 Task: Find and compare board games on Amazon based on customer reviews and product details.
Action: Mouse moved to (151, 26)
Screenshot: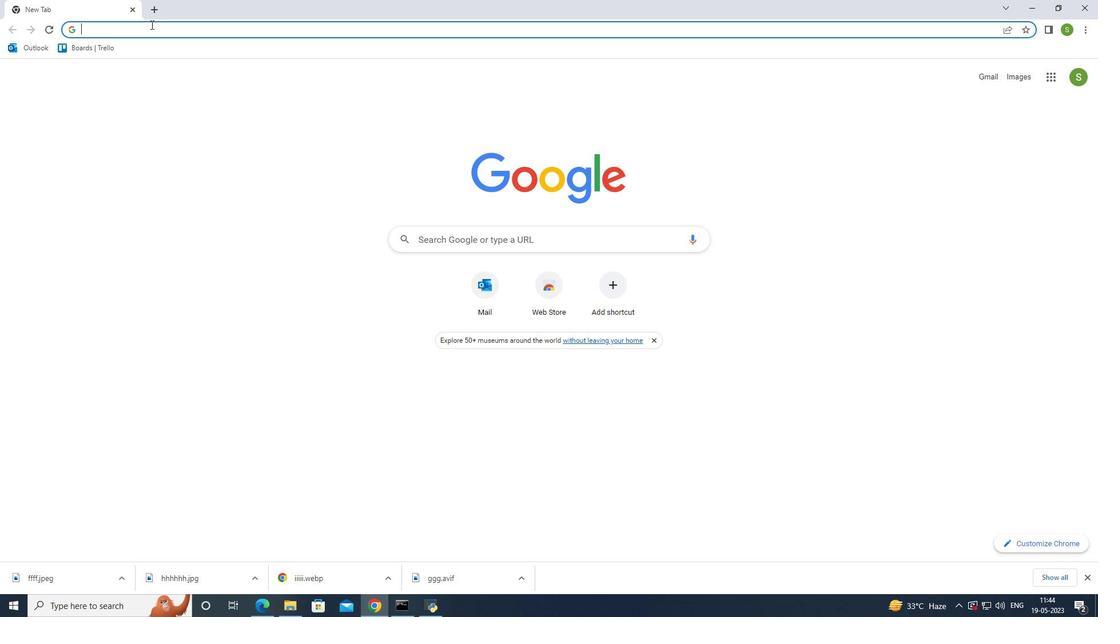 
Action: Key pressed am
Screenshot: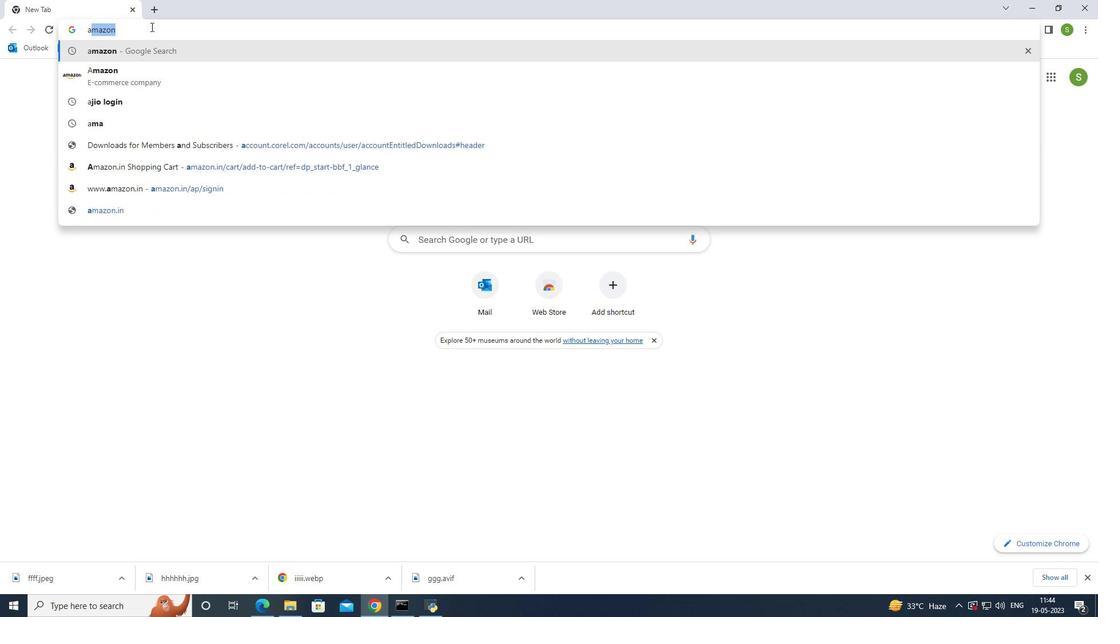 
Action: Mouse moved to (151, 26)
Screenshot: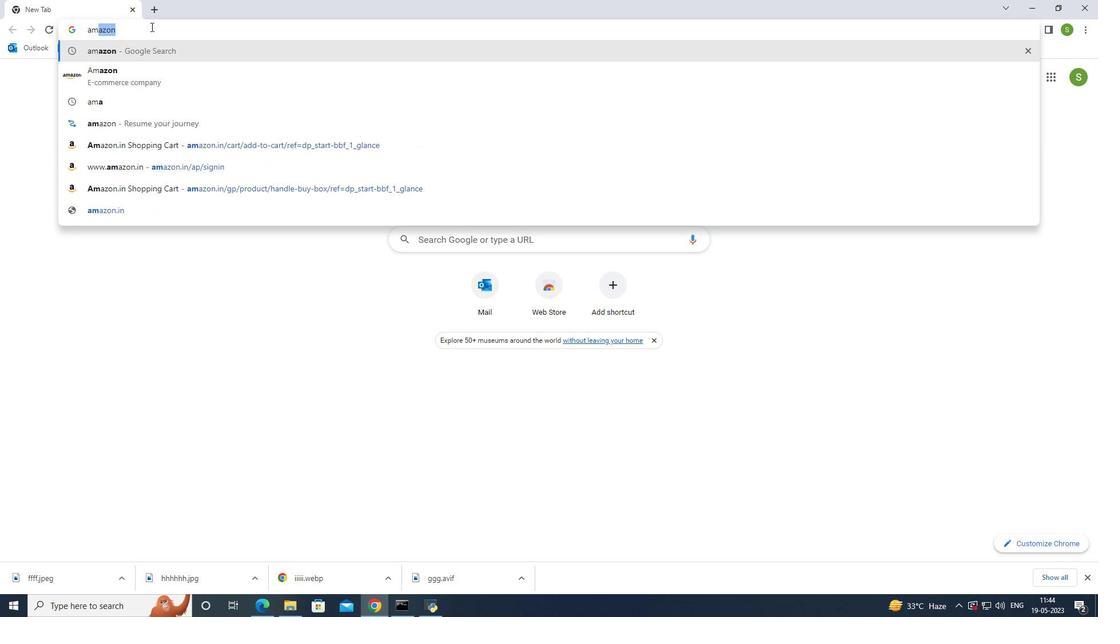 
Action: Key pressed azon
Screenshot: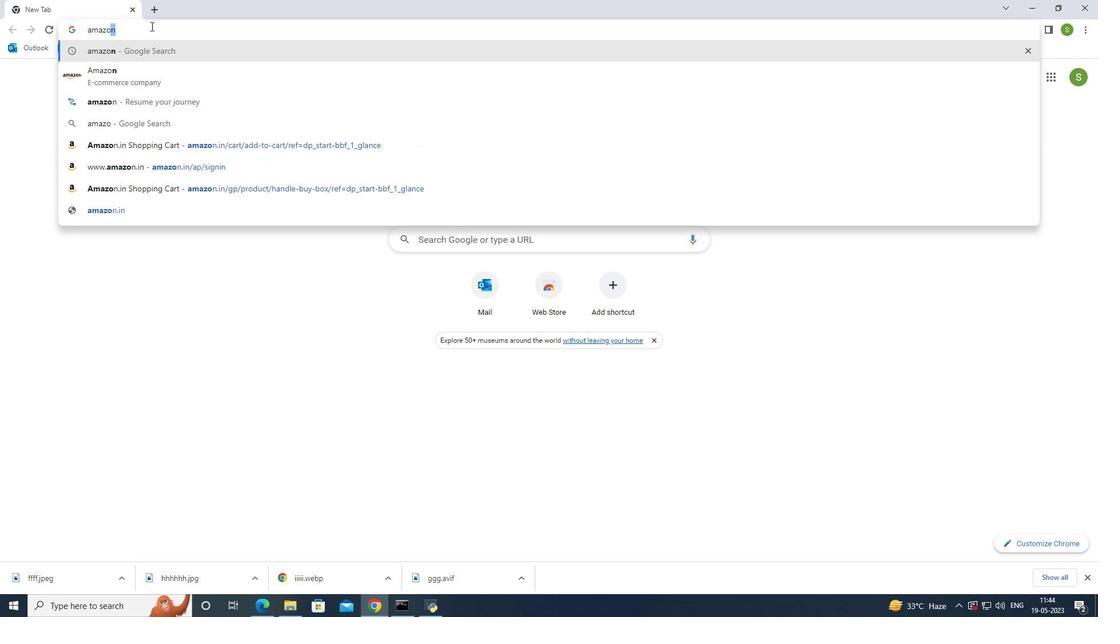 
Action: Mouse moved to (155, 69)
Screenshot: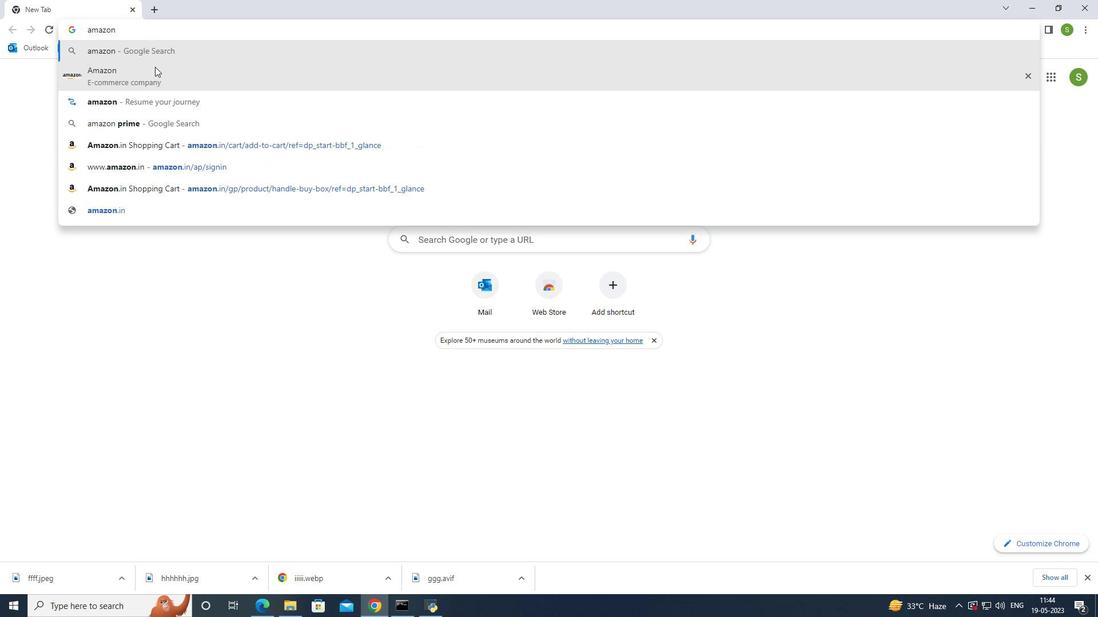 
Action: Mouse pressed left at (155, 69)
Screenshot: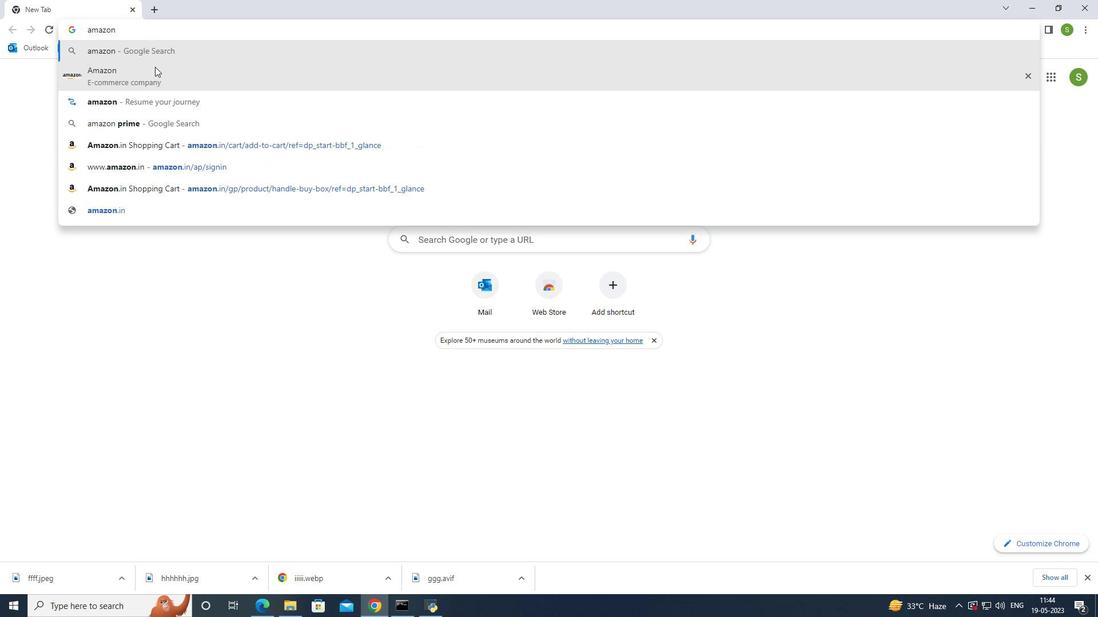 
Action: Mouse moved to (209, 195)
Screenshot: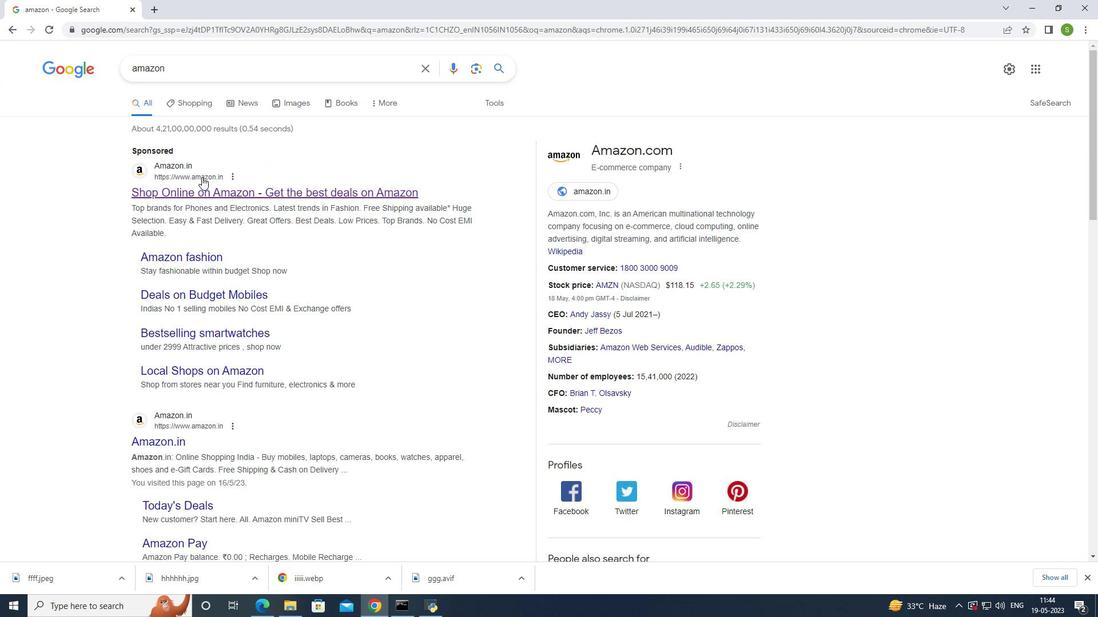 
Action: Mouse pressed left at (209, 195)
Screenshot: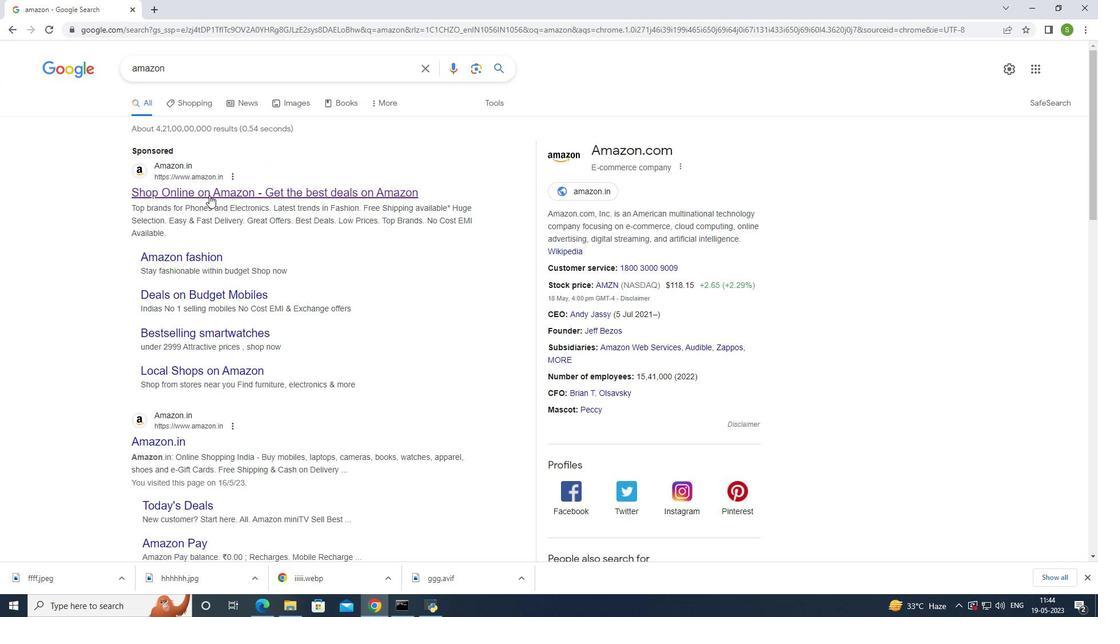 
Action: Mouse moved to (282, 55)
Screenshot: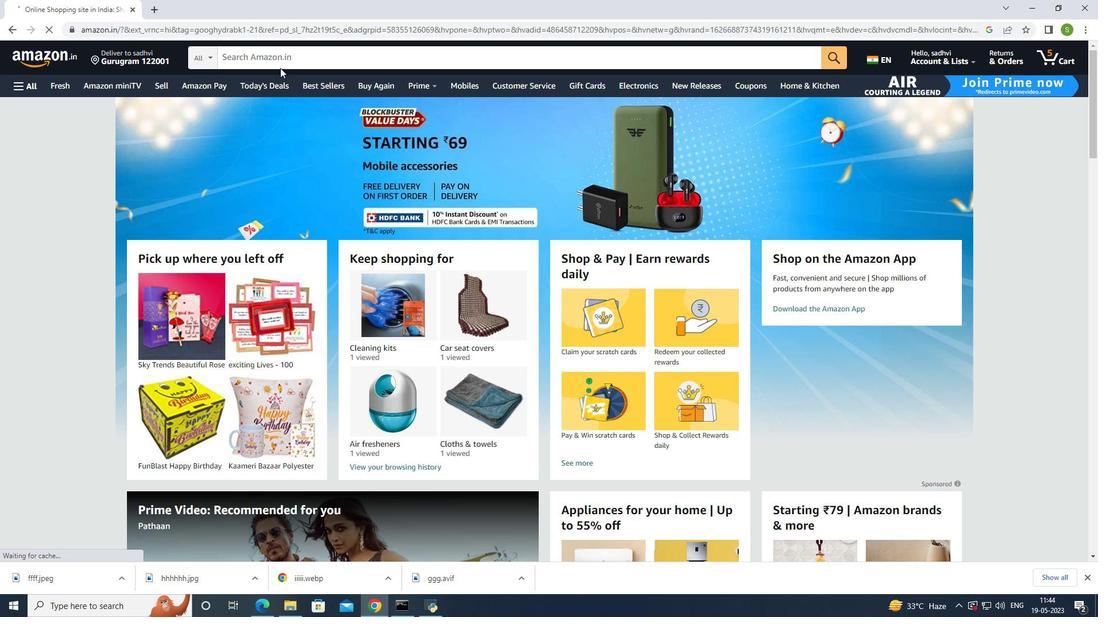 
Action: Mouse pressed left at (282, 55)
Screenshot: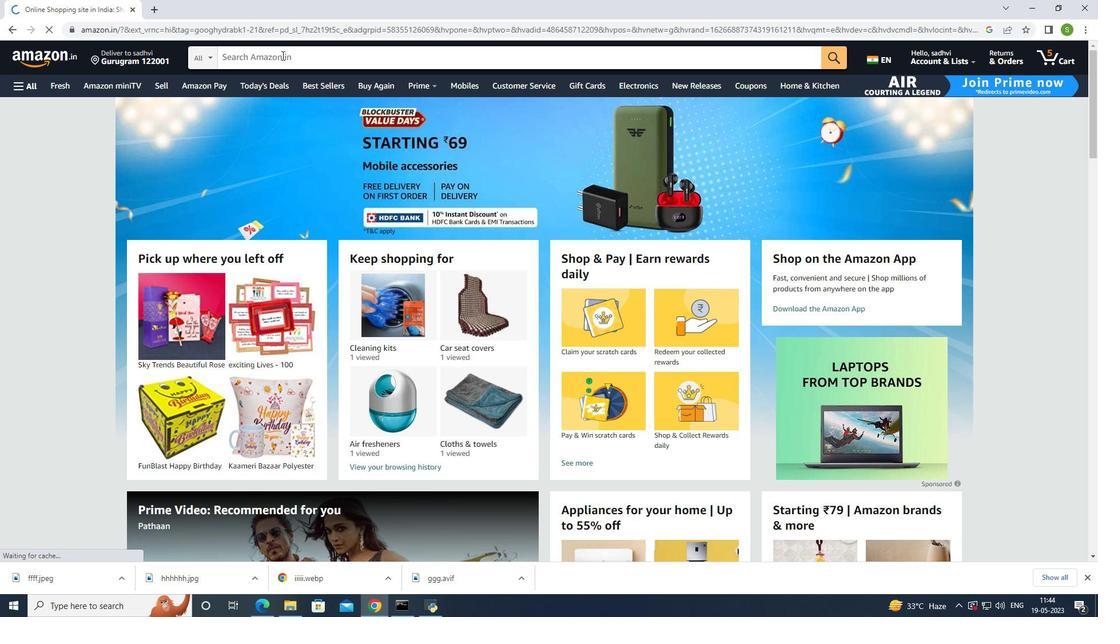 
Action: Key pressed board<Key.space>game<Key.enter>
Screenshot: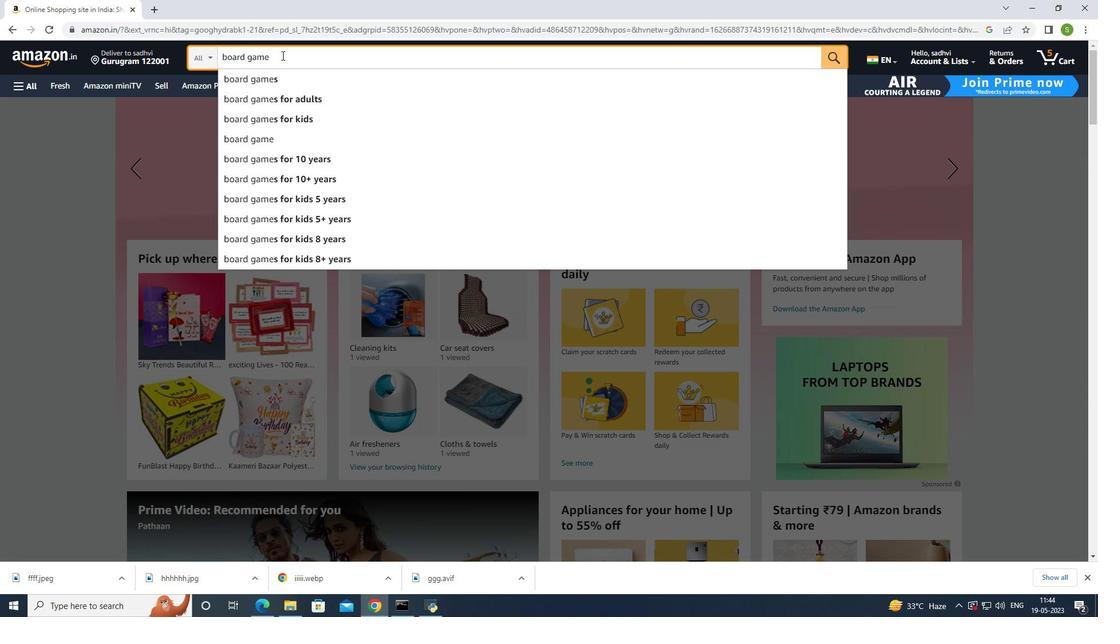 
Action: Mouse moved to (427, 263)
Screenshot: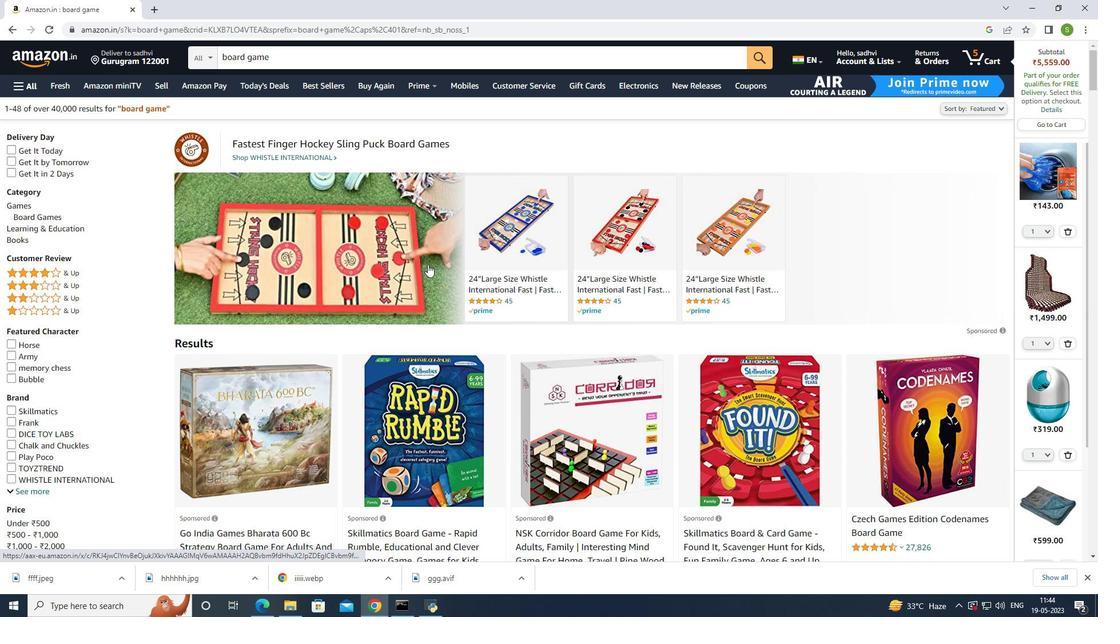 
Action: Mouse scrolled (427, 262) with delta (0, 0)
Screenshot: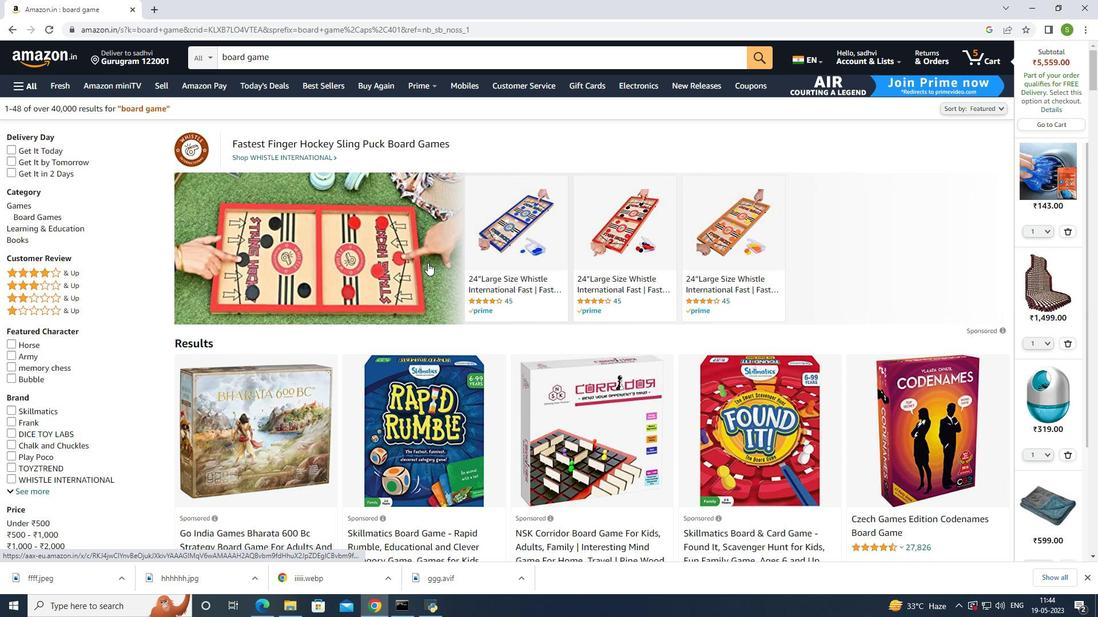 
Action: Mouse scrolled (427, 262) with delta (0, 0)
Screenshot: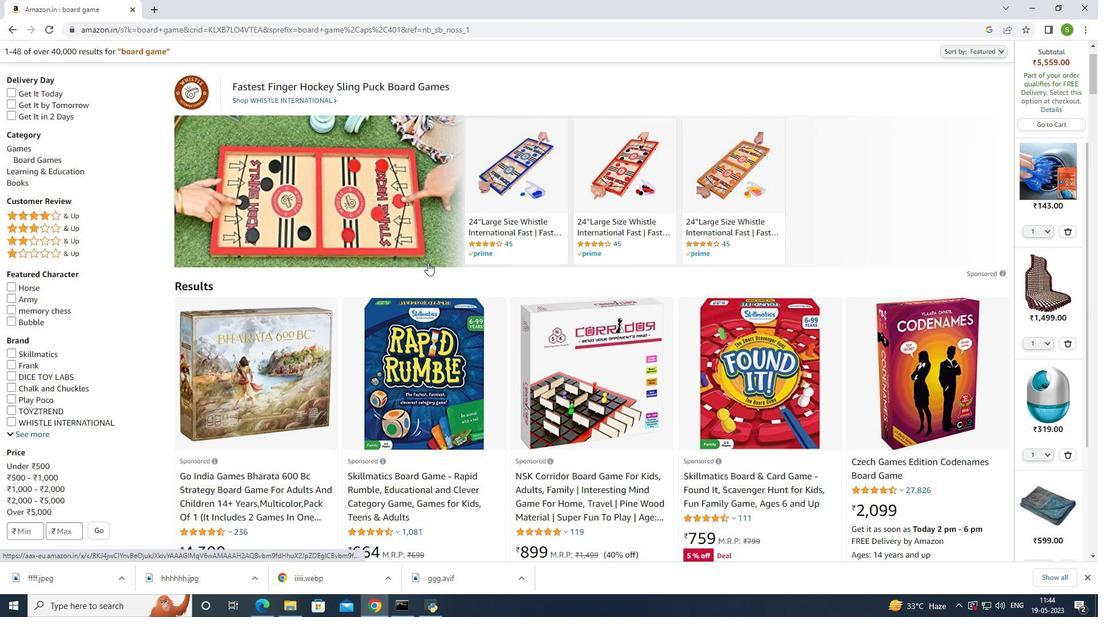 
Action: Mouse scrolled (427, 262) with delta (0, 0)
Screenshot: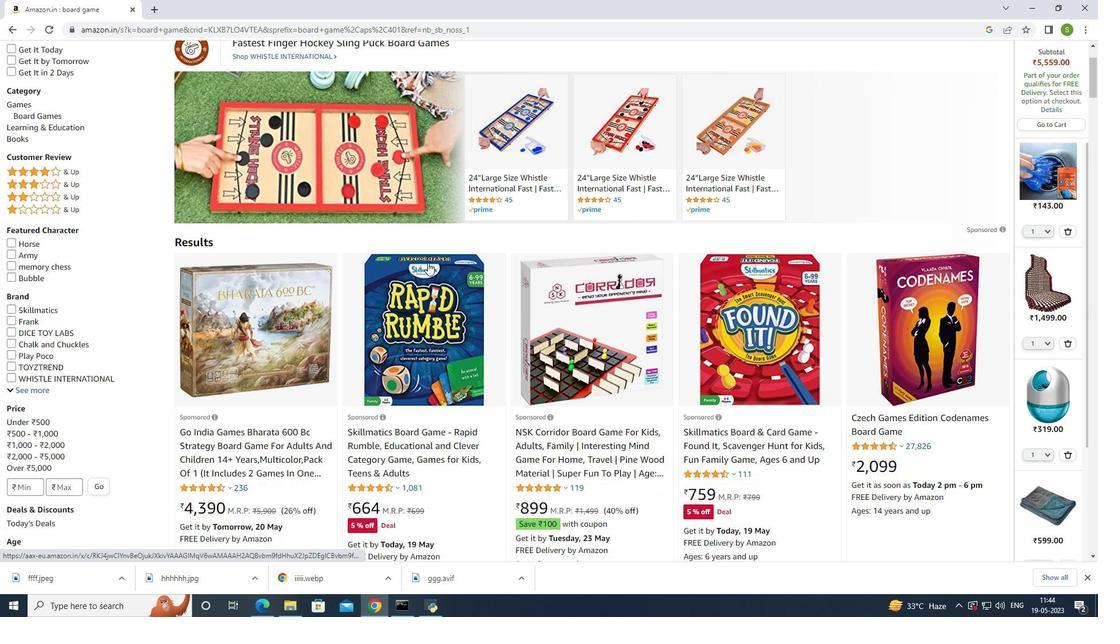 
Action: Mouse moved to (426, 261)
Screenshot: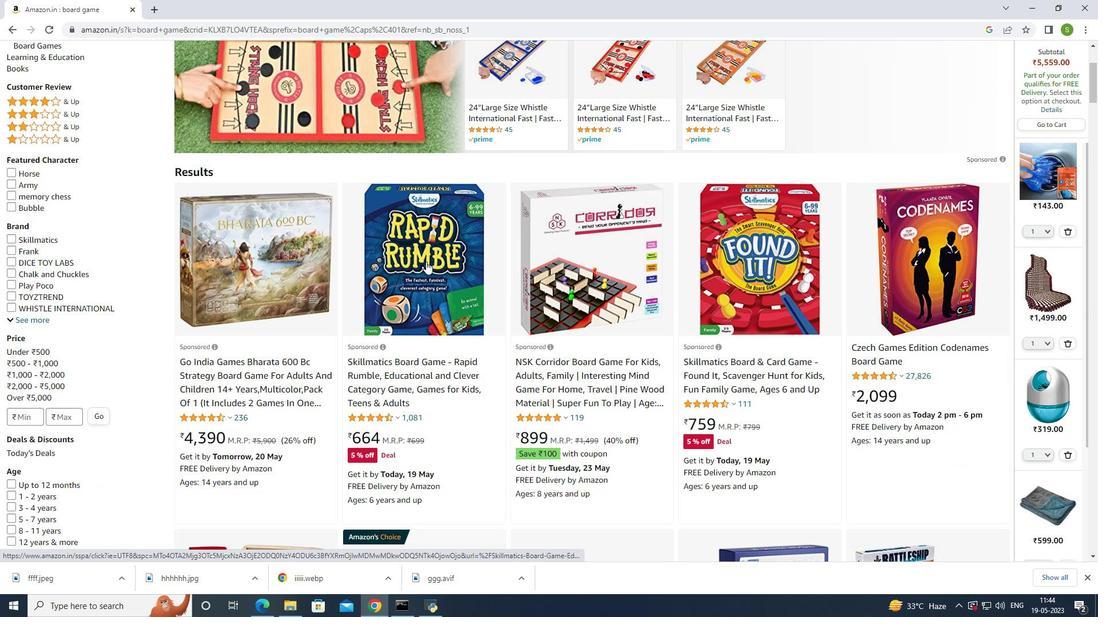 
Action: Mouse scrolled (426, 260) with delta (0, 0)
Screenshot: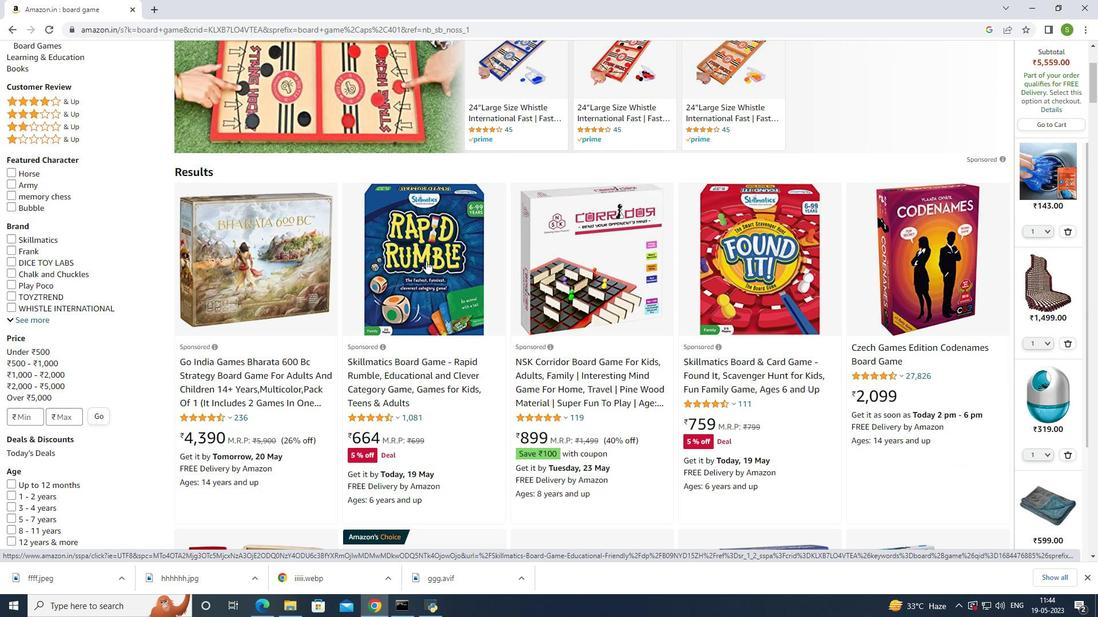 
Action: Mouse scrolled (426, 260) with delta (0, 0)
Screenshot: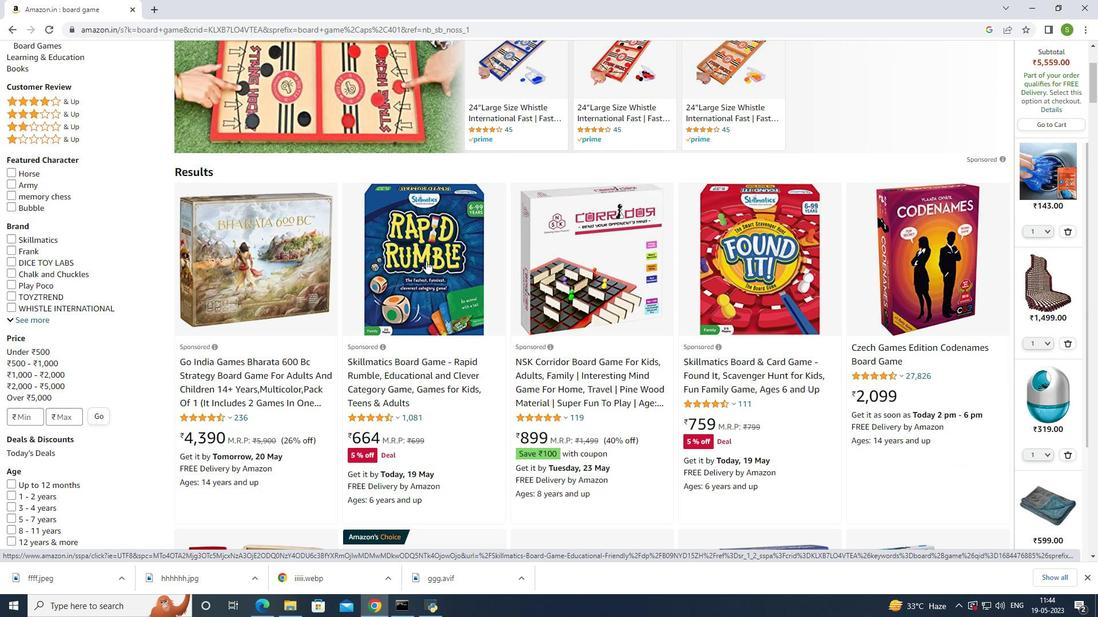 
Action: Mouse scrolled (426, 260) with delta (0, 0)
Screenshot: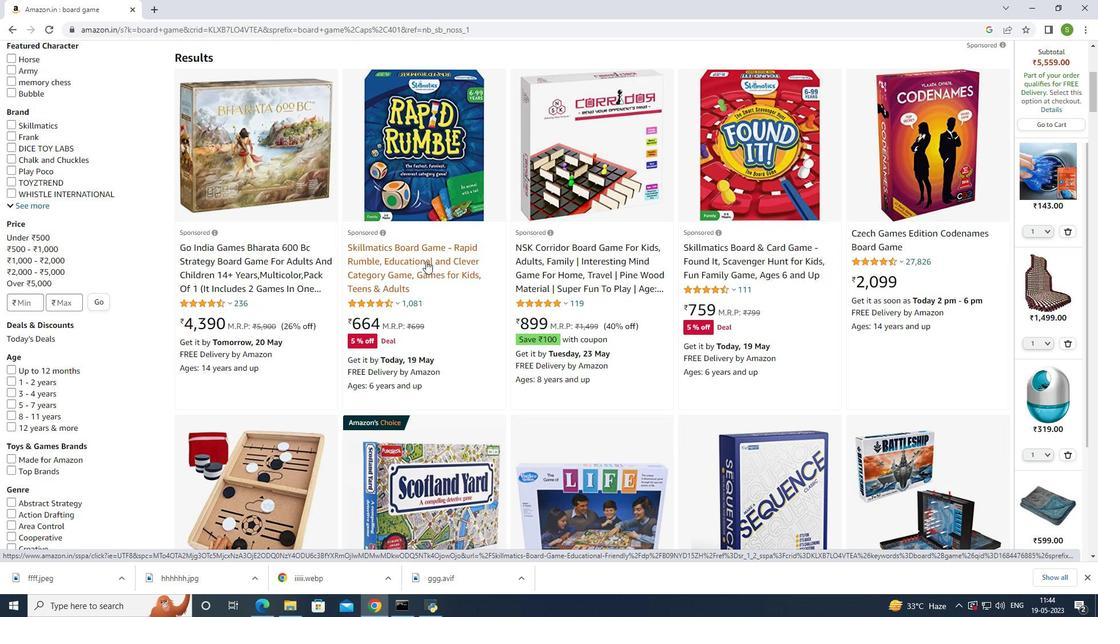
Action: Mouse scrolled (426, 262) with delta (0, 0)
Screenshot: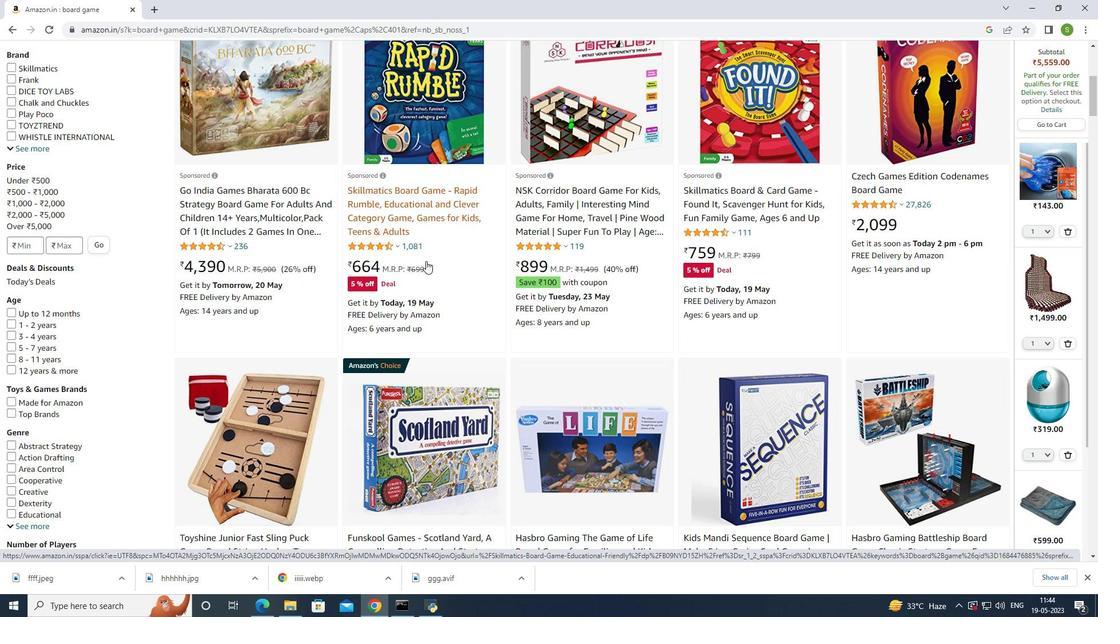 
Action: Mouse moved to (426, 259)
Screenshot: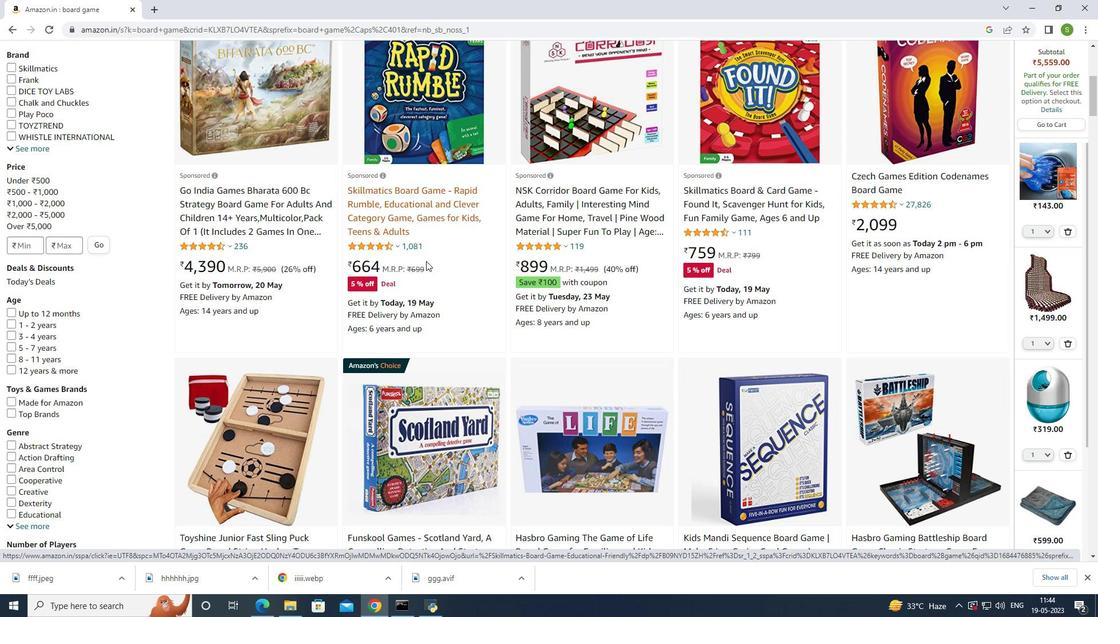 
Action: Mouse scrolled (426, 260) with delta (0, 0)
Screenshot: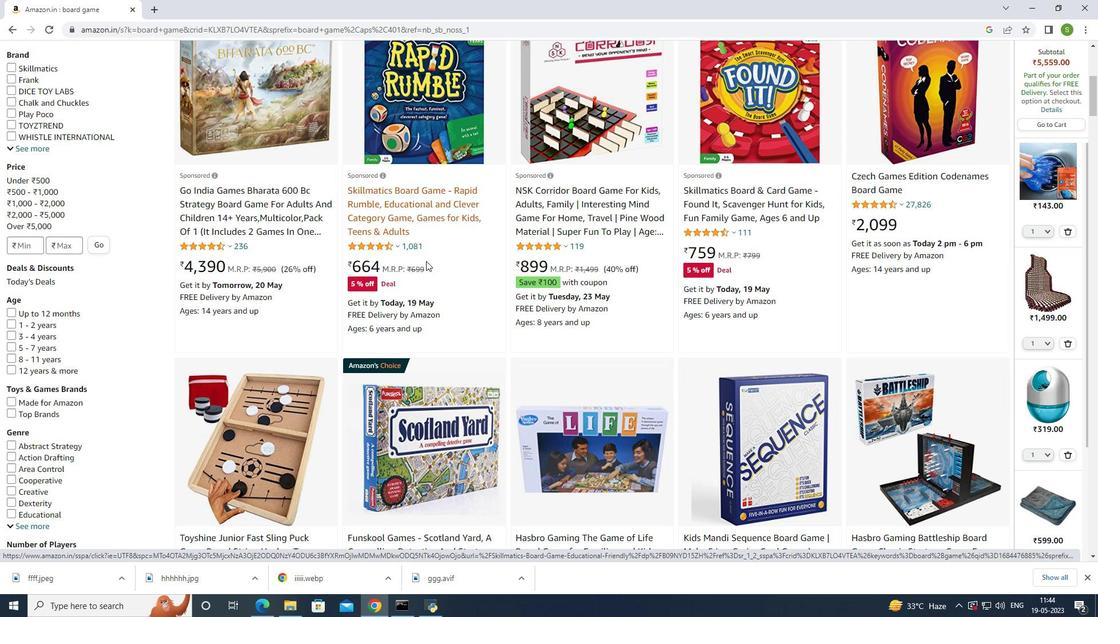 
Action: Mouse moved to (426, 259)
Screenshot: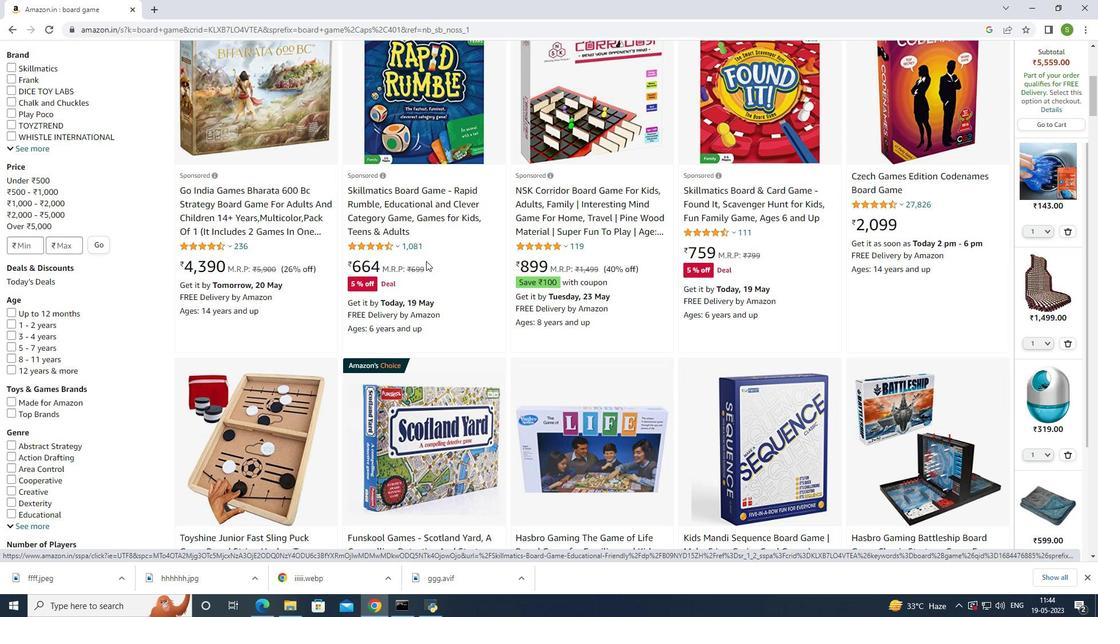 
Action: Mouse scrolled (426, 259) with delta (0, 0)
Screenshot: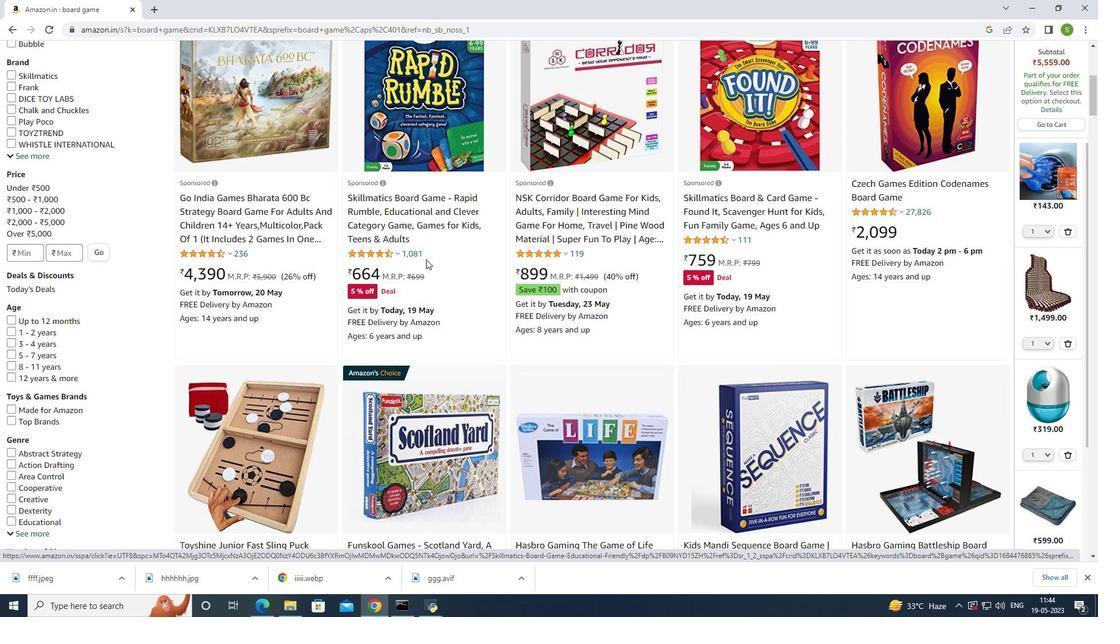 
Action: Mouse scrolled (426, 258) with delta (0, 0)
Screenshot: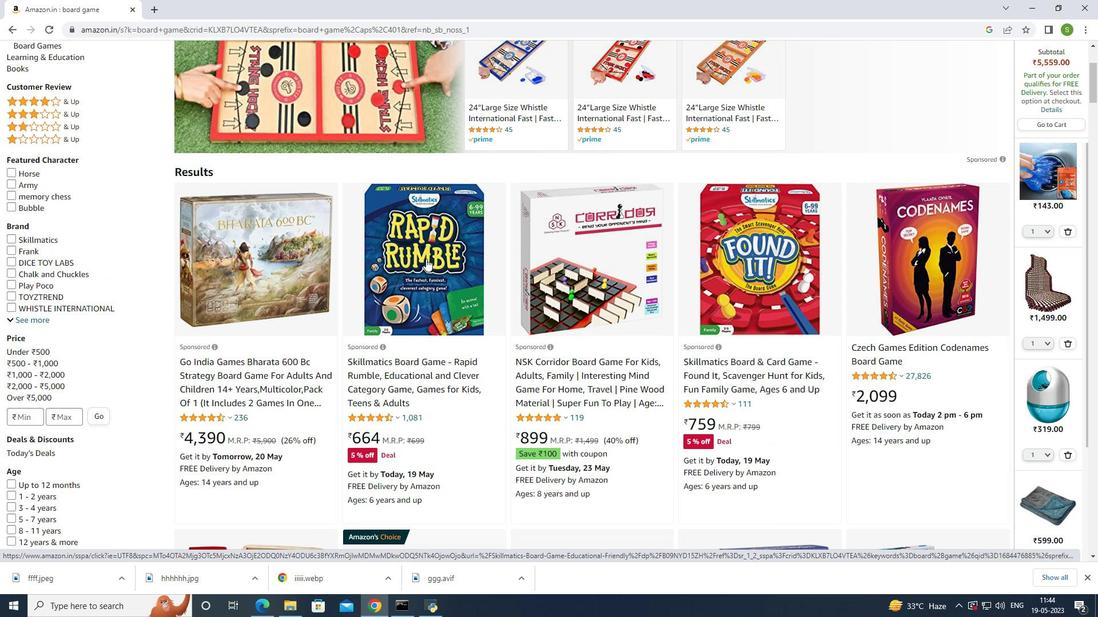 
Action: Mouse scrolled (426, 258) with delta (0, 0)
Screenshot: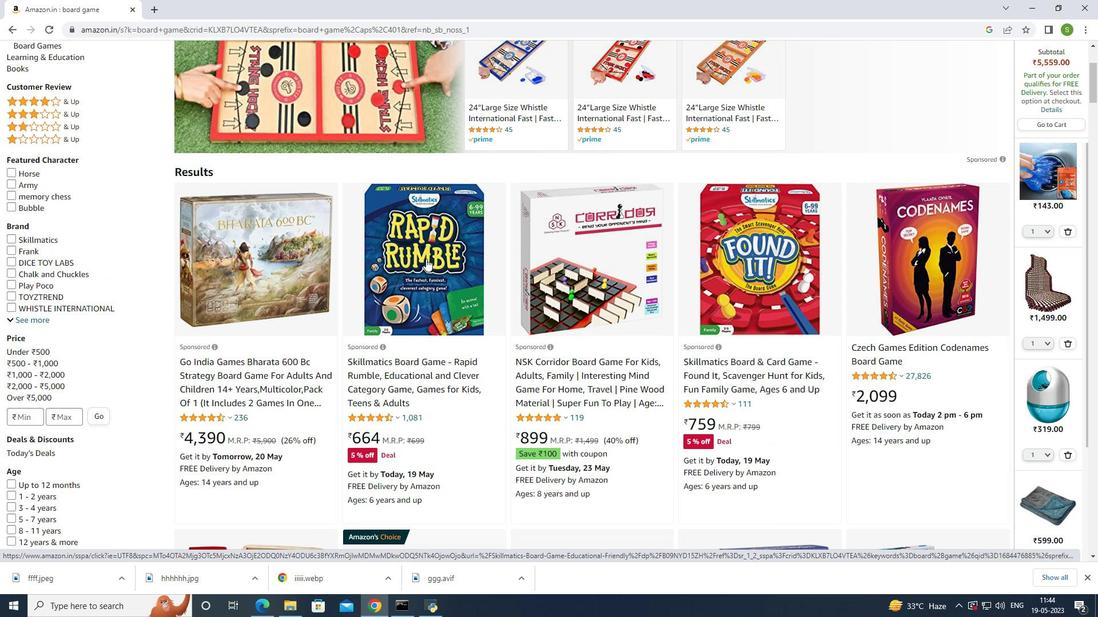 
Action: Mouse scrolled (426, 258) with delta (0, 0)
Screenshot: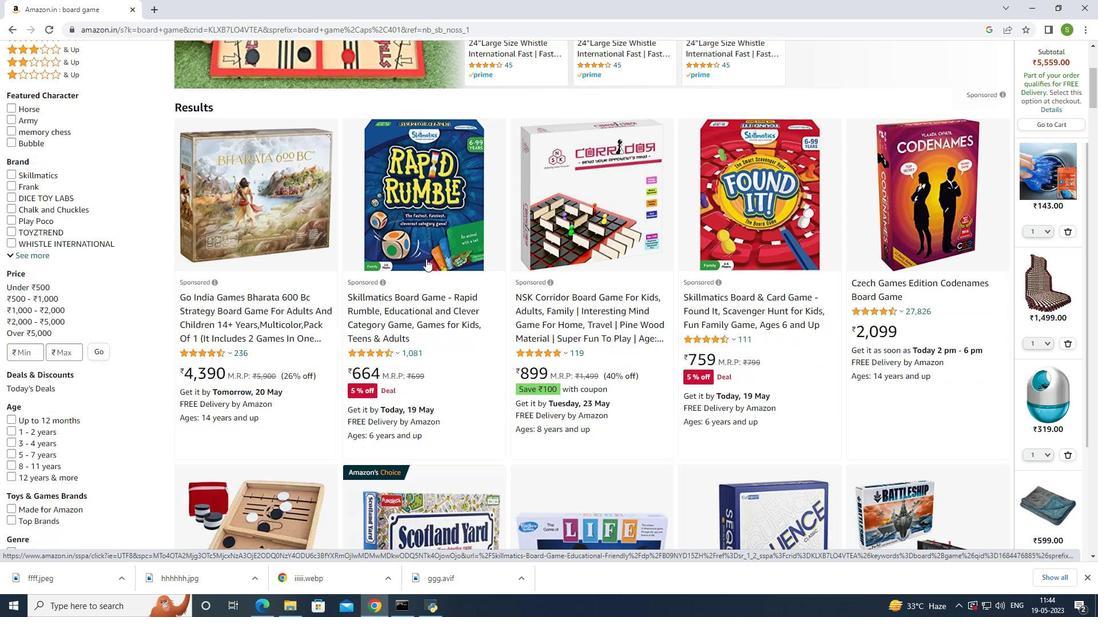 
Action: Mouse moved to (426, 256)
Screenshot: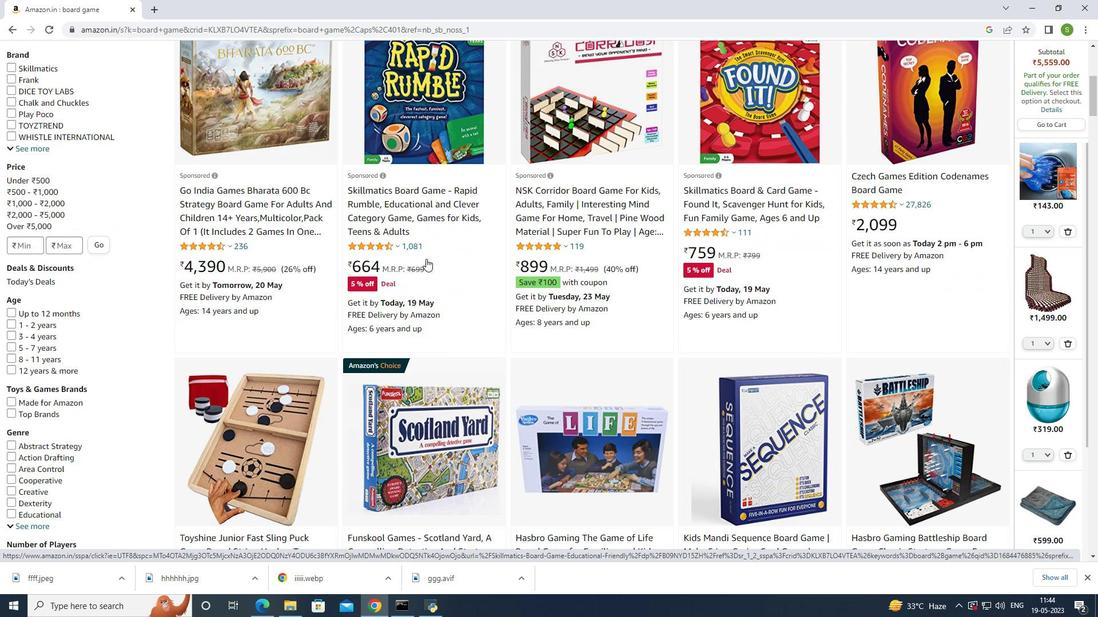 
Action: Mouse scrolled (426, 257) with delta (0, 0)
Screenshot: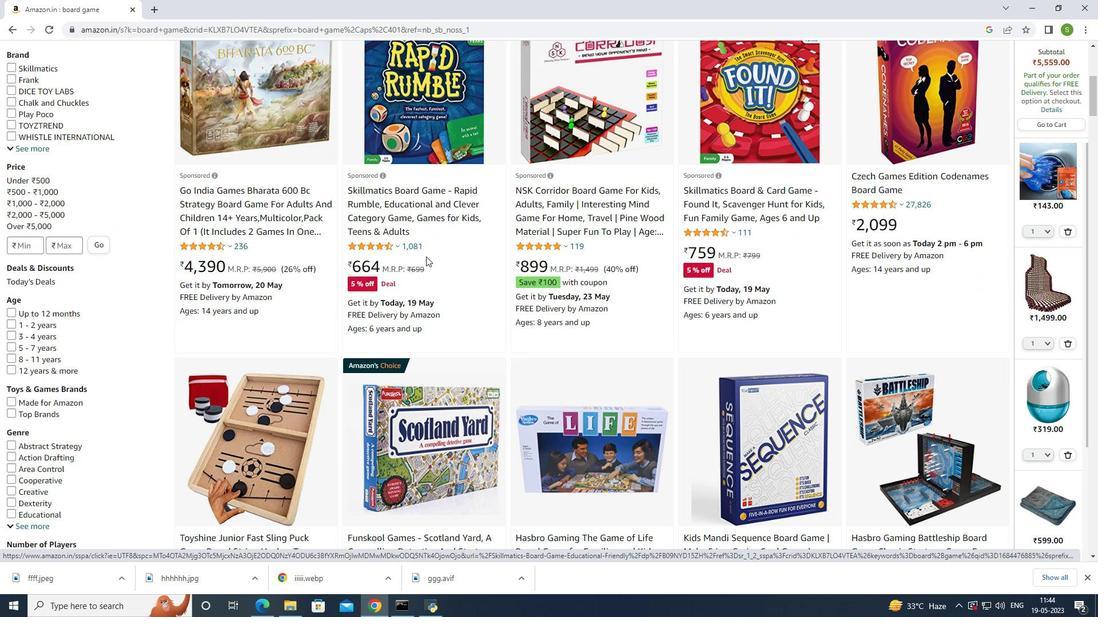 
Action: Mouse moved to (426, 256)
Screenshot: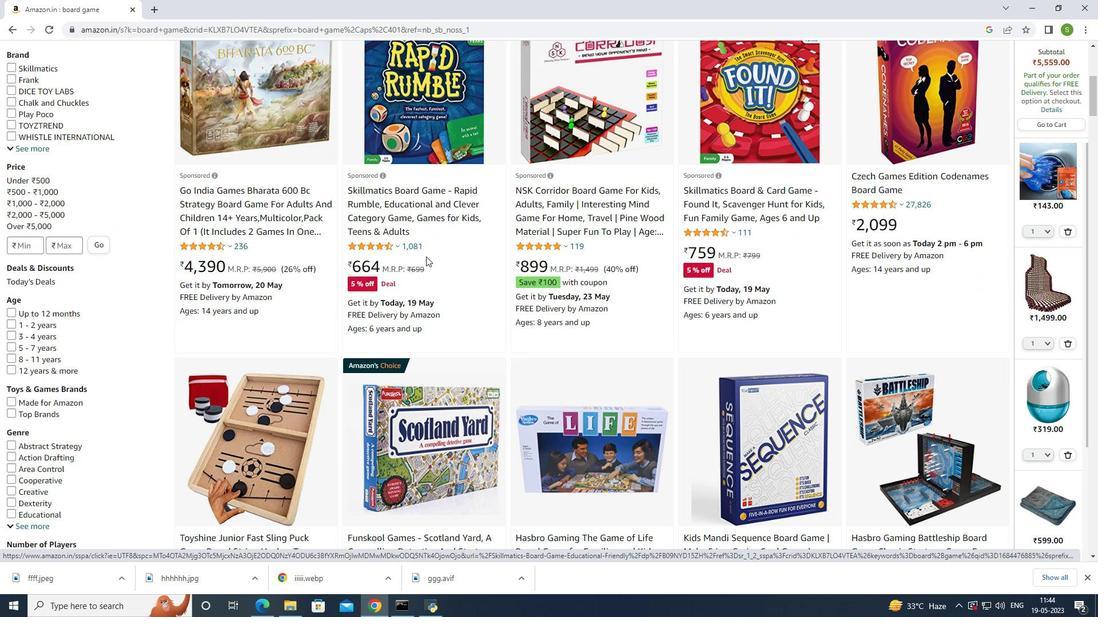 
Action: Mouse scrolled (426, 256) with delta (0, 0)
Screenshot: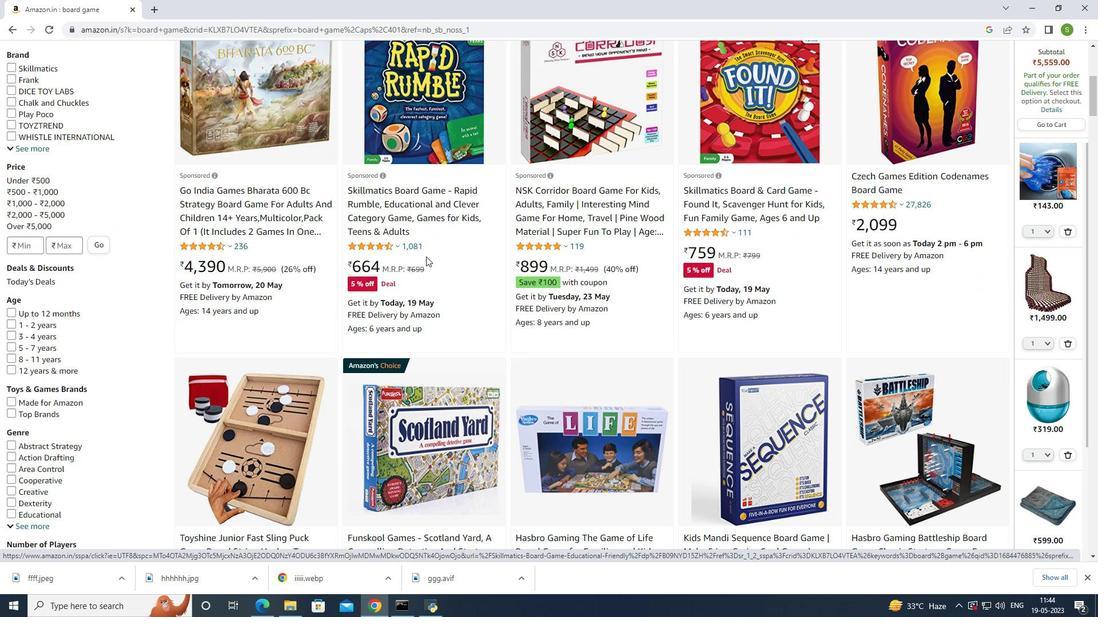 
Action: Mouse moved to (426, 255)
Screenshot: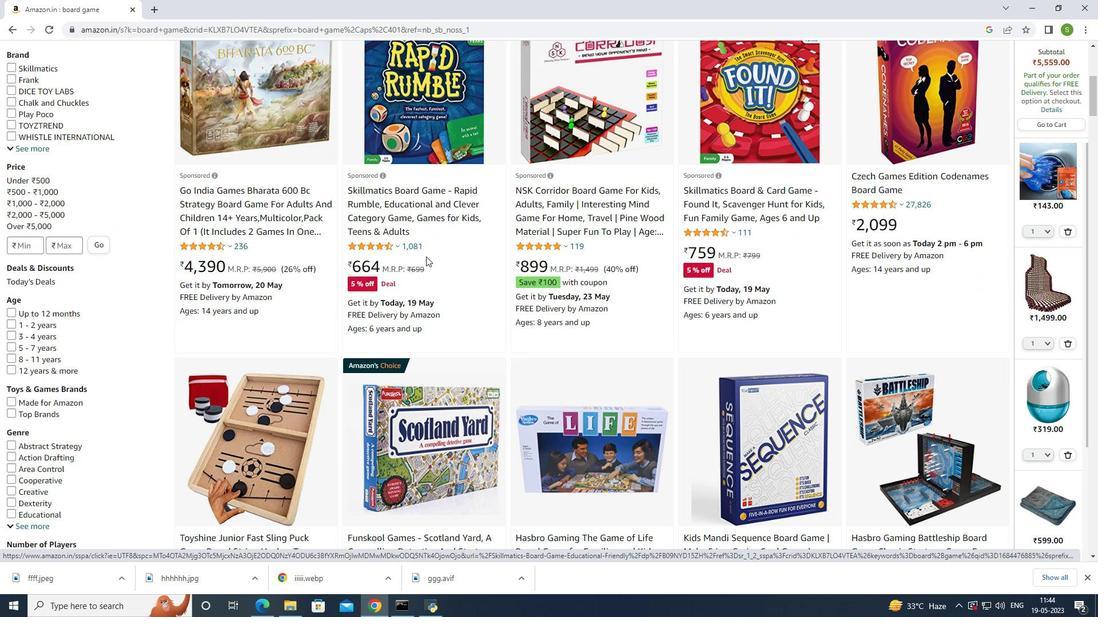 
Action: Mouse scrolled (426, 255) with delta (0, 0)
Screenshot: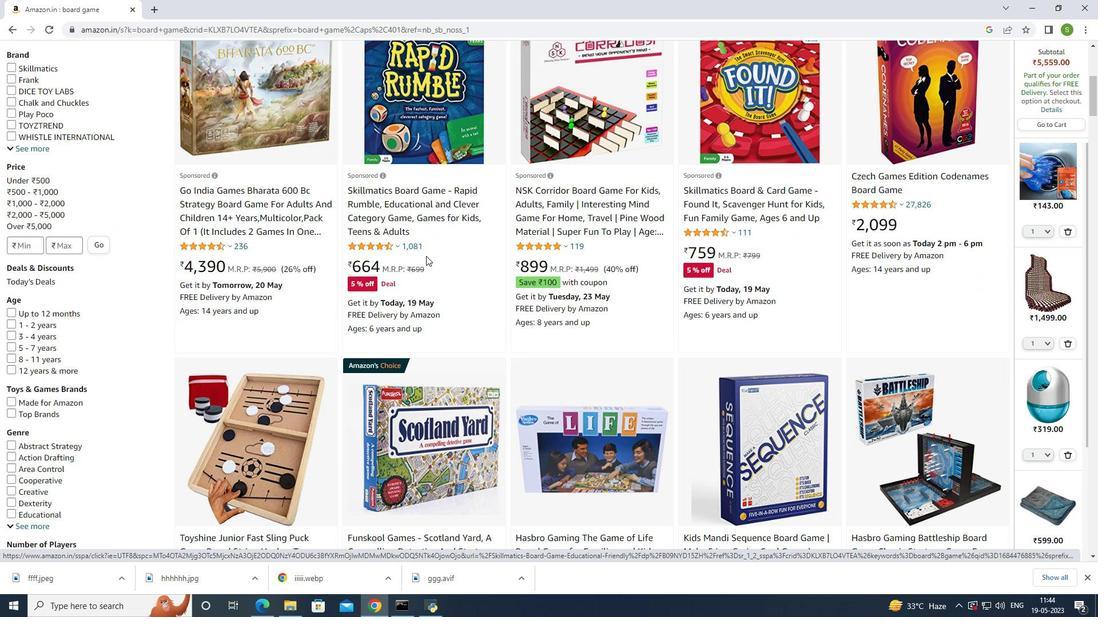 
Action: Mouse moved to (425, 250)
Screenshot: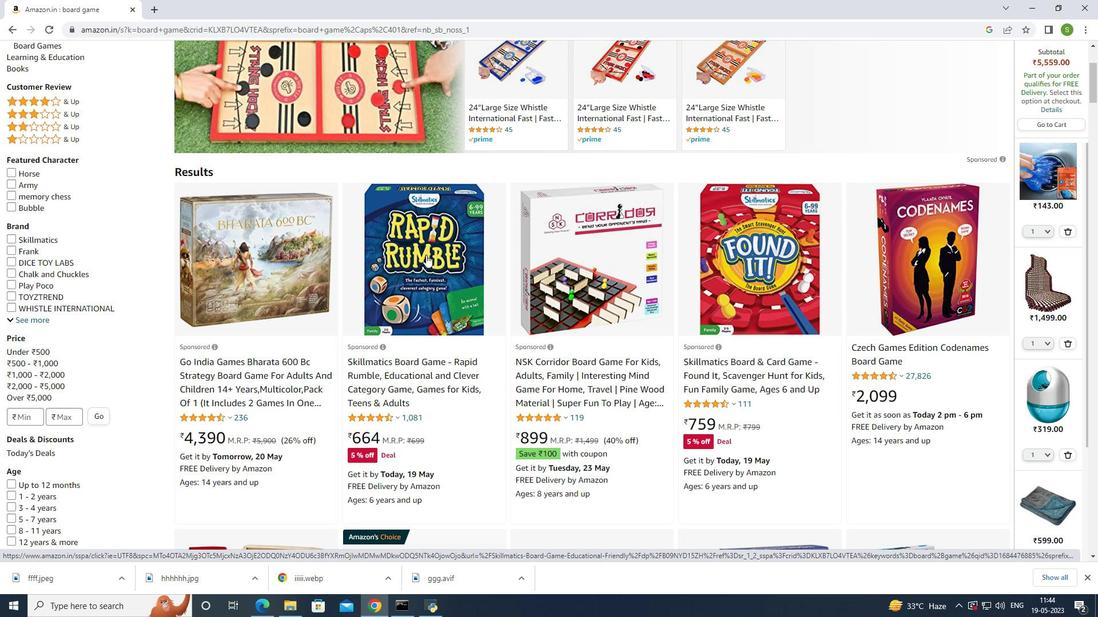 
Action: Mouse scrolled (425, 251) with delta (0, 0)
Screenshot: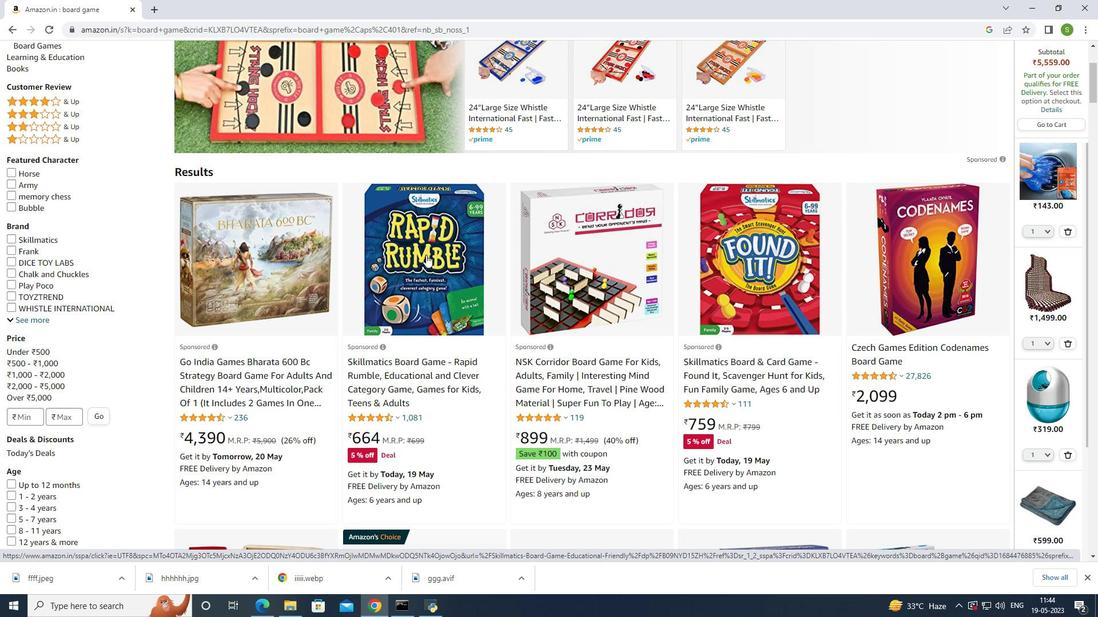 
Action: Mouse scrolled (425, 251) with delta (0, 0)
Screenshot: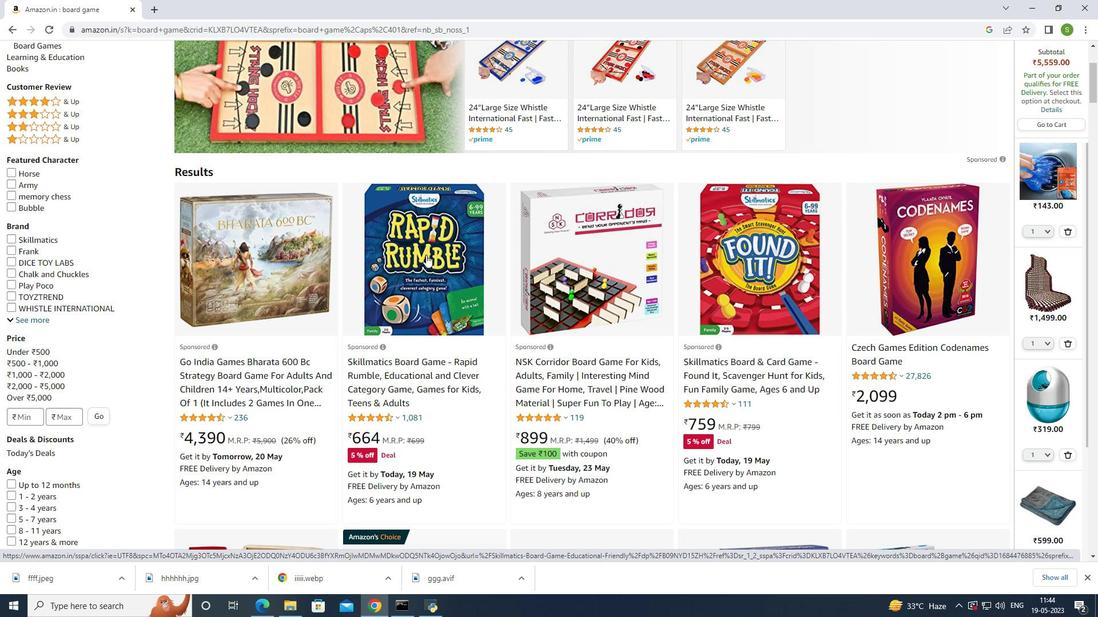 
Action: Mouse scrolled (425, 251) with delta (0, 0)
Screenshot: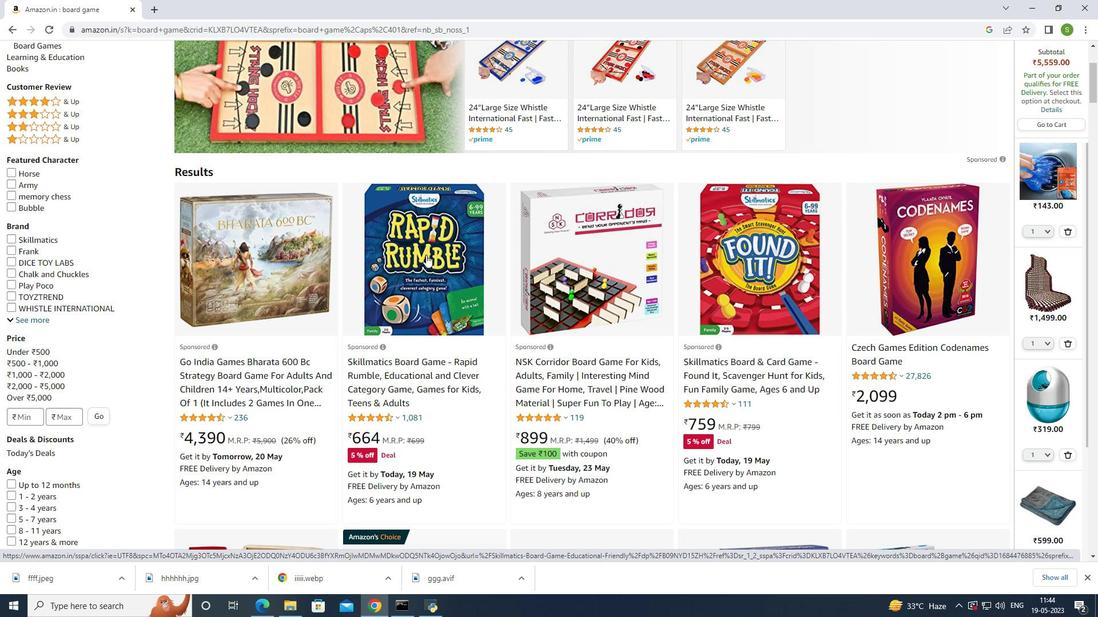 
Action: Mouse scrolled (425, 251) with delta (0, 0)
Screenshot: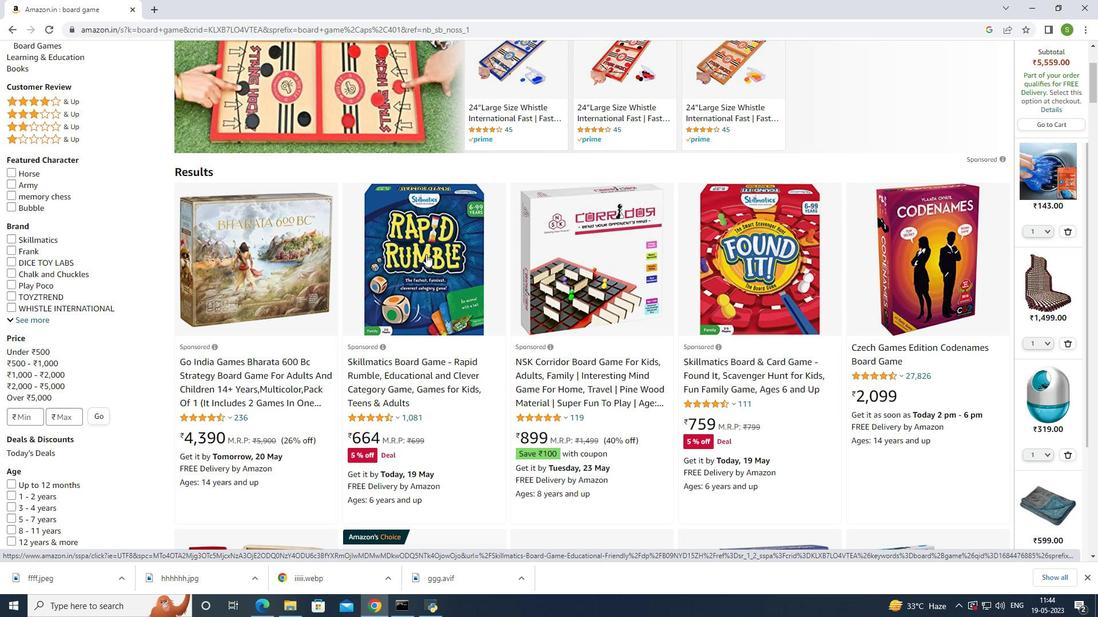 
Action: Mouse moved to (346, 244)
Screenshot: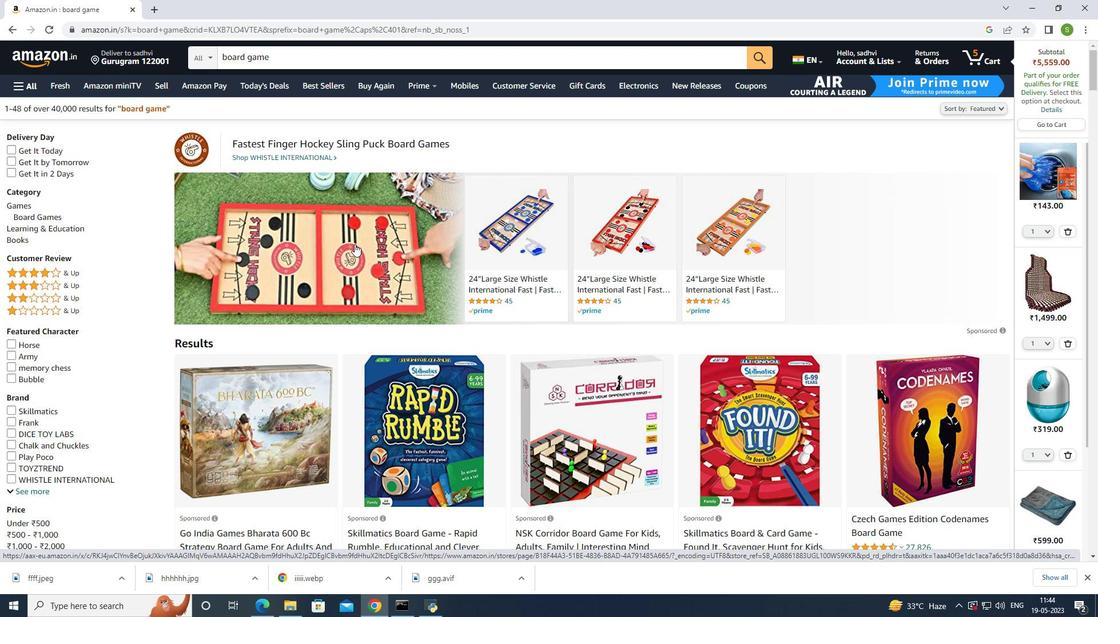 
Action: Mouse pressed left at (346, 244)
Screenshot: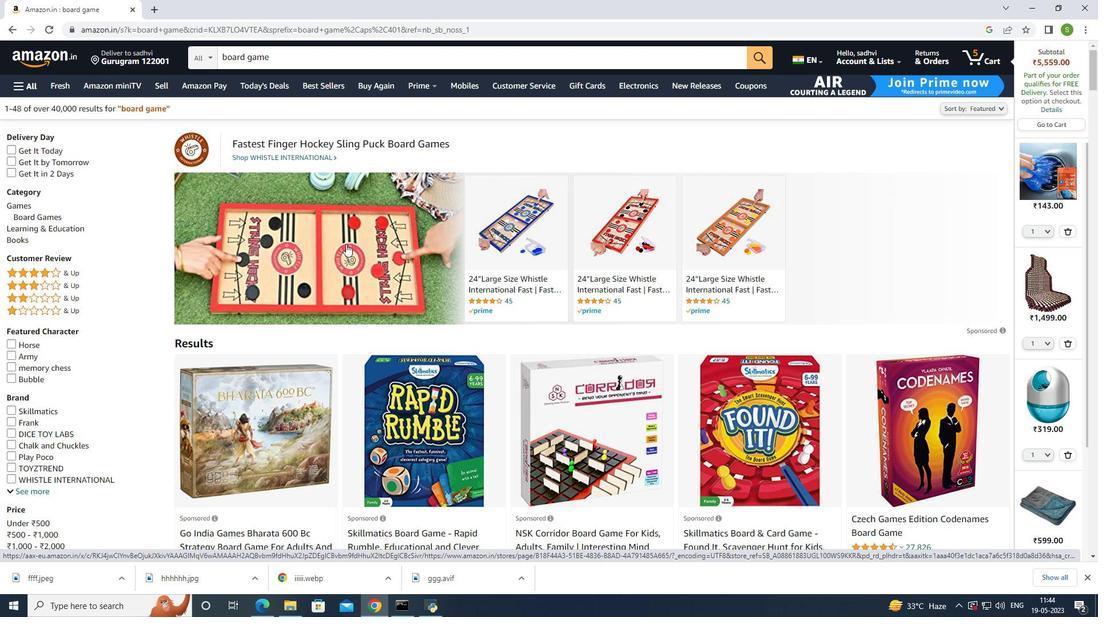 
Action: Mouse moved to (443, 318)
Screenshot: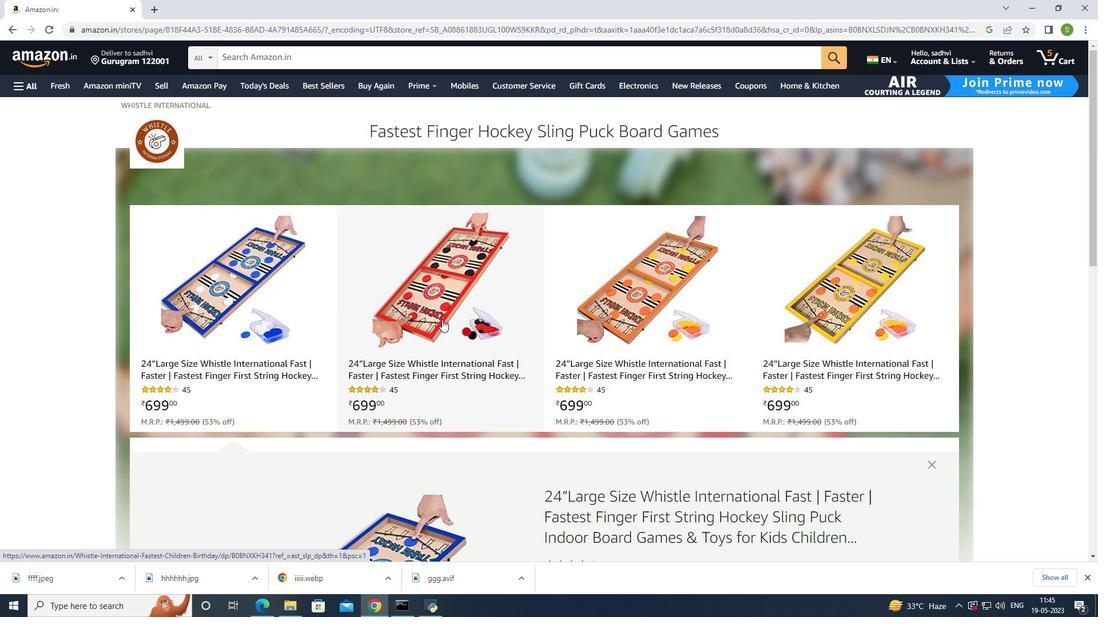 
Action: Mouse pressed left at (443, 318)
Screenshot: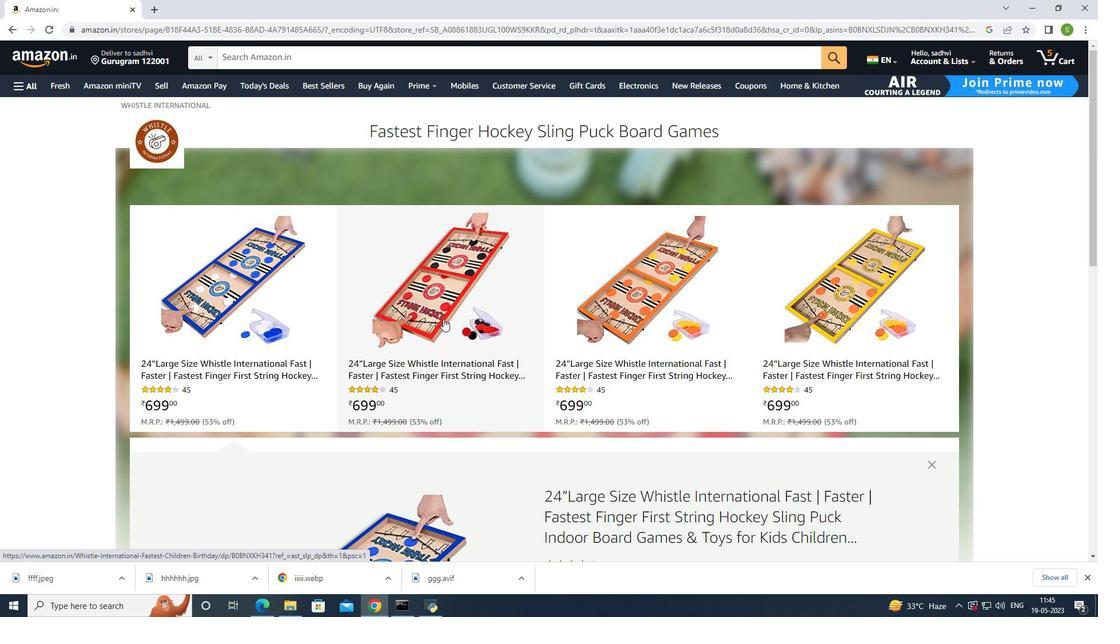 
Action: Mouse moved to (432, 327)
Screenshot: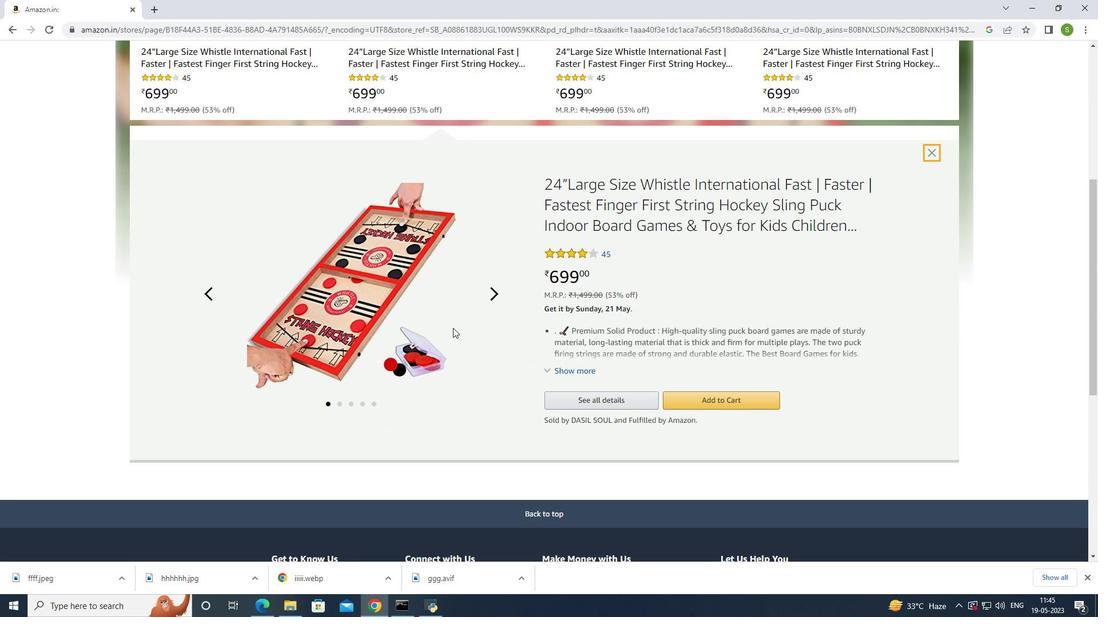 
Action: Mouse pressed left at (432, 327)
Screenshot: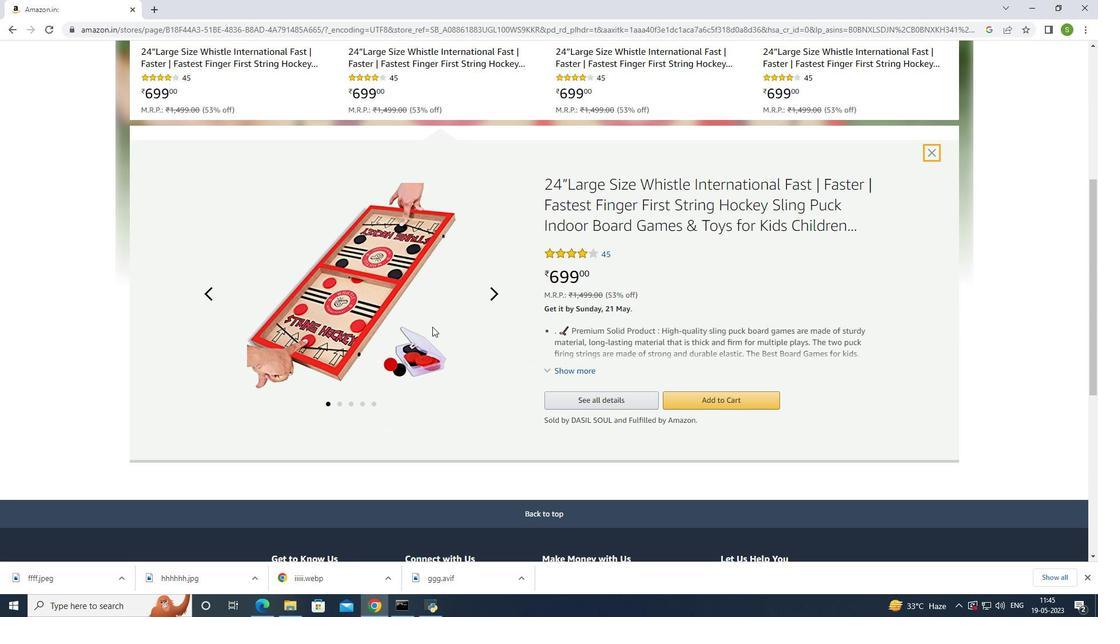 
Action: Mouse moved to (365, 302)
Screenshot: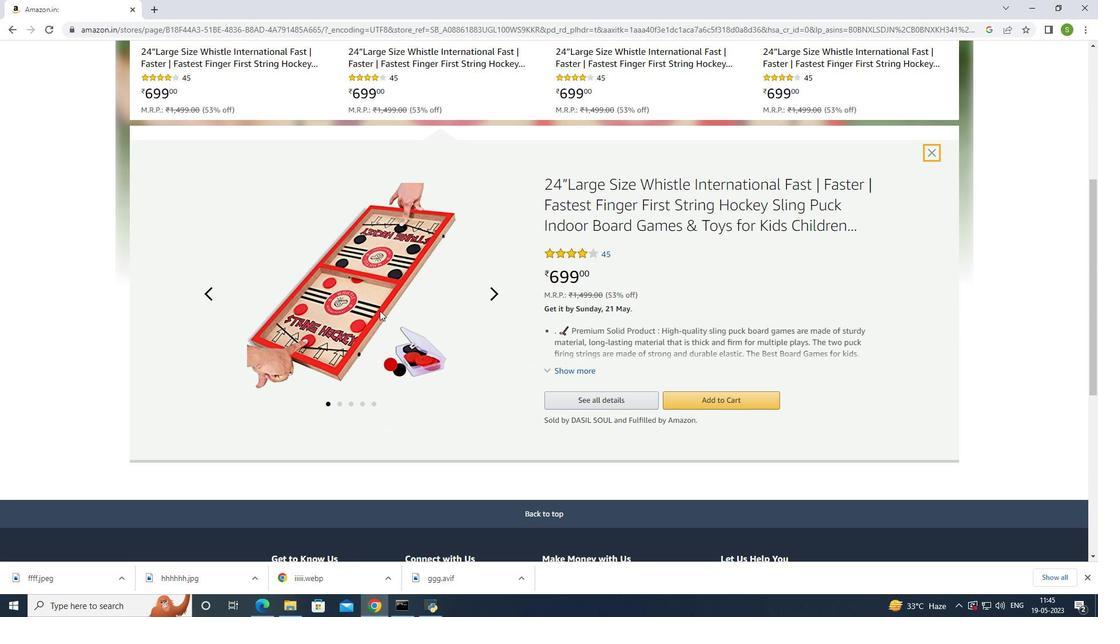 
Action: Mouse pressed left at (365, 302)
Screenshot: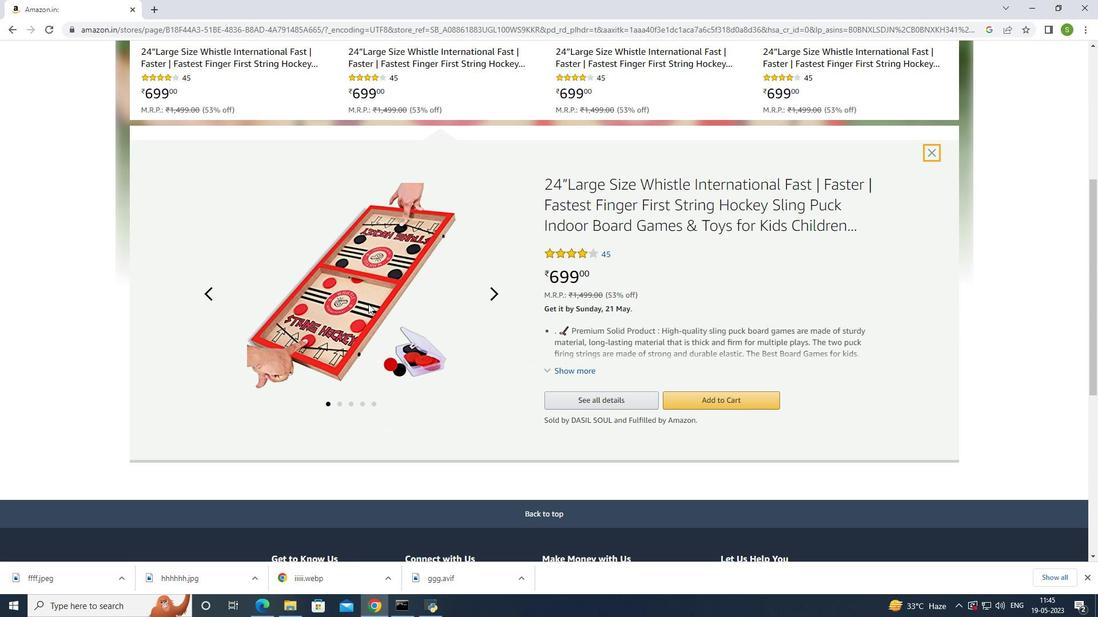 
Action: Mouse pressed left at (365, 302)
Screenshot: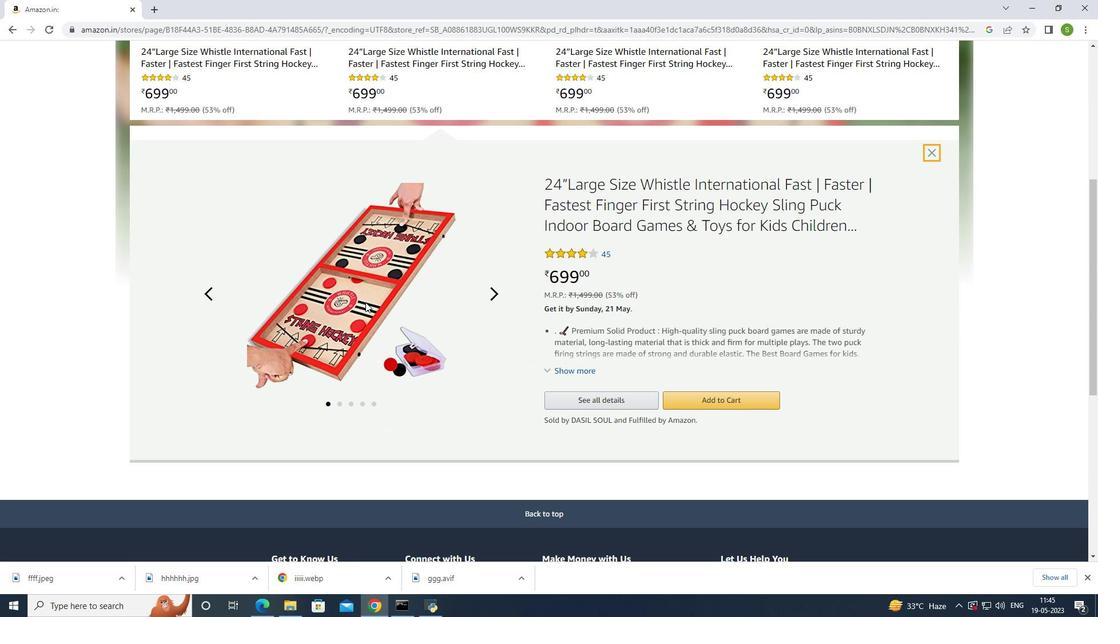 
Action: Mouse pressed left at (365, 302)
Screenshot: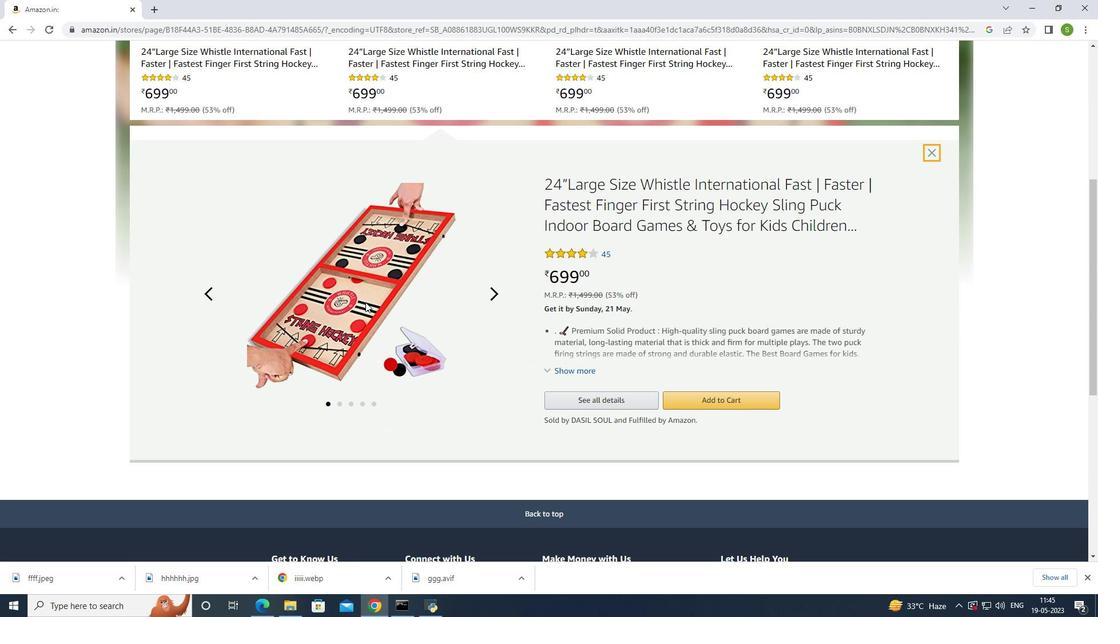 
Action: Mouse pressed left at (365, 302)
Screenshot: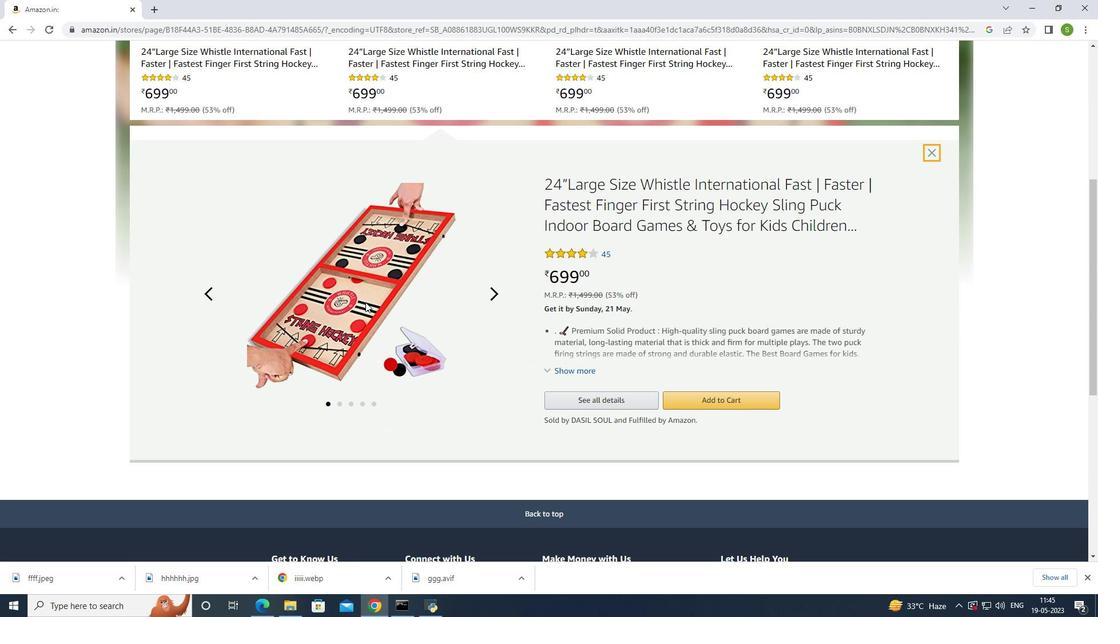 
Action: Mouse pressed left at (365, 302)
Screenshot: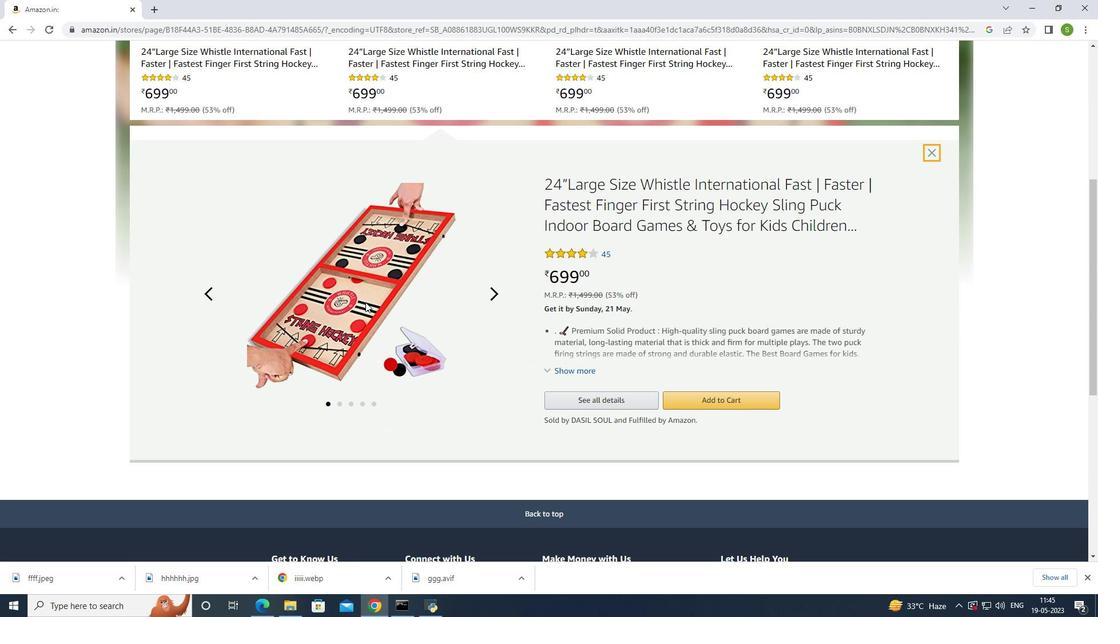 
Action: Mouse moved to (598, 263)
Screenshot: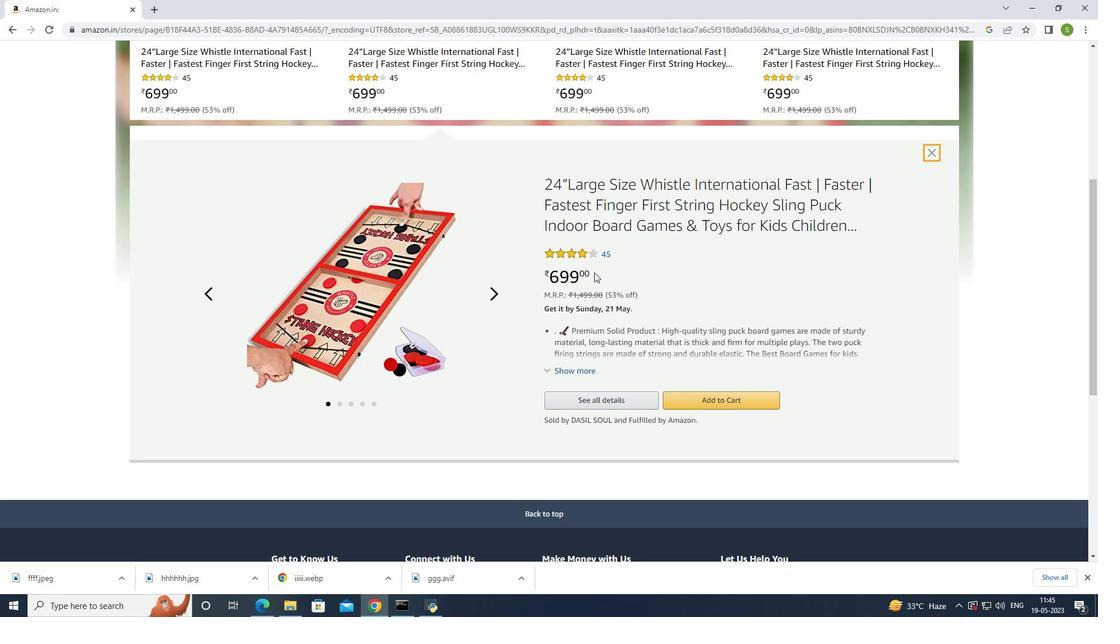 
Action: Mouse scrolled (598, 262) with delta (0, 0)
Screenshot: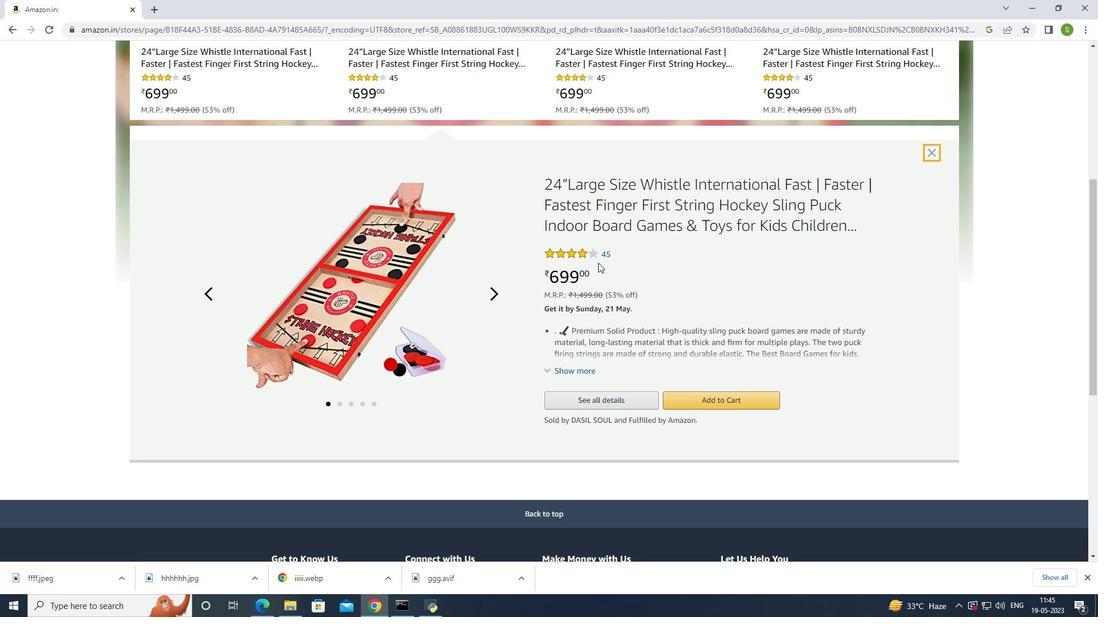 
Action: Mouse scrolled (598, 262) with delta (0, 0)
Screenshot: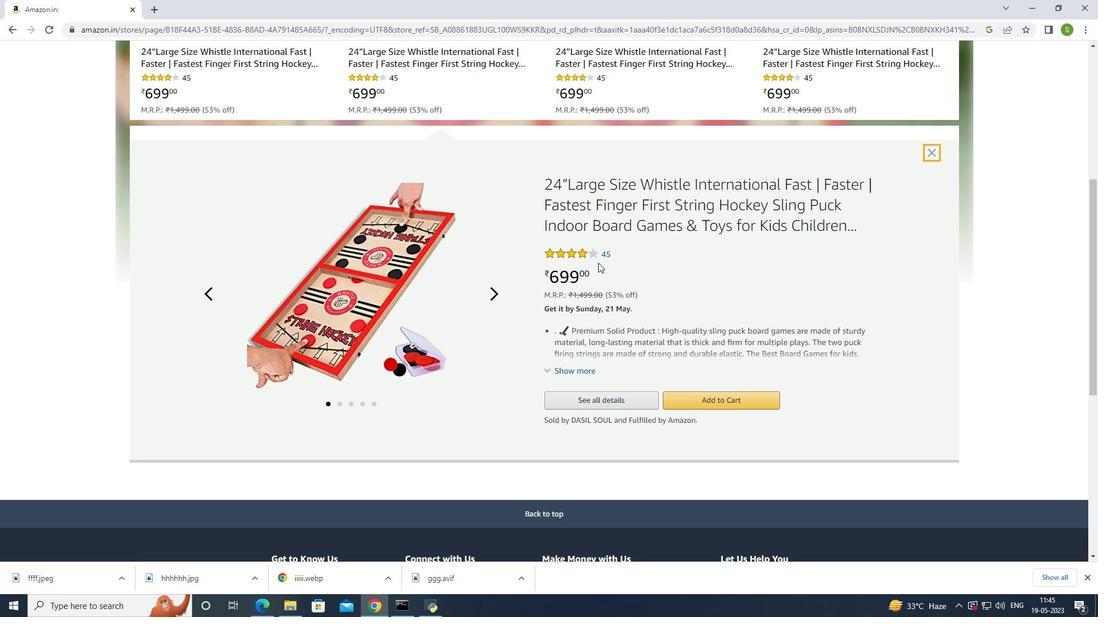 
Action: Mouse scrolled (598, 262) with delta (0, 0)
Screenshot: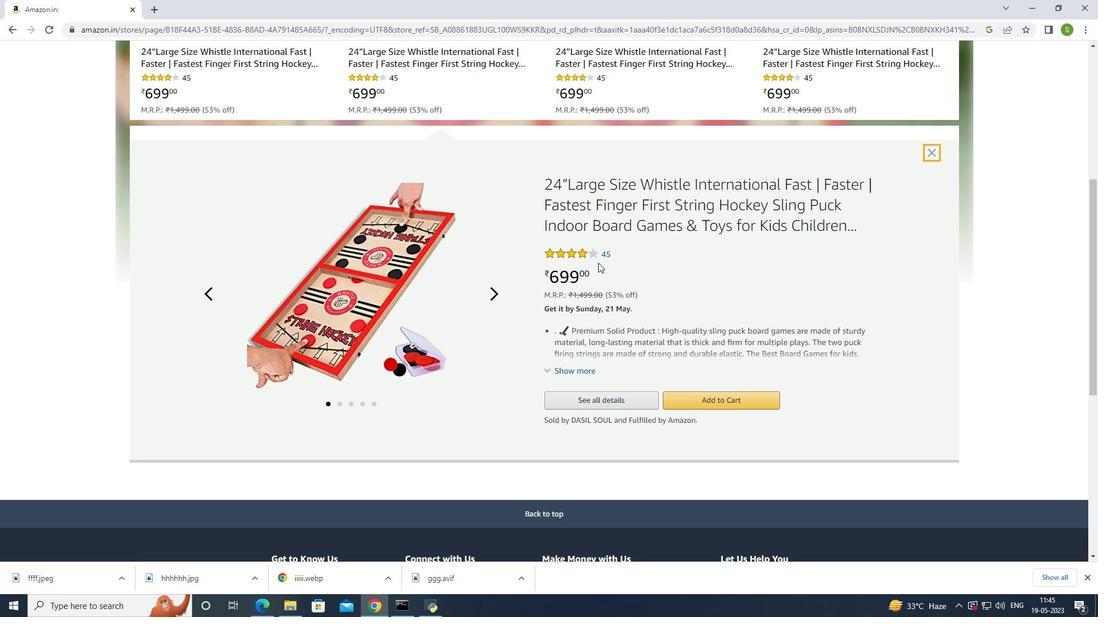 
Action: Mouse scrolled (598, 262) with delta (0, 0)
Screenshot: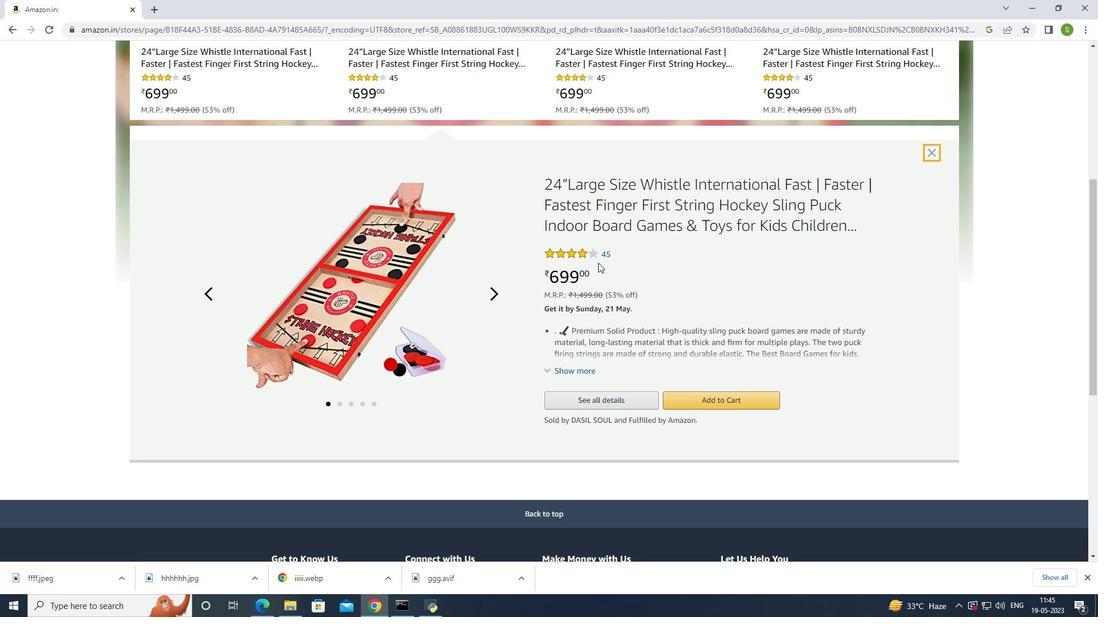 
Action: Mouse scrolled (598, 262) with delta (0, 0)
Screenshot: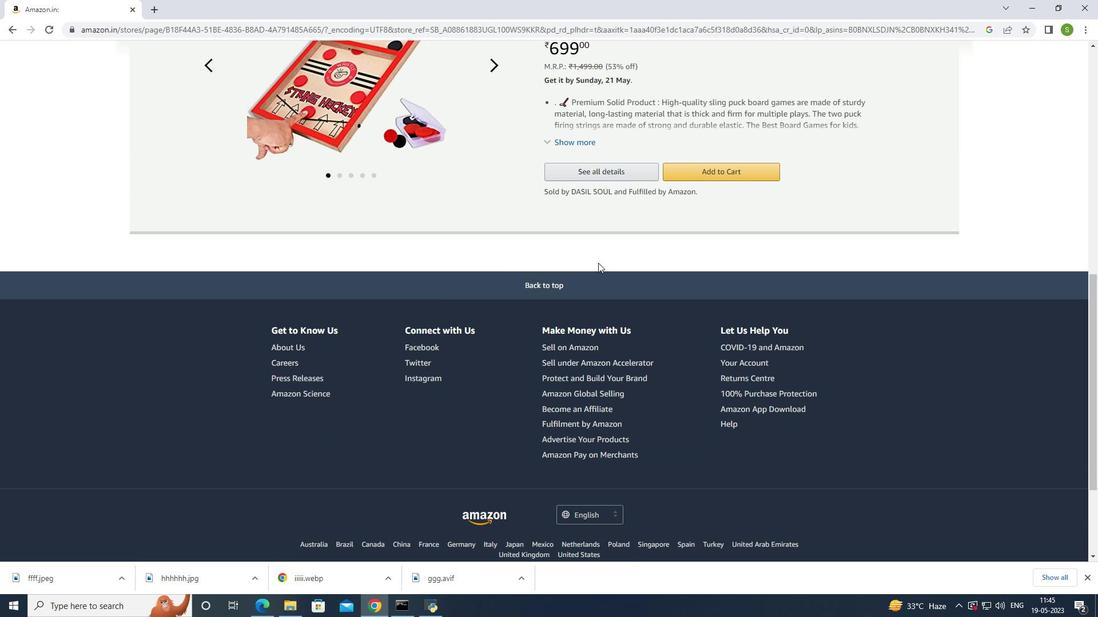 
Action: Mouse scrolled (598, 262) with delta (0, 0)
Screenshot: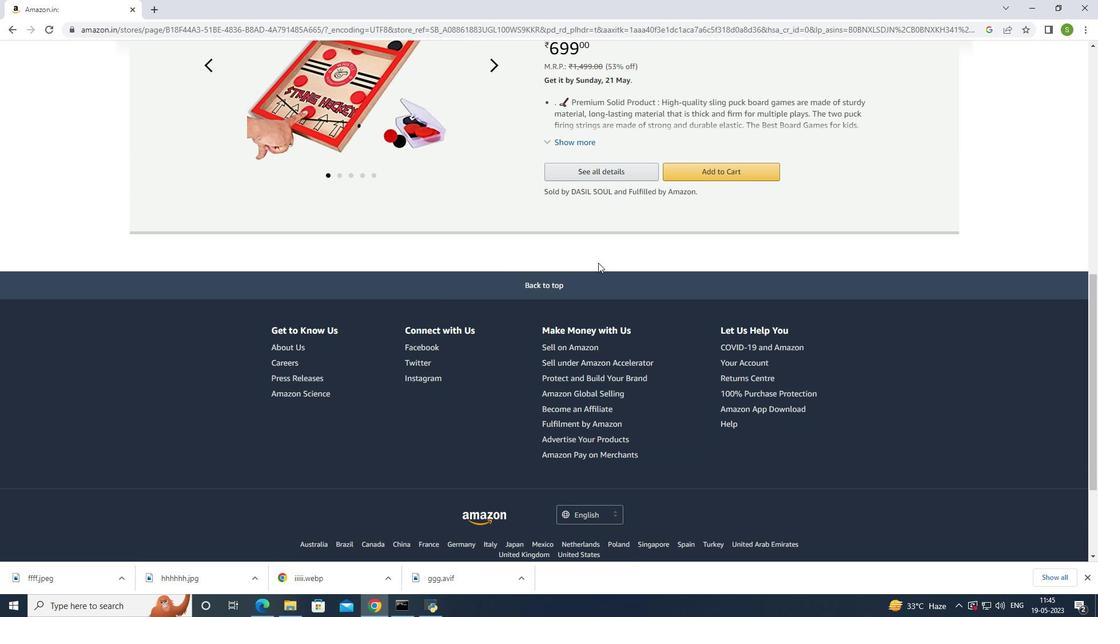 
Action: Mouse scrolled (598, 262) with delta (0, 0)
Screenshot: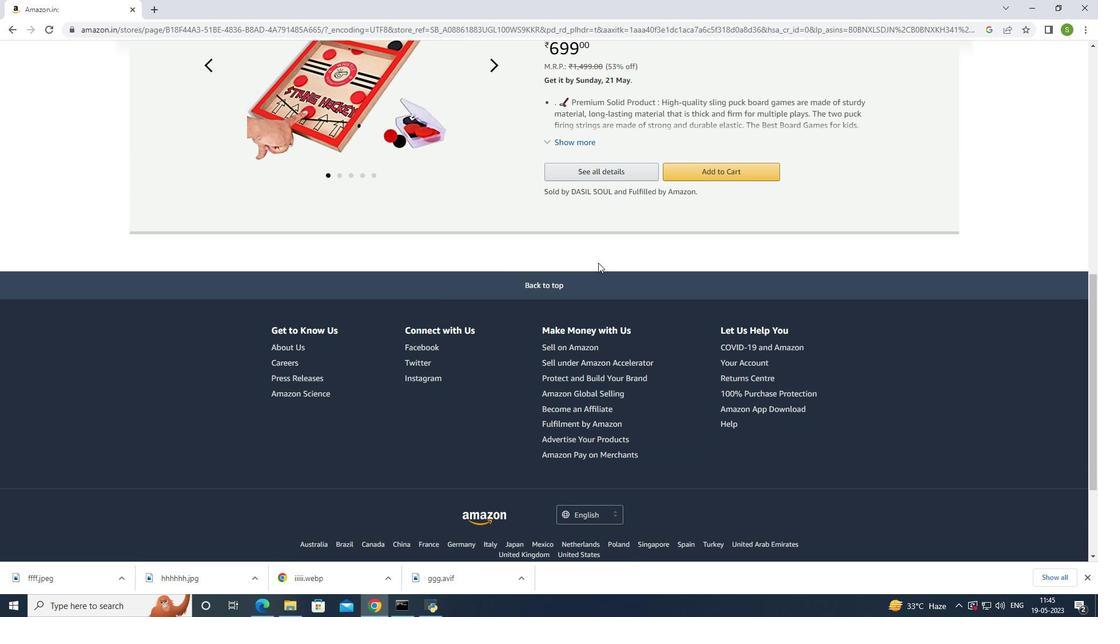 
Action: Mouse scrolled (598, 263) with delta (0, 0)
Screenshot: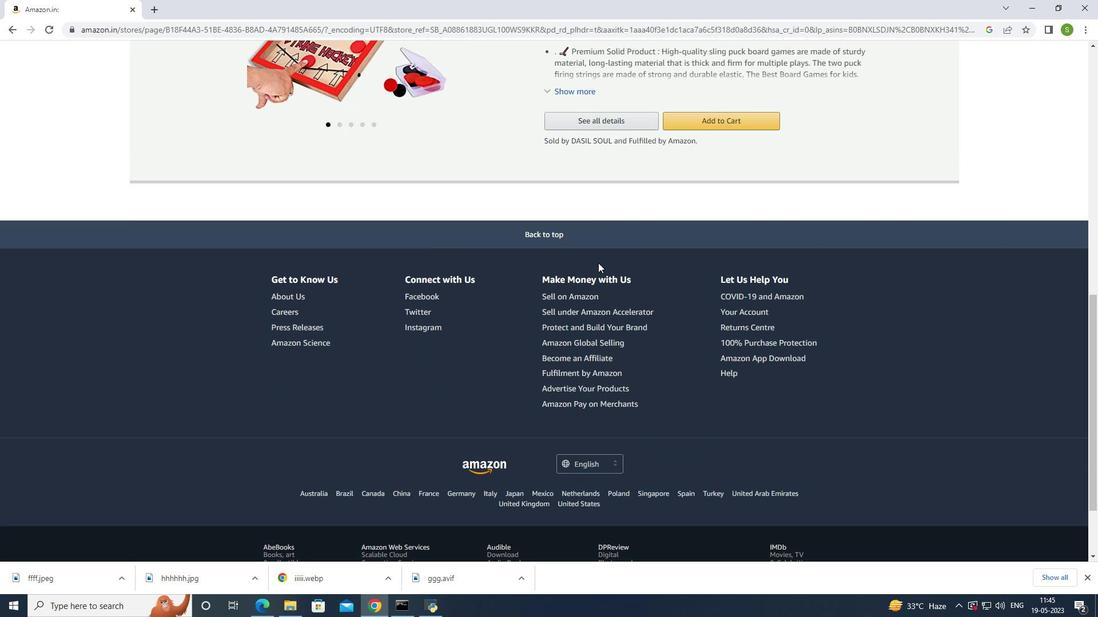 
Action: Mouse scrolled (598, 263) with delta (0, 0)
Screenshot: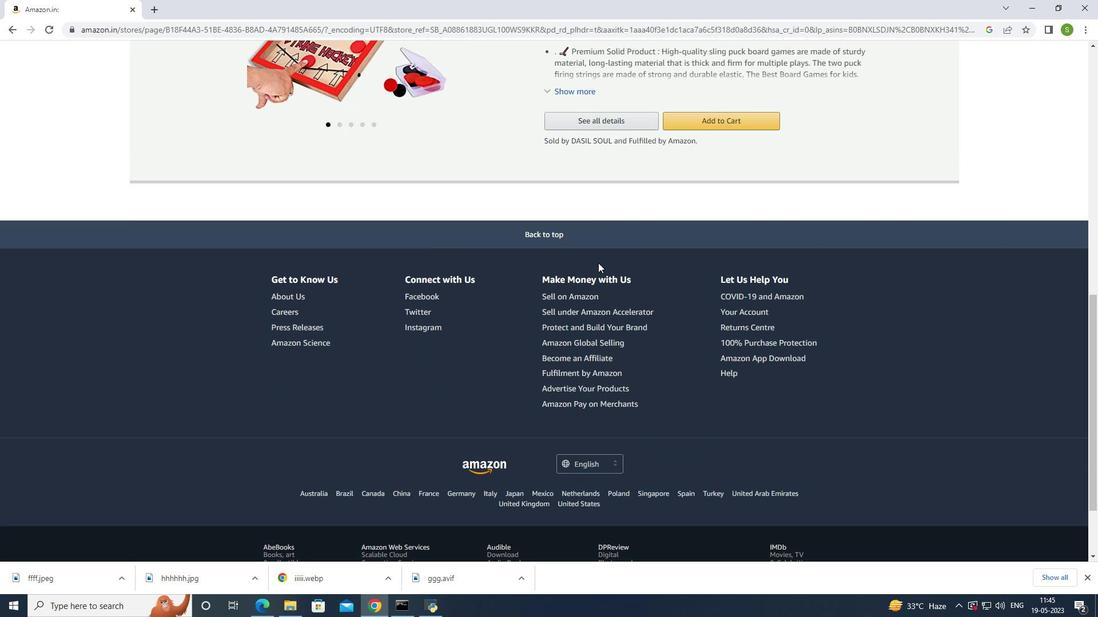 
Action: Mouse scrolled (598, 263) with delta (0, 0)
Screenshot: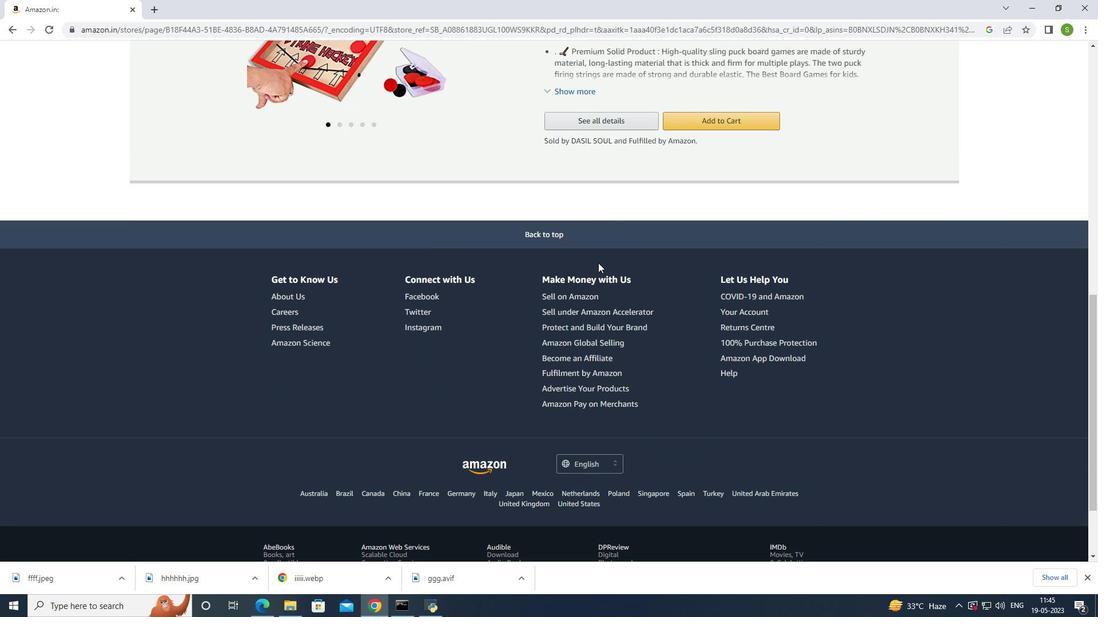 
Action: Mouse scrolled (598, 263) with delta (0, 0)
Screenshot: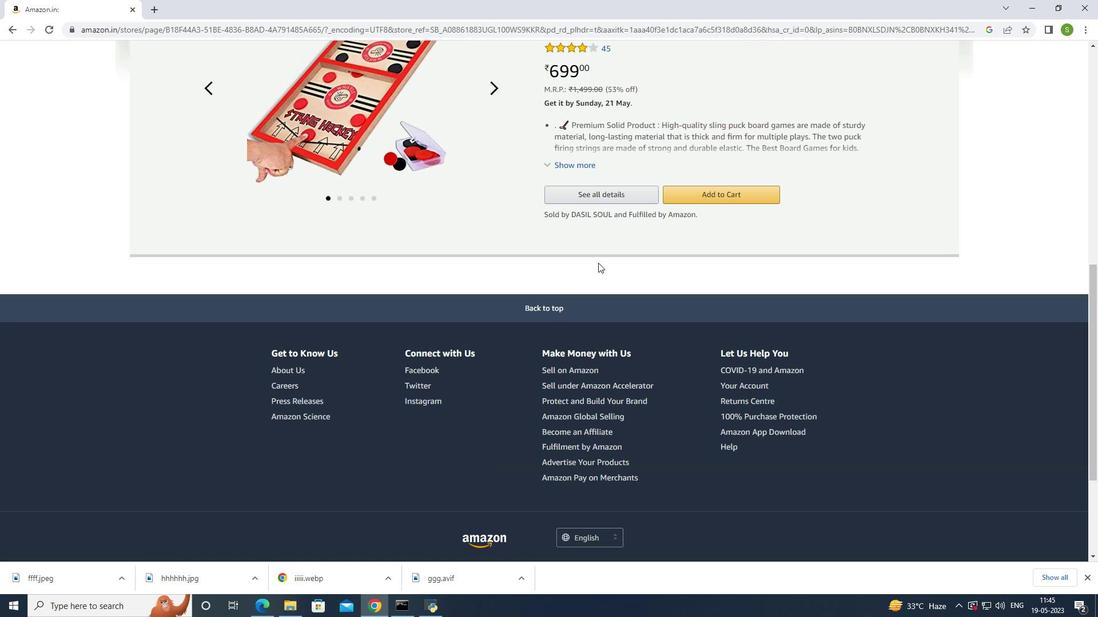 
Action: Mouse scrolled (598, 263) with delta (0, 0)
Screenshot: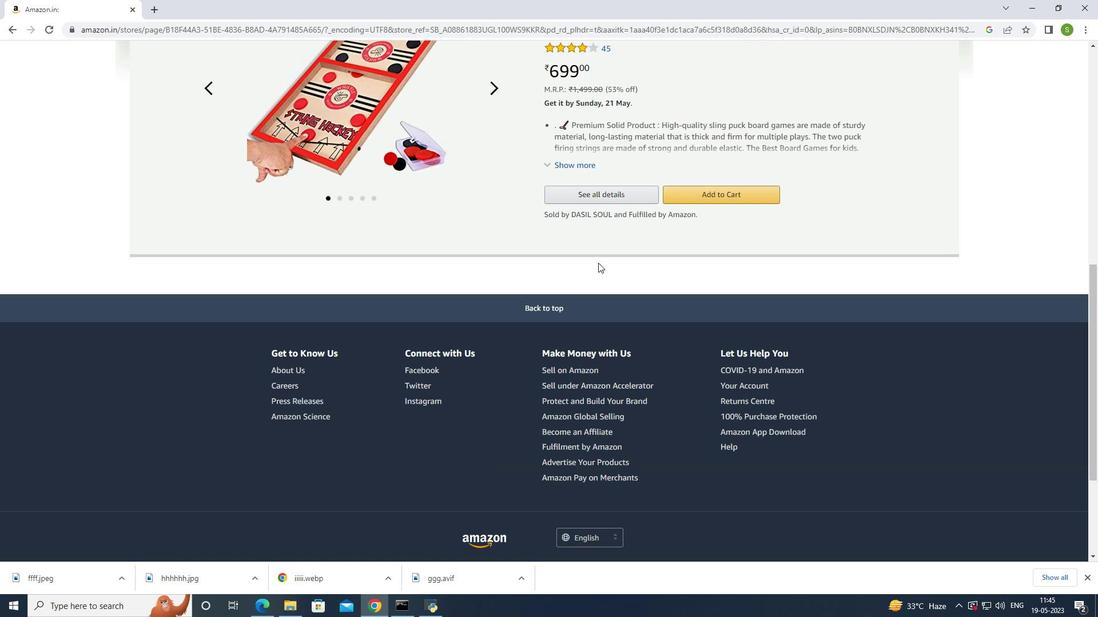 
Action: Mouse scrolled (598, 263) with delta (0, 0)
Screenshot: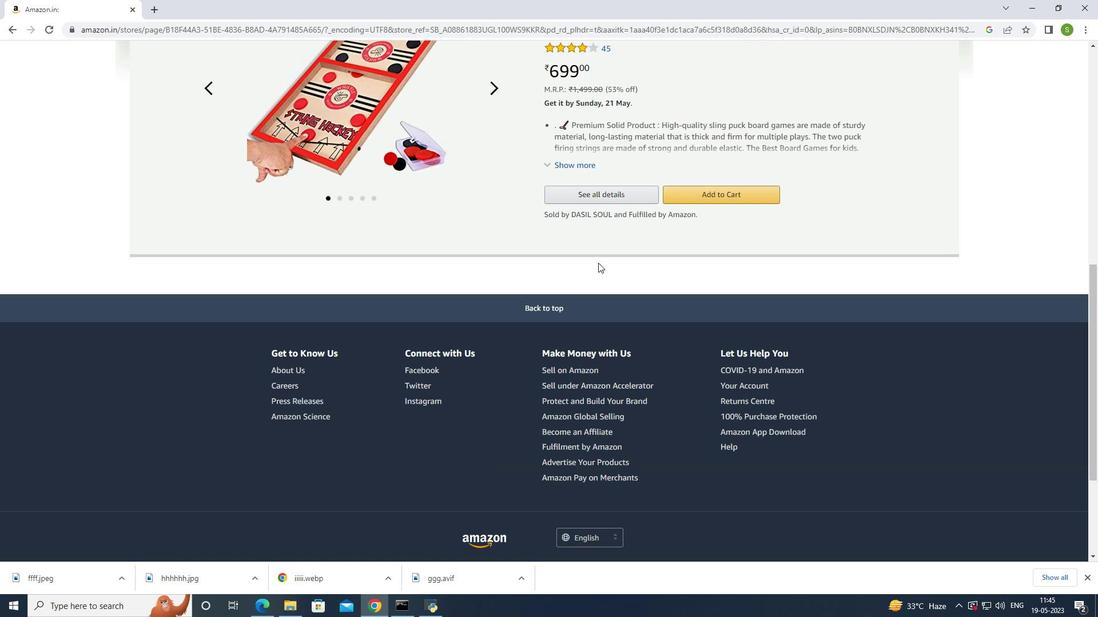 
Action: Mouse scrolled (598, 263) with delta (0, 0)
Screenshot: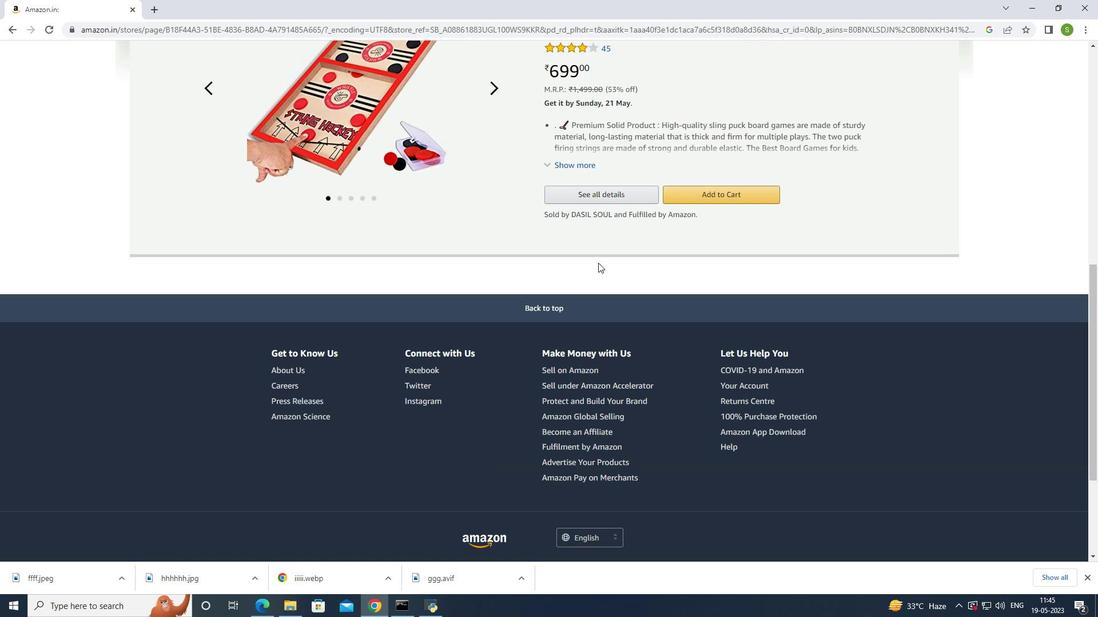 
Action: Mouse scrolled (598, 263) with delta (0, 0)
Screenshot: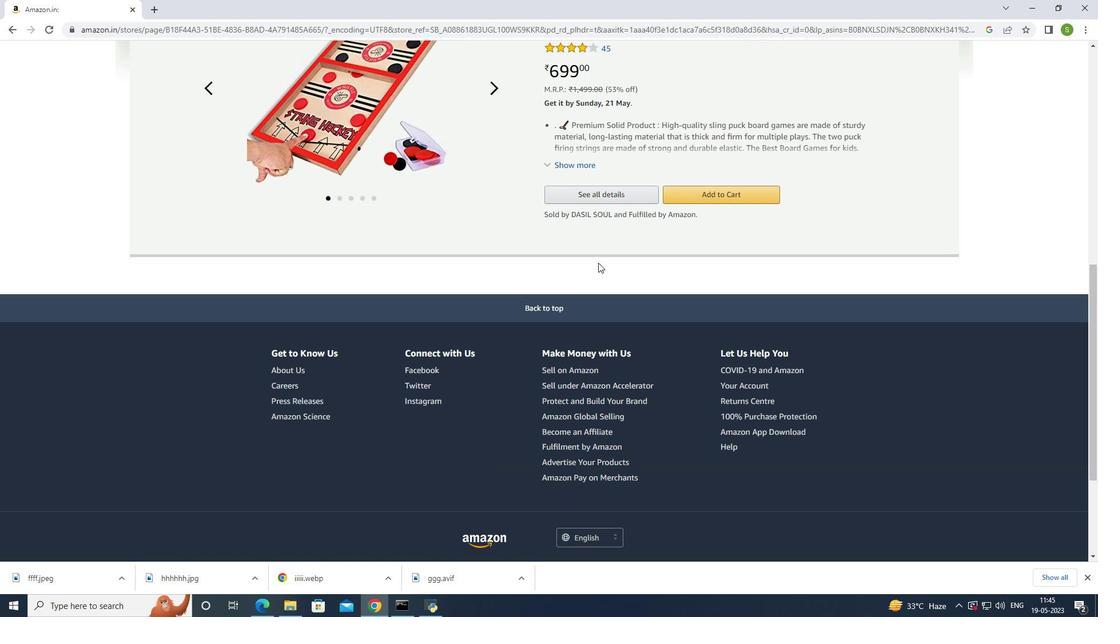 
Action: Mouse scrolled (598, 263) with delta (0, 0)
Screenshot: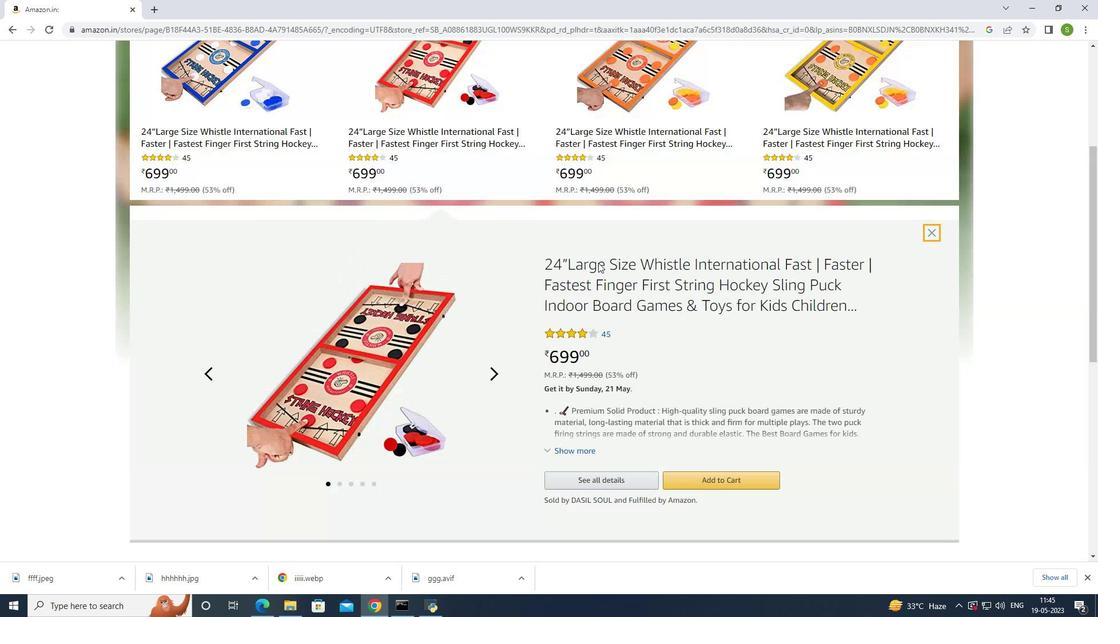 
Action: Mouse scrolled (598, 263) with delta (0, 0)
Screenshot: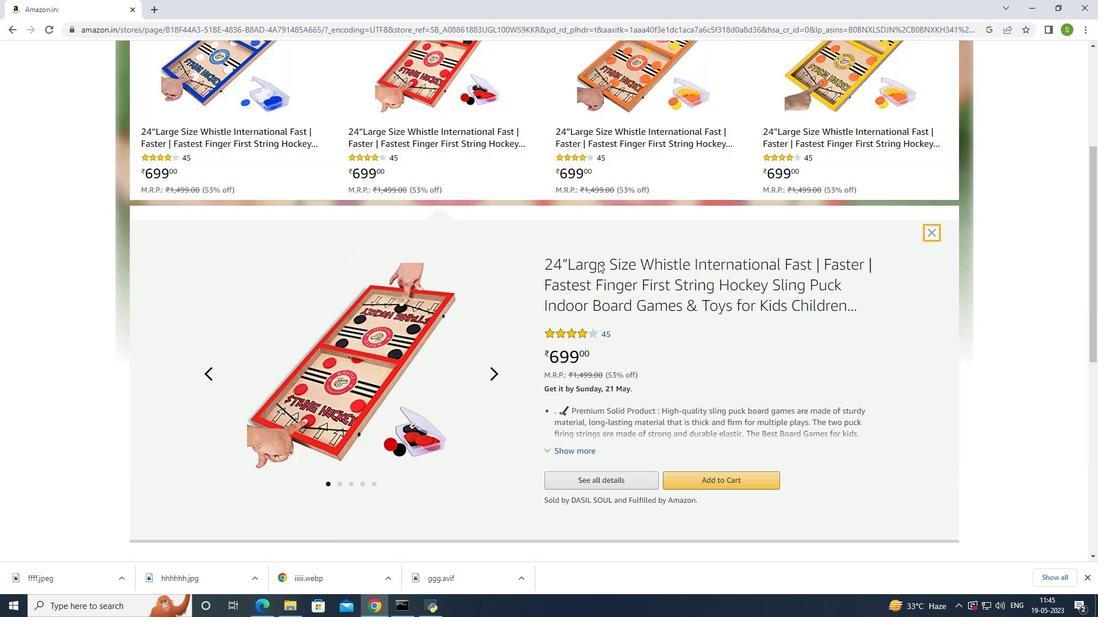 
Action: Mouse scrolled (598, 263) with delta (0, 0)
Screenshot: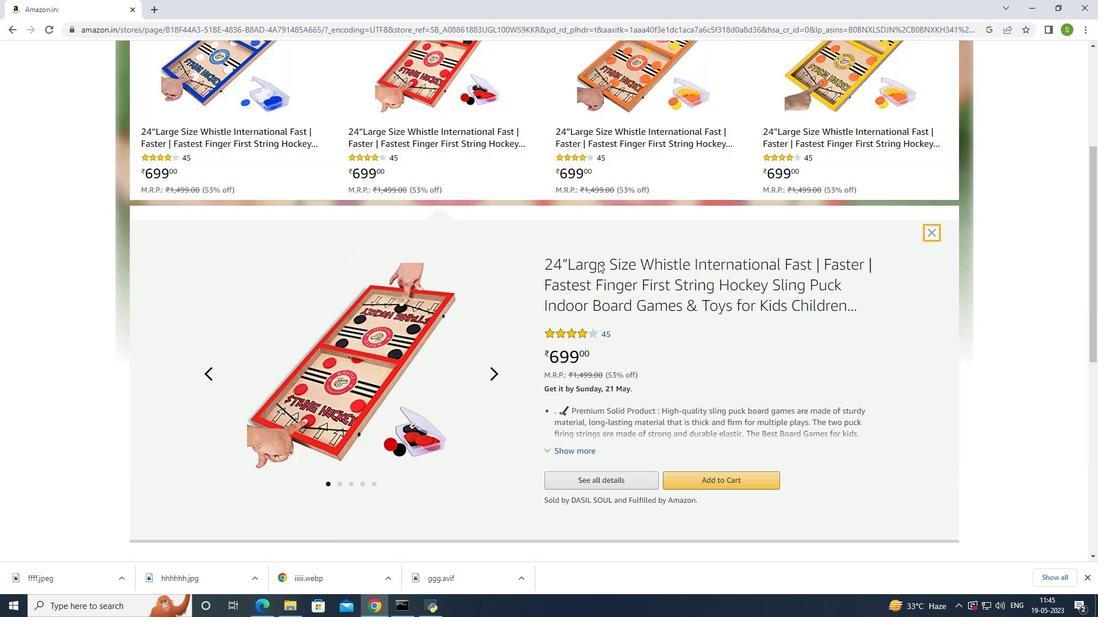 
Action: Mouse scrolled (598, 263) with delta (0, 0)
Screenshot: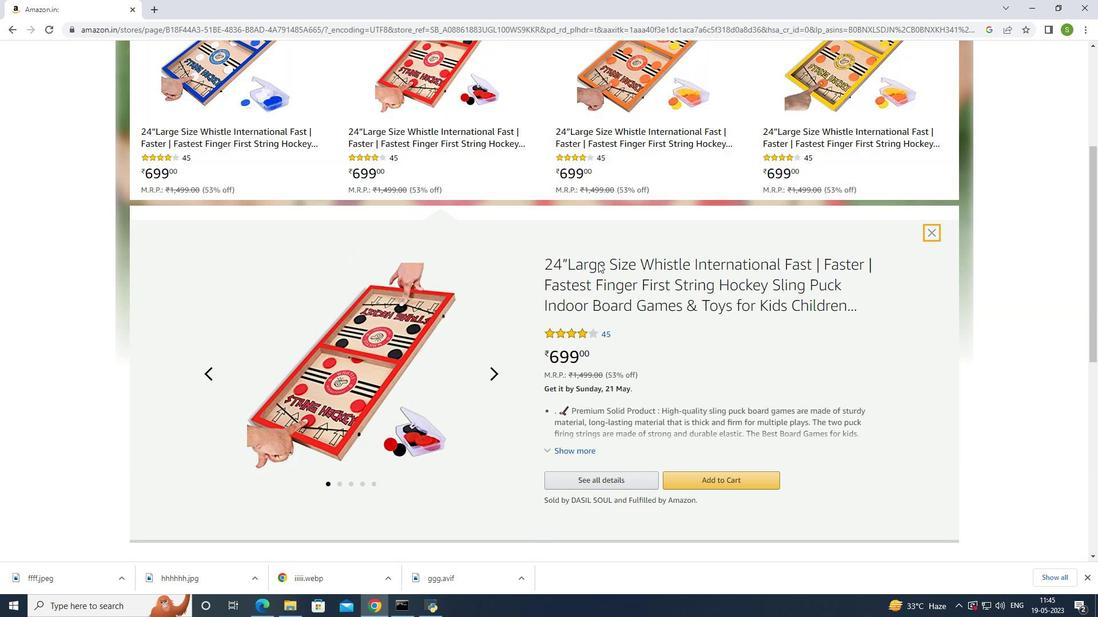 
Action: Mouse scrolled (598, 263) with delta (0, 0)
Screenshot: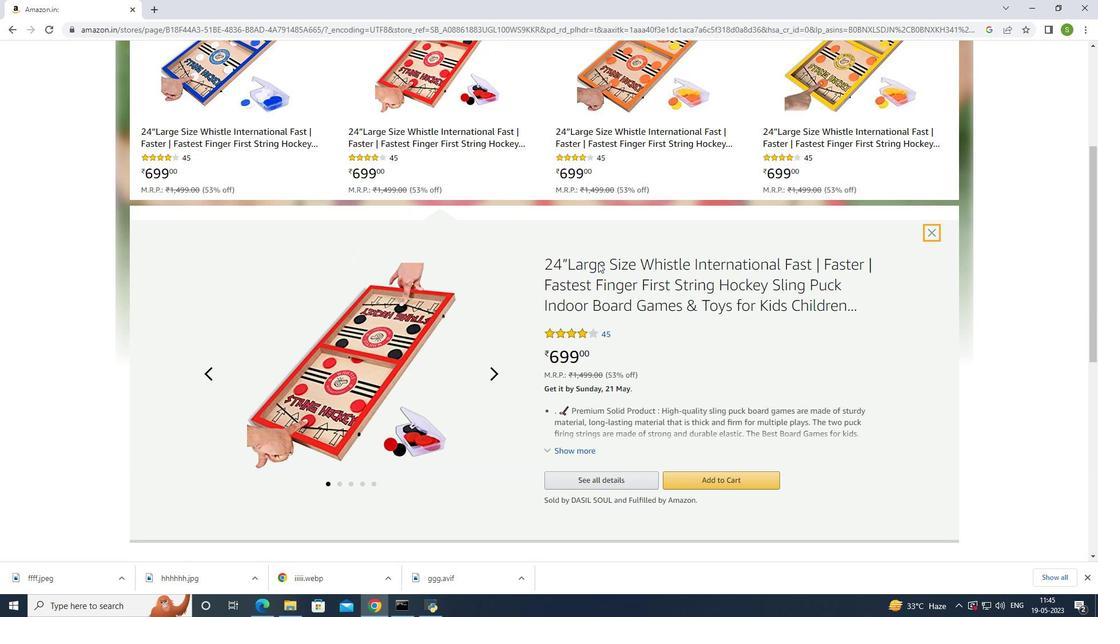 
Action: Mouse moved to (924, 464)
Screenshot: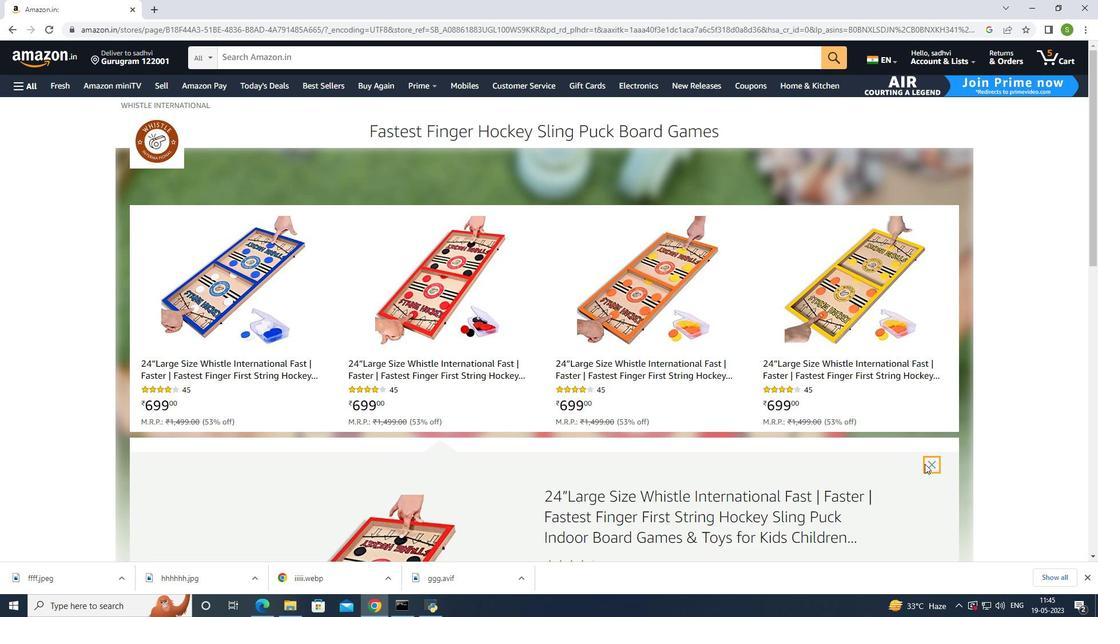 
Action: Mouse pressed left at (924, 464)
Screenshot: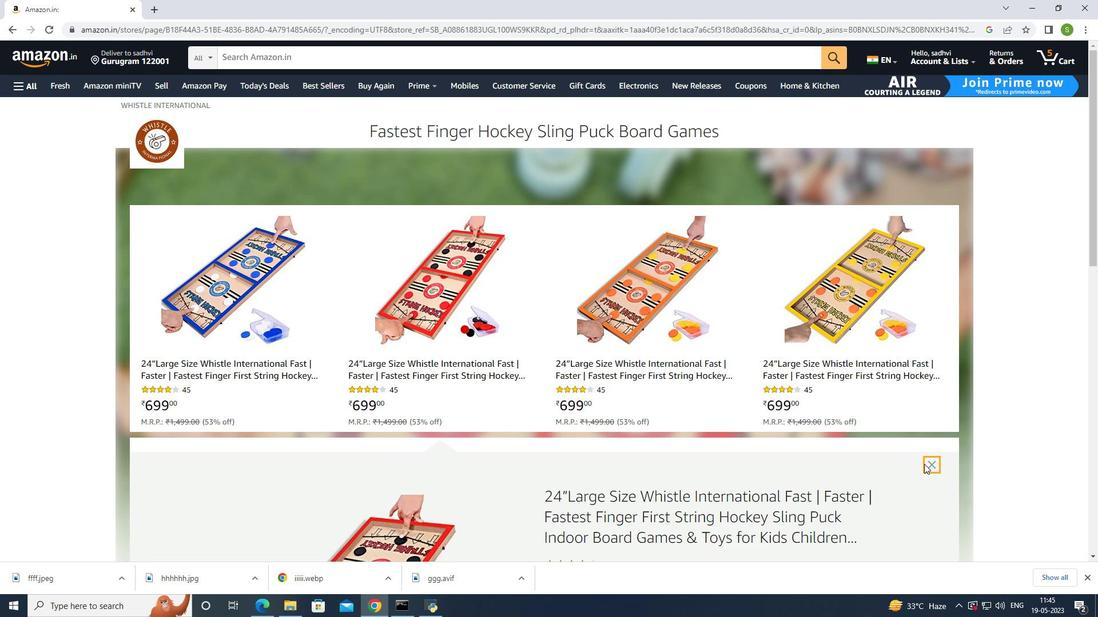 
Action: Mouse moved to (932, 460)
Screenshot: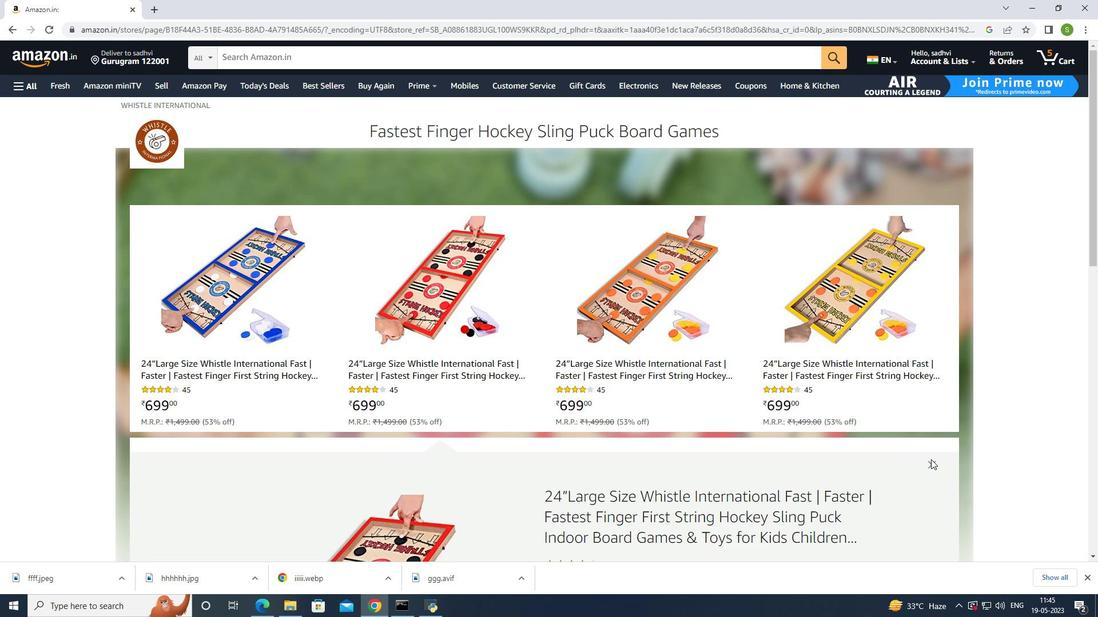 
Action: Mouse pressed left at (932, 460)
Screenshot: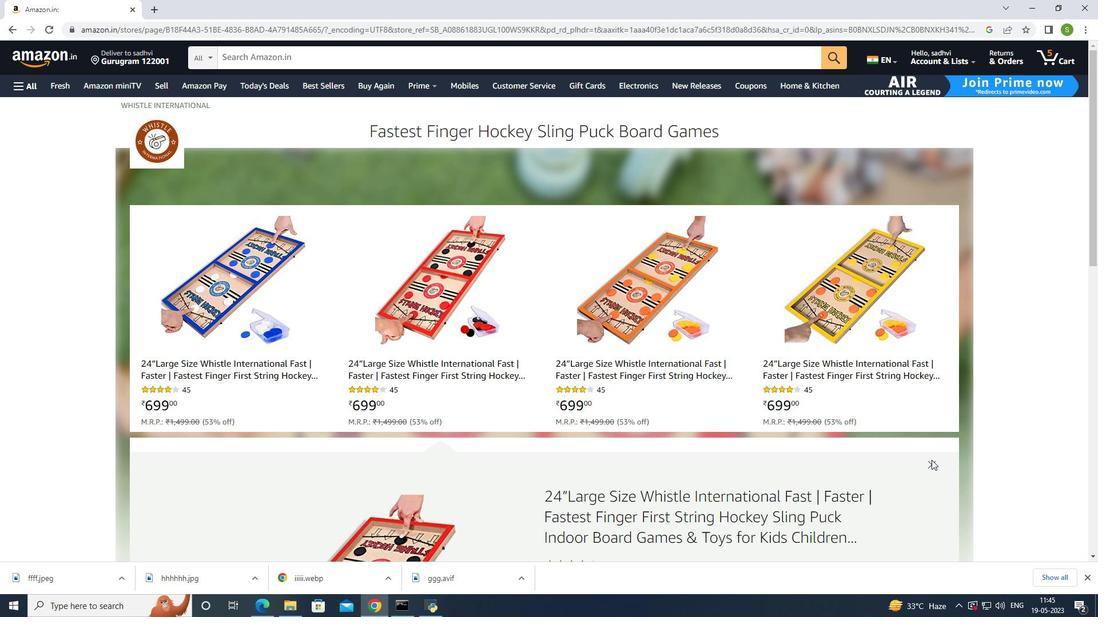
Action: Mouse moved to (534, 270)
Screenshot: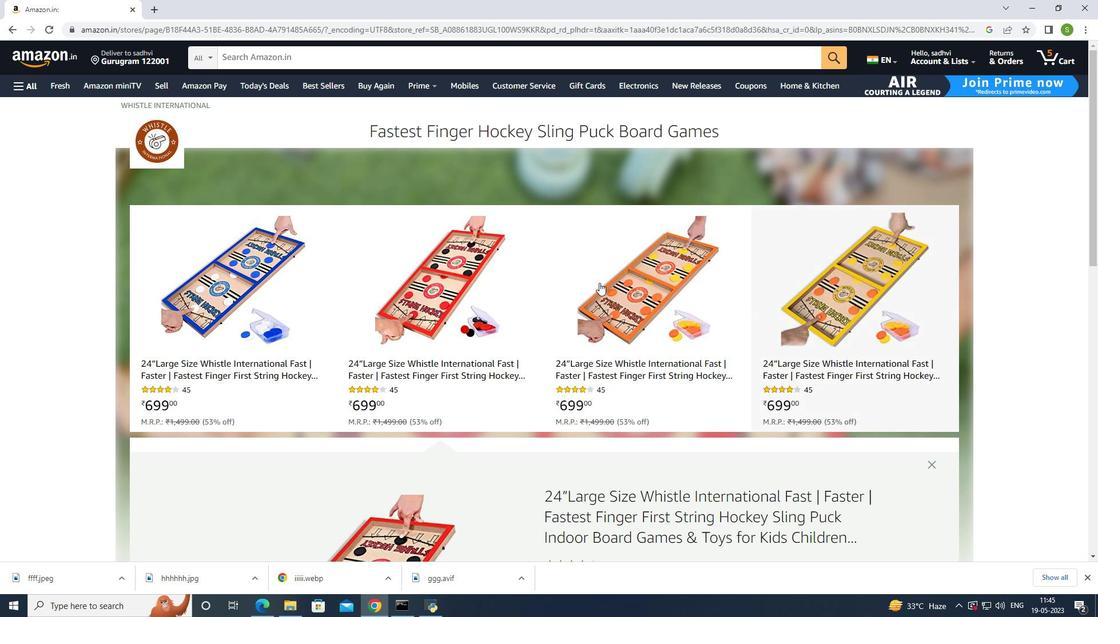 
Action: Mouse scrolled (534, 271) with delta (0, 0)
Screenshot: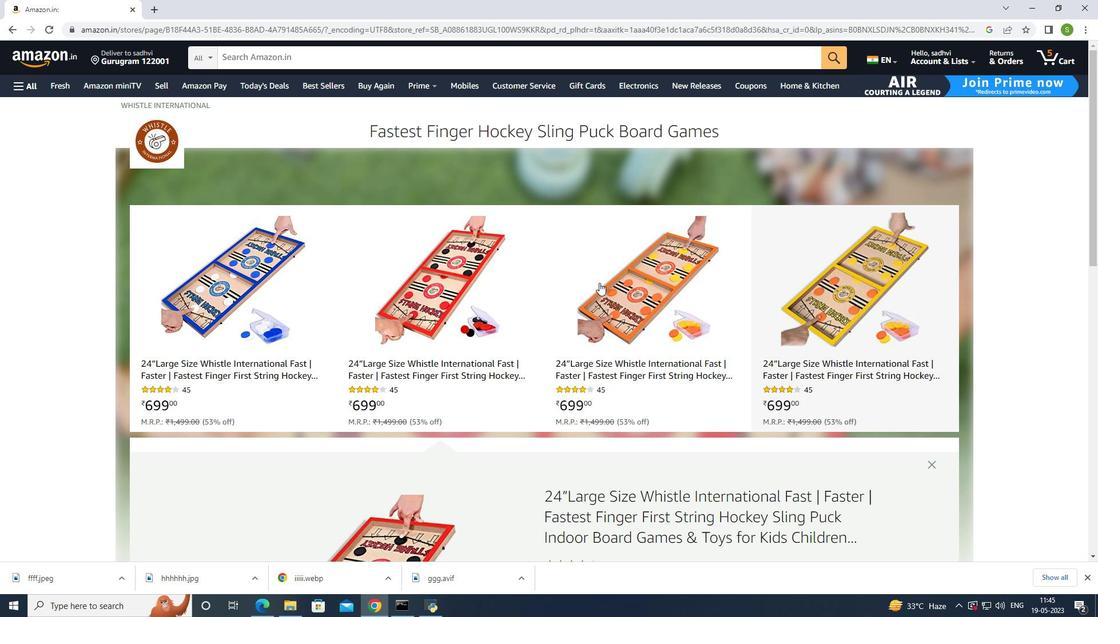 
Action: Mouse scrolled (534, 271) with delta (0, 0)
Screenshot: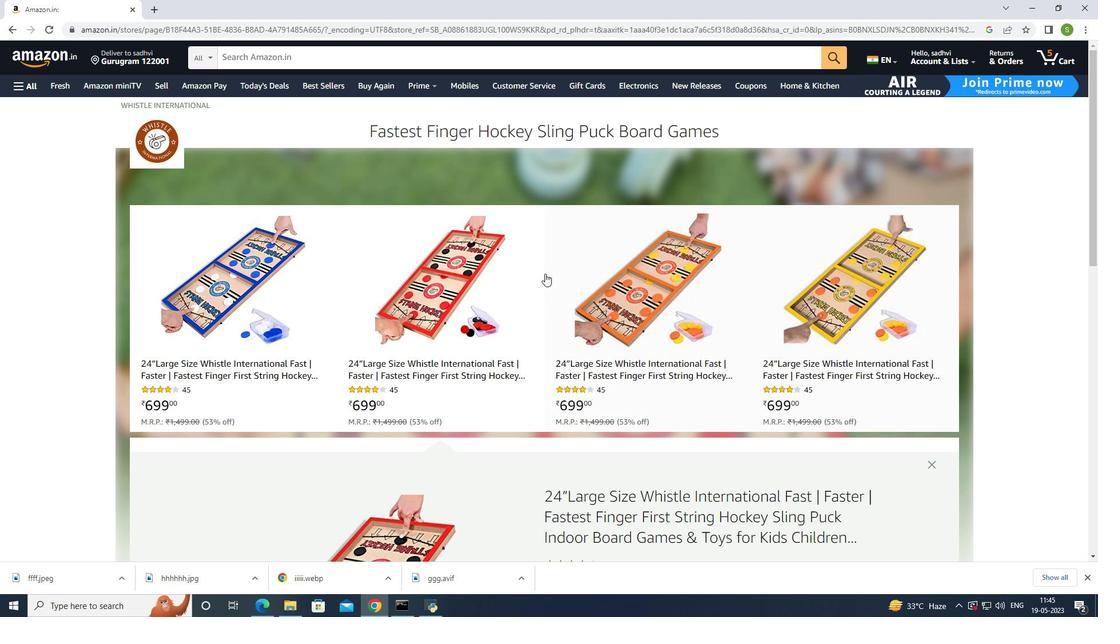 
Action: Mouse scrolled (534, 271) with delta (0, 0)
Screenshot: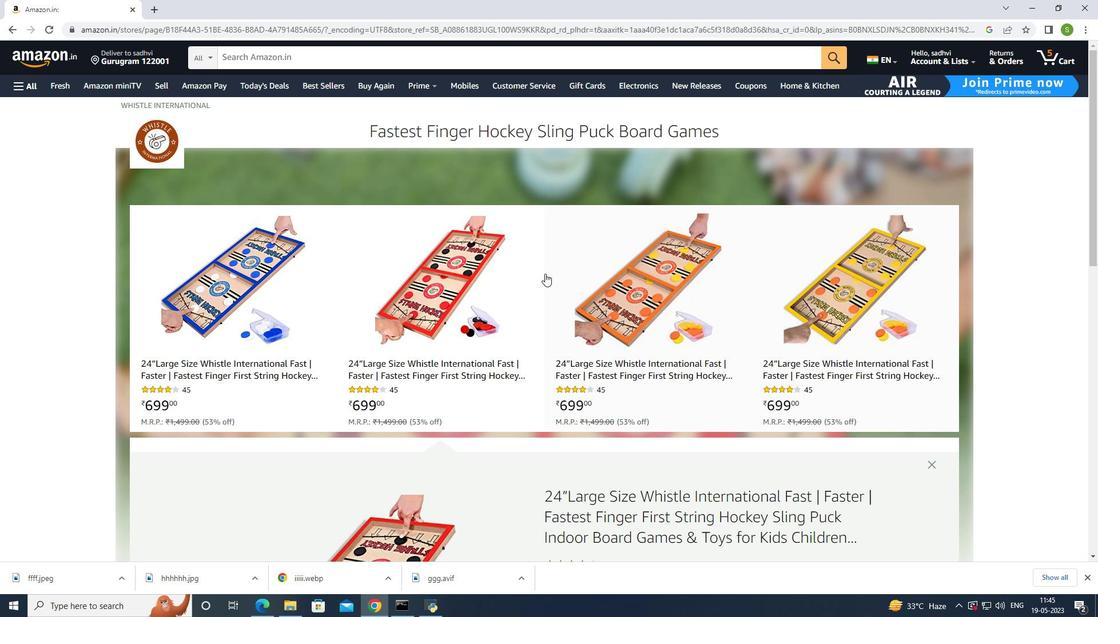 
Action: Mouse moved to (529, 266)
Screenshot: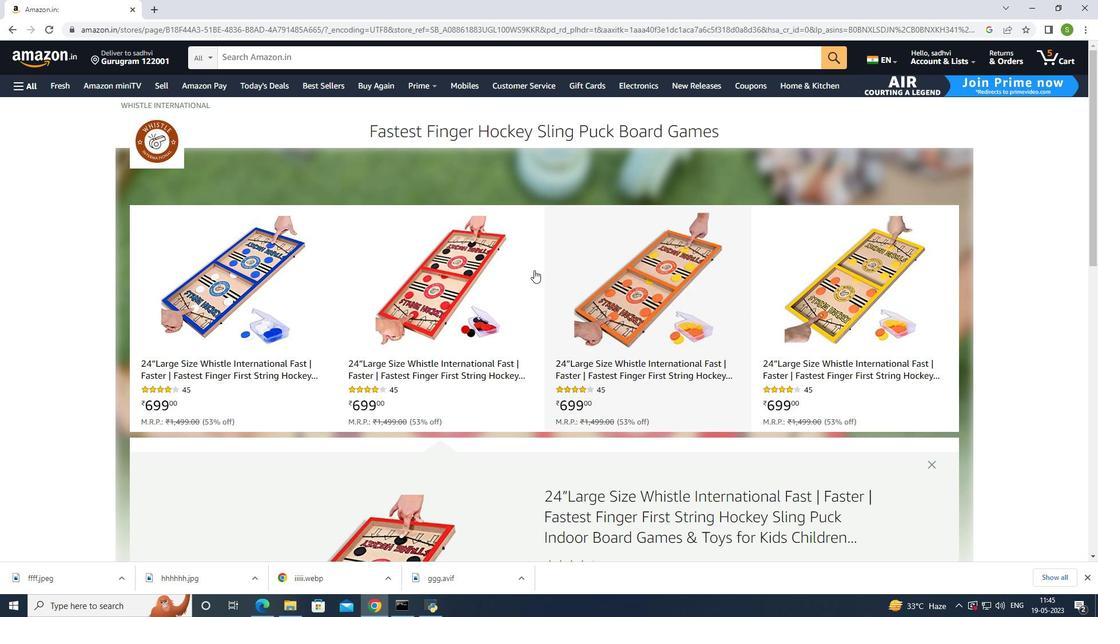 
Action: Mouse scrolled (532, 270) with delta (0, 0)
Screenshot: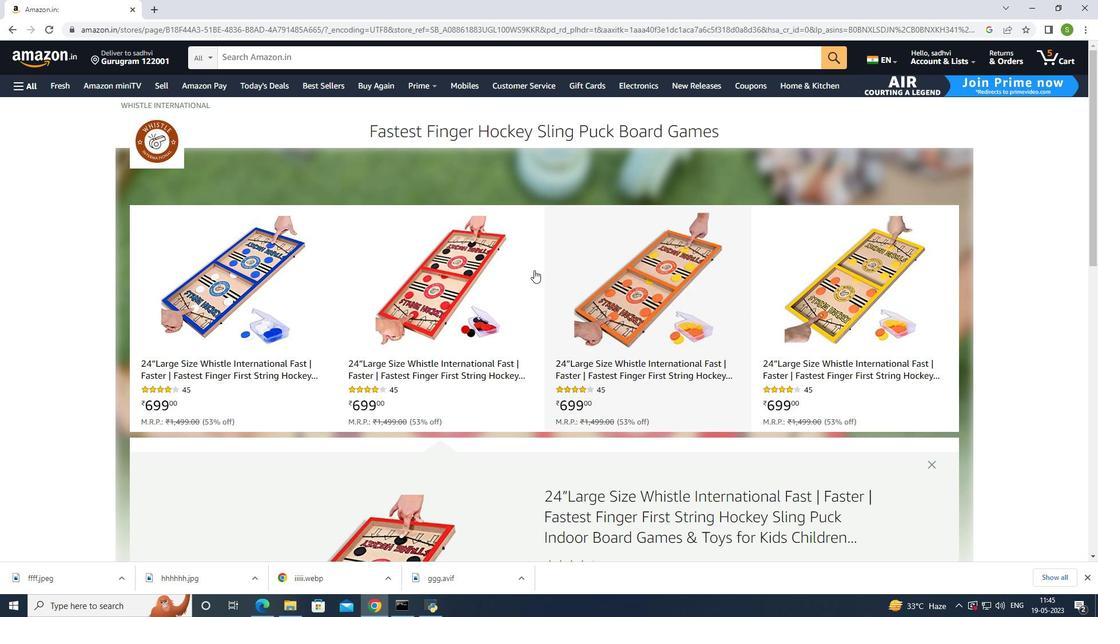 
Action: Mouse moved to (12, 28)
Screenshot: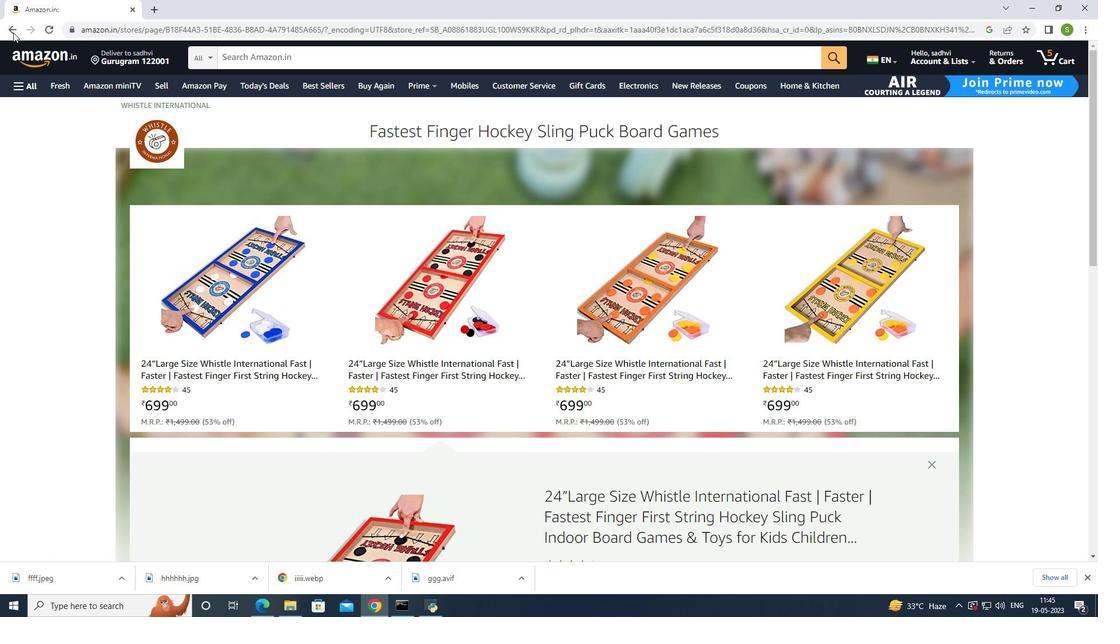
Action: Mouse pressed left at (12, 28)
Screenshot: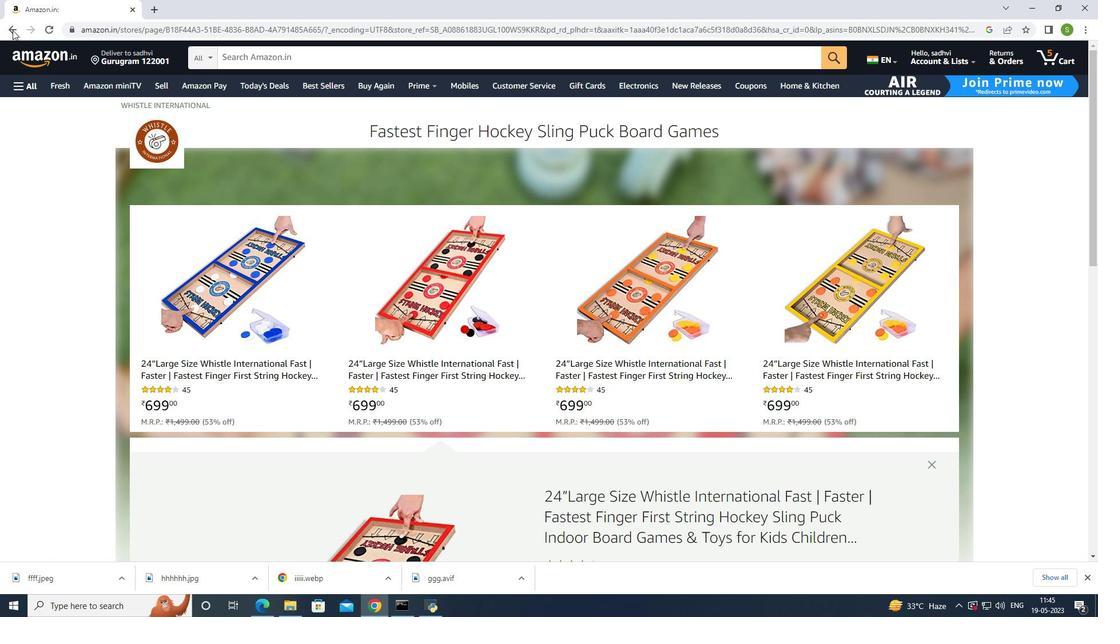 
Action: Mouse moved to (538, 305)
Screenshot: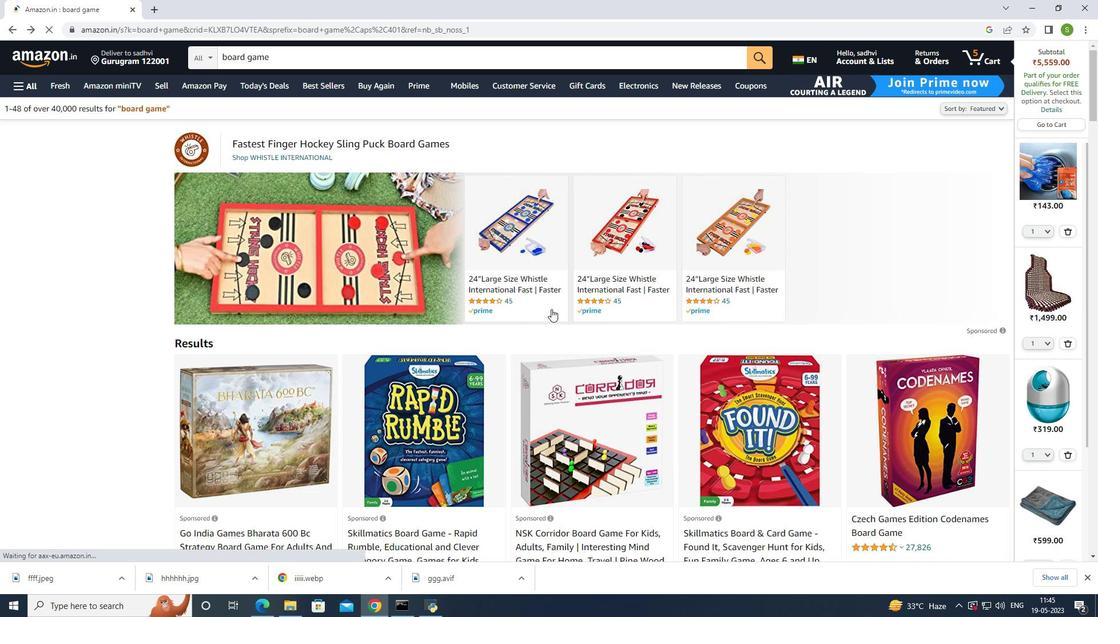 
Action: Mouse scrolled (538, 304) with delta (0, 0)
Screenshot: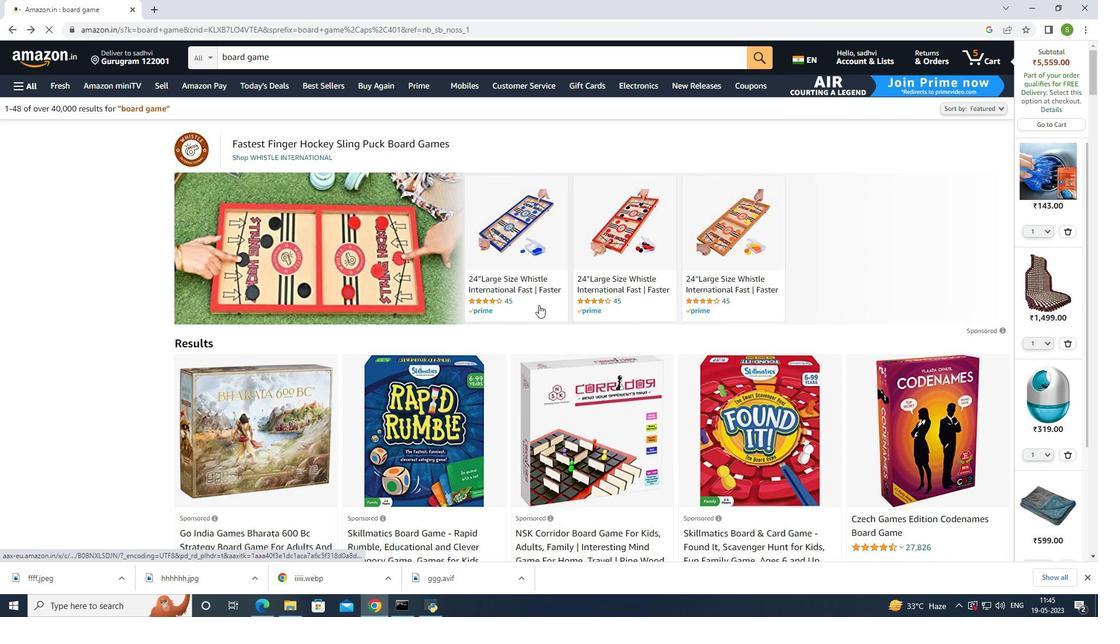 
Action: Mouse scrolled (538, 304) with delta (0, 0)
Screenshot: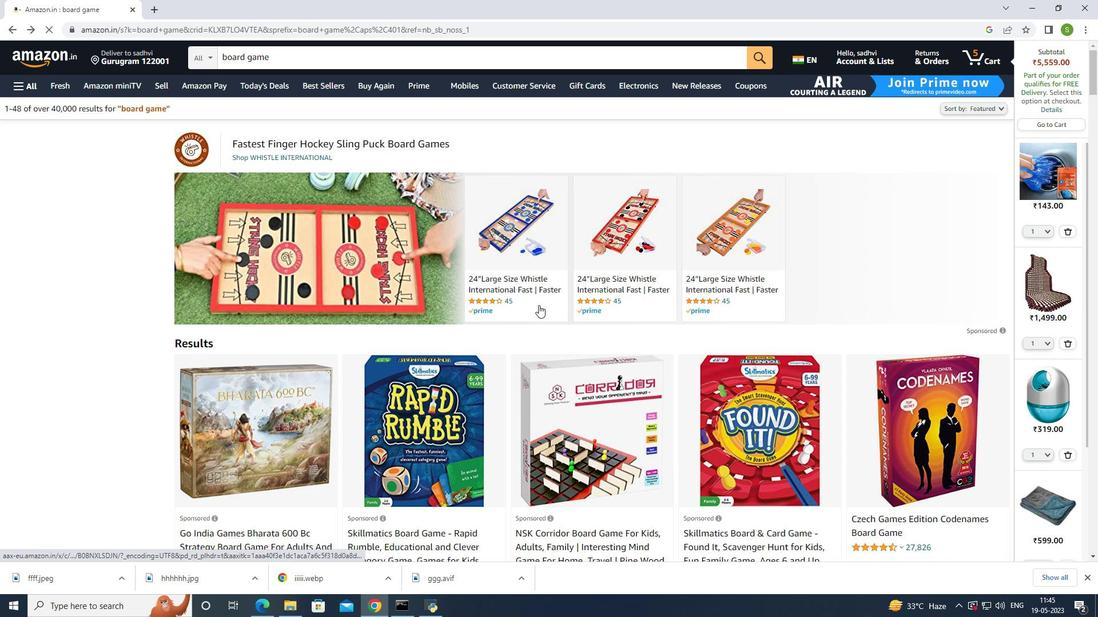 
Action: Mouse scrolled (538, 304) with delta (0, 0)
Screenshot: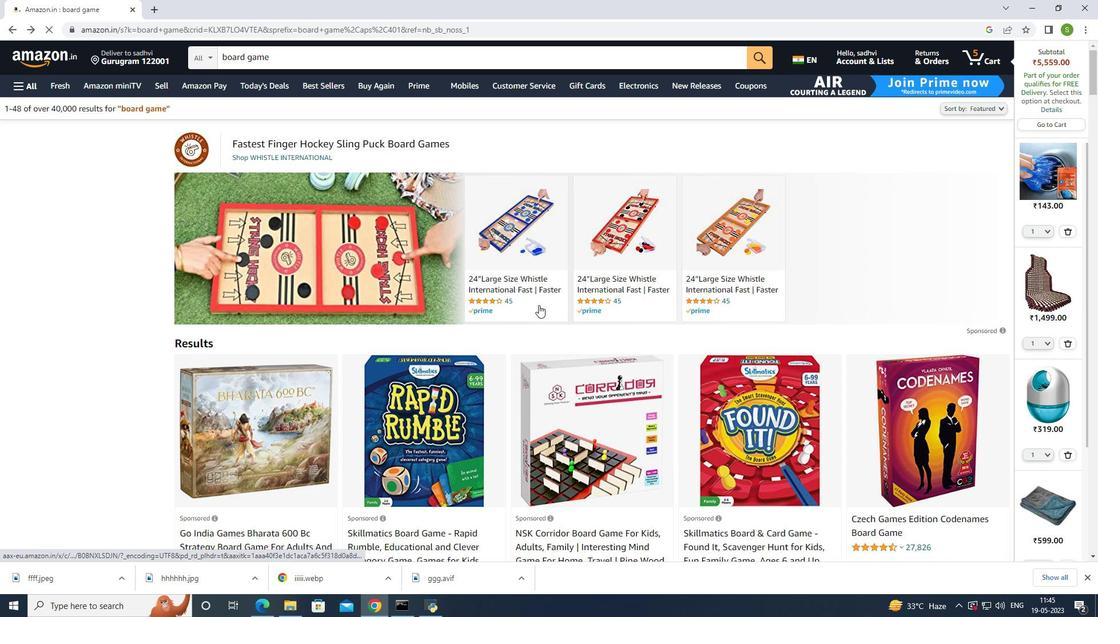 
Action: Mouse moved to (539, 294)
Screenshot: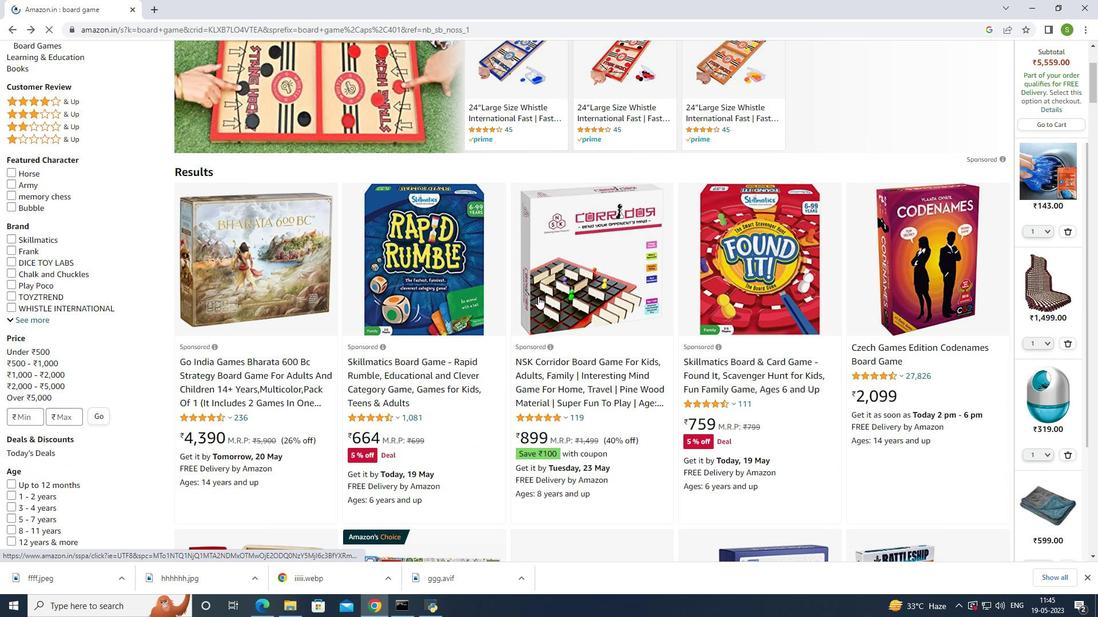 
Action: Mouse scrolled (539, 294) with delta (0, 0)
Screenshot: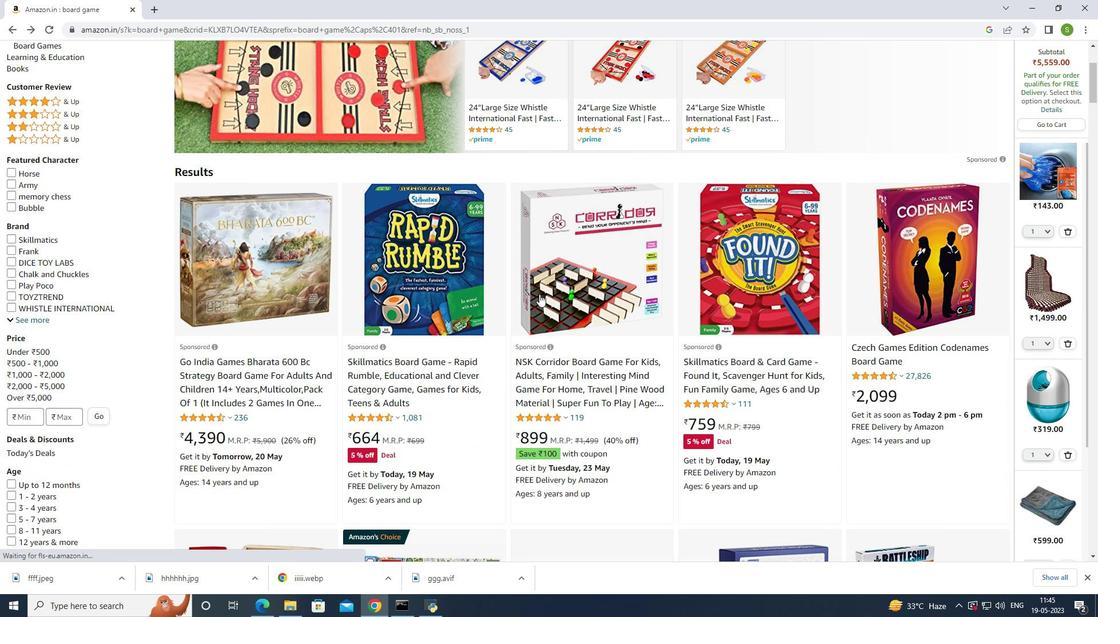 
Action: Mouse moved to (279, 247)
Screenshot: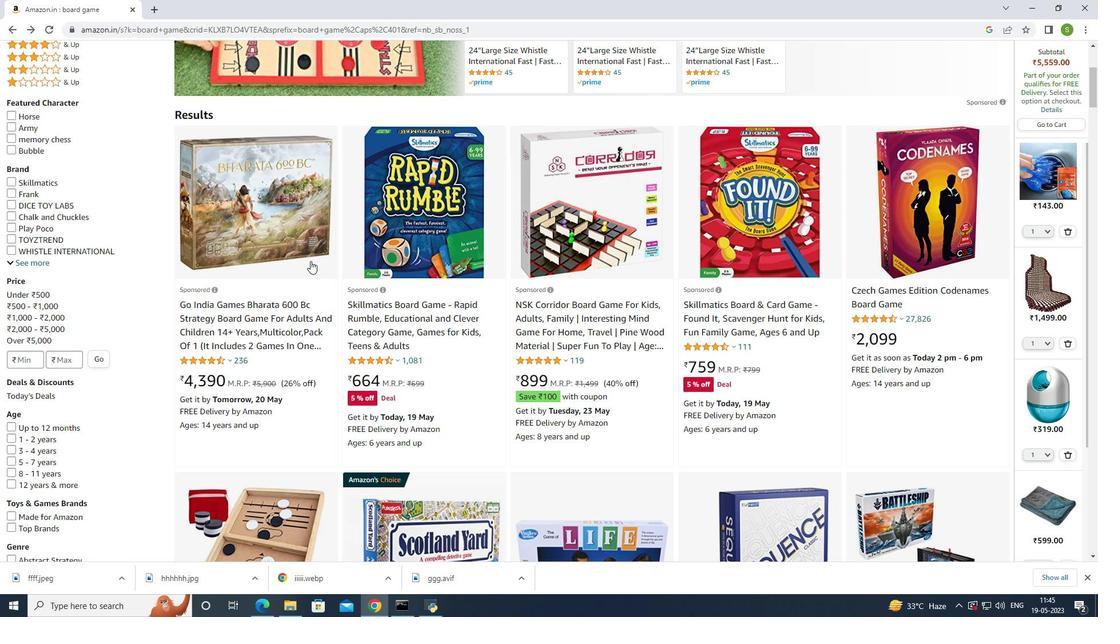 
Action: Mouse pressed left at (279, 247)
Screenshot: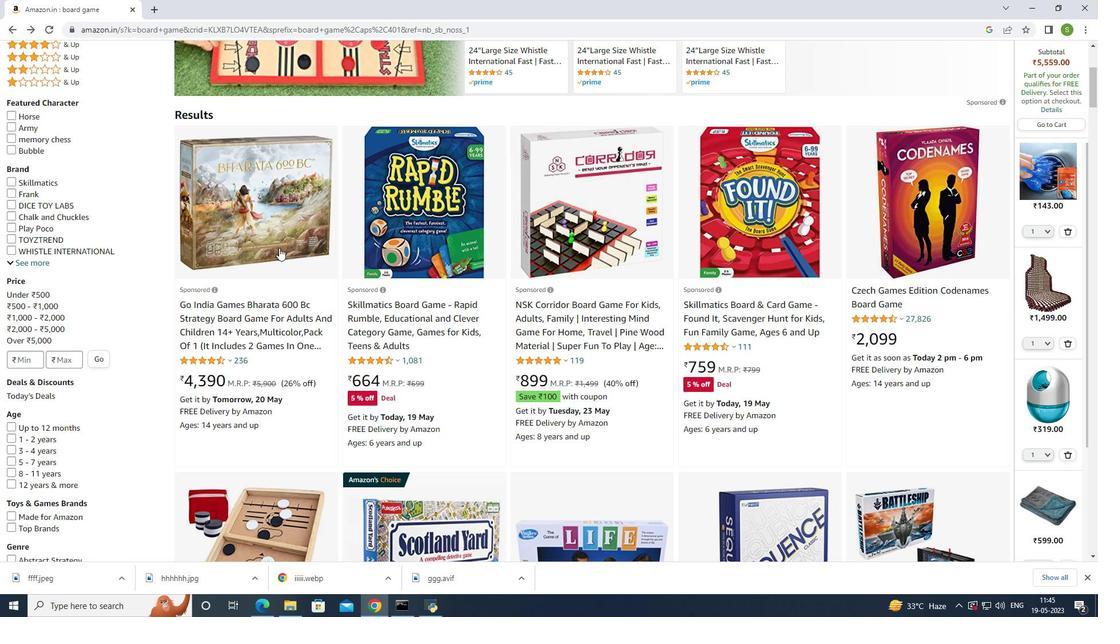 
Action: Mouse moved to (492, 299)
Screenshot: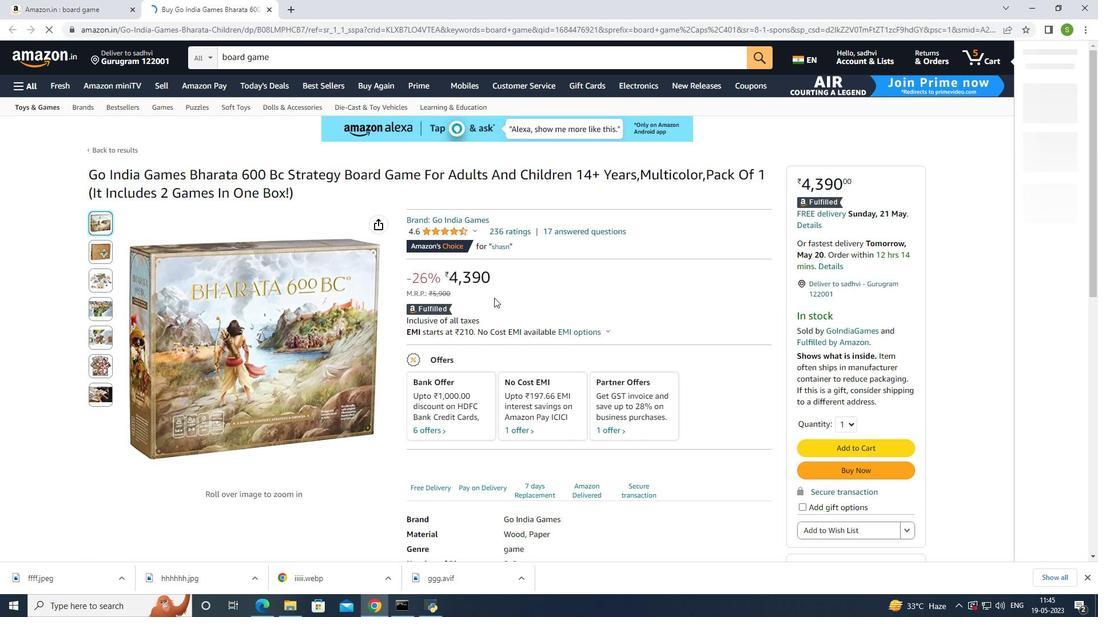 
Action: Mouse scrolled (492, 298) with delta (0, 0)
Screenshot: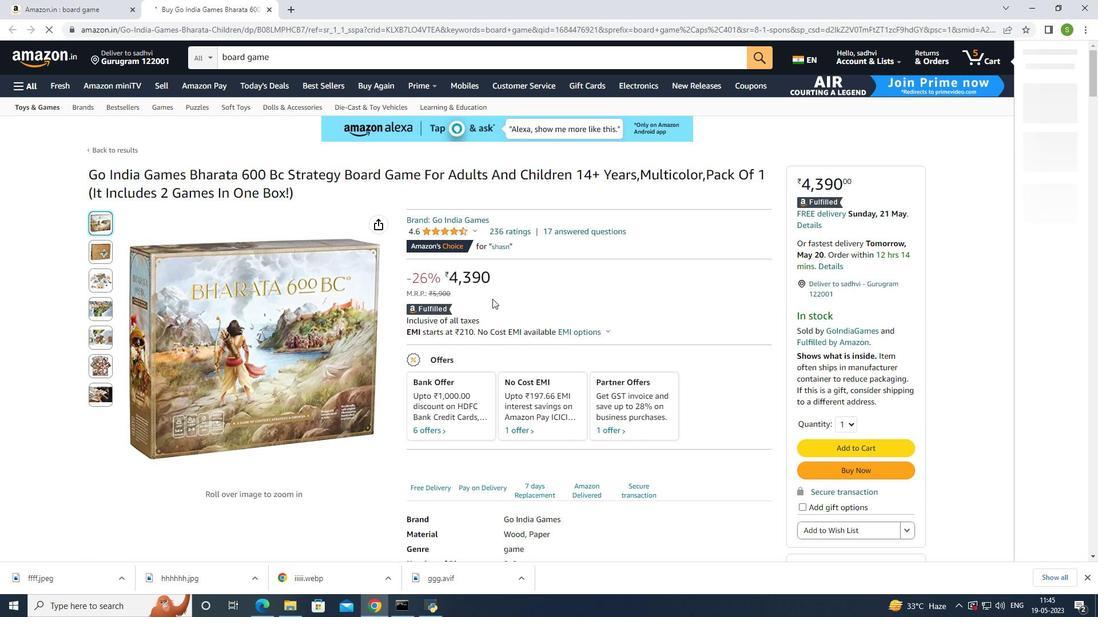 
Action: Mouse scrolled (492, 298) with delta (0, 0)
Screenshot: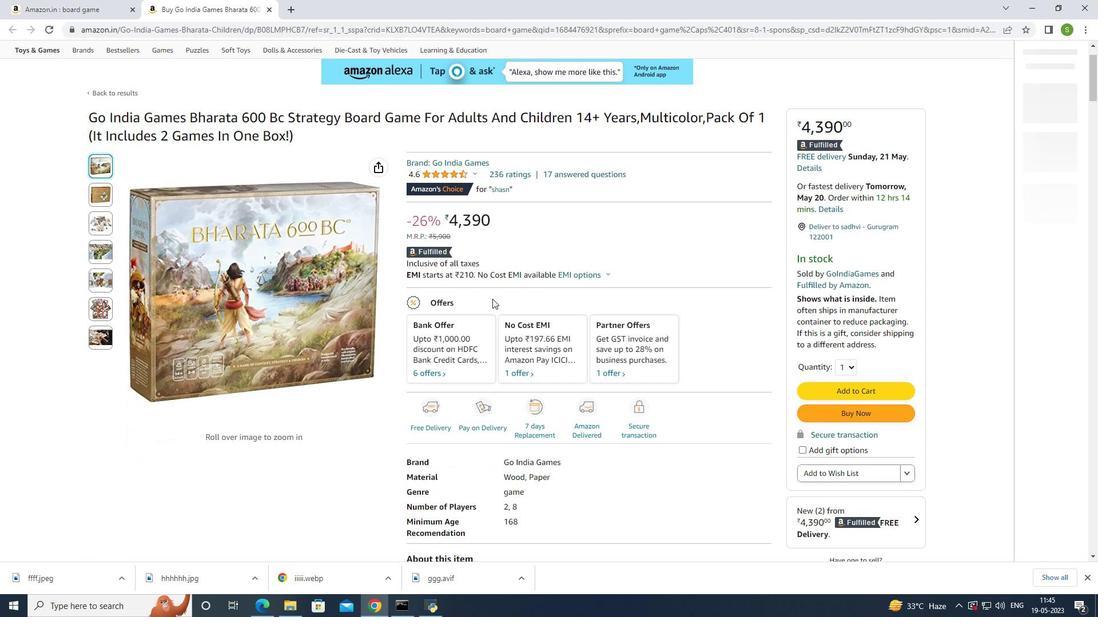 
Action: Mouse moved to (492, 295)
Screenshot: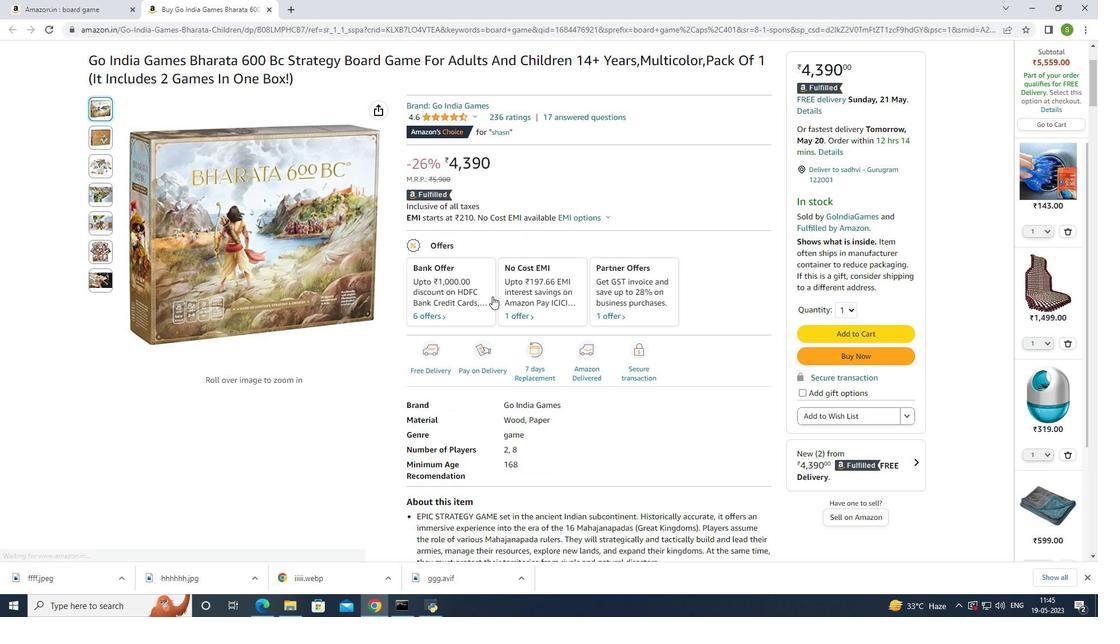 
Action: Mouse scrolled (492, 295) with delta (0, 0)
Screenshot: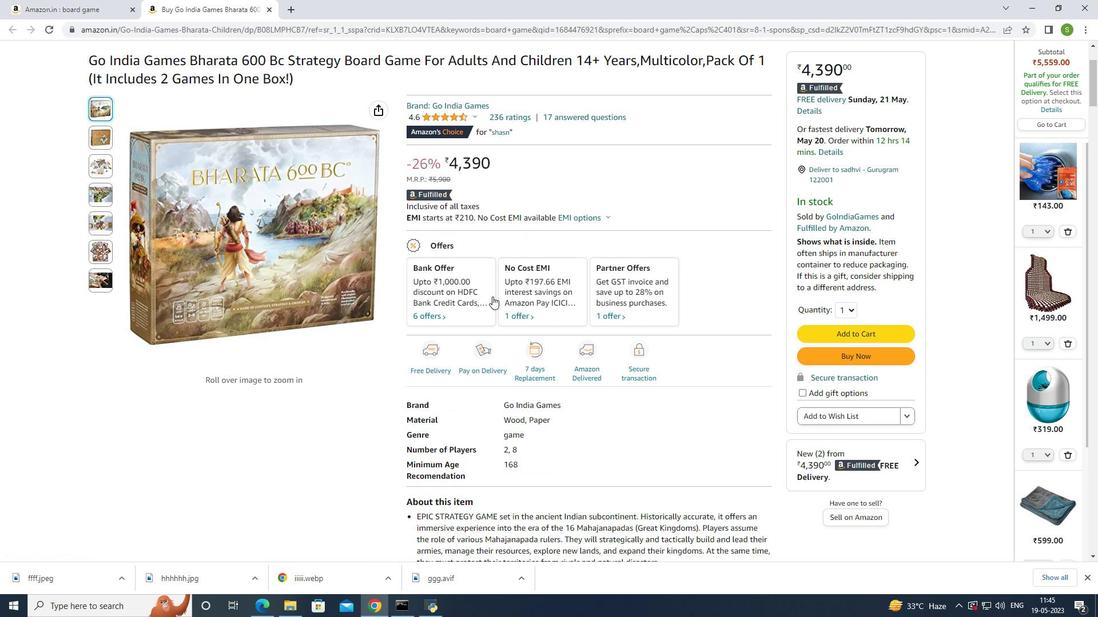 
Action: Mouse moved to (493, 294)
Screenshot: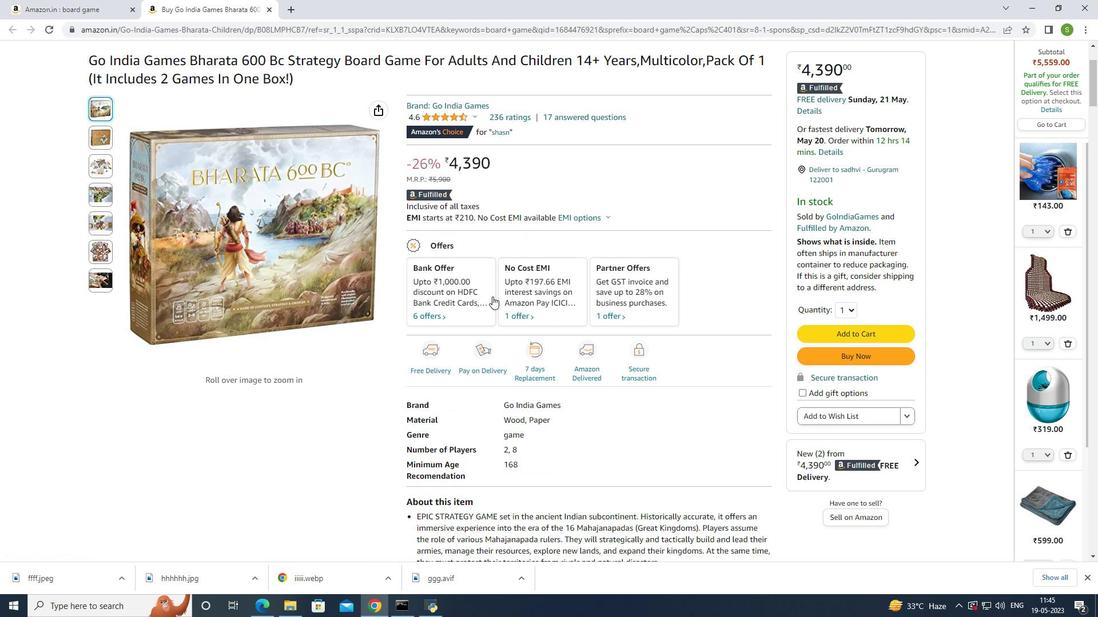 
Action: Mouse scrolled (493, 294) with delta (0, 0)
Screenshot: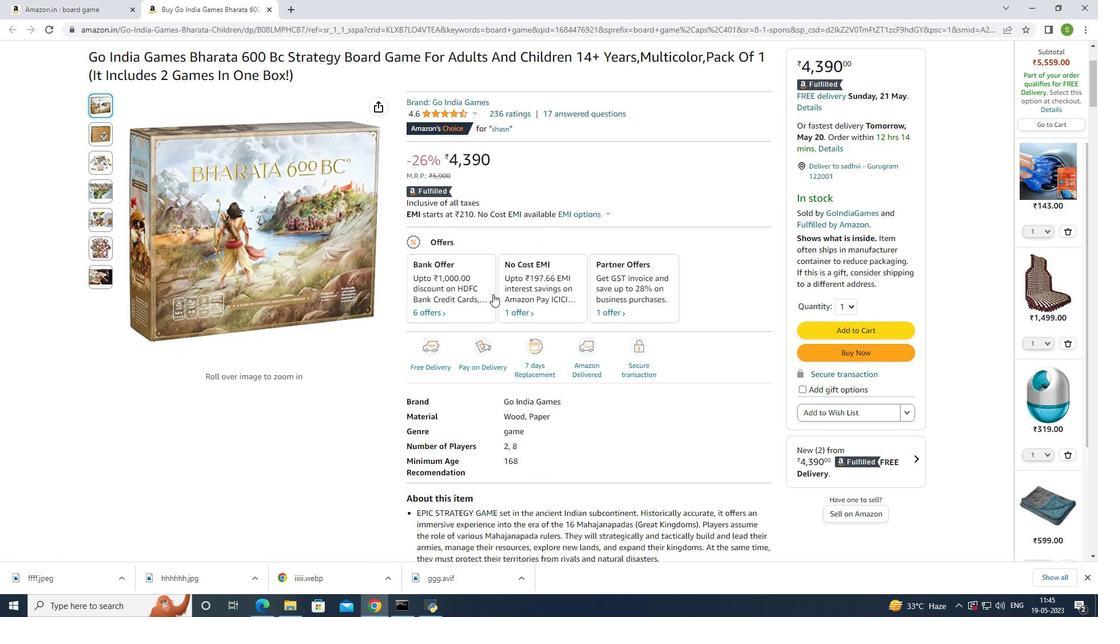 
Action: Mouse moved to (493, 290)
Screenshot: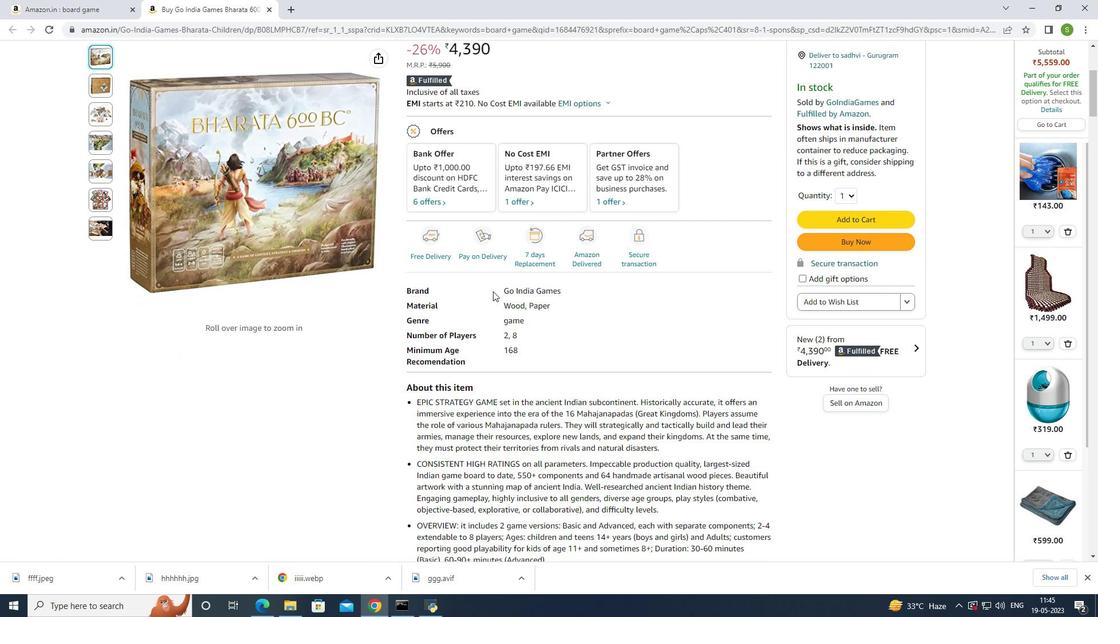 
Action: Mouse scrolled (493, 290) with delta (0, 0)
Screenshot: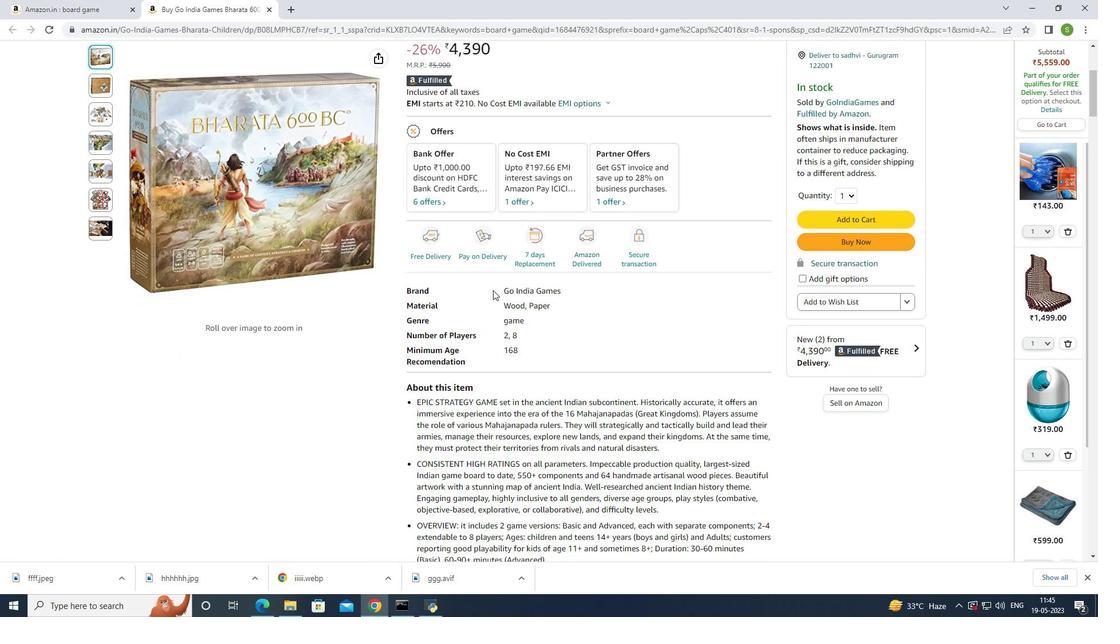 
Action: Mouse scrolled (493, 290) with delta (0, 0)
Screenshot: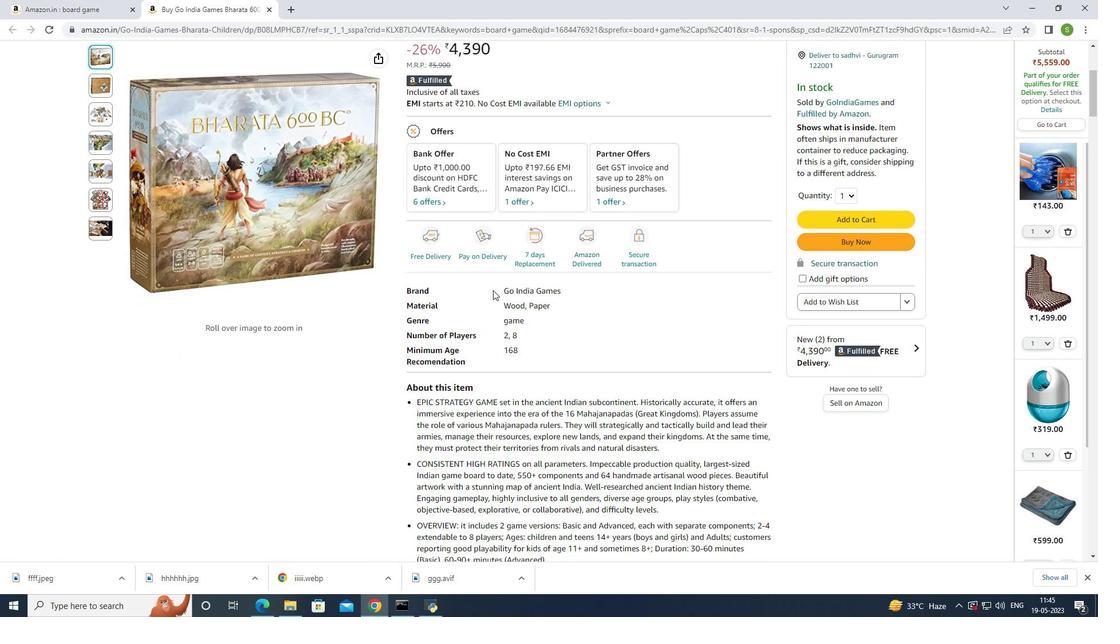 
Action: Mouse scrolled (493, 290) with delta (0, 0)
Screenshot: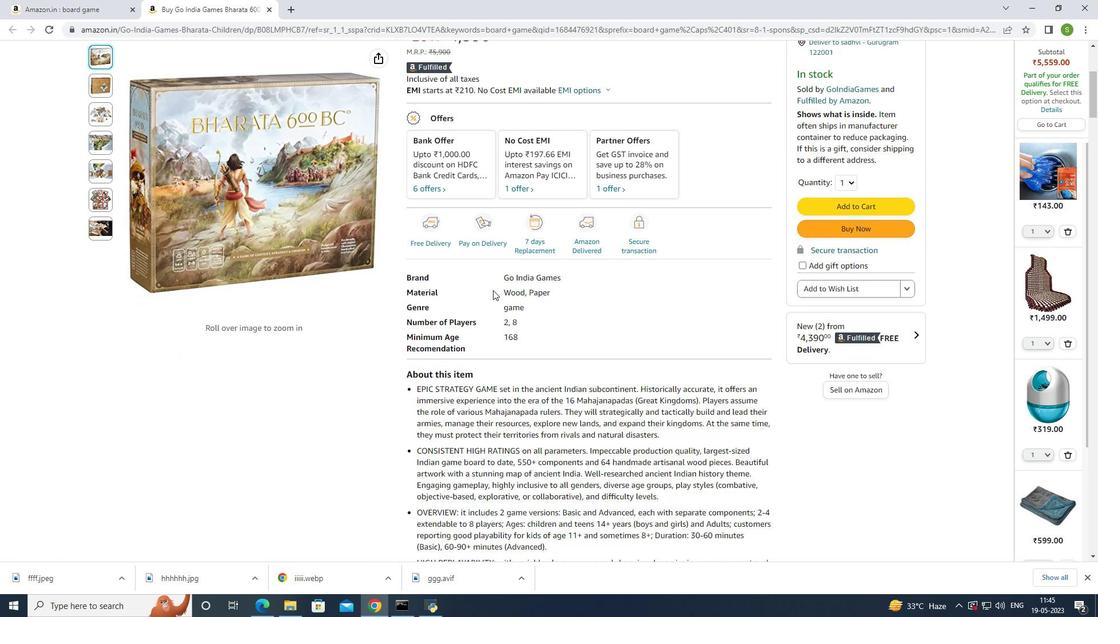 
Action: Mouse scrolled (493, 290) with delta (0, 0)
Screenshot: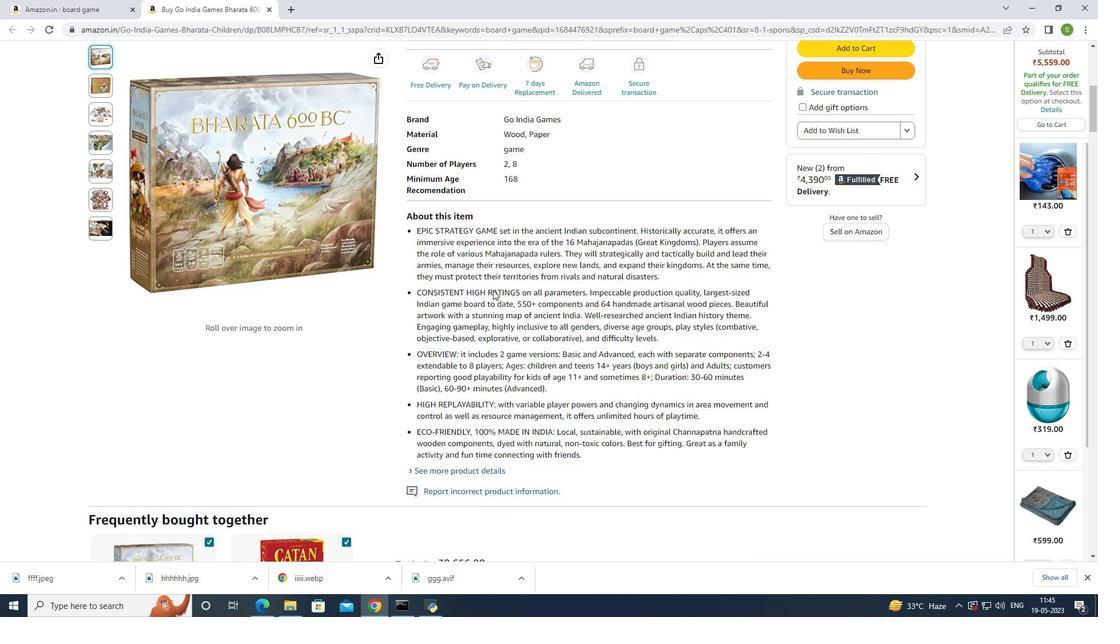
Action: Mouse scrolled (493, 290) with delta (0, 0)
Screenshot: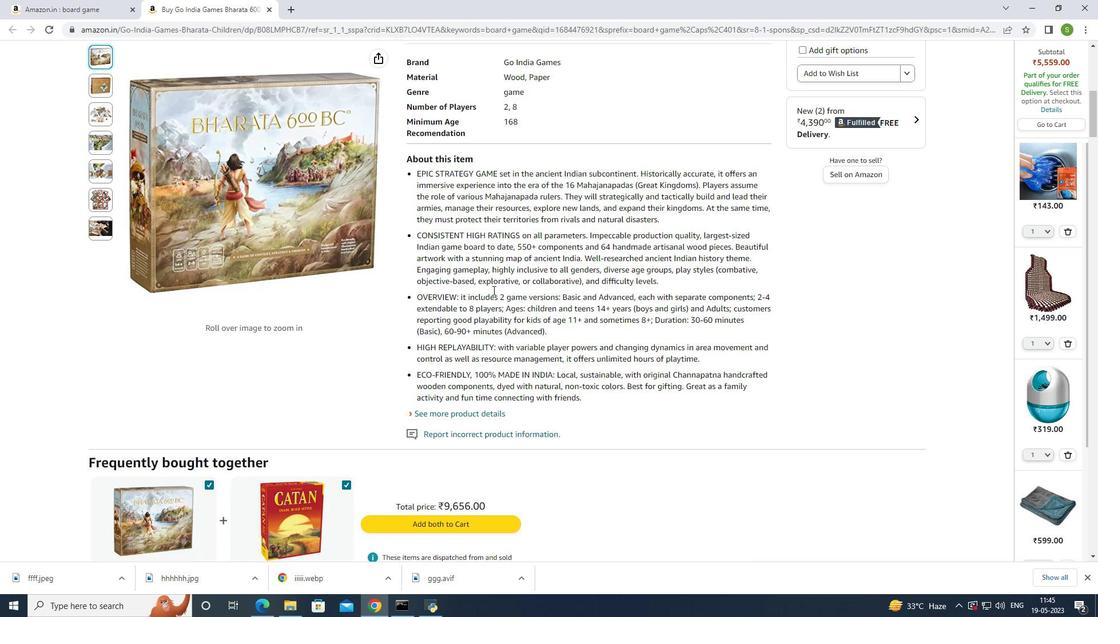 
Action: Mouse scrolled (493, 290) with delta (0, 0)
Screenshot: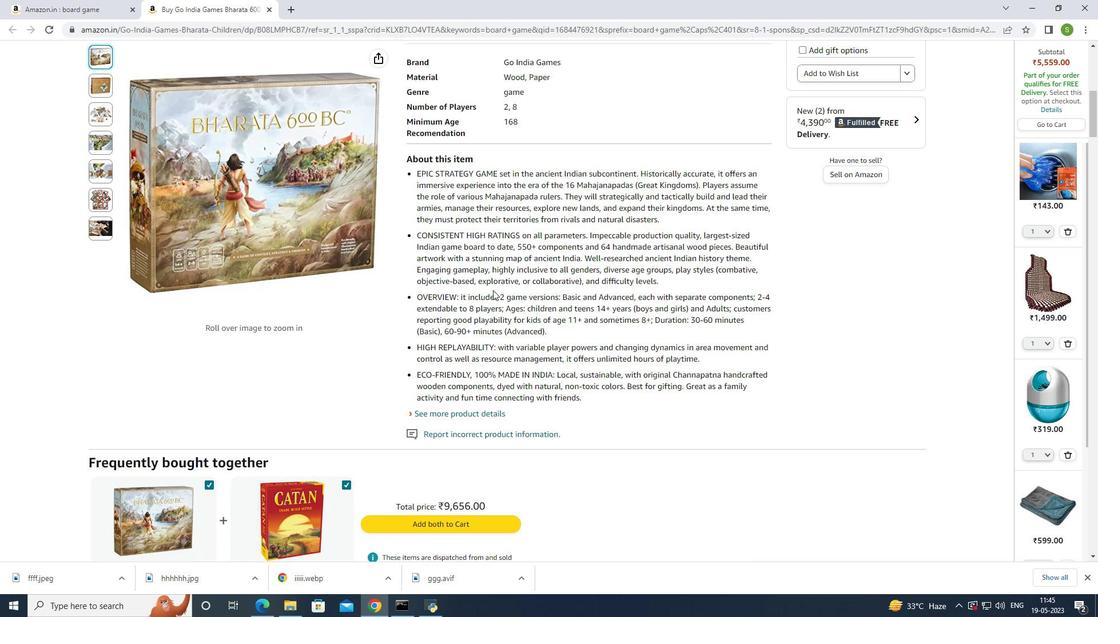 
Action: Mouse scrolled (493, 290) with delta (0, 0)
Screenshot: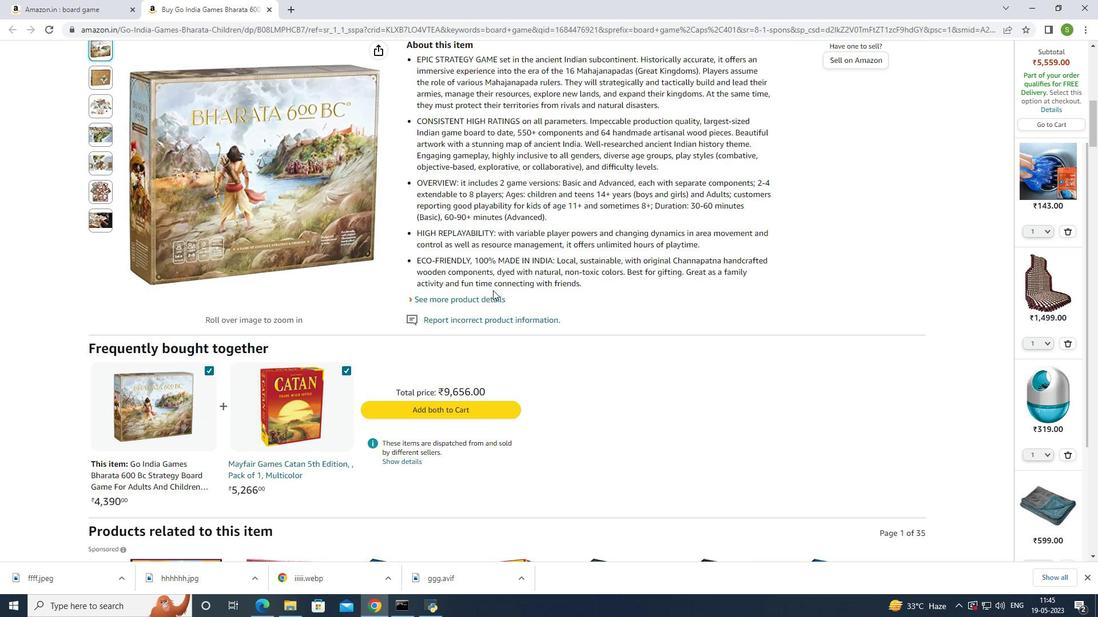 
Action: Mouse scrolled (493, 290) with delta (0, 0)
Screenshot: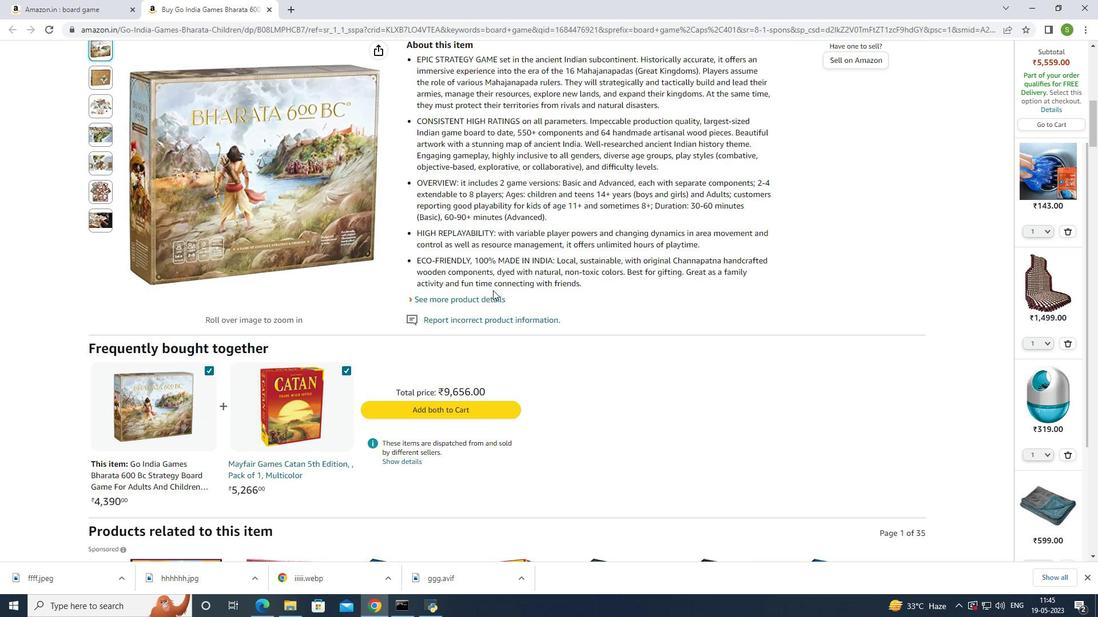 
Action: Mouse scrolled (493, 290) with delta (0, 0)
Screenshot: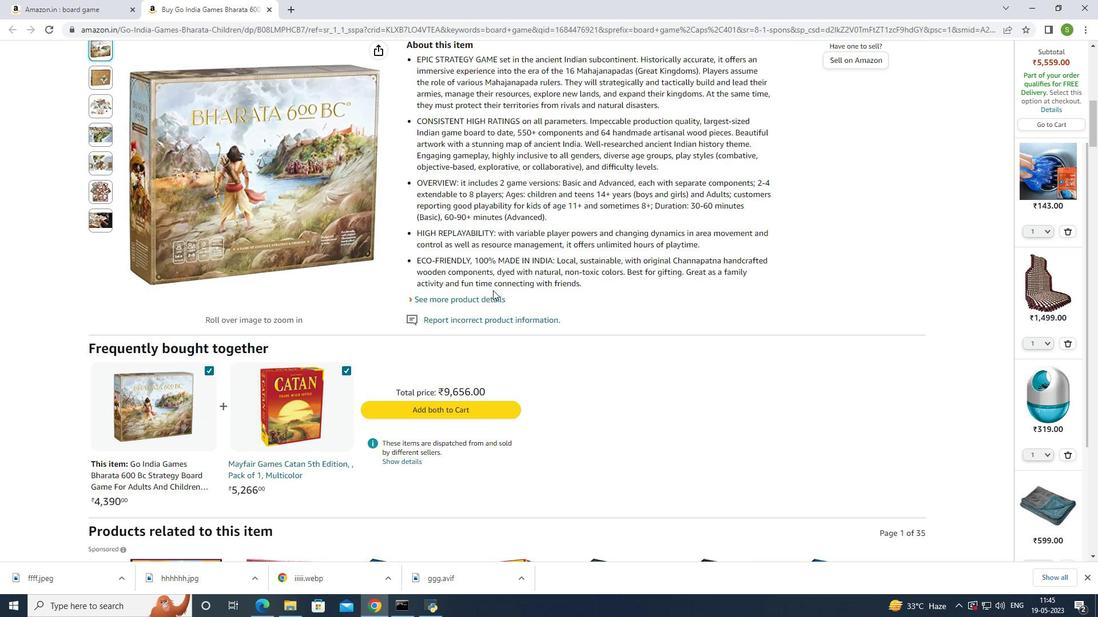 
Action: Mouse scrolled (493, 290) with delta (0, 0)
Screenshot: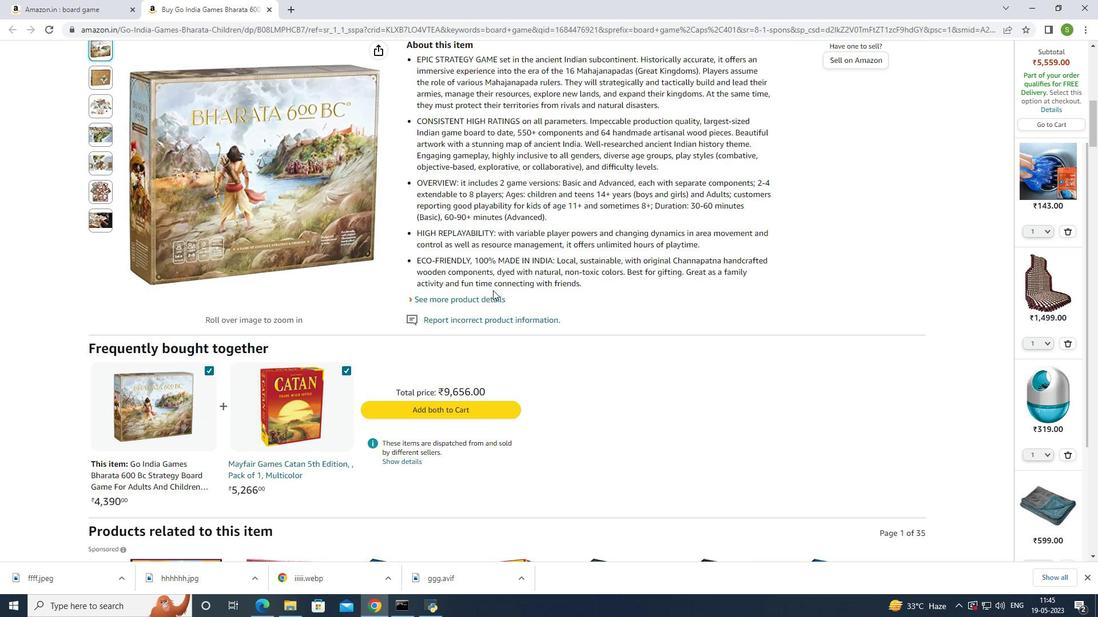 
Action: Mouse scrolled (493, 290) with delta (0, 0)
Screenshot: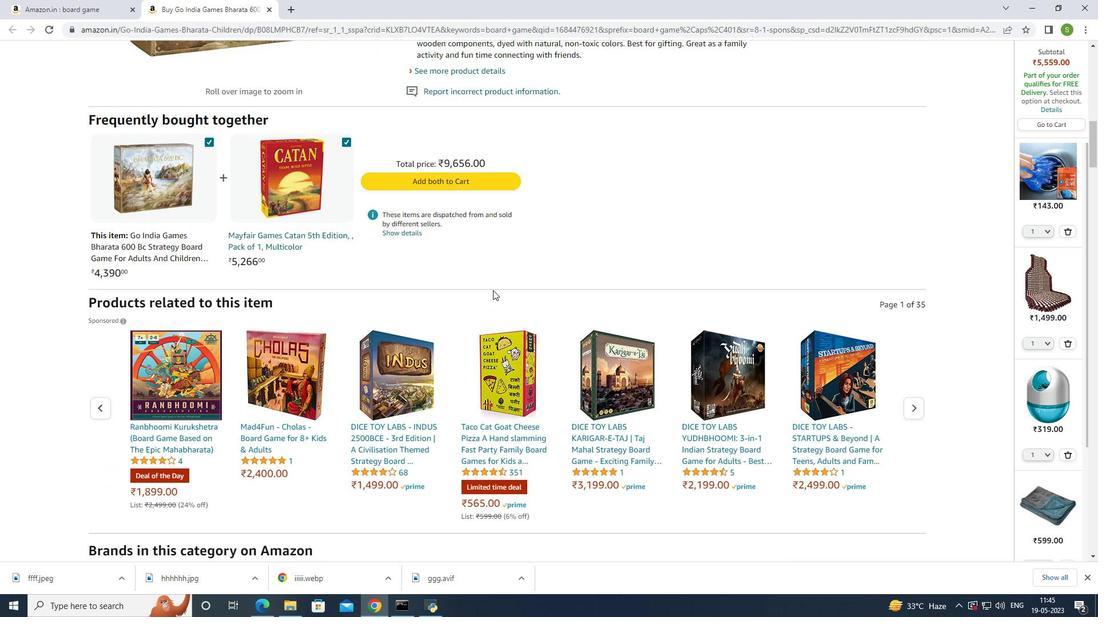 
Action: Mouse scrolled (493, 290) with delta (0, 0)
Screenshot: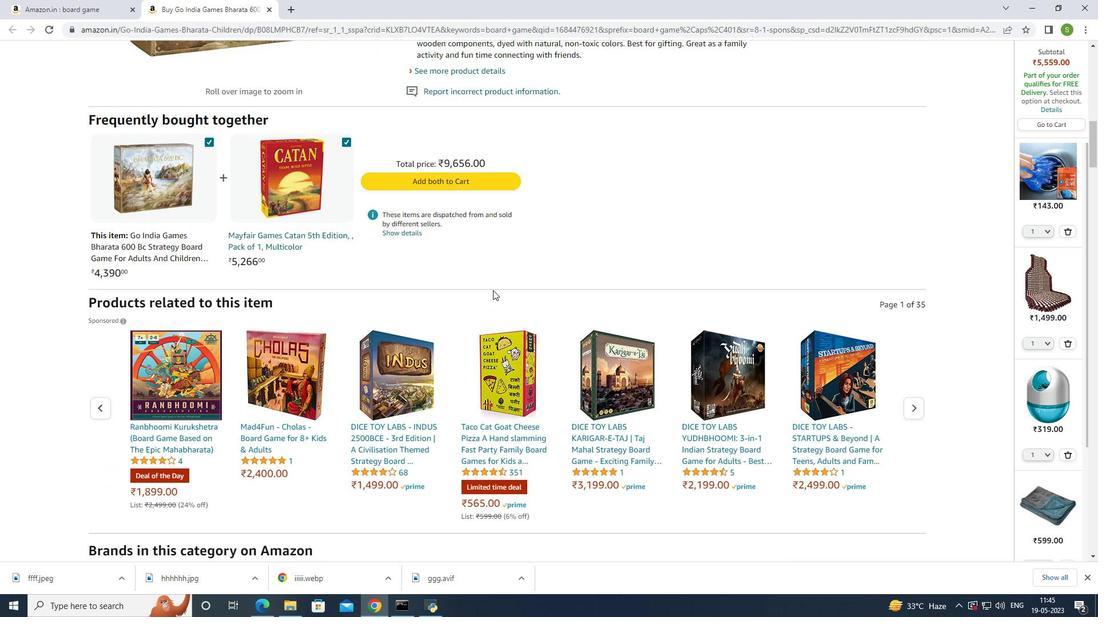 
Action: Mouse scrolled (493, 290) with delta (0, 0)
Screenshot: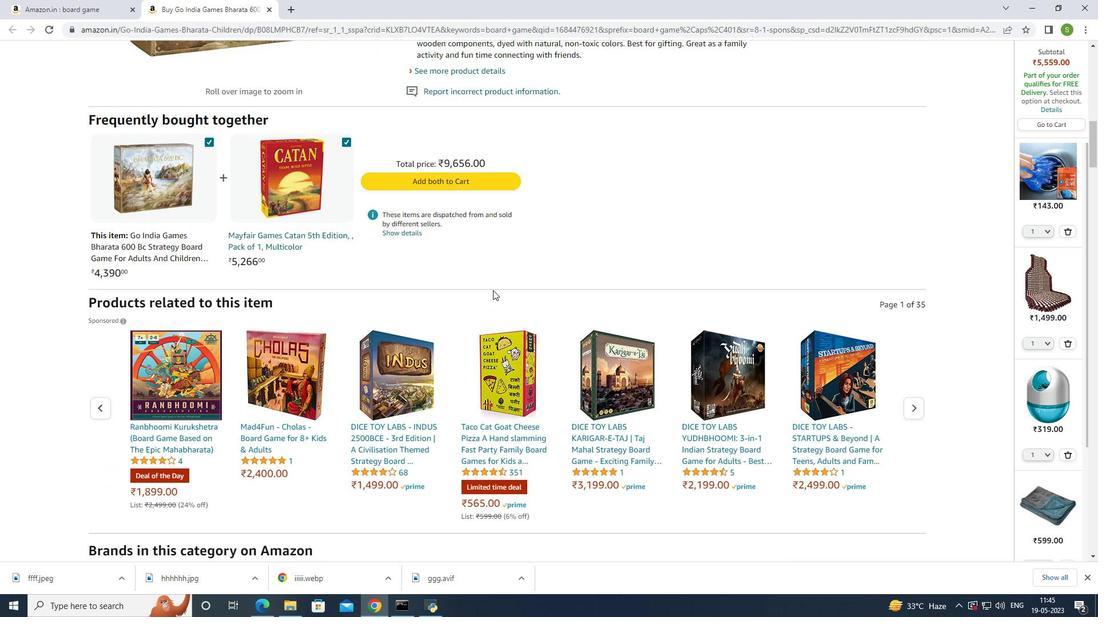 
Action: Mouse scrolled (493, 291) with delta (0, 0)
Screenshot: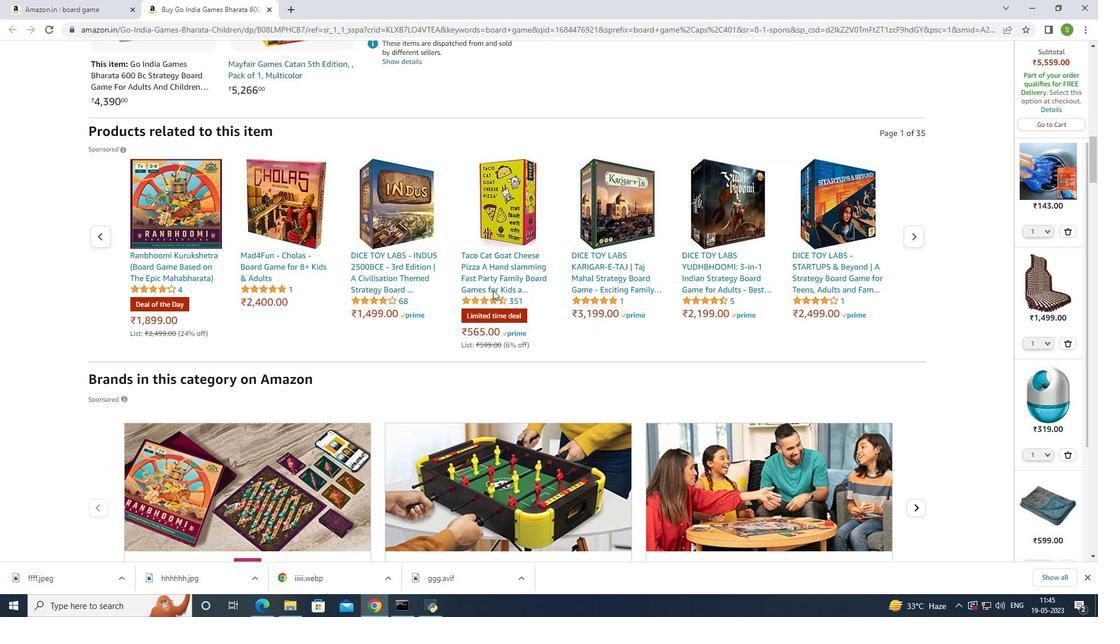 
Action: Mouse scrolled (493, 291) with delta (0, 0)
Screenshot: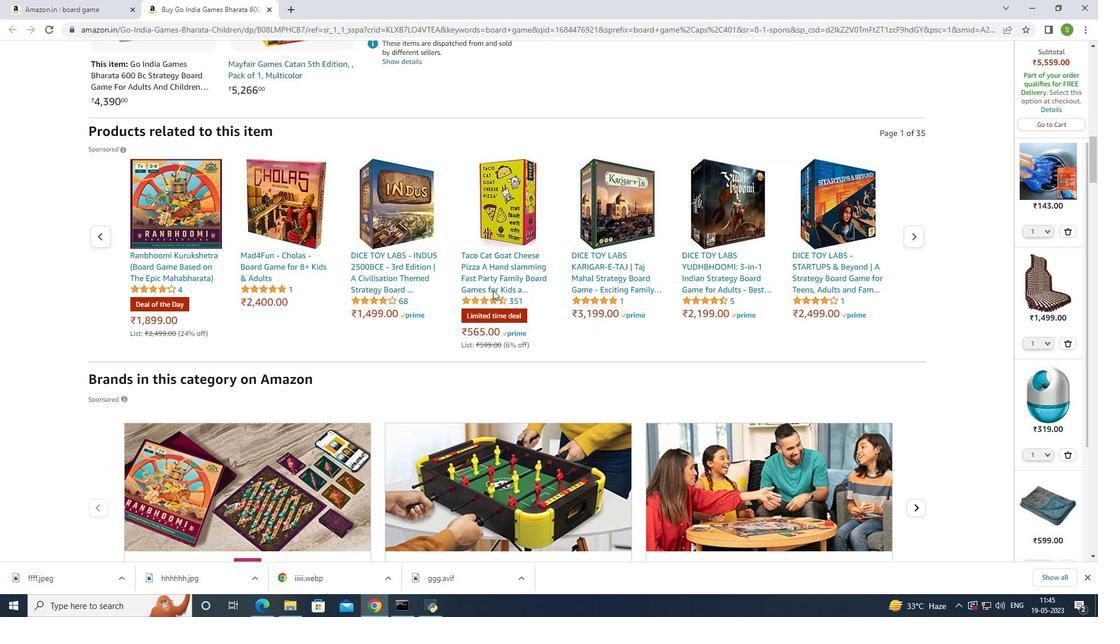 
Action: Mouse scrolled (493, 291) with delta (0, 0)
Screenshot: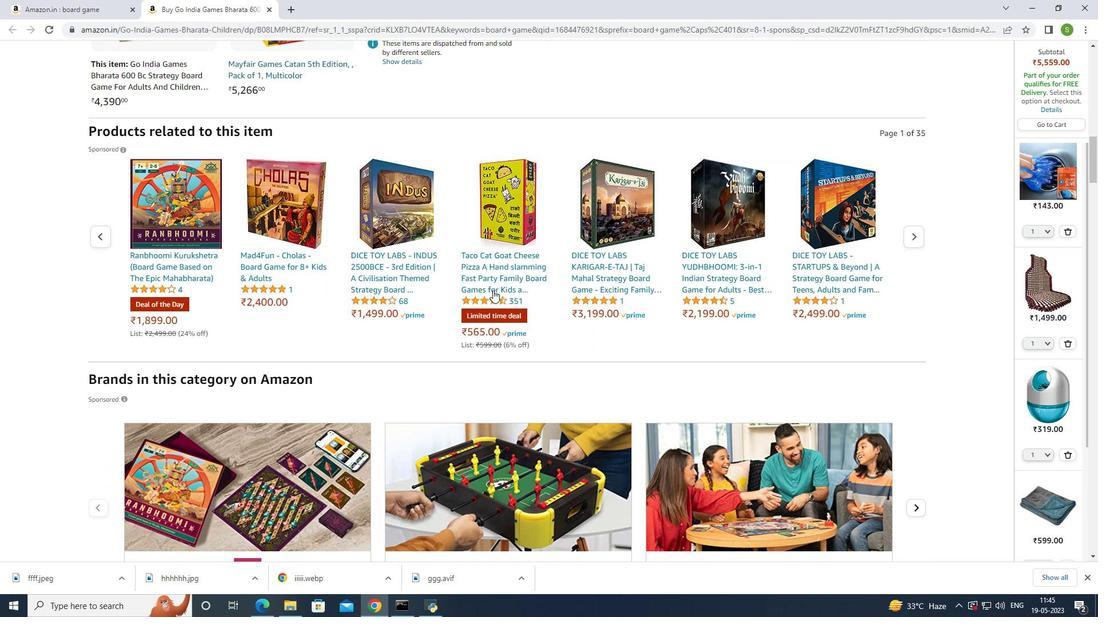 
Action: Mouse moved to (493, 288)
Screenshot: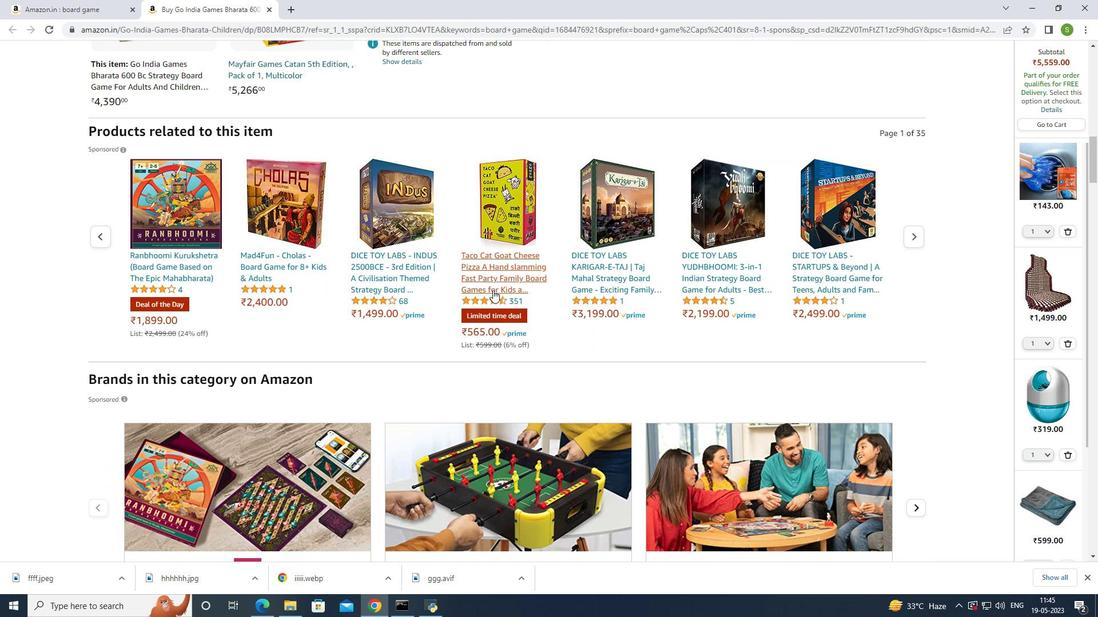 
Action: Mouse scrolled (493, 289) with delta (0, 0)
Screenshot: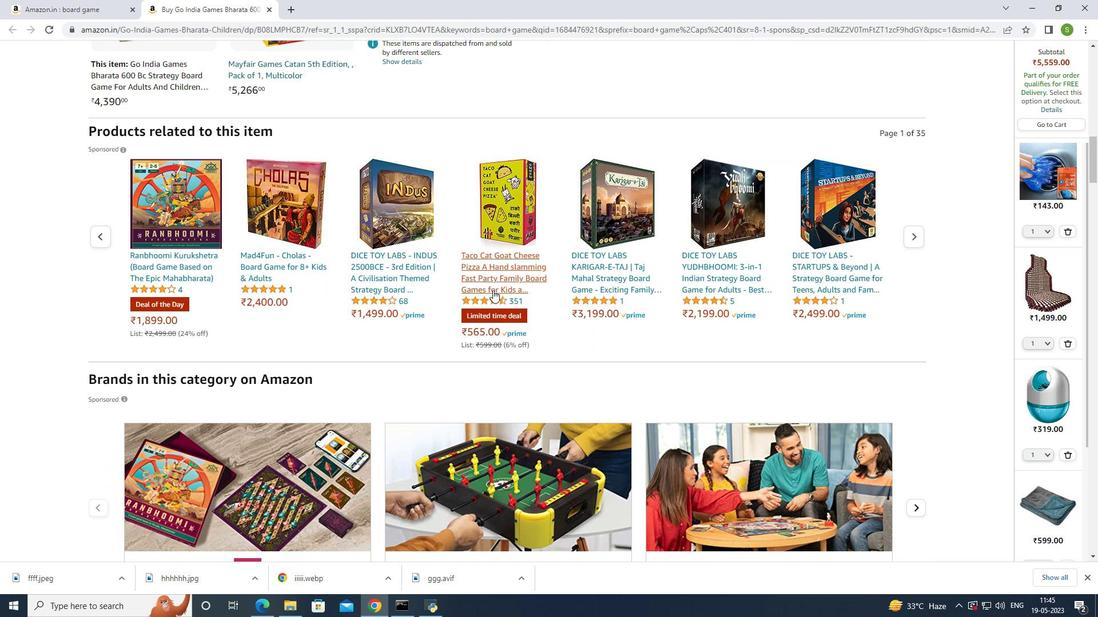
Action: Mouse scrolled (493, 289) with delta (0, 0)
Screenshot: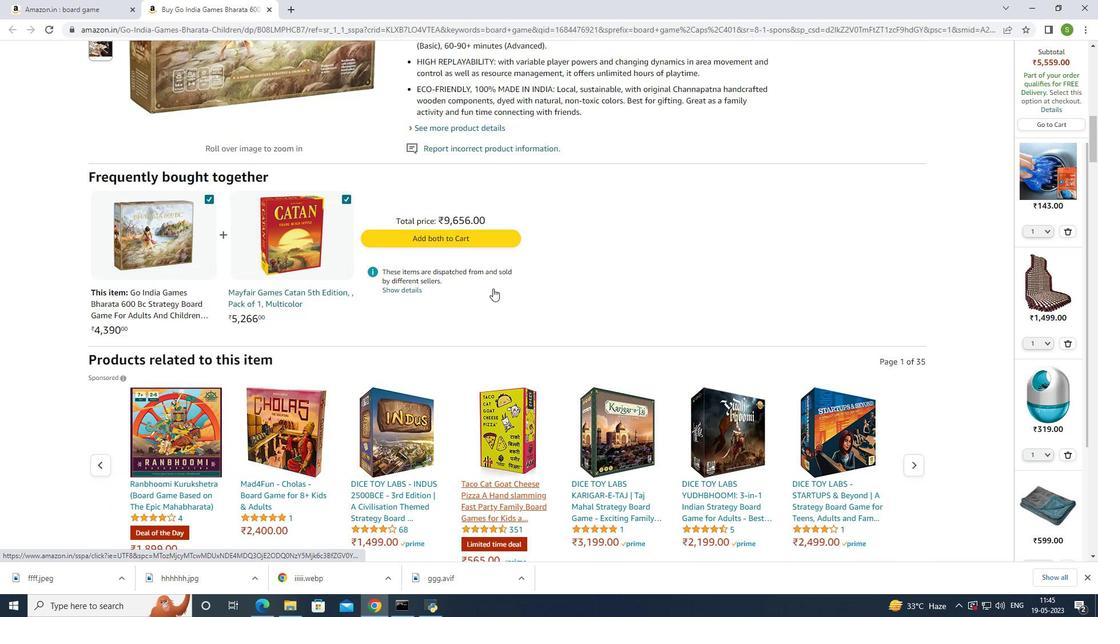 
Action: Mouse scrolled (493, 289) with delta (0, 0)
Screenshot: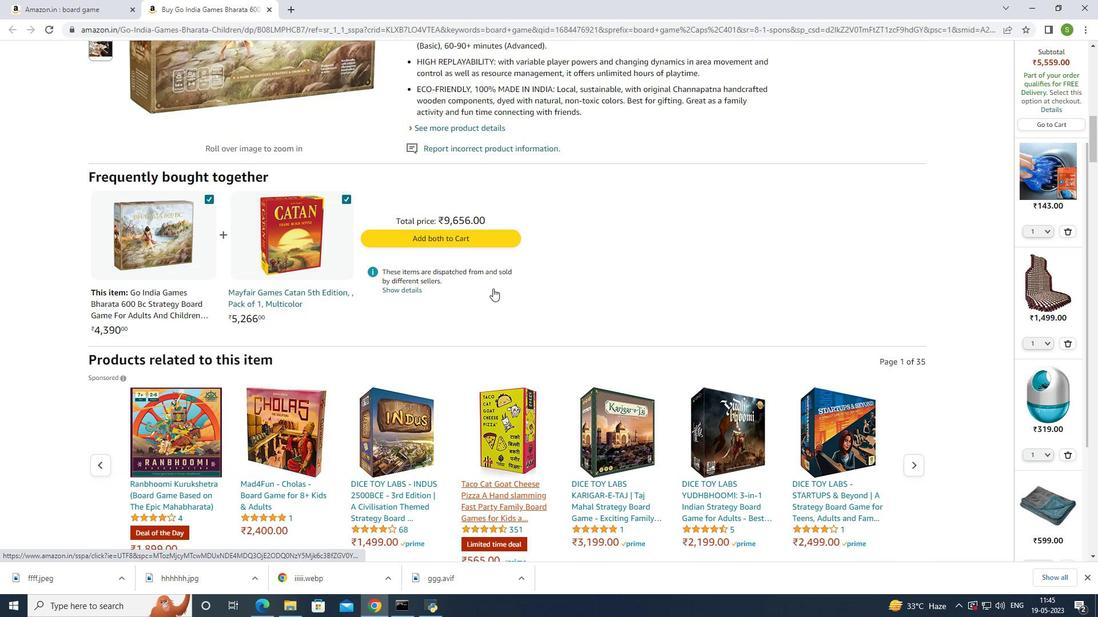 
Action: Mouse moved to (493, 288)
Screenshot: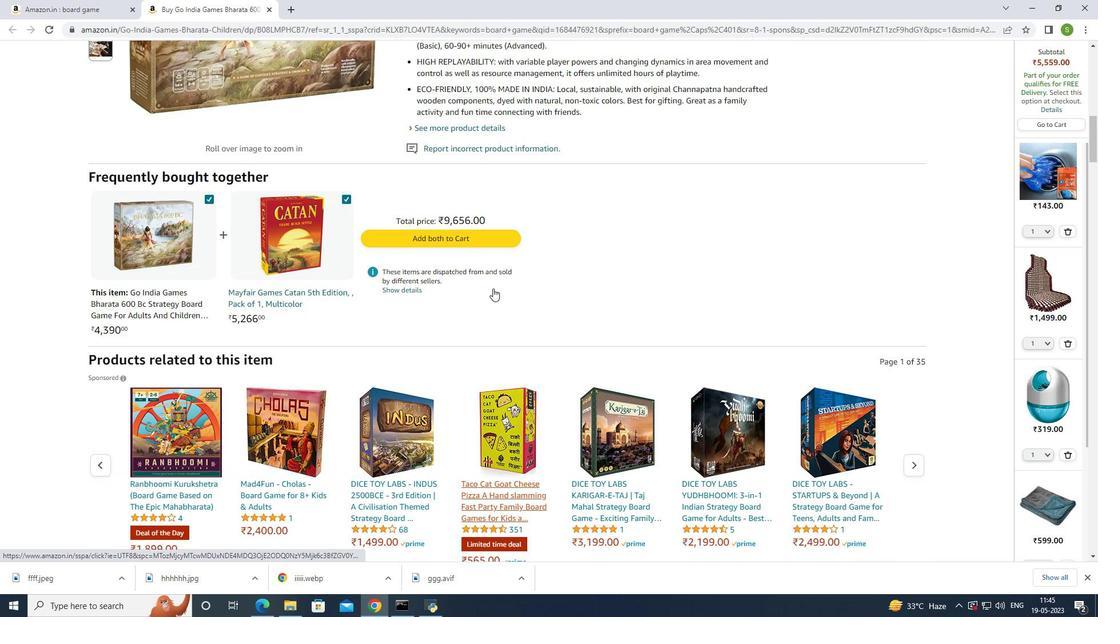 
Action: Mouse scrolled (493, 288) with delta (0, 0)
Screenshot: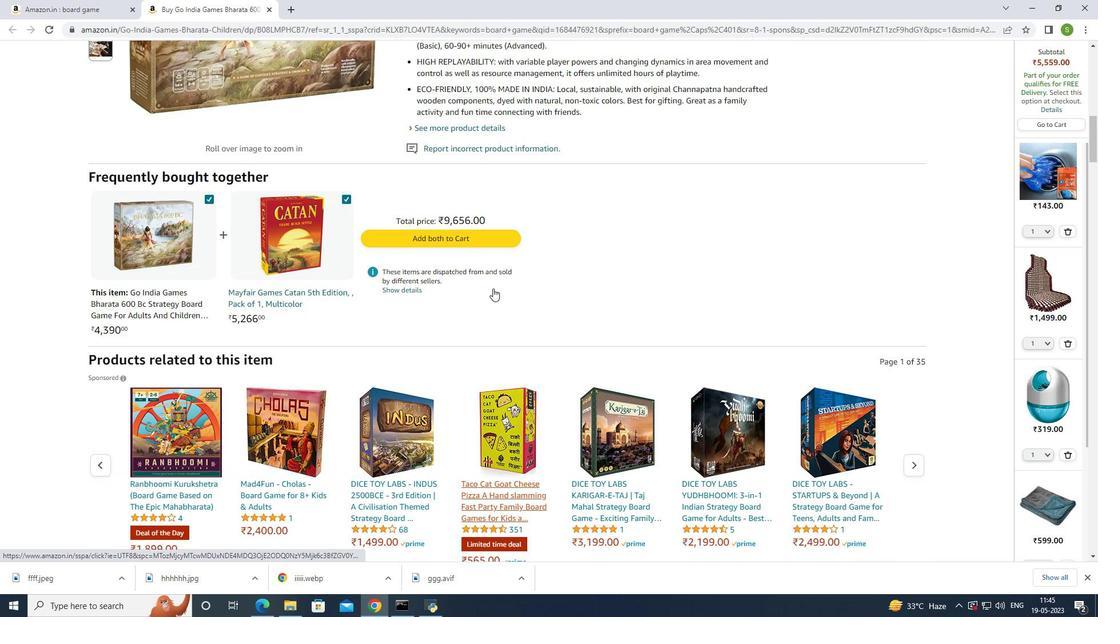 
Action: Mouse moved to (493, 287)
Screenshot: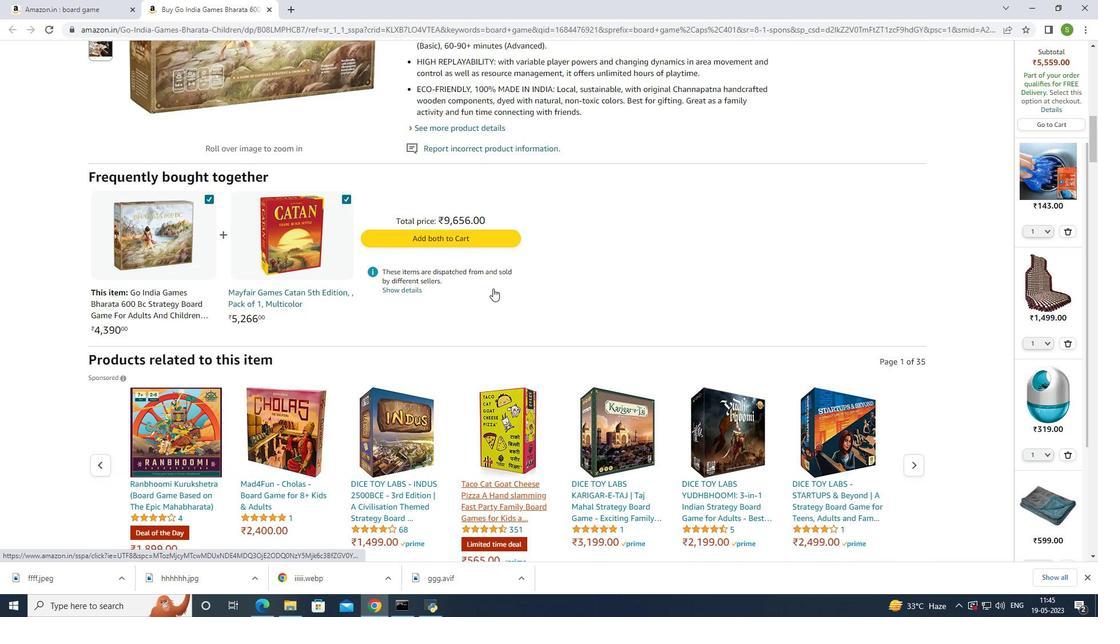 
Action: Mouse scrolled (493, 288) with delta (0, 0)
Screenshot: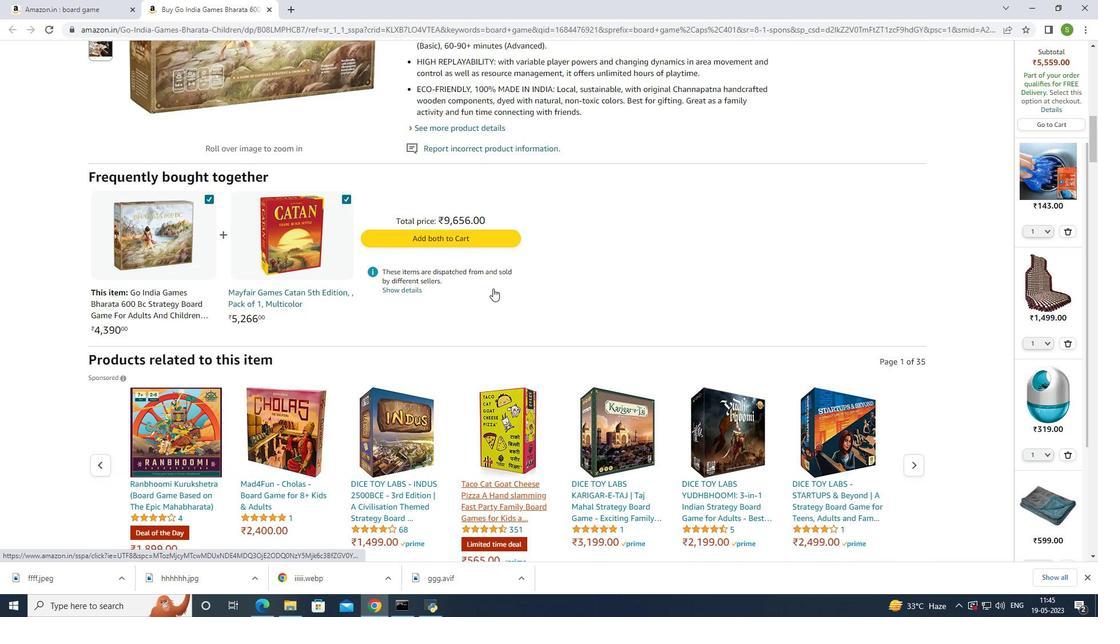 
Action: Mouse scrolled (493, 288) with delta (0, 0)
Screenshot: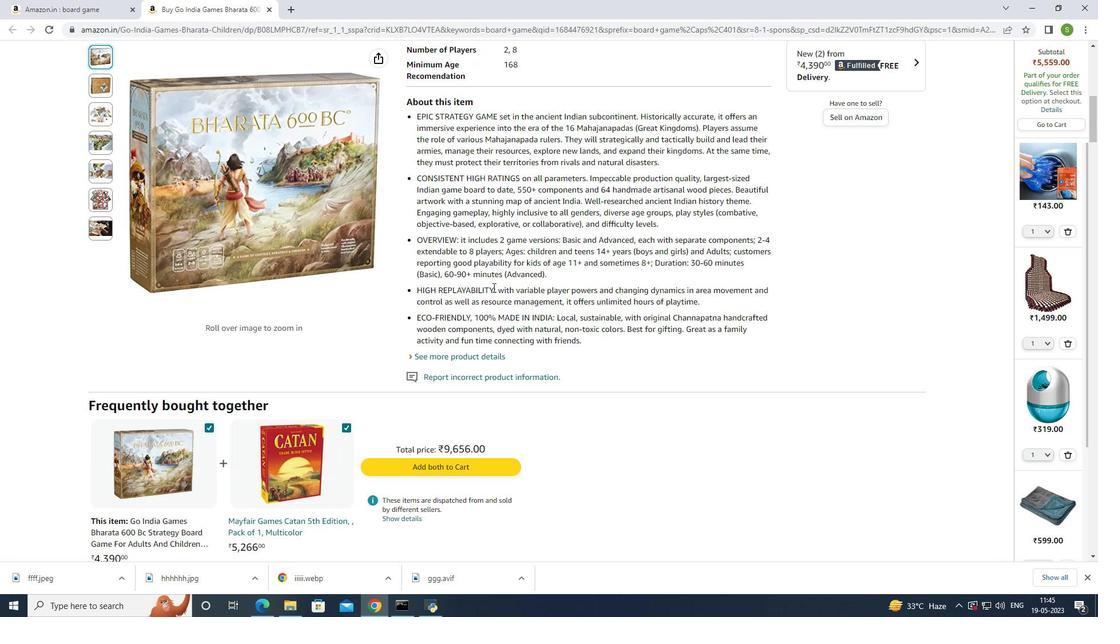 
Action: Mouse scrolled (493, 288) with delta (0, 0)
Screenshot: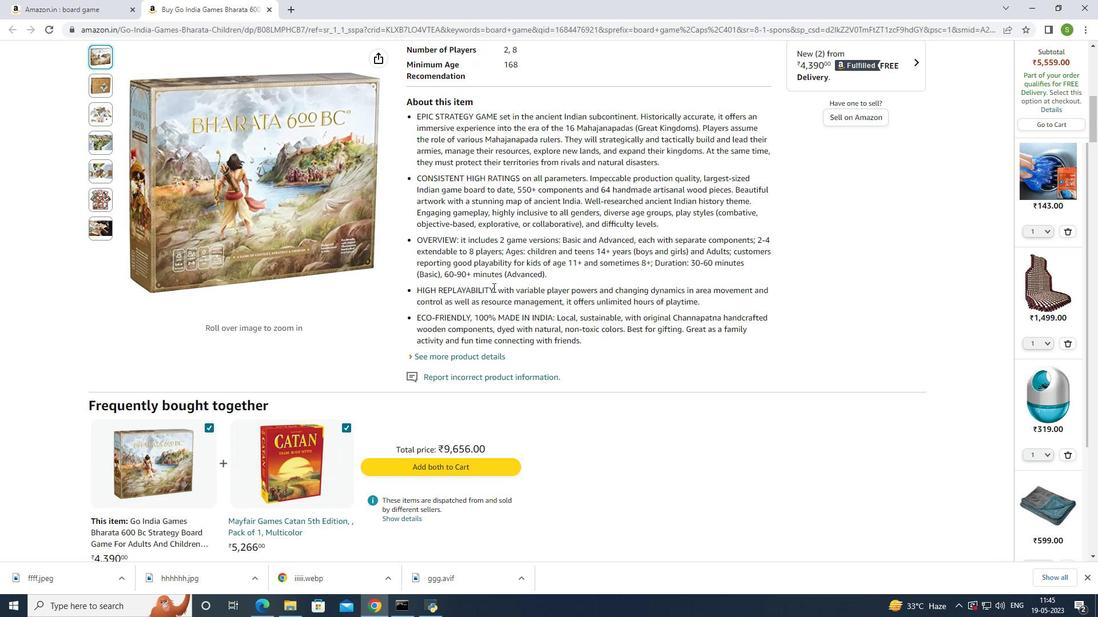 
Action: Mouse scrolled (493, 288) with delta (0, 0)
Screenshot: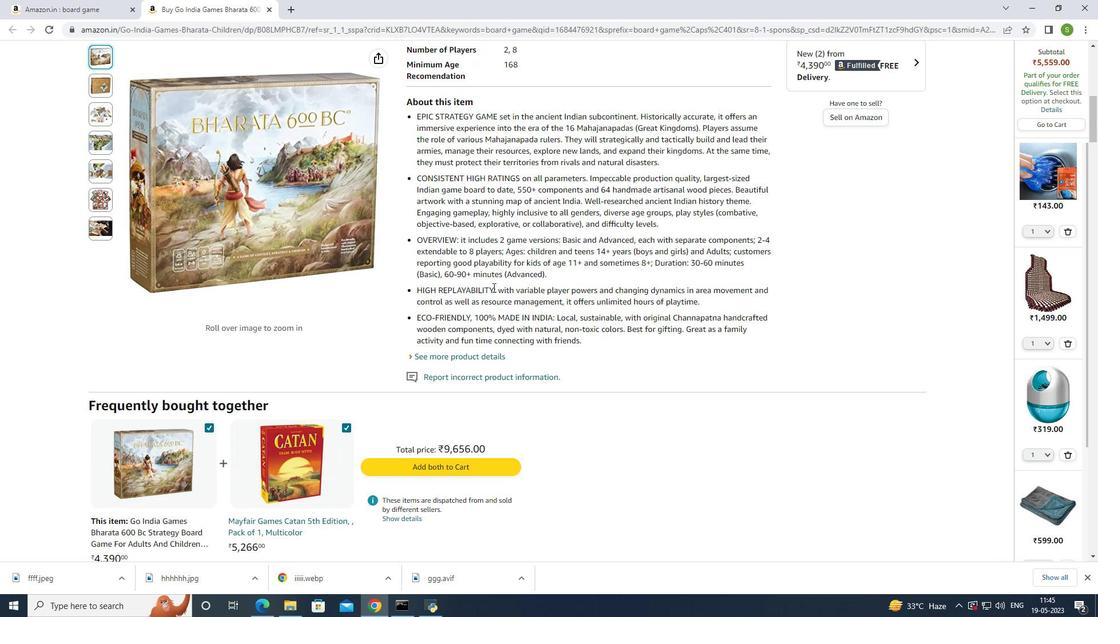 
Action: Mouse moved to (493, 287)
Screenshot: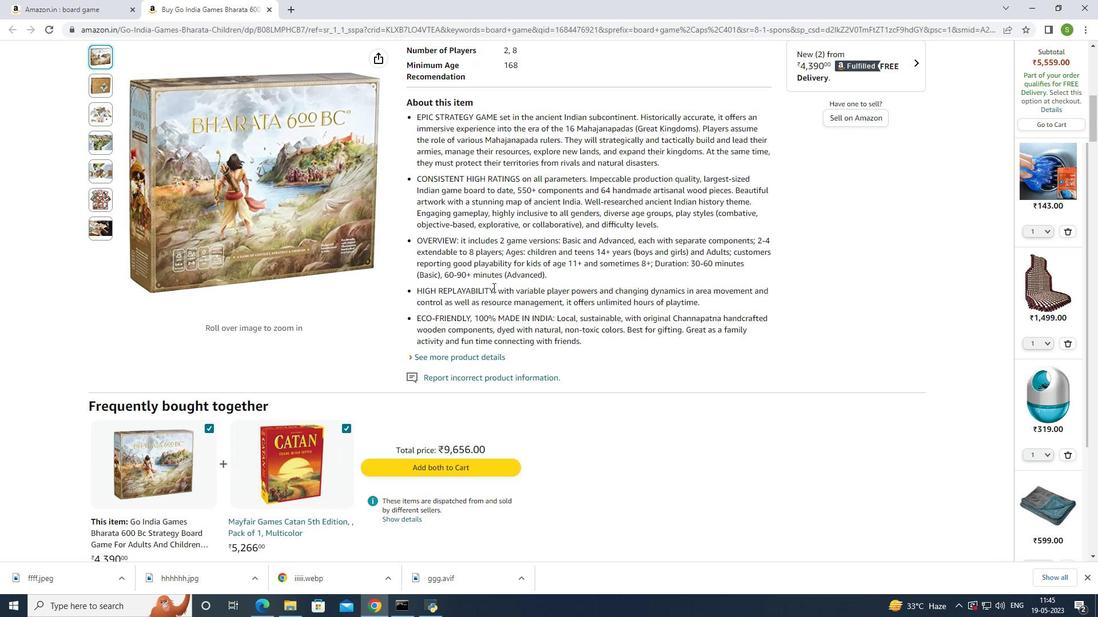 
Action: Mouse scrolled (493, 287) with delta (0, 0)
Screenshot: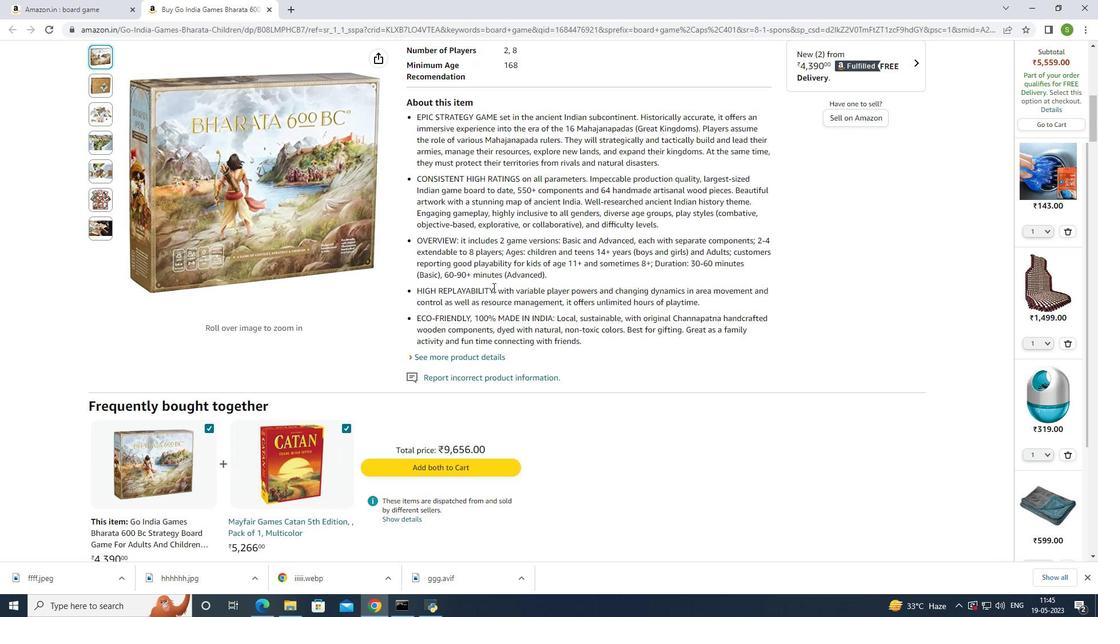 
Action: Mouse moved to (493, 287)
Screenshot: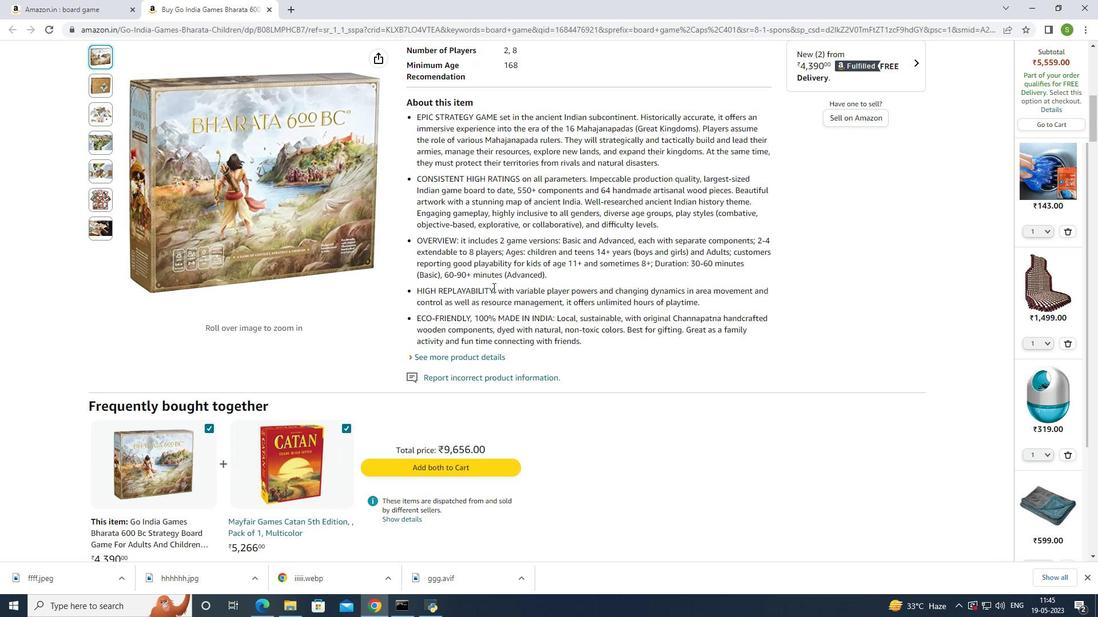 
Action: Mouse scrolled (493, 287) with delta (0, 0)
Screenshot: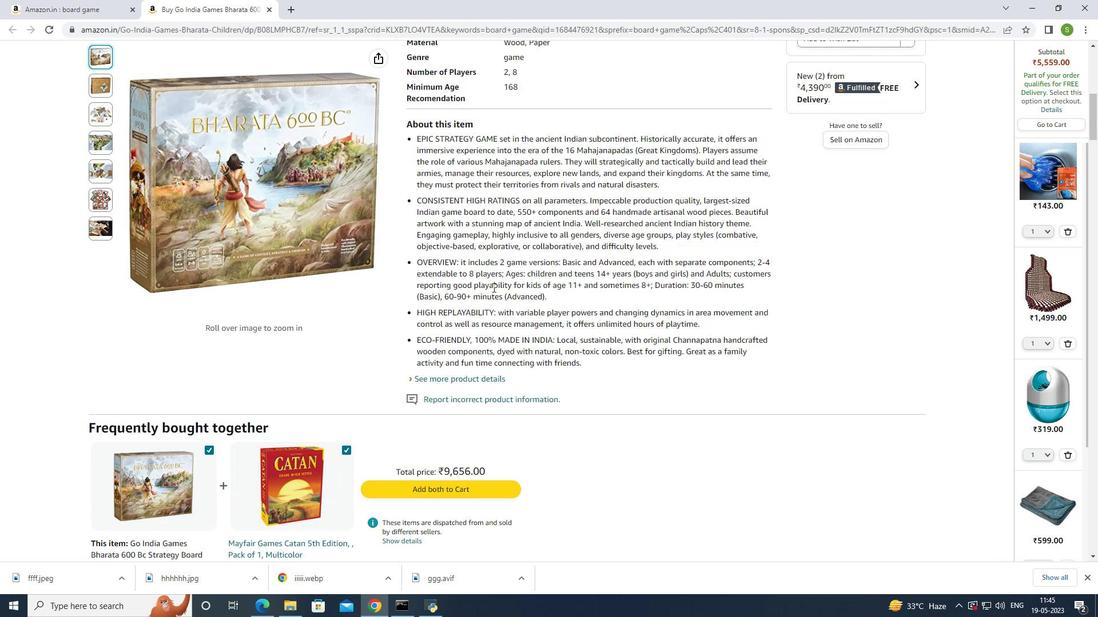 
Action: Mouse moved to (493, 286)
Screenshot: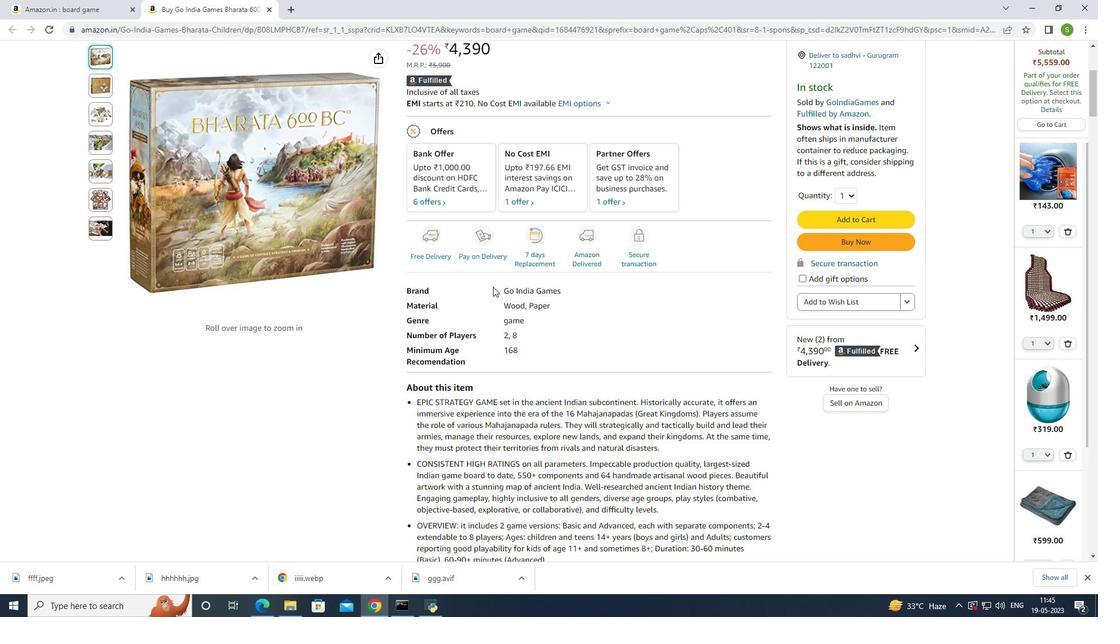 
Action: Mouse scrolled (493, 287) with delta (0, 0)
Screenshot: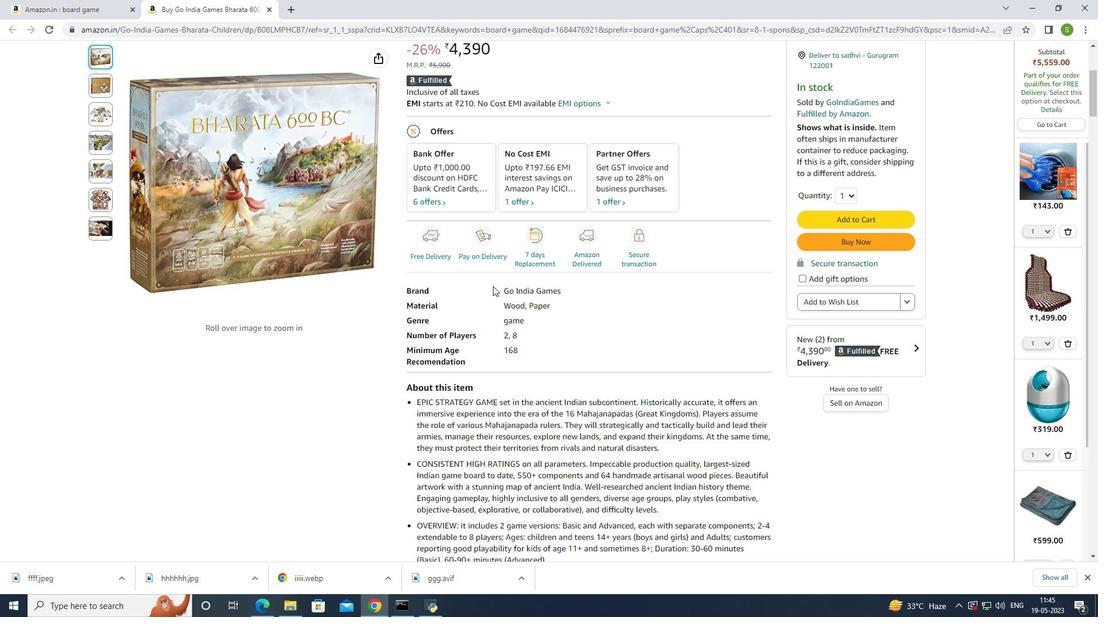 
Action: Mouse scrolled (493, 287) with delta (0, 0)
Screenshot: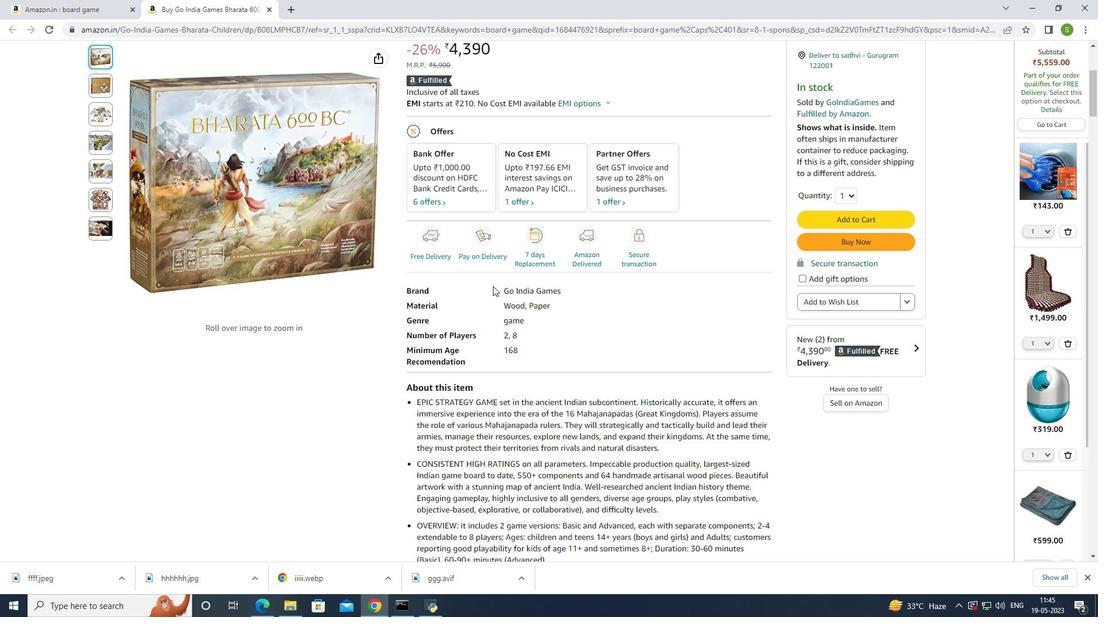 
Action: Mouse moved to (493, 286)
Screenshot: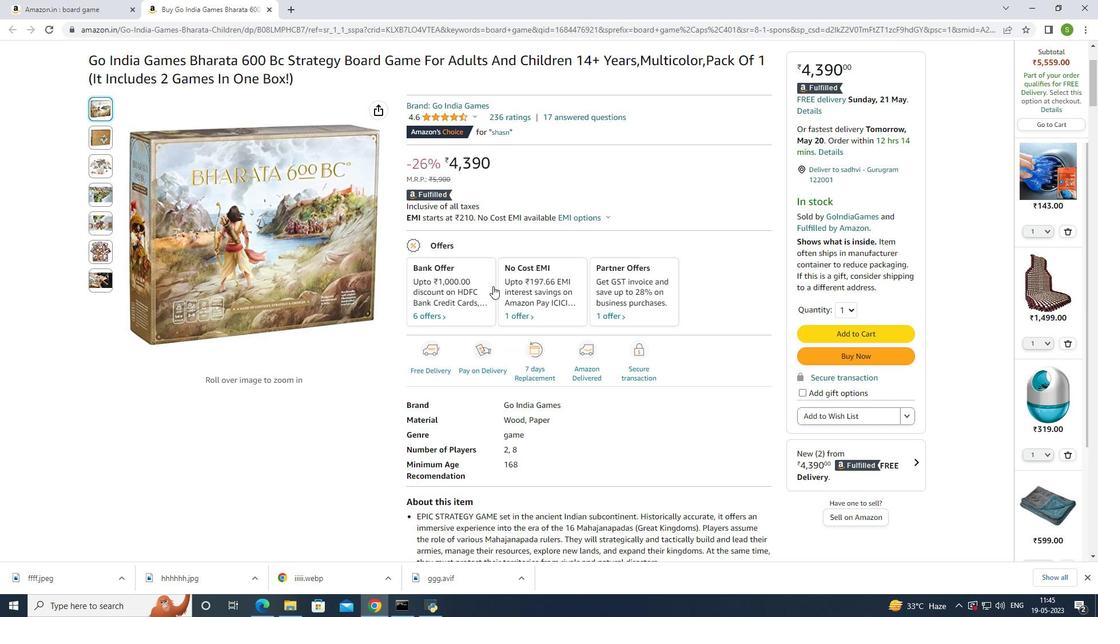 
Action: Mouse scrolled (493, 286) with delta (0, 0)
Screenshot: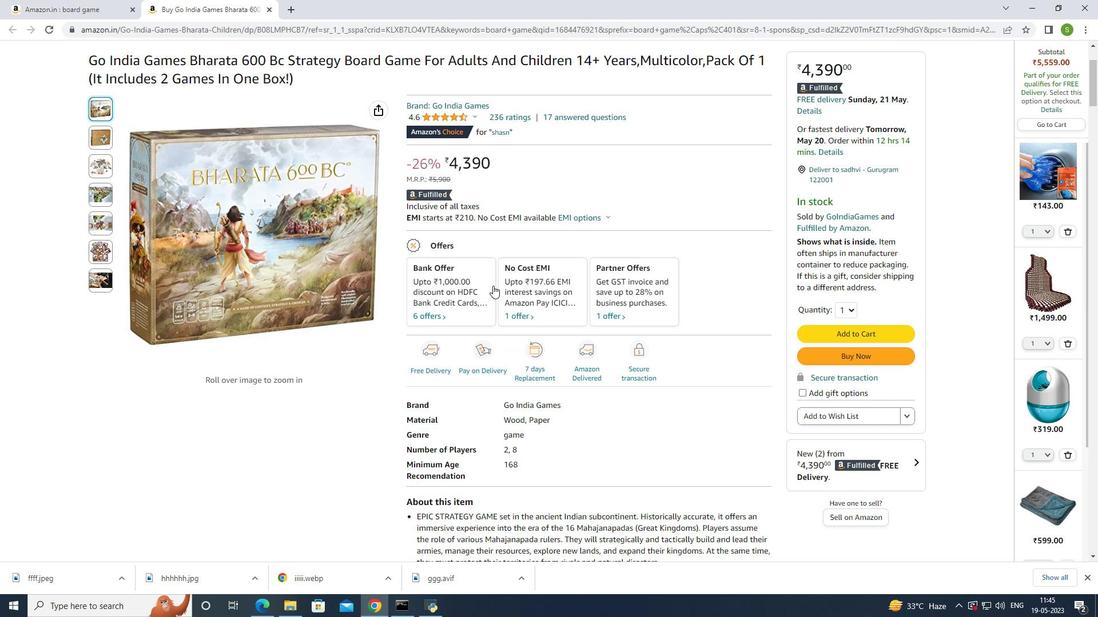 
Action: Mouse scrolled (493, 286) with delta (0, 0)
Screenshot: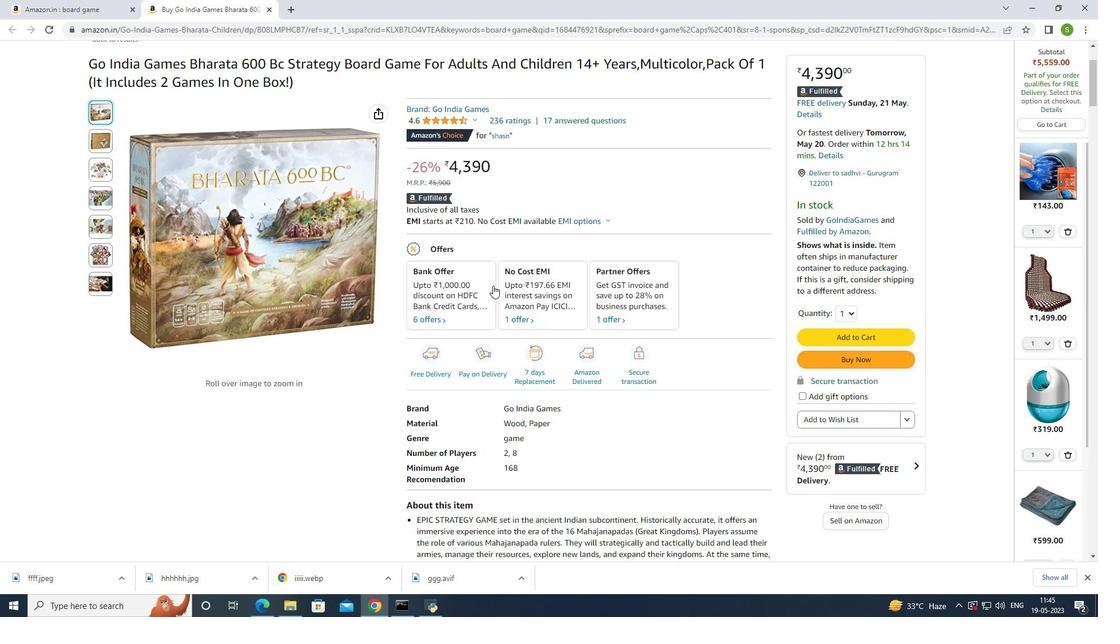 
Action: Mouse moved to (734, 306)
Screenshot: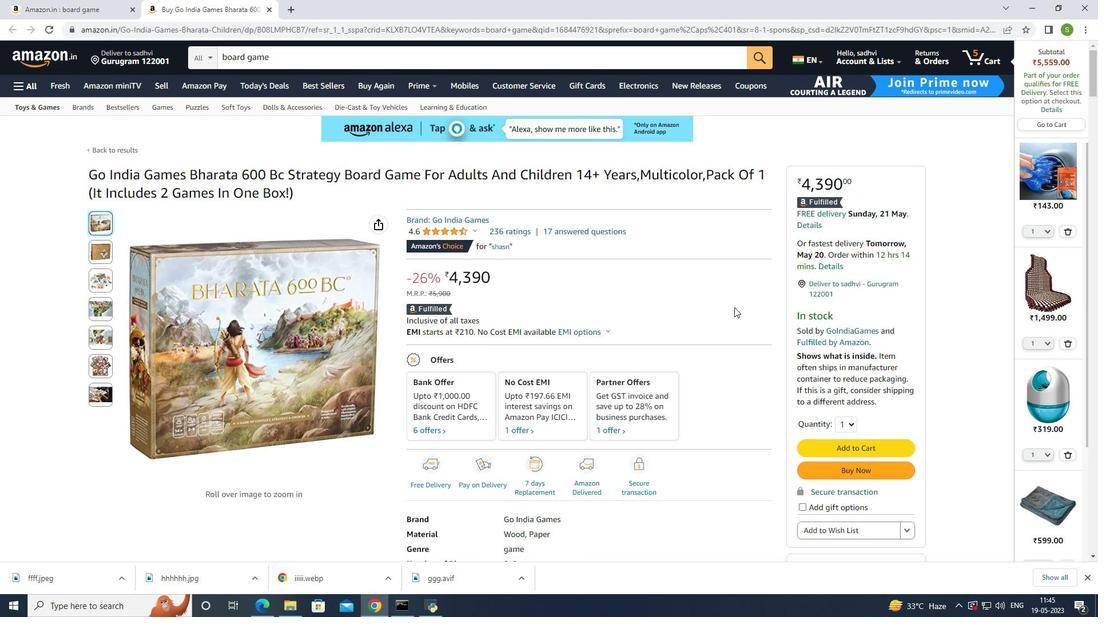 
Action: Mouse scrolled (734, 306) with delta (0, 0)
Screenshot: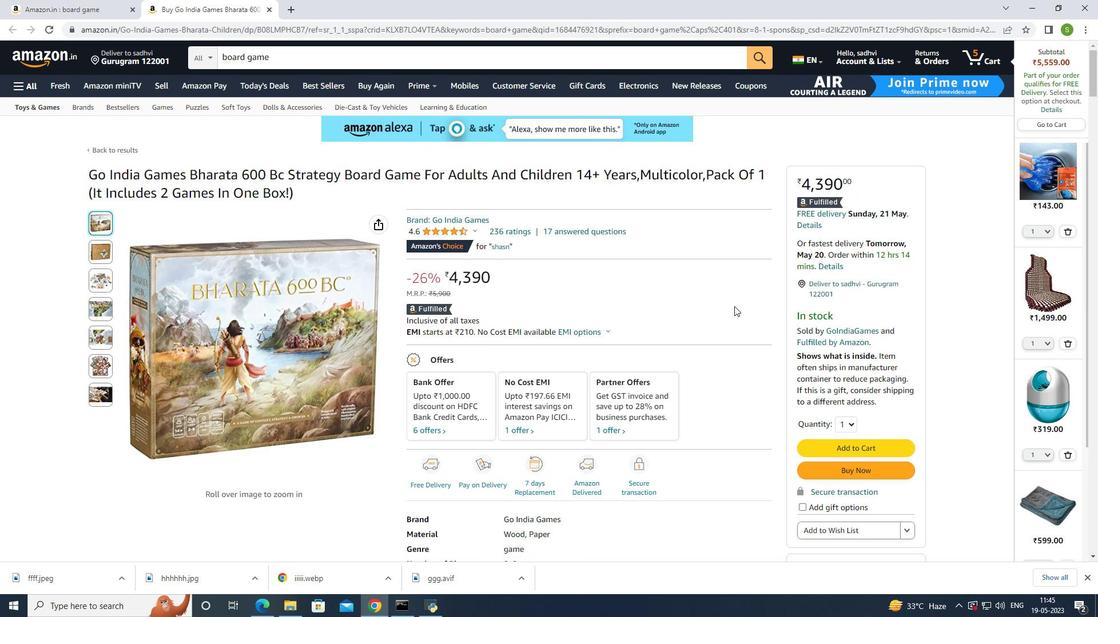 
Action: Mouse scrolled (734, 306) with delta (0, 0)
Screenshot: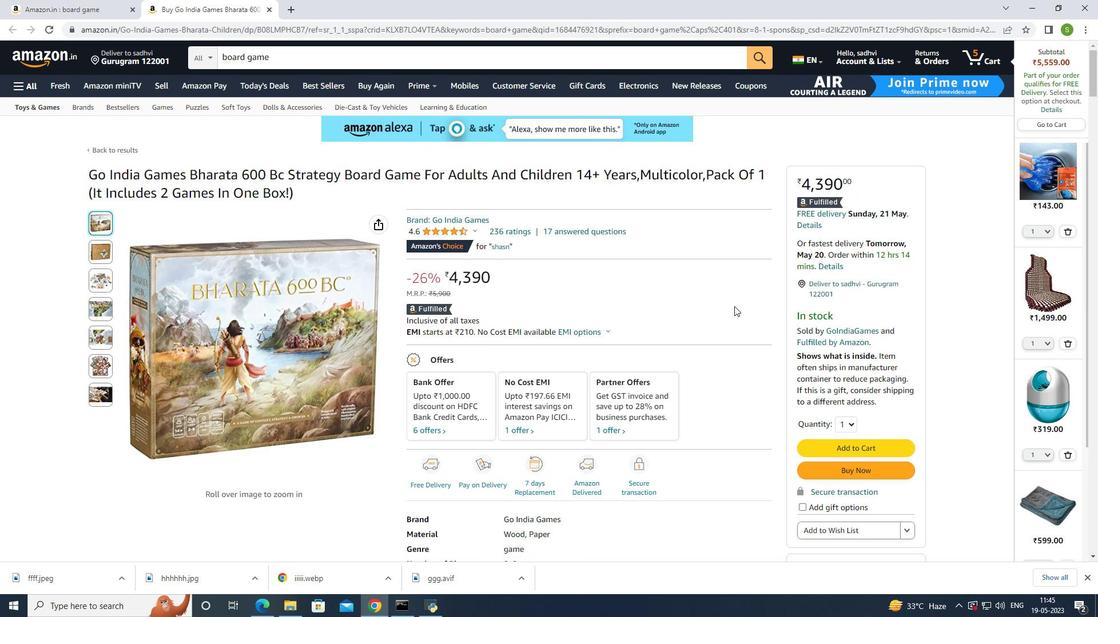 
Action: Mouse scrolled (734, 307) with delta (0, 0)
Screenshot: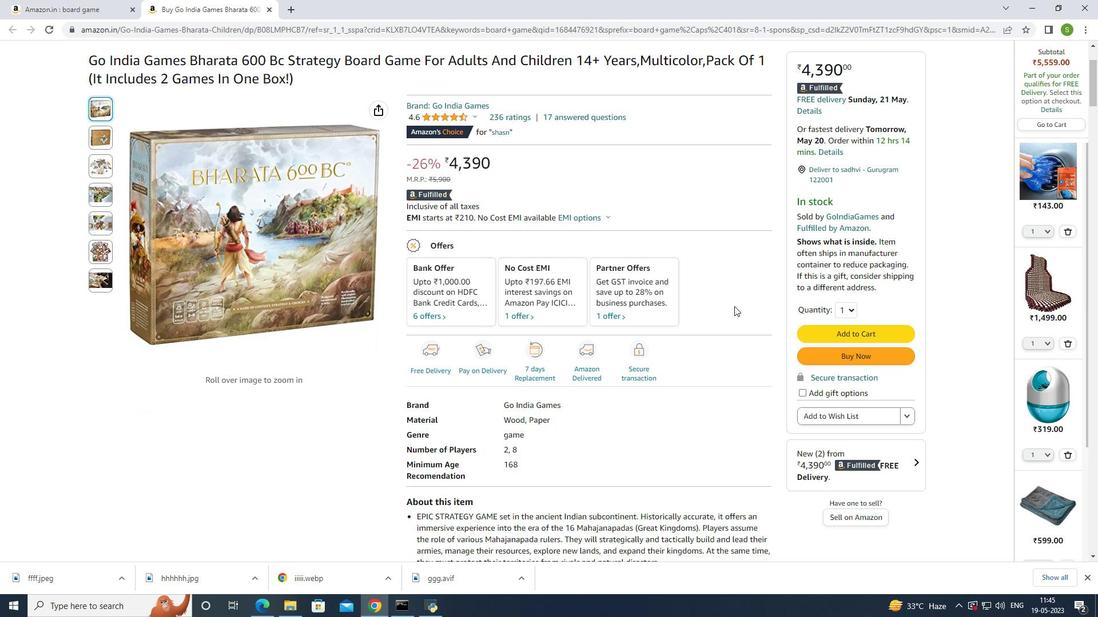 
Action: Mouse scrolled (734, 307) with delta (0, 0)
Screenshot: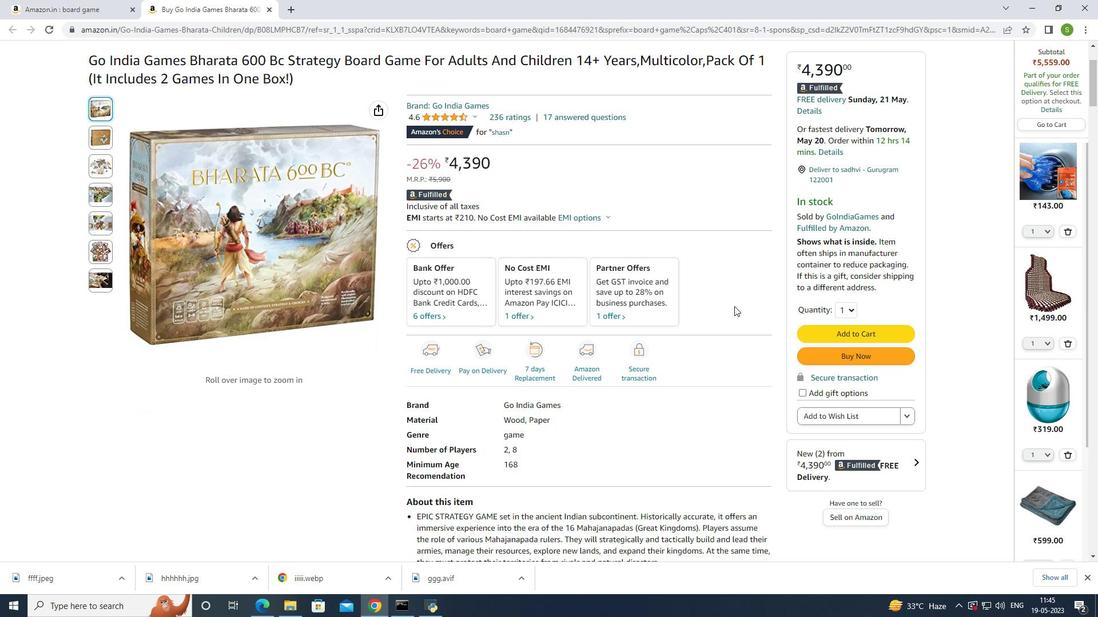 
Action: Mouse moved to (525, 232)
Screenshot: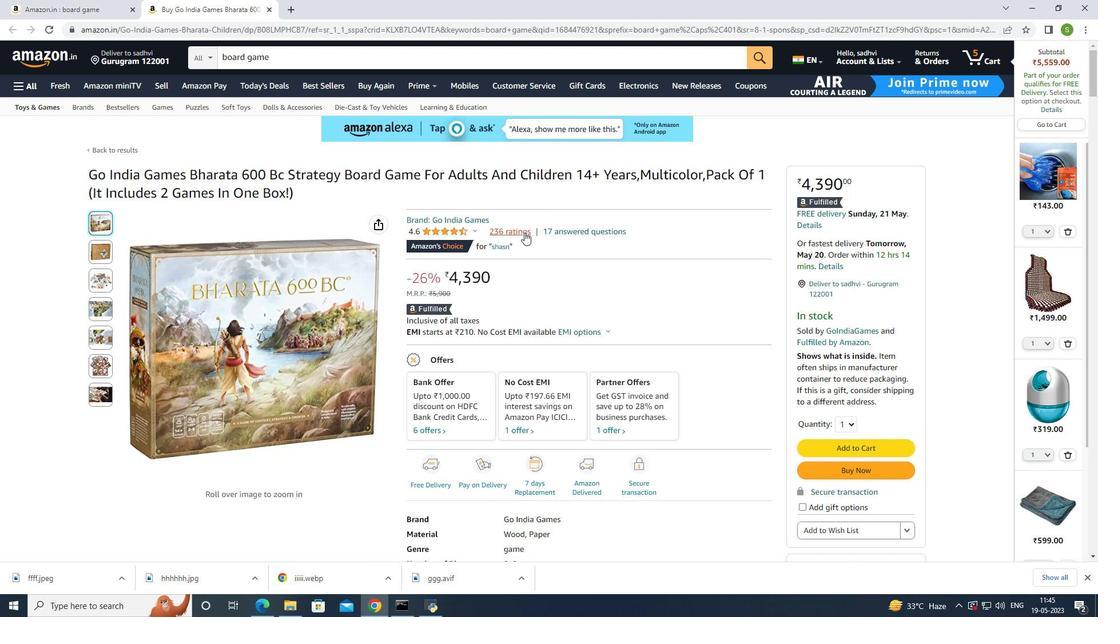 
Action: Mouse pressed left at (525, 232)
Screenshot: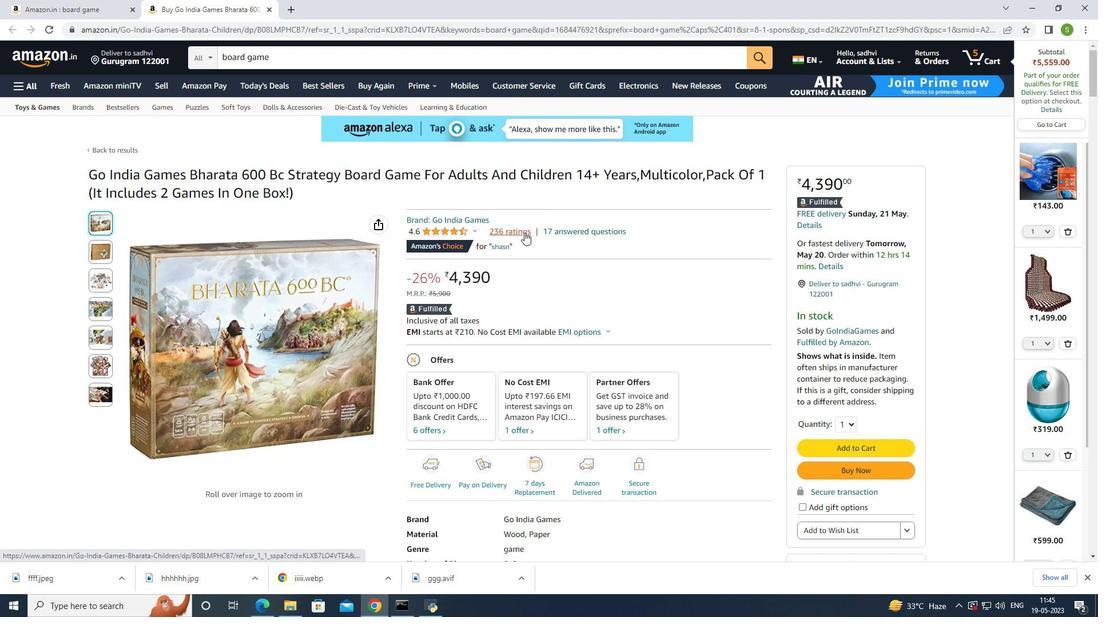 
Action: Mouse moved to (513, 247)
Screenshot: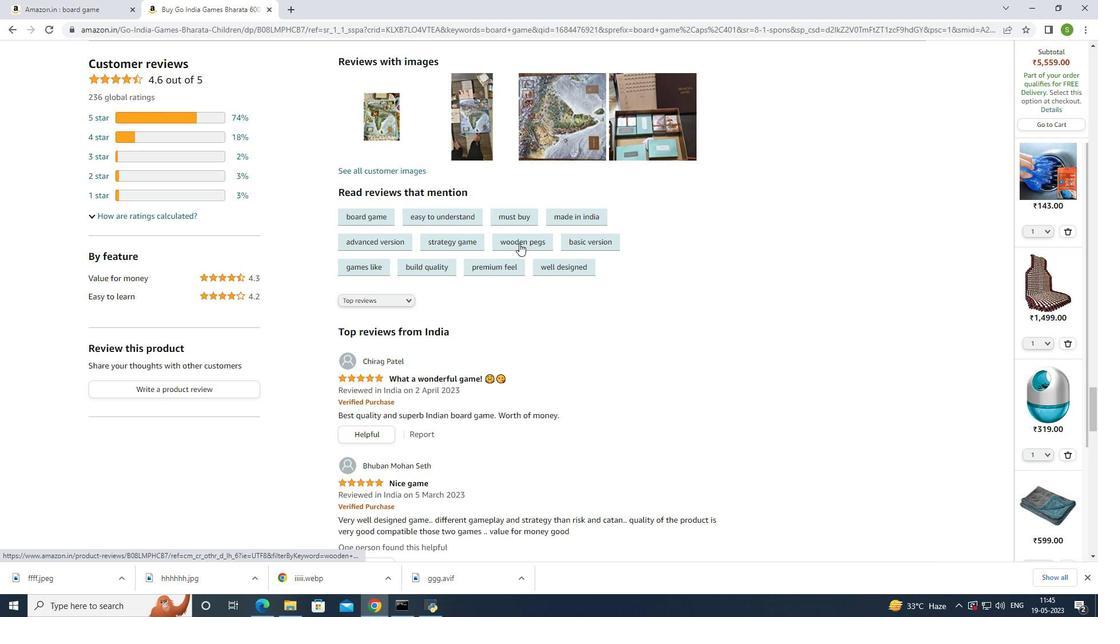 
Action: Mouse scrolled (513, 247) with delta (0, 0)
Screenshot: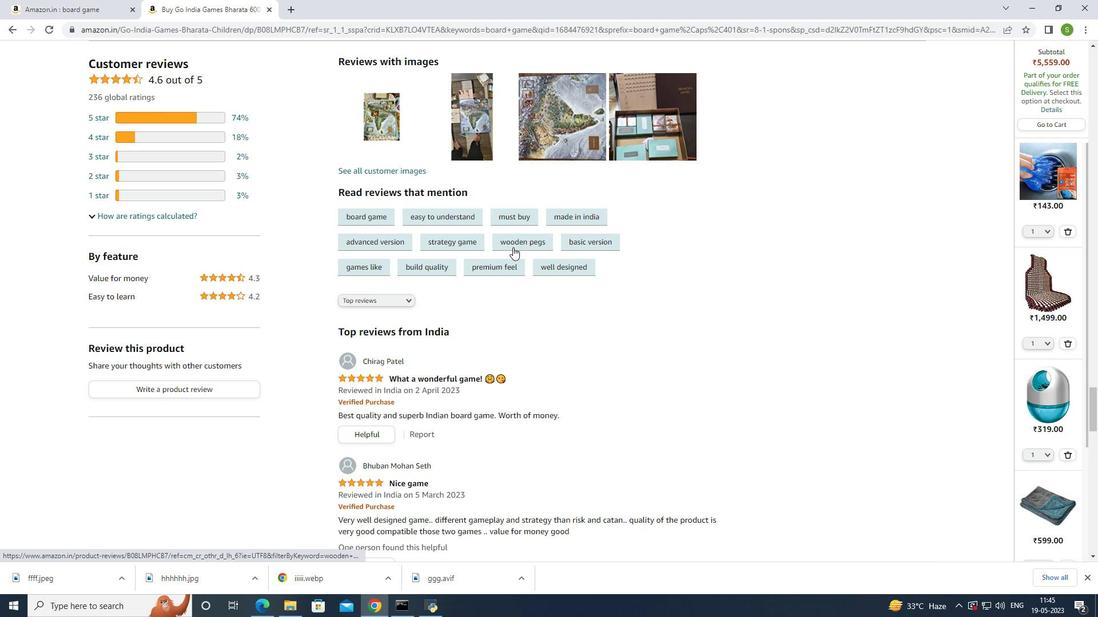 
Action: Mouse scrolled (513, 247) with delta (0, 0)
Screenshot: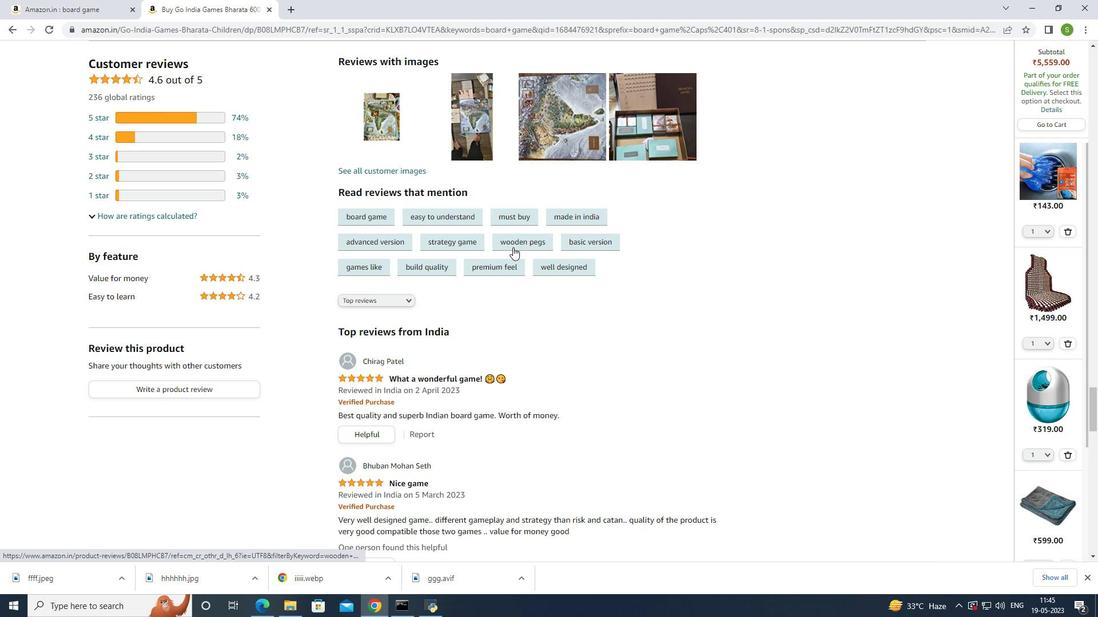
Action: Mouse scrolled (513, 247) with delta (0, 0)
Screenshot: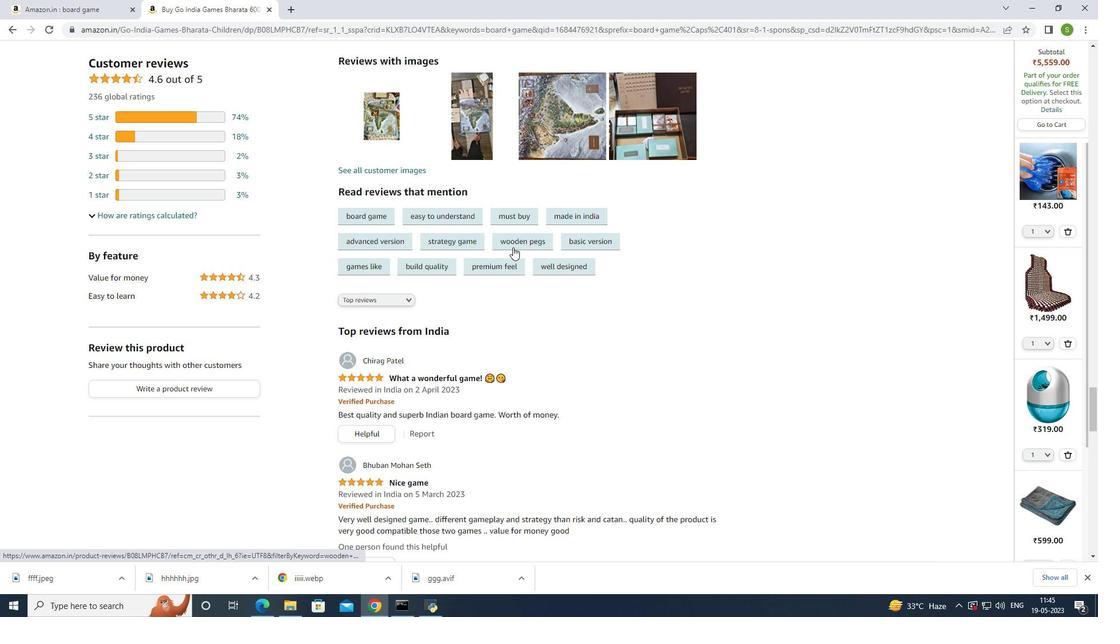 
Action: Mouse scrolled (513, 247) with delta (0, 0)
Screenshot: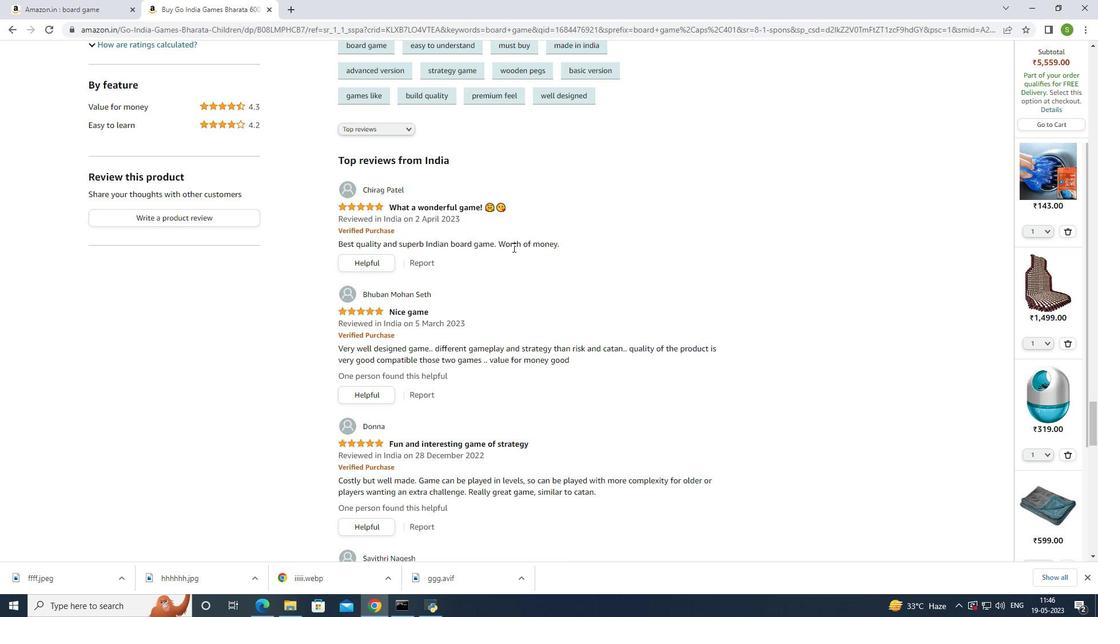 
Action: Mouse moved to (339, 187)
Screenshot: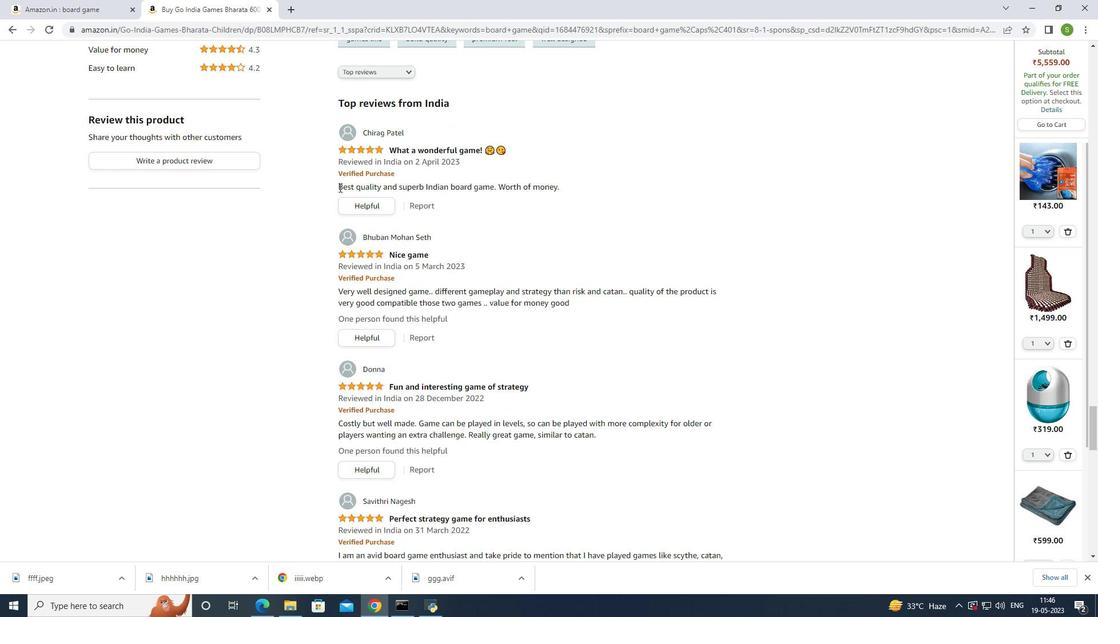 
Action: Mouse pressed left at (339, 187)
Screenshot: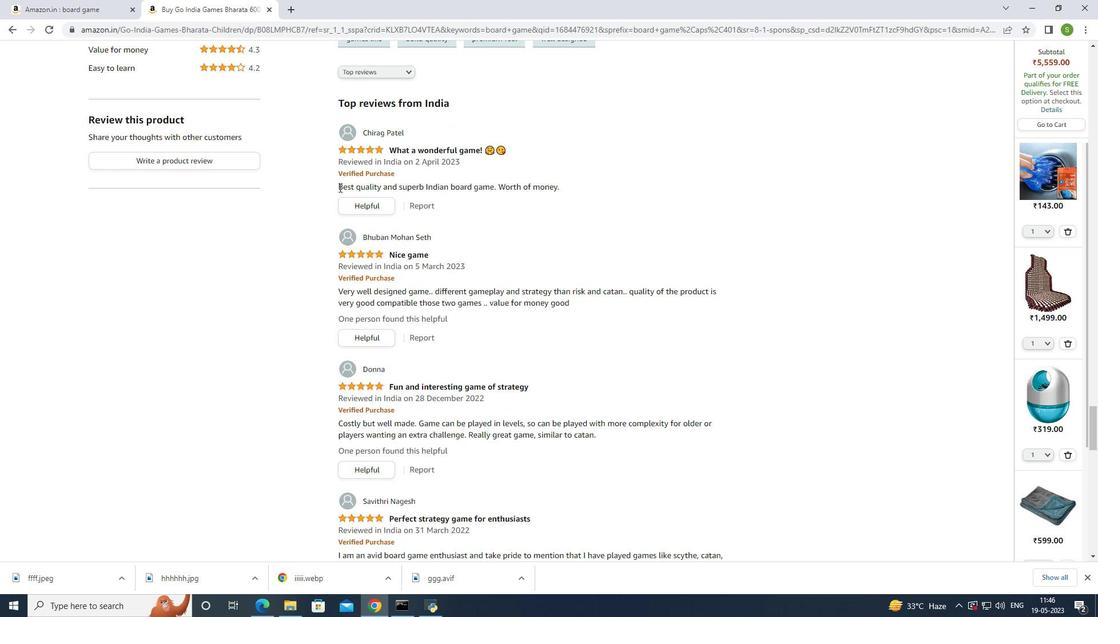 
Action: Mouse moved to (536, 215)
Screenshot: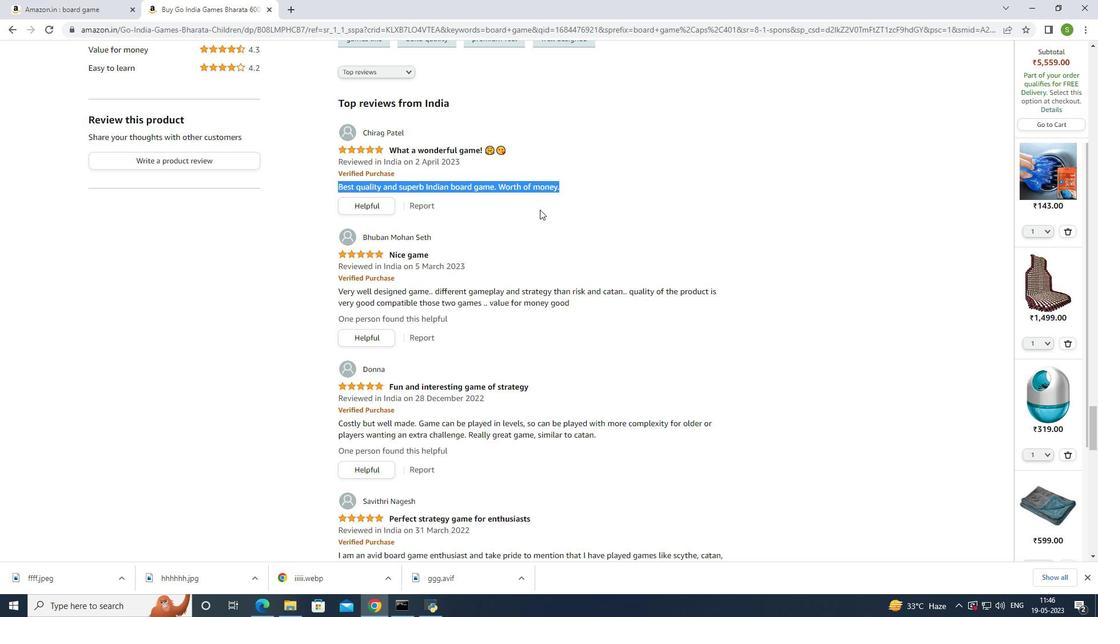 
Action: Mouse pressed left at (536, 215)
Screenshot: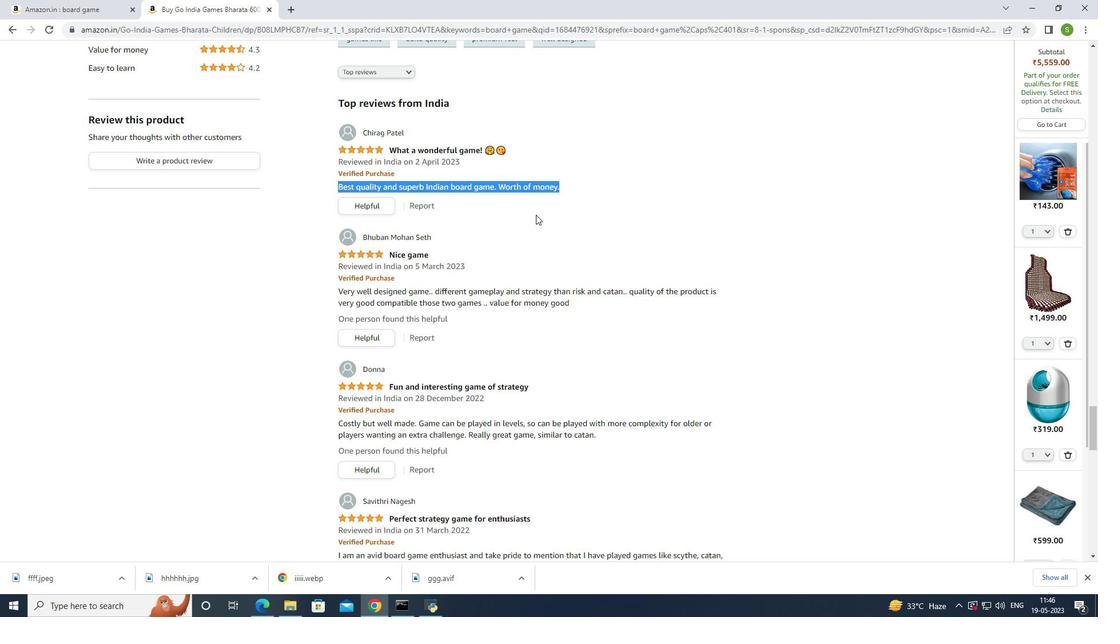 
Action: Mouse moved to (506, 223)
Screenshot: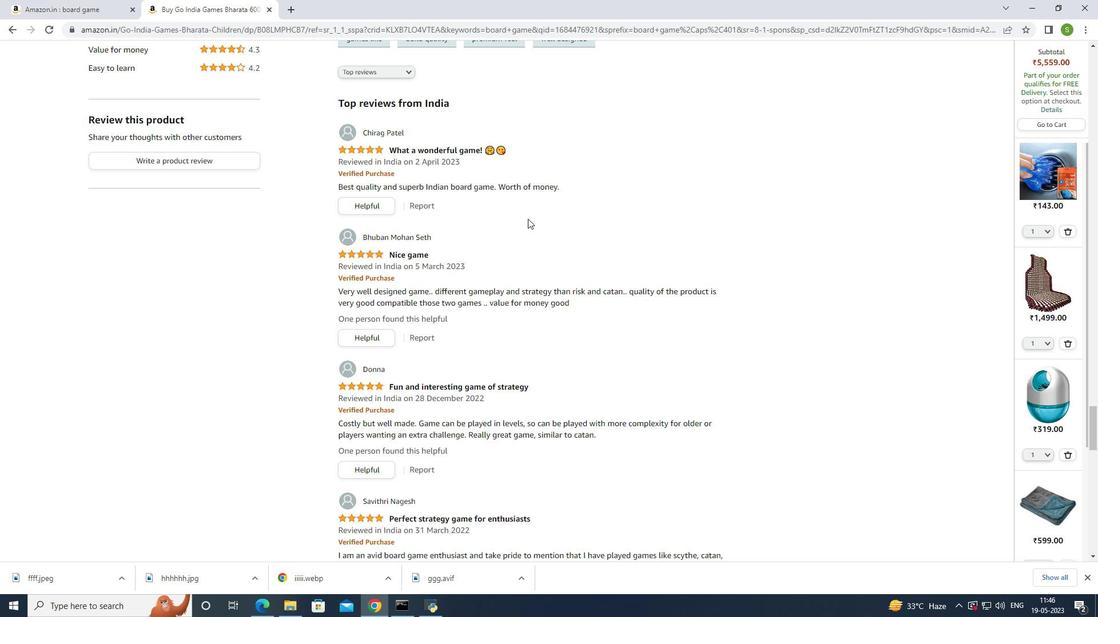 
Action: Mouse scrolled (506, 223) with delta (0, 0)
Screenshot: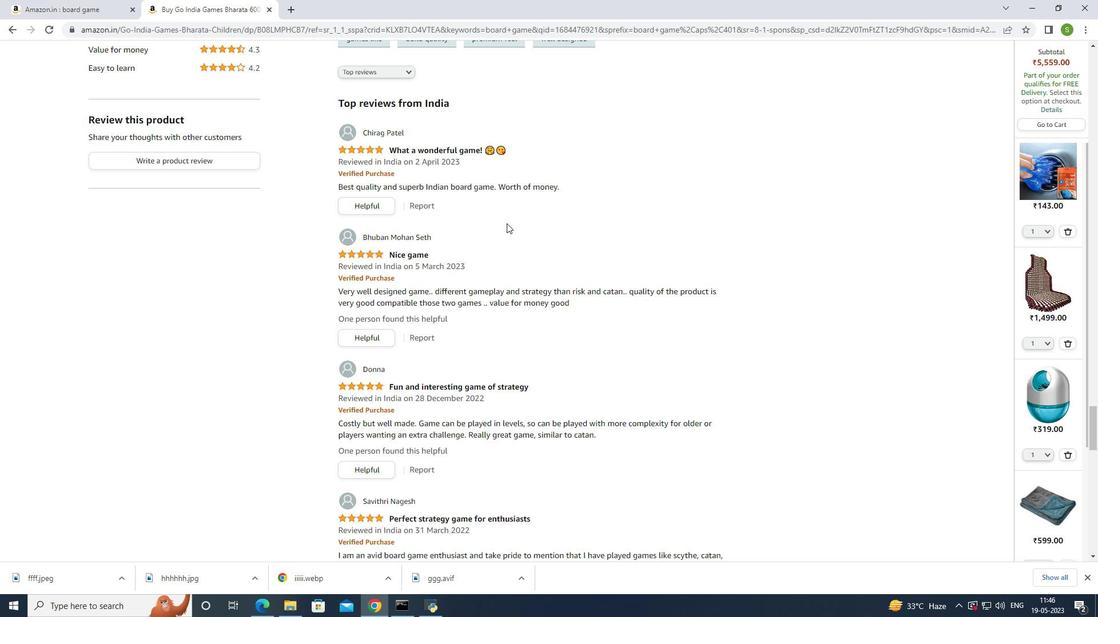 
Action: Mouse scrolled (506, 223) with delta (0, 0)
Screenshot: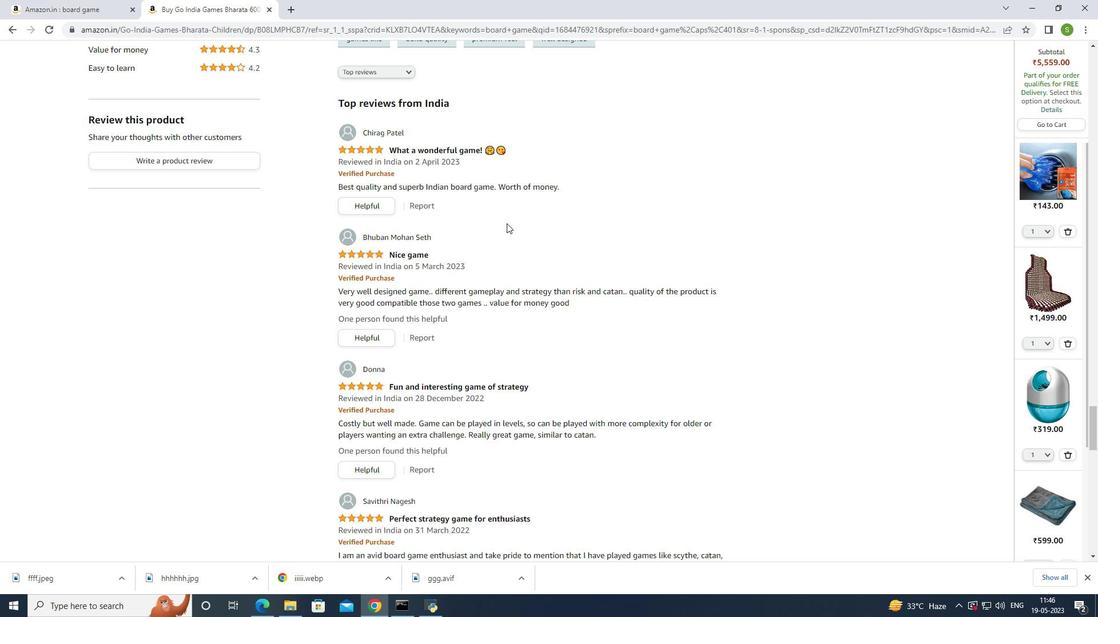 
Action: Mouse scrolled (506, 223) with delta (0, 0)
Screenshot: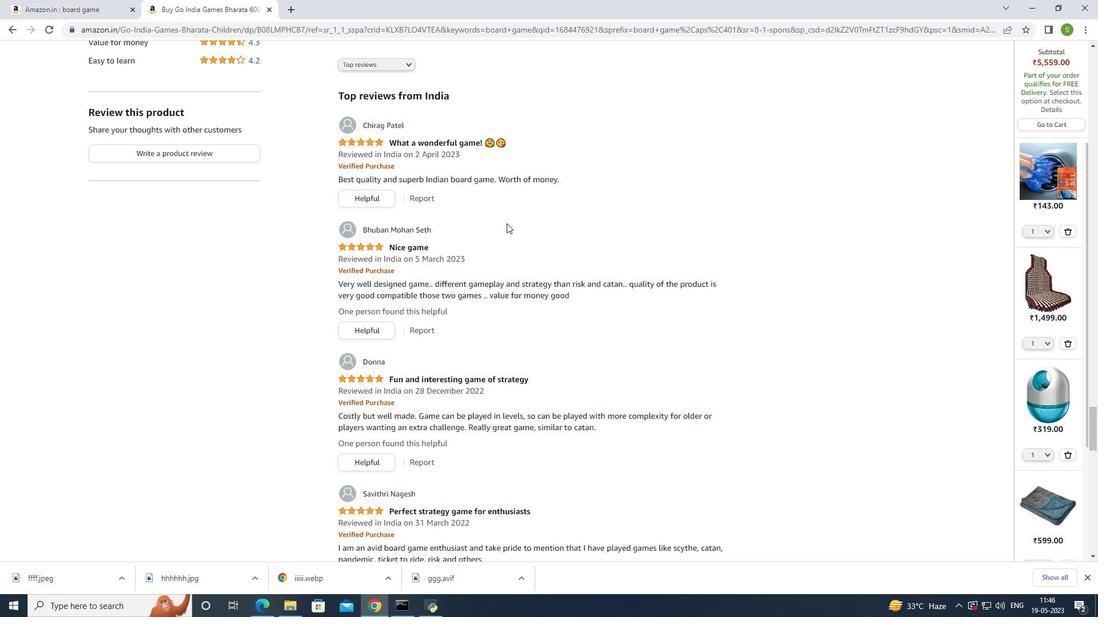 
Action: Mouse moved to (339, 117)
Screenshot: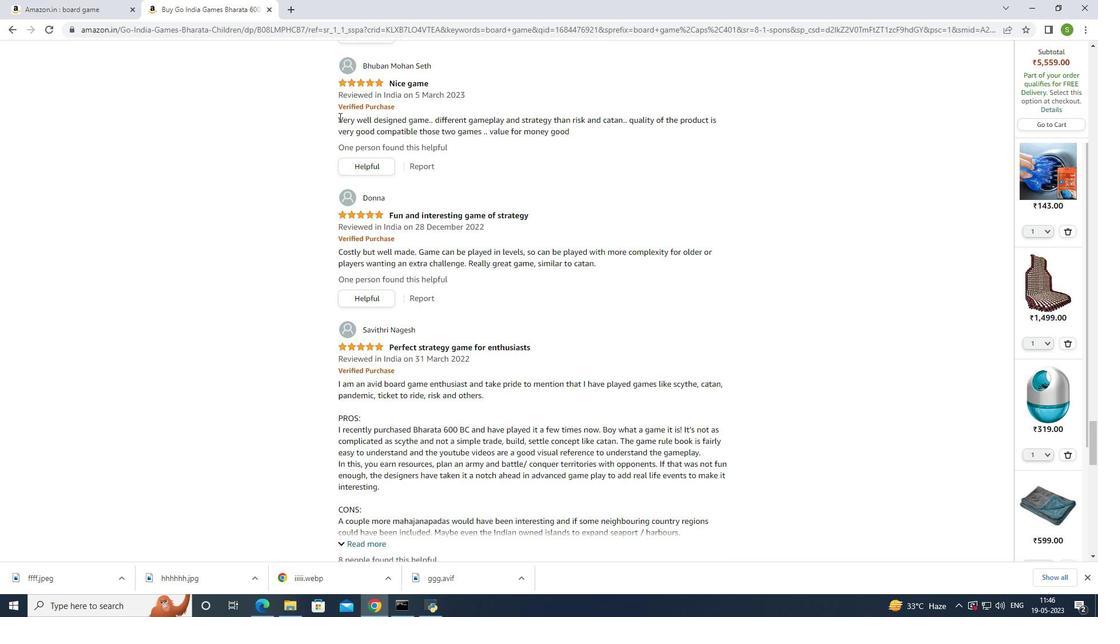 
Action: Mouse pressed left at (339, 117)
Screenshot: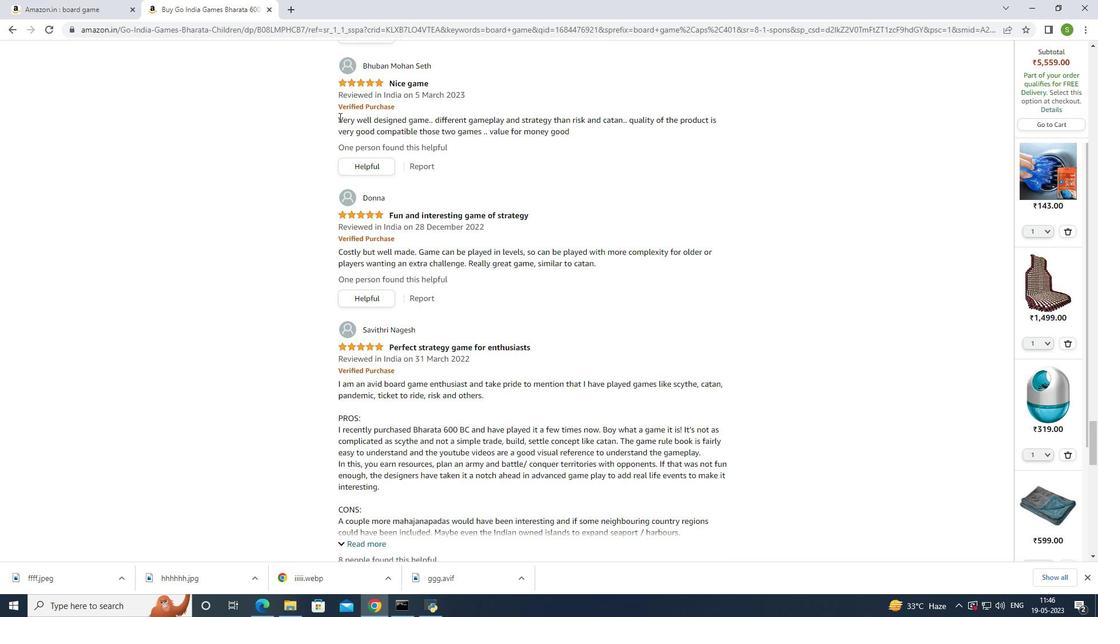 
Action: Mouse moved to (337, 249)
Screenshot: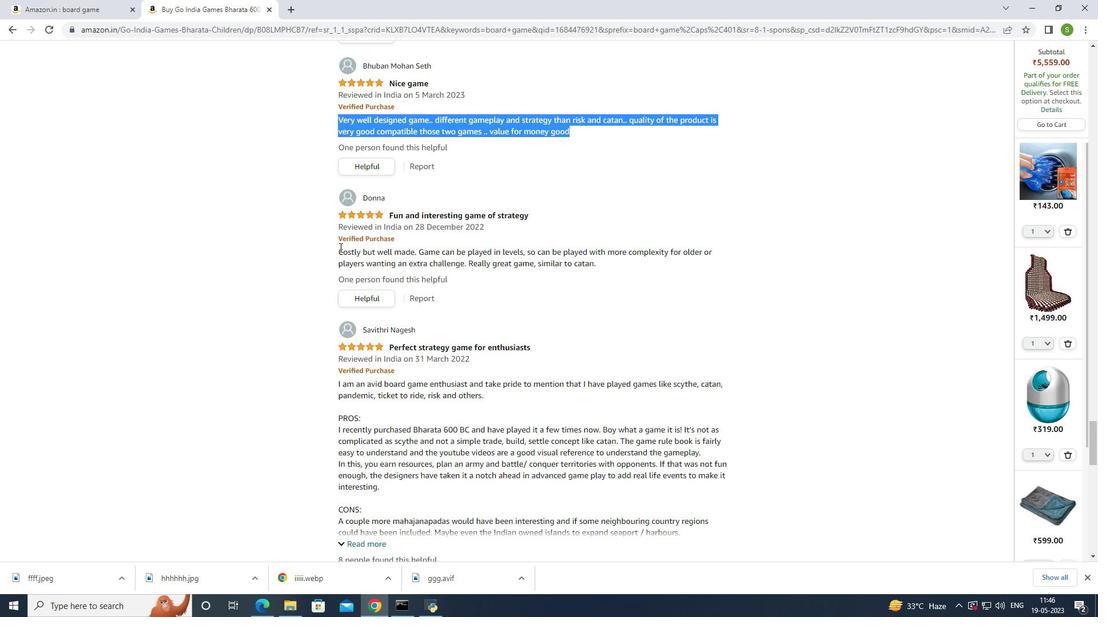 
Action: Mouse pressed left at (337, 249)
Screenshot: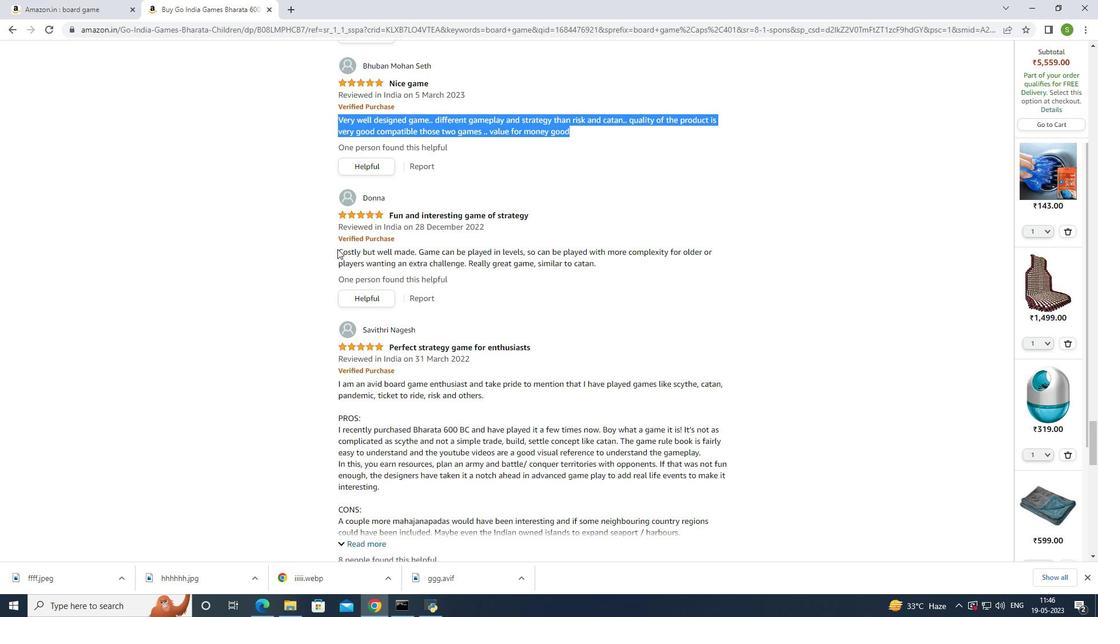 
Action: Mouse moved to (610, 271)
Screenshot: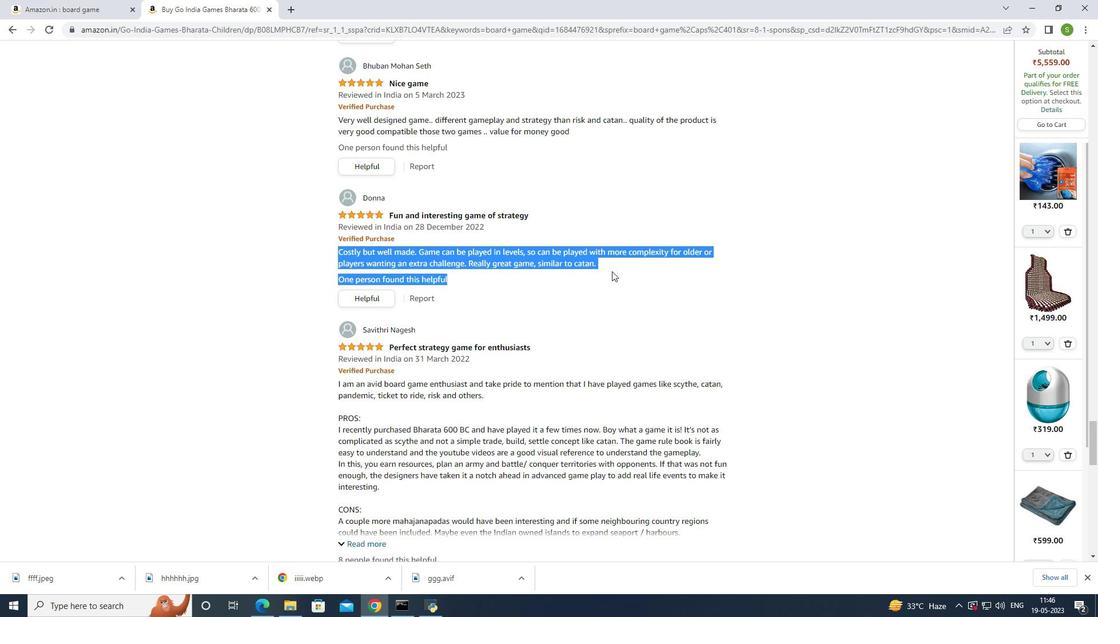 
Action: Mouse scrolled (610, 270) with delta (0, 0)
Screenshot: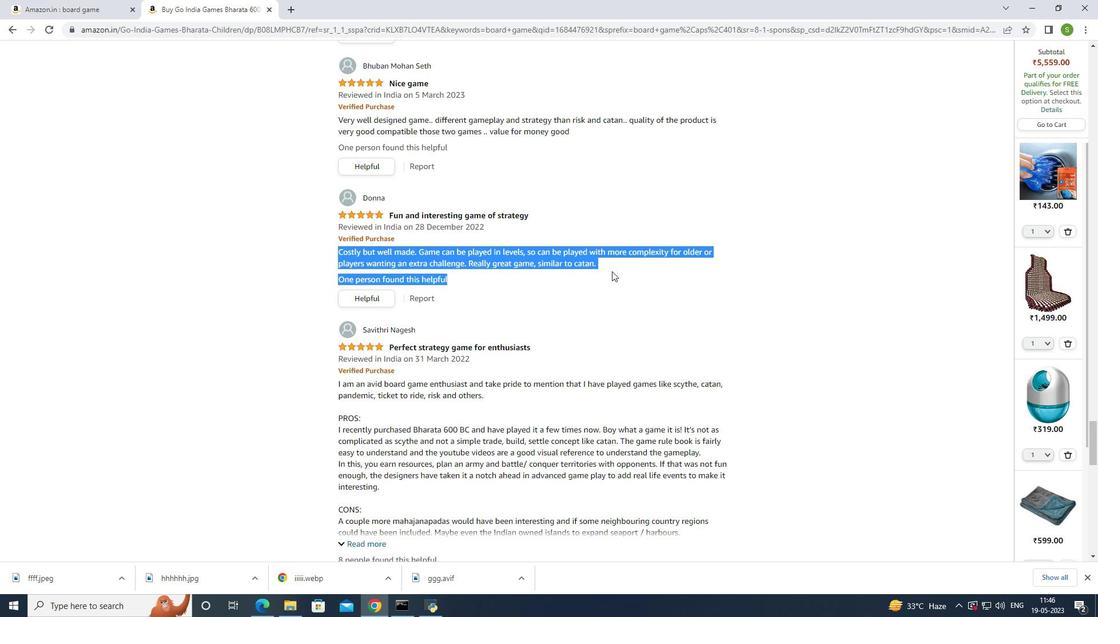 
Action: Mouse moved to (606, 272)
Screenshot: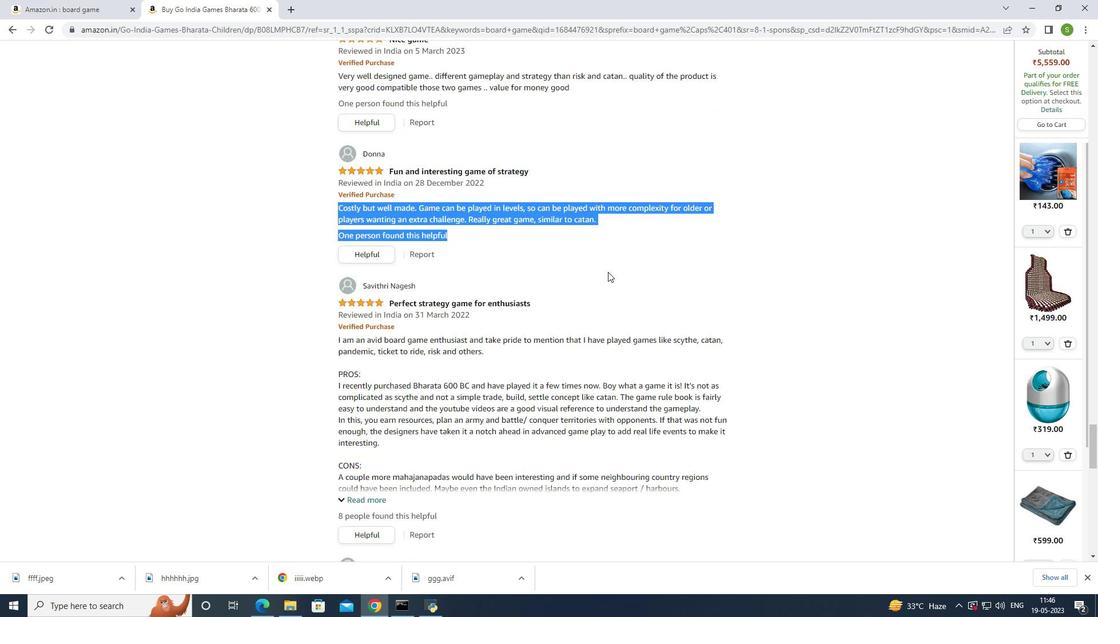 
Action: Mouse scrolled (606, 271) with delta (0, 0)
Screenshot: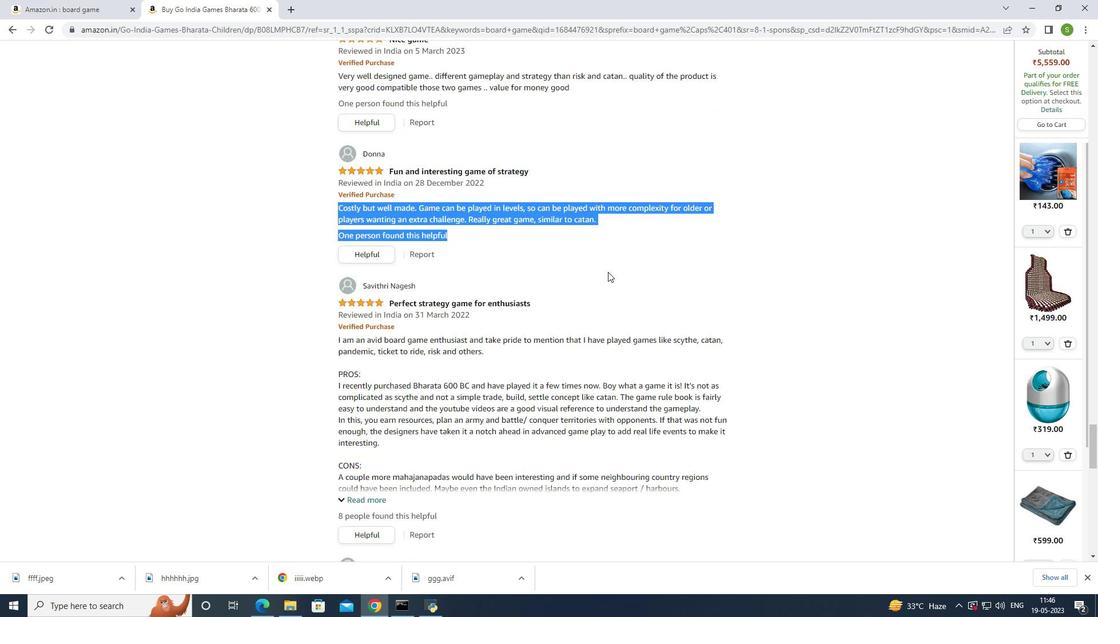 
Action: Mouse moved to (338, 270)
Screenshot: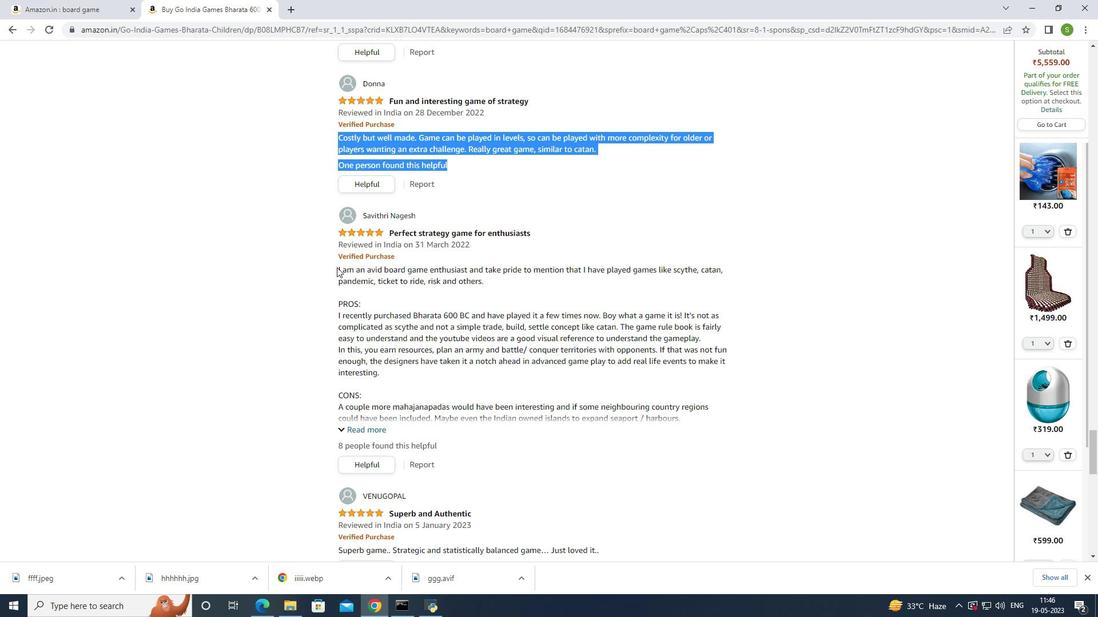 
Action: Mouse pressed left at (338, 270)
Screenshot: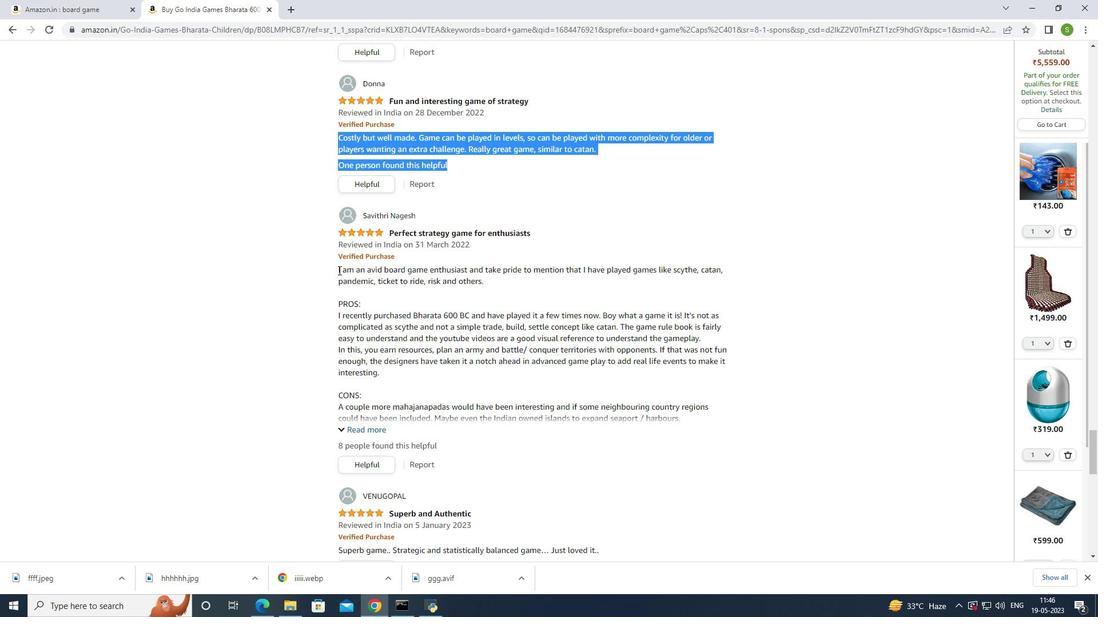 
Action: Mouse moved to (744, 339)
Screenshot: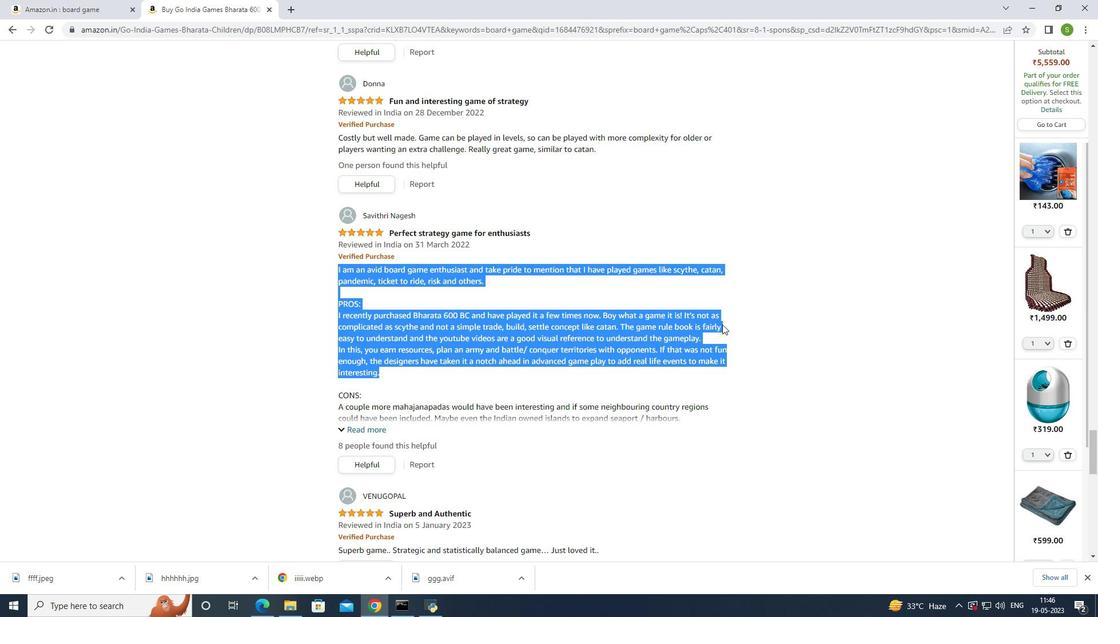 
Action: Mouse pressed left at (744, 339)
Screenshot: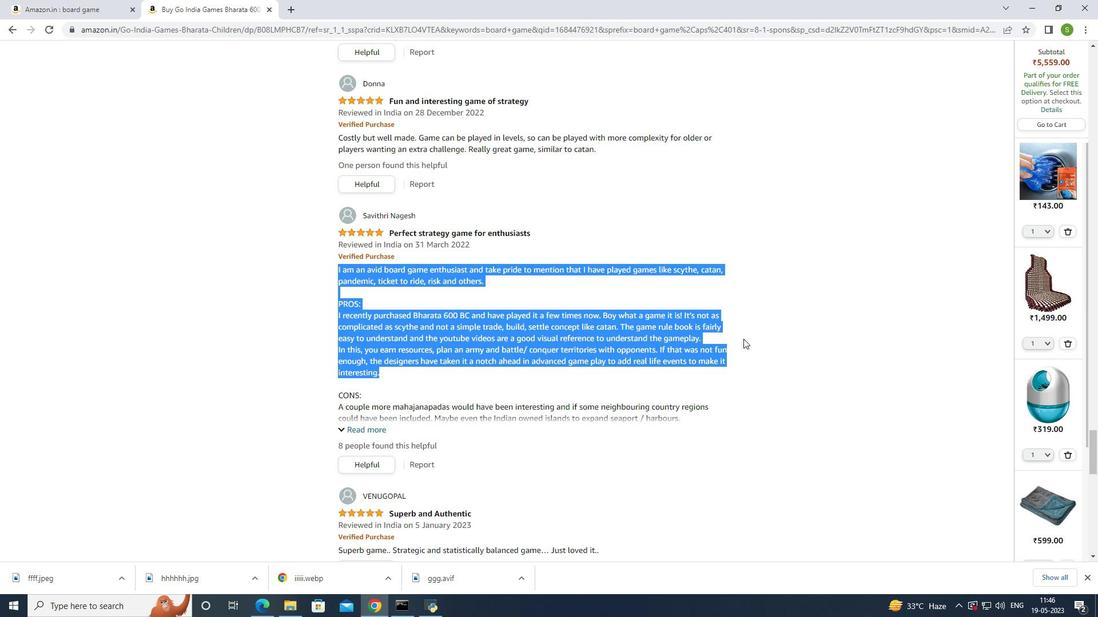 
Action: Mouse moved to (584, 344)
Screenshot: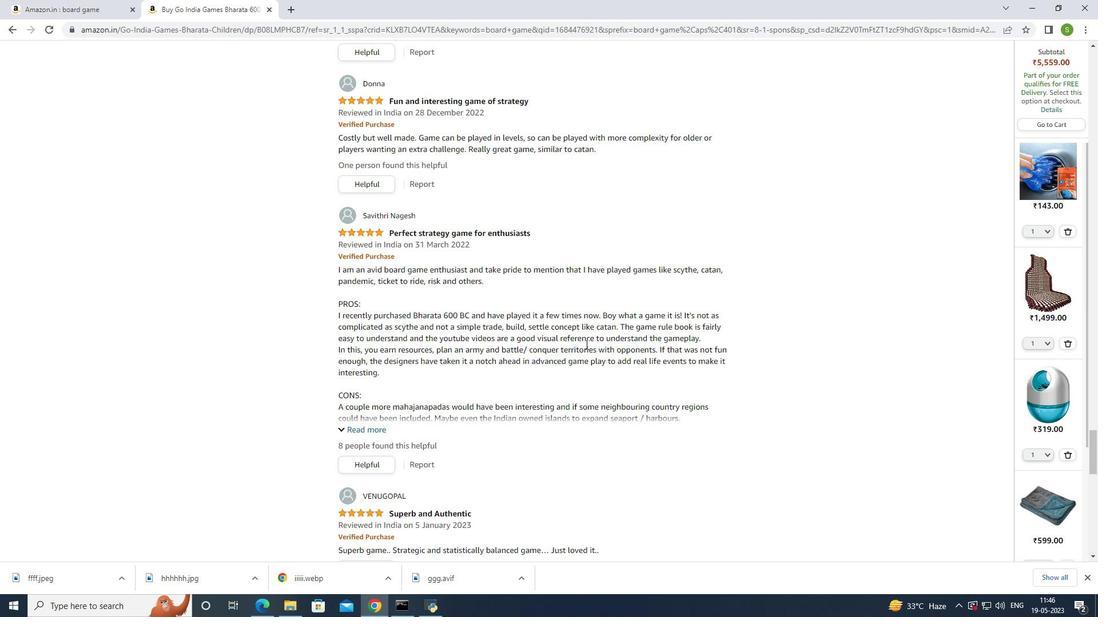 
Action: Mouse scrolled (584, 343) with delta (0, 0)
Screenshot: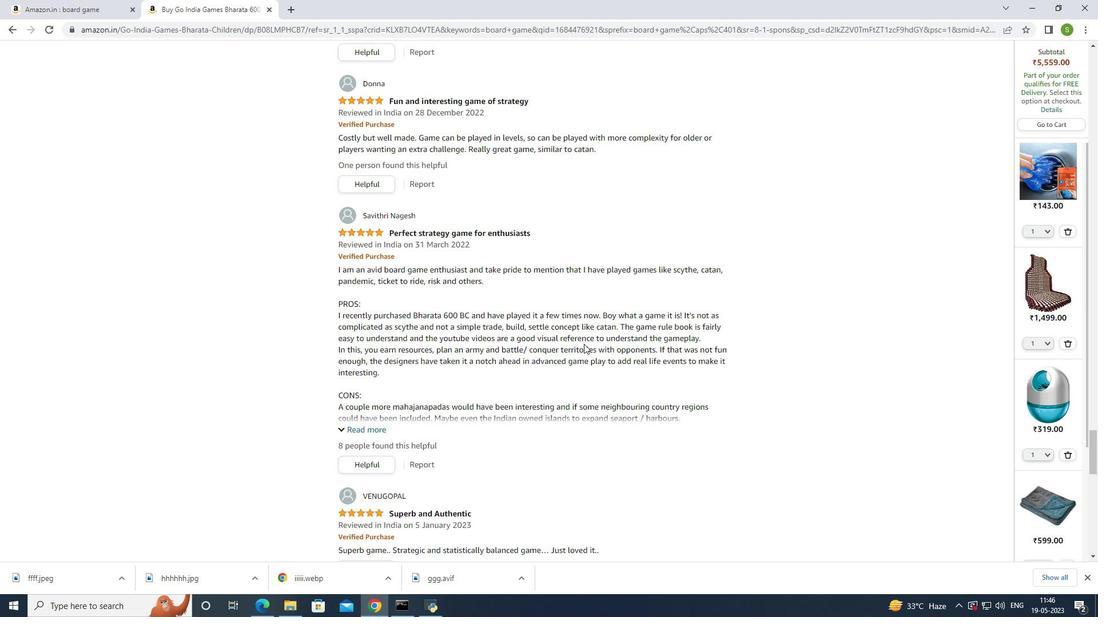 
Action: Mouse scrolled (584, 343) with delta (0, 0)
Screenshot: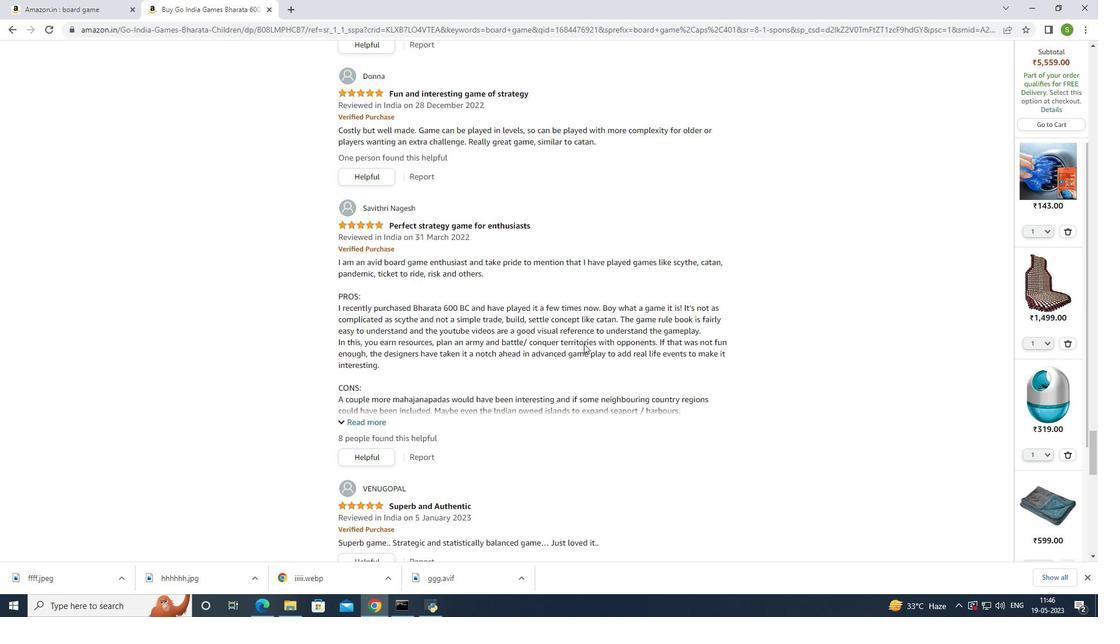 
Action: Mouse moved to (577, 339)
Screenshot: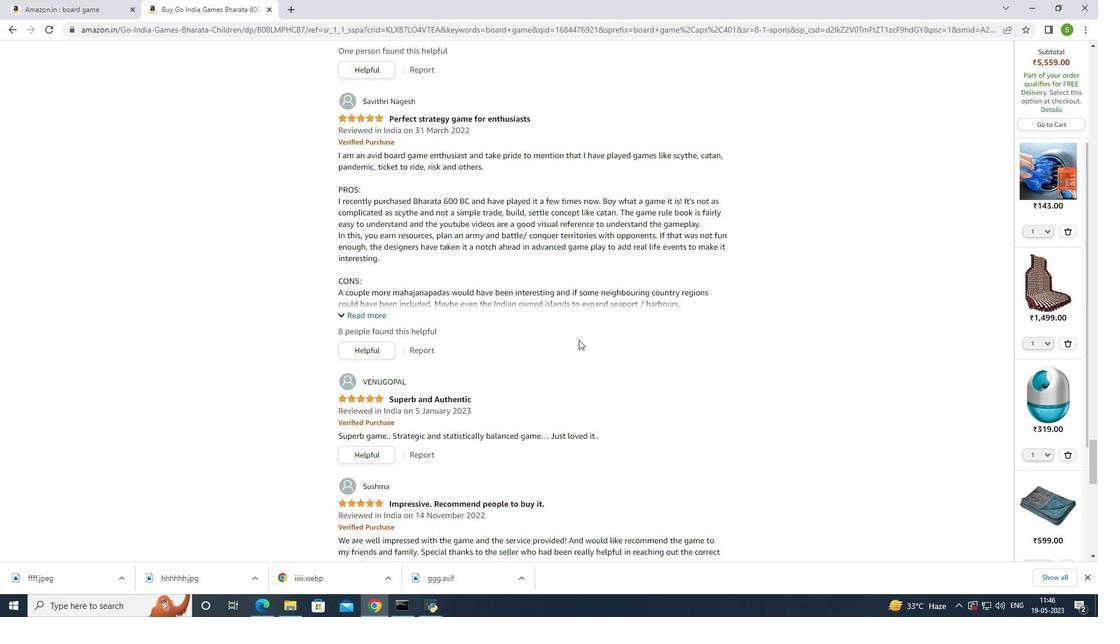 
Action: Mouse scrolled (577, 339) with delta (0, 0)
Screenshot: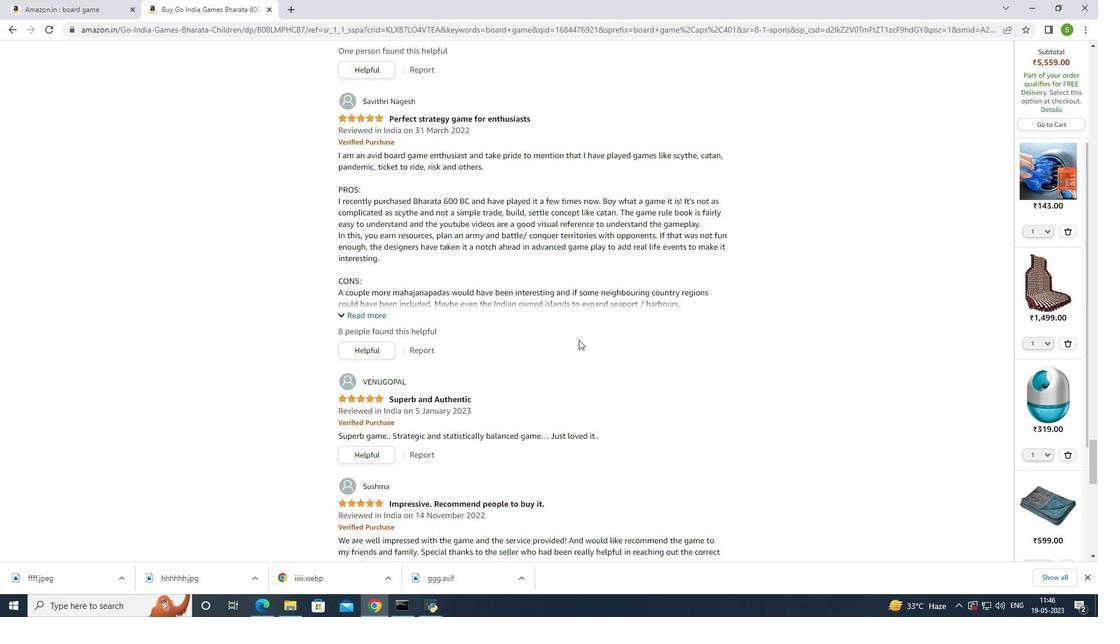 
Action: Mouse scrolled (577, 339) with delta (0, 0)
Screenshot: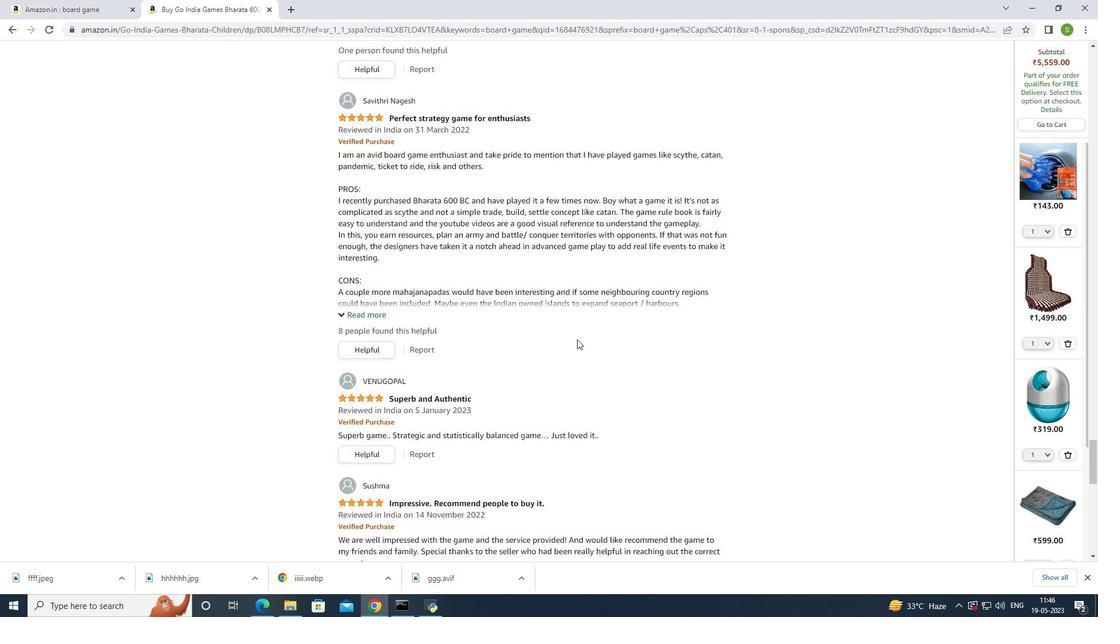 
Action: Mouse moved to (430, 254)
Screenshot: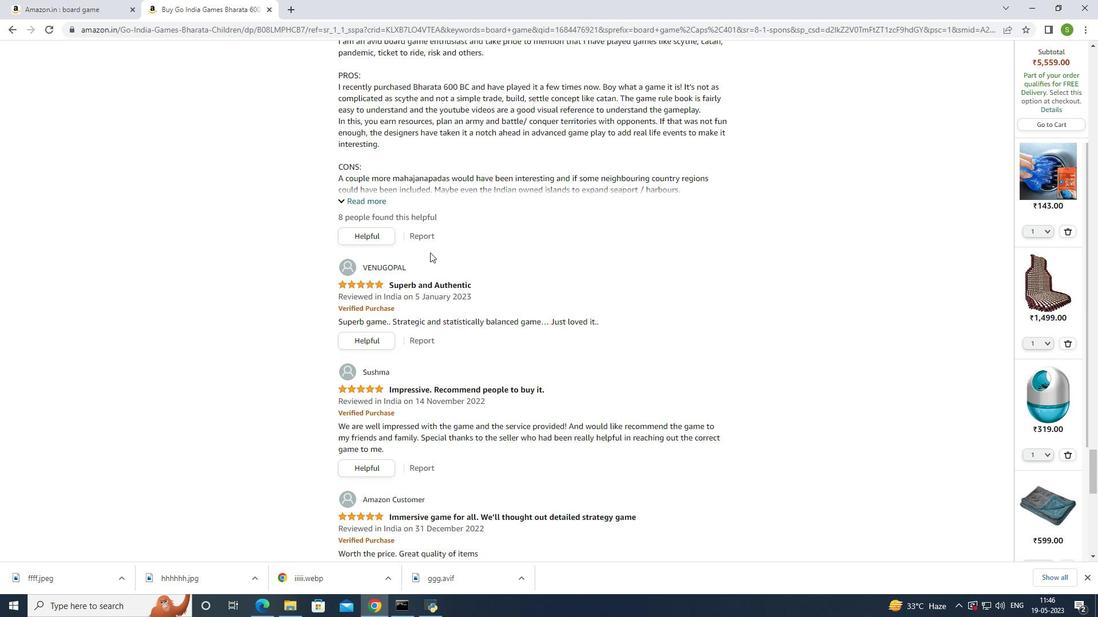 
Action: Mouse scrolled (430, 253) with delta (0, 0)
Screenshot: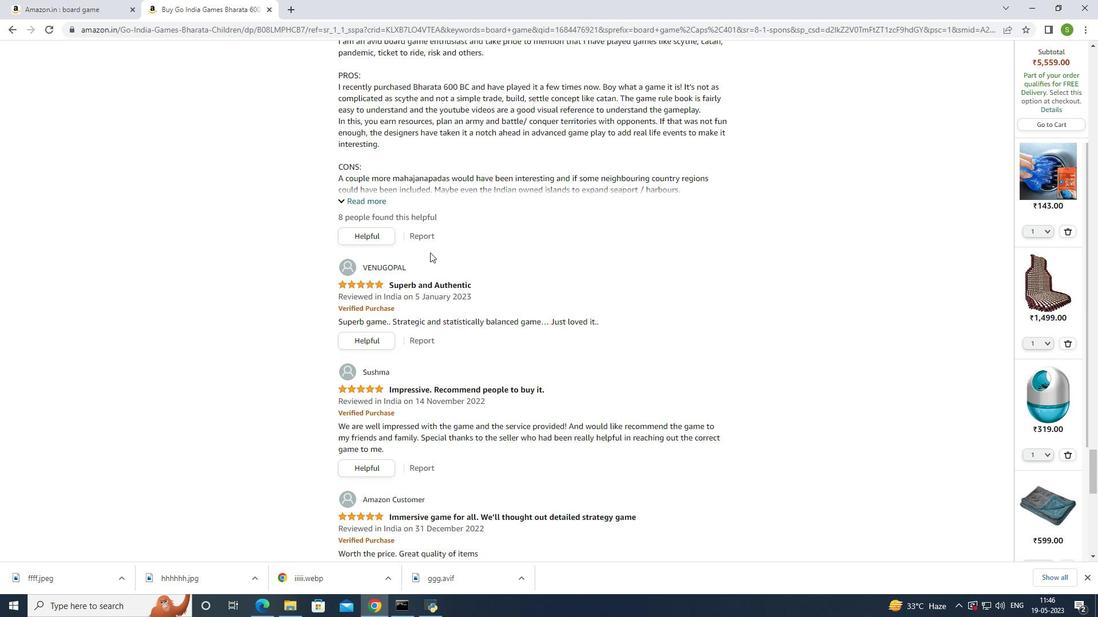 
Action: Mouse moved to (438, 291)
Screenshot: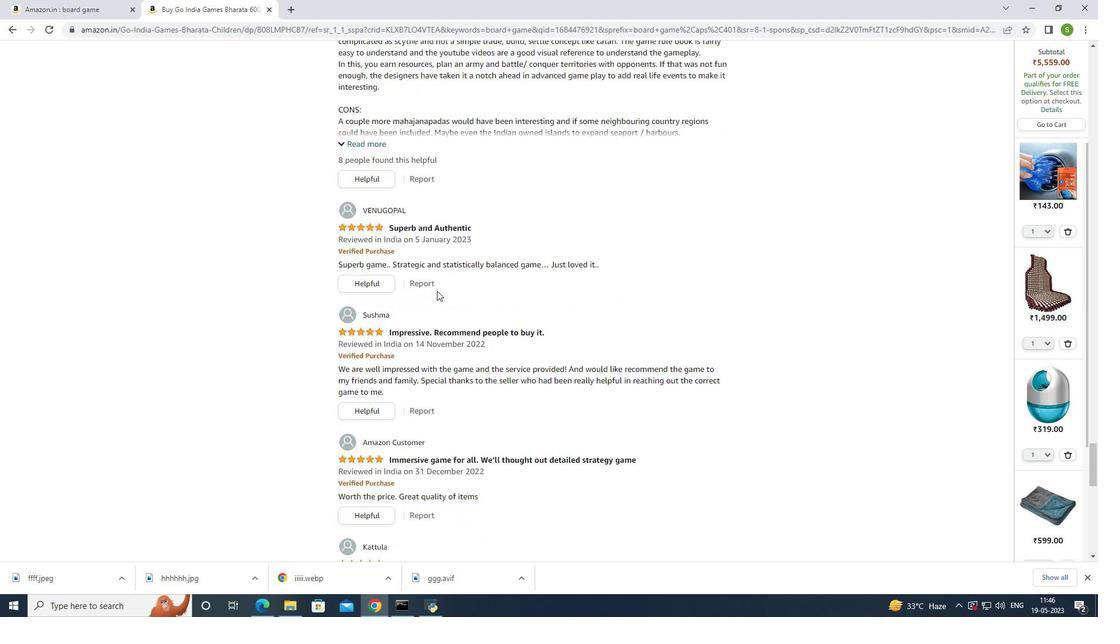 
Action: Mouse scrolled (438, 290) with delta (0, 0)
Screenshot: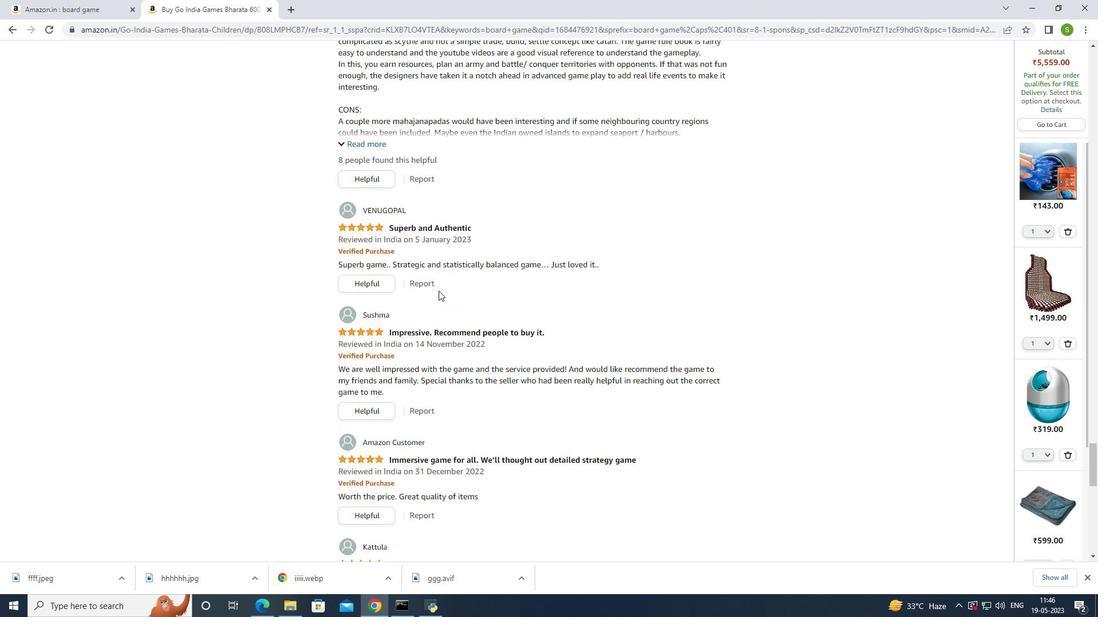 
Action: Mouse moved to (434, 284)
Screenshot: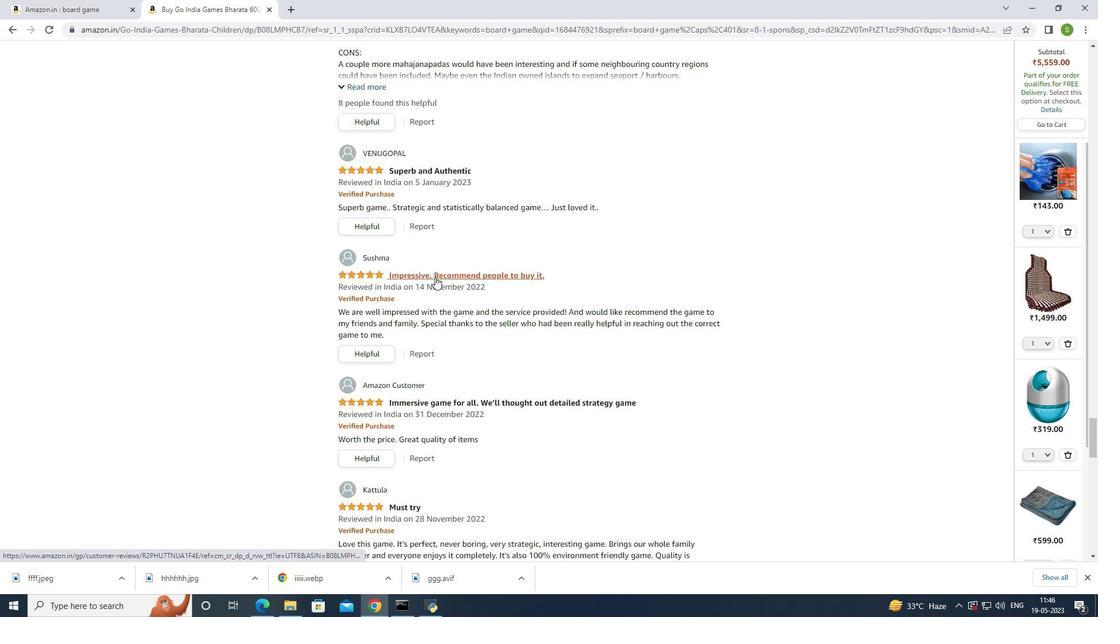 
Action: Mouse scrolled (434, 283) with delta (0, 0)
Screenshot: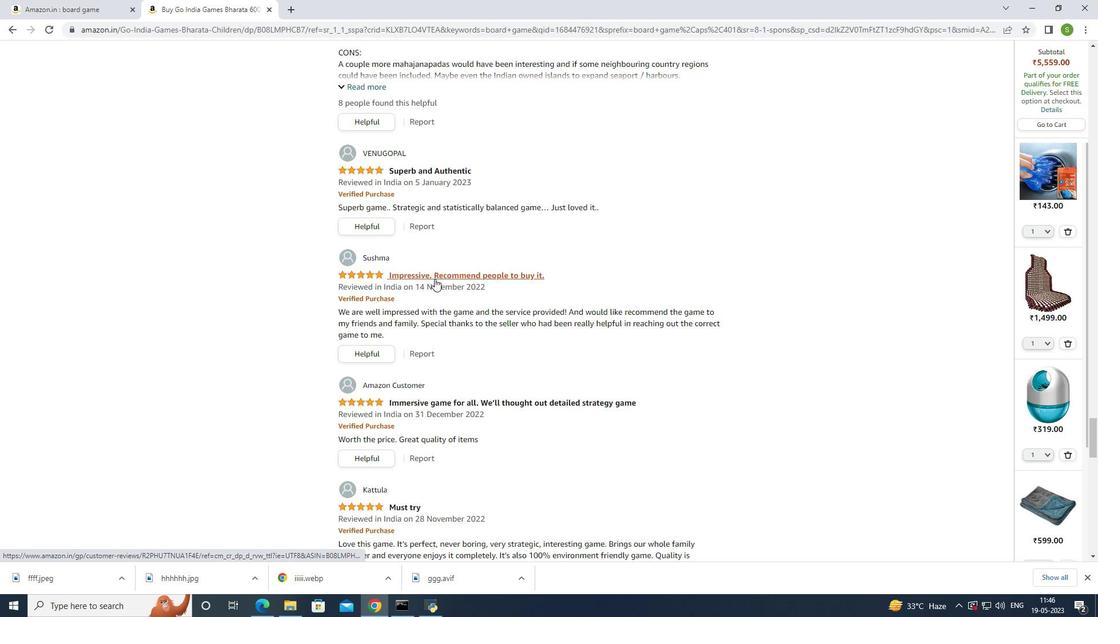 
Action: Mouse moved to (434, 285)
Screenshot: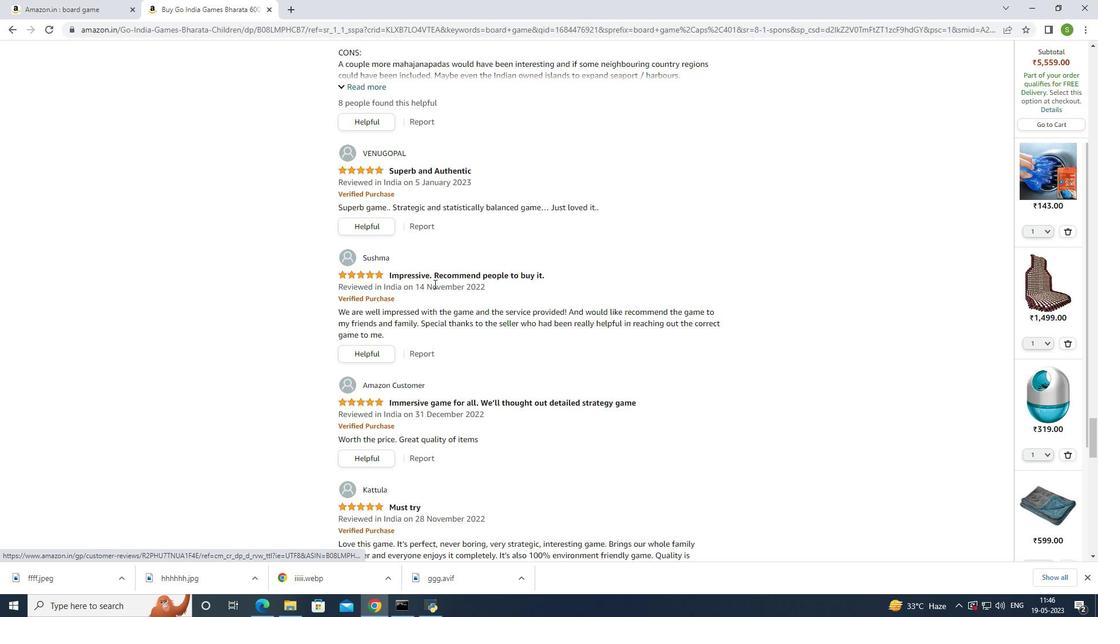 
Action: Mouse scrolled (434, 284) with delta (0, 0)
Screenshot: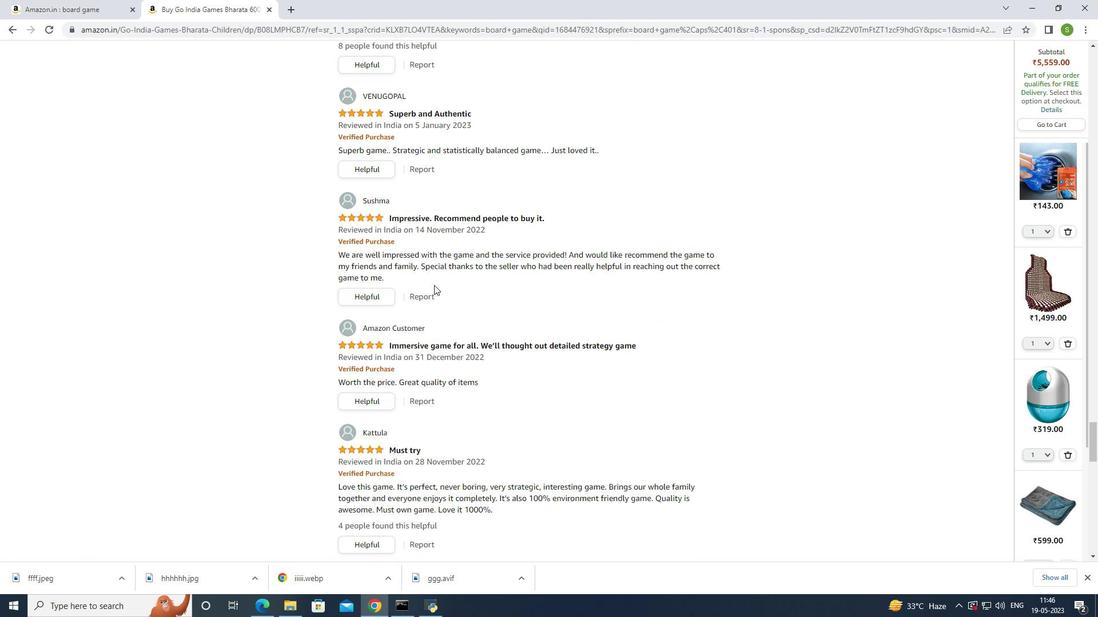 
Action: Mouse scrolled (434, 284) with delta (0, 0)
Screenshot: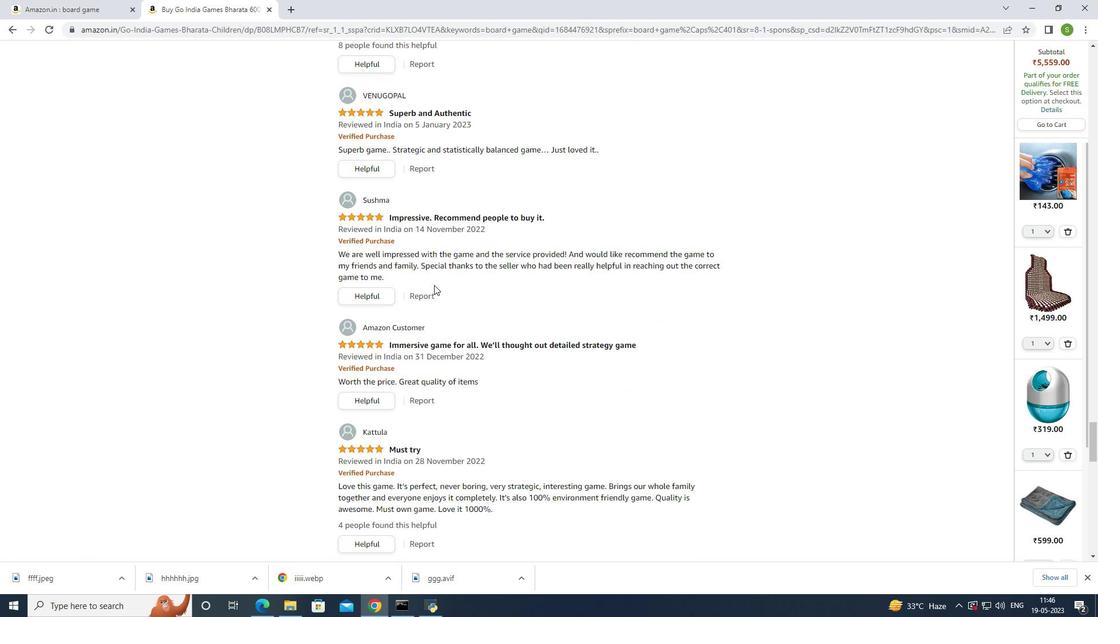 
Action: Mouse moved to (339, 242)
Screenshot: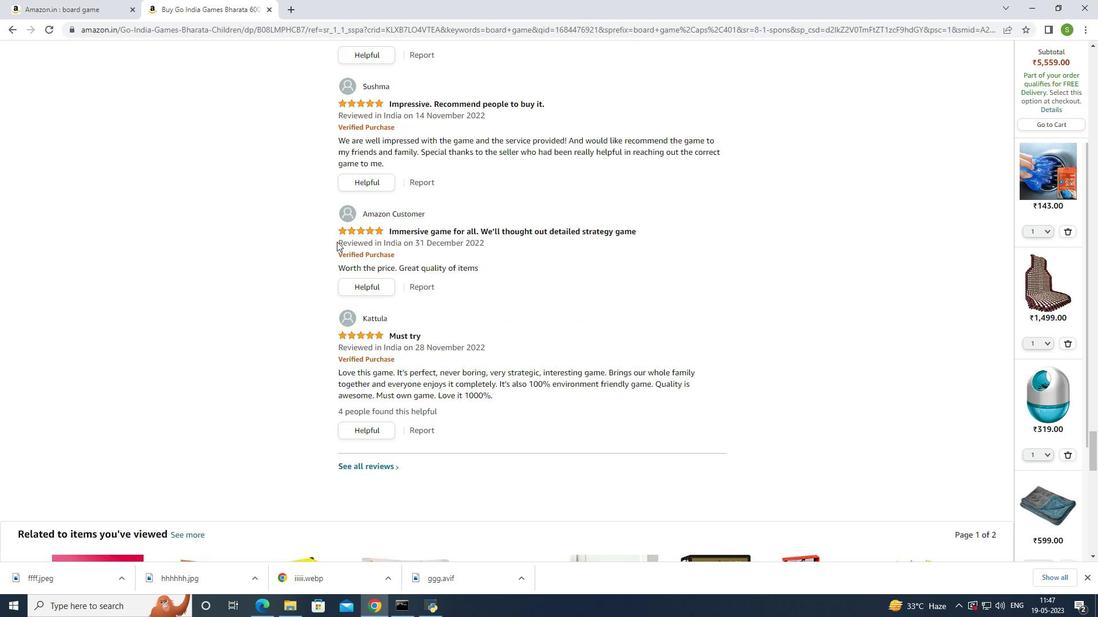 
Action: Mouse pressed left at (339, 242)
Screenshot: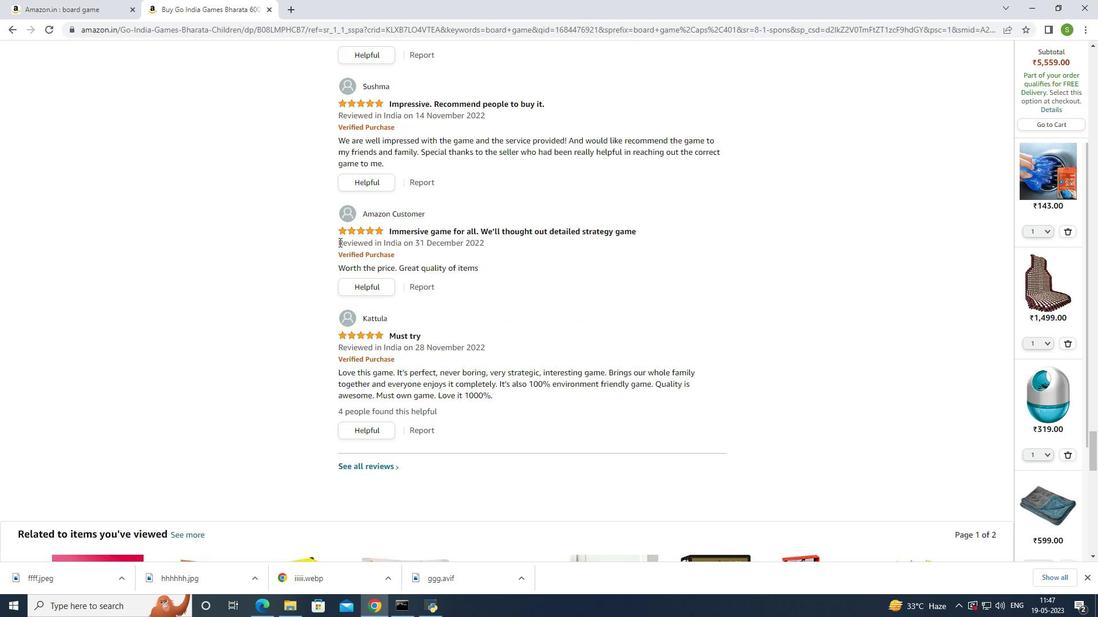 
Action: Mouse moved to (338, 371)
Screenshot: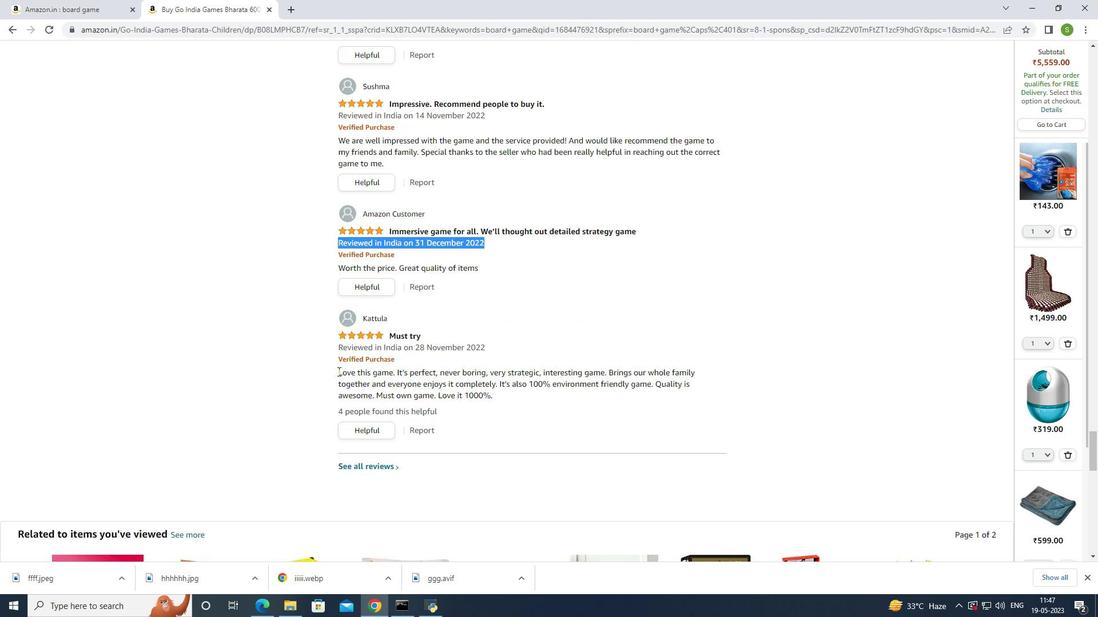 
Action: Mouse pressed left at (338, 371)
Screenshot: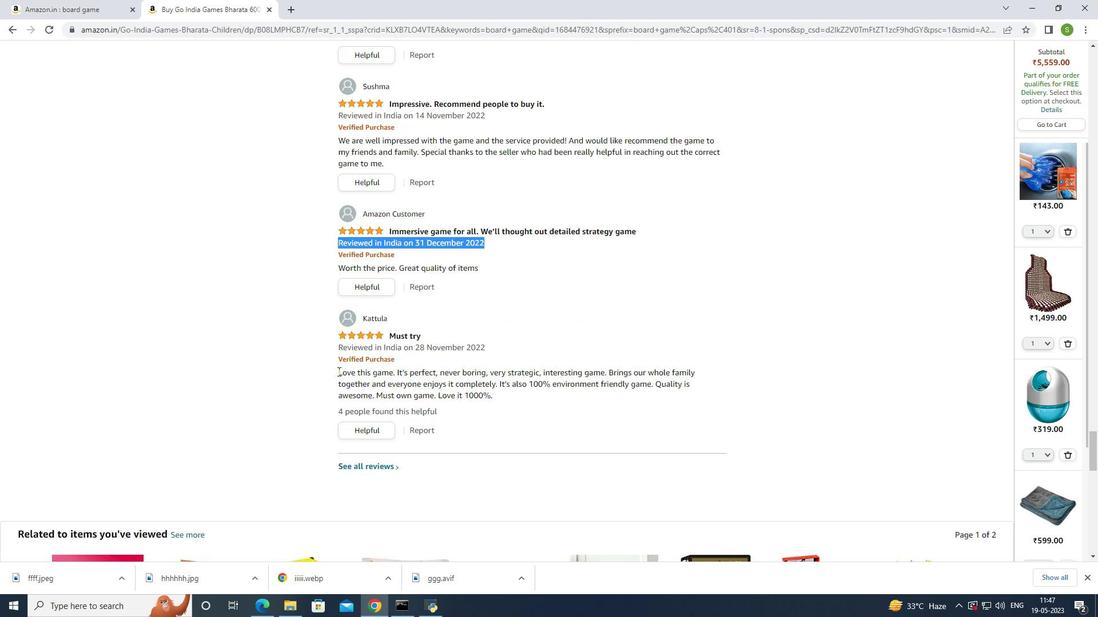 
Action: Mouse moved to (458, 257)
Screenshot: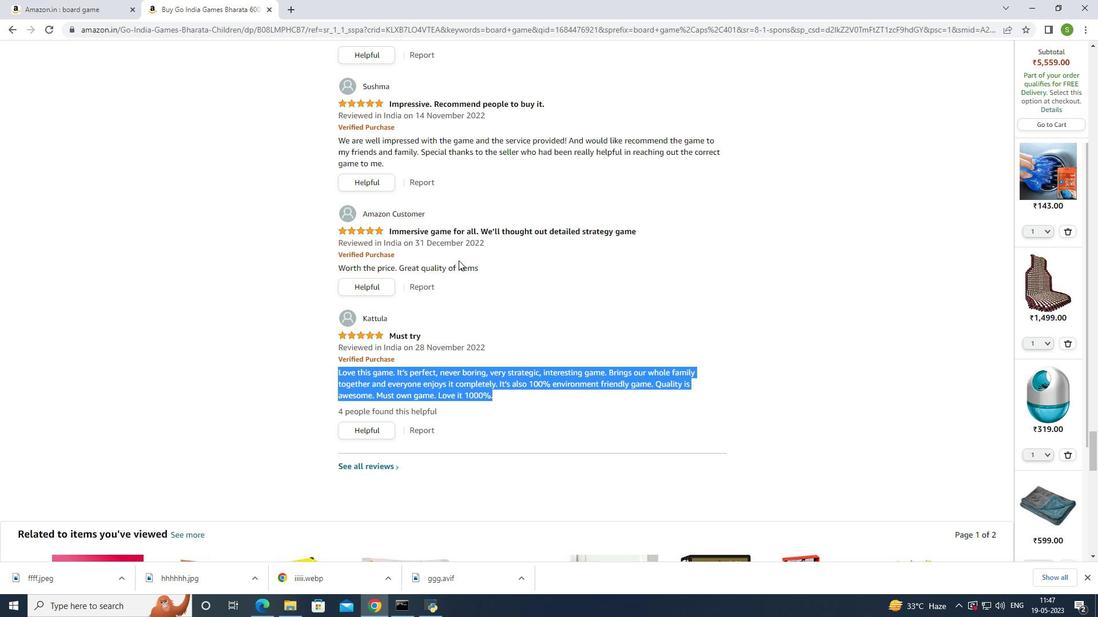 
Action: Mouse scrolled (458, 258) with delta (0, 0)
Screenshot: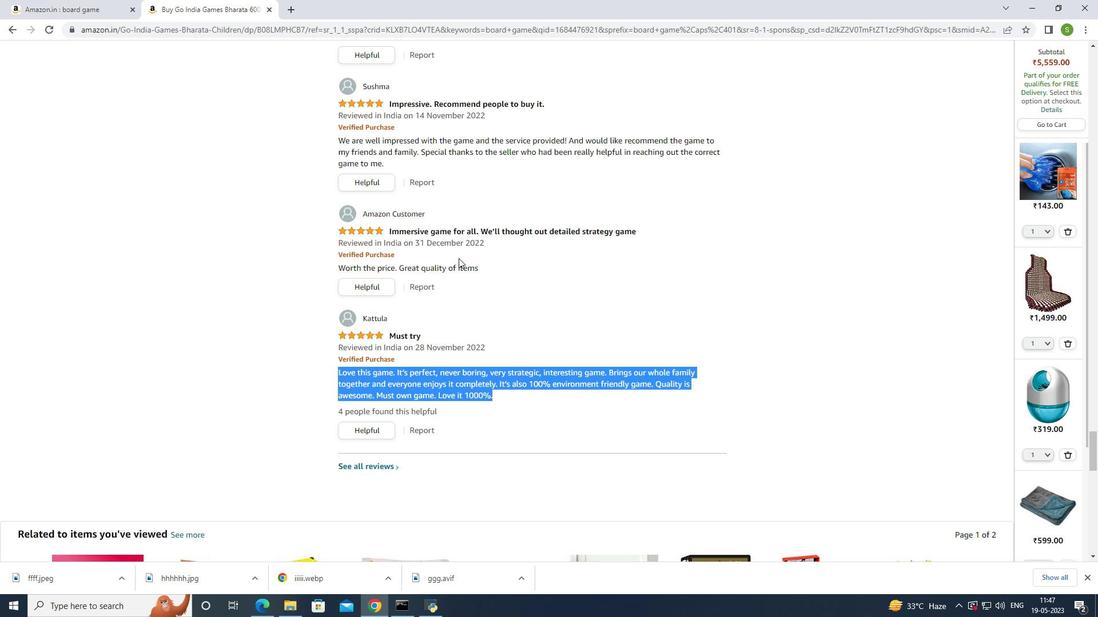 
Action: Mouse scrolled (458, 258) with delta (0, 0)
Screenshot: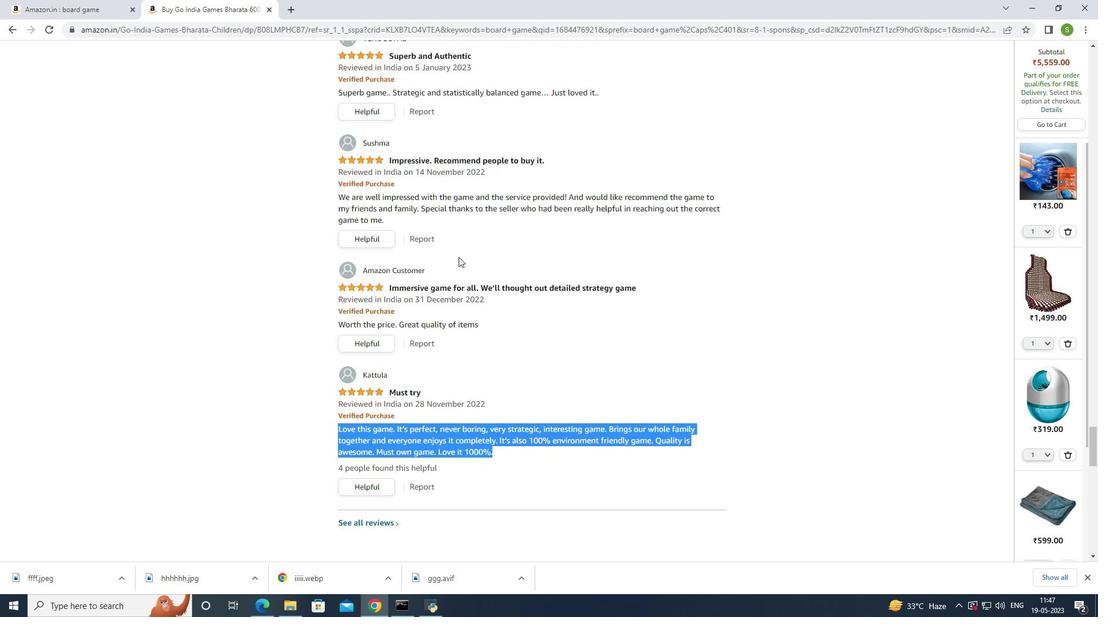 
Action: Mouse moved to (451, 251)
Screenshot: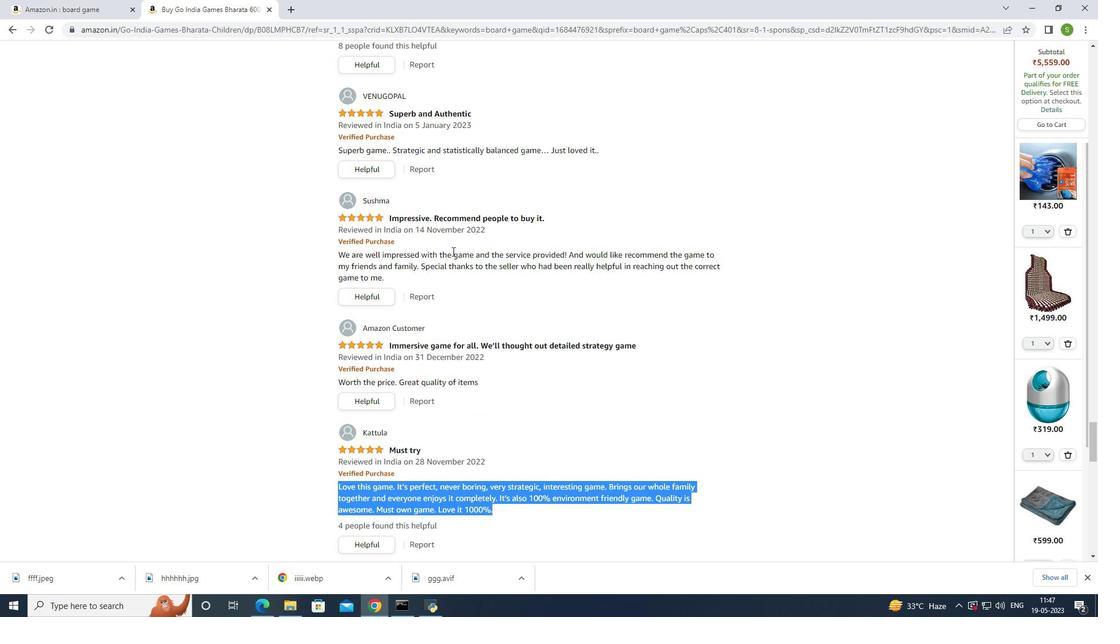 
Action: Mouse scrolled (451, 252) with delta (0, 0)
Screenshot: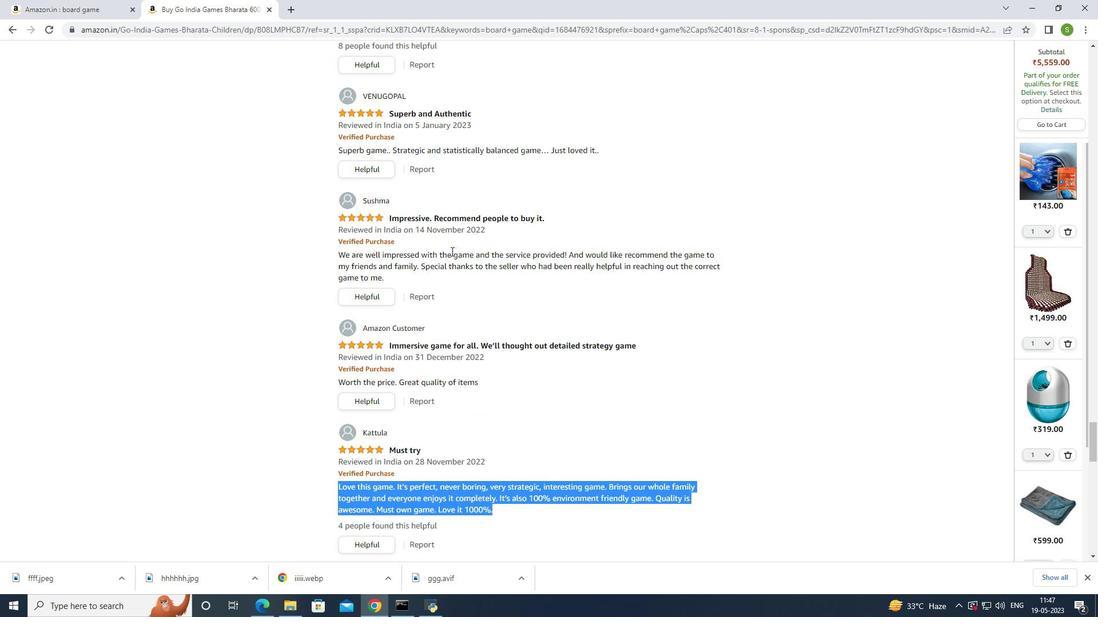 
Action: Mouse scrolled (451, 252) with delta (0, 0)
Screenshot: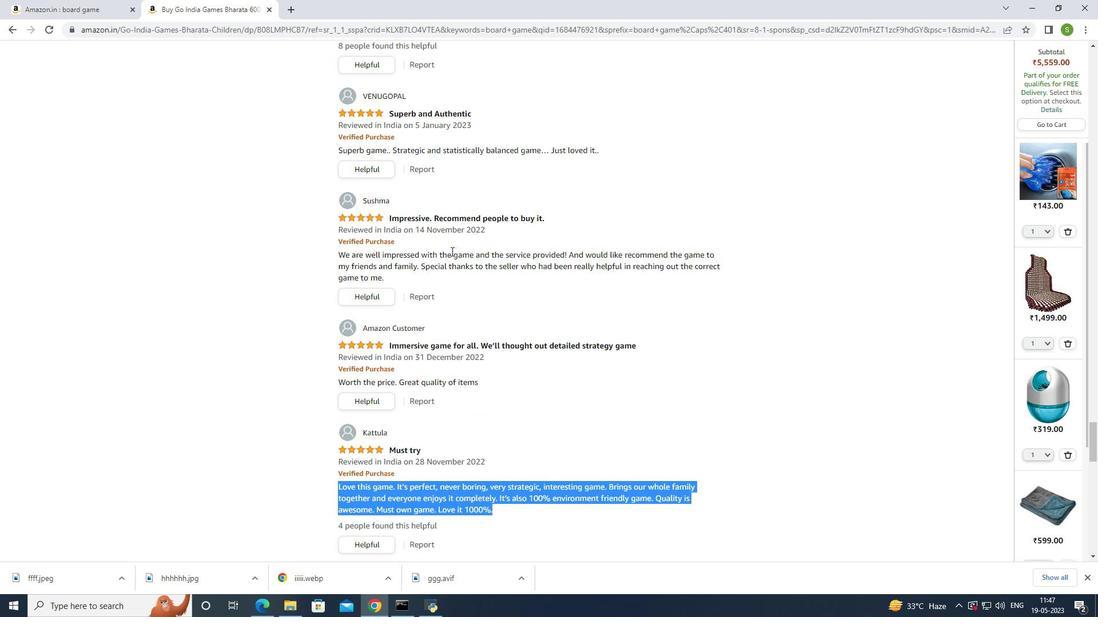 
Action: Mouse scrolled (451, 252) with delta (0, 0)
Screenshot: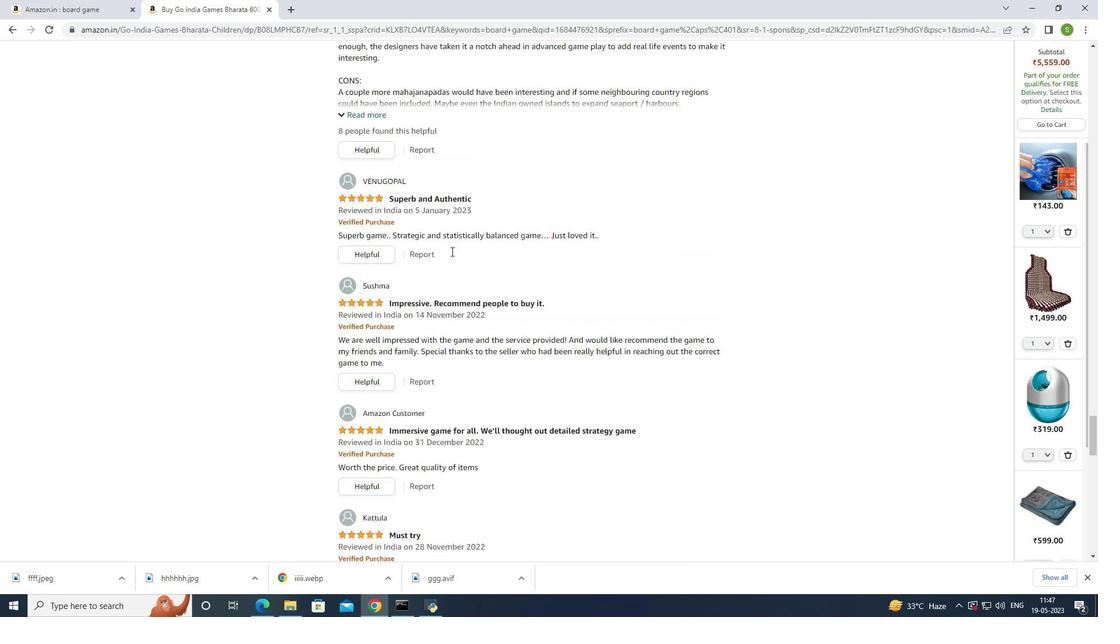 
Action: Mouse moved to (435, 242)
Screenshot: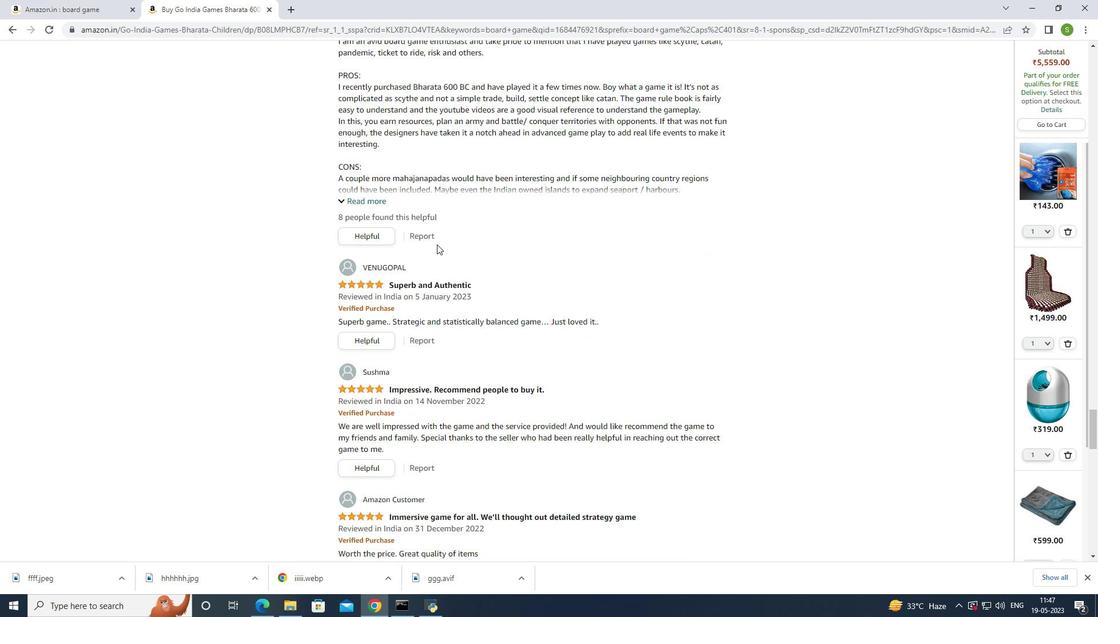 
Action: Mouse scrolled (435, 243) with delta (0, 0)
Screenshot: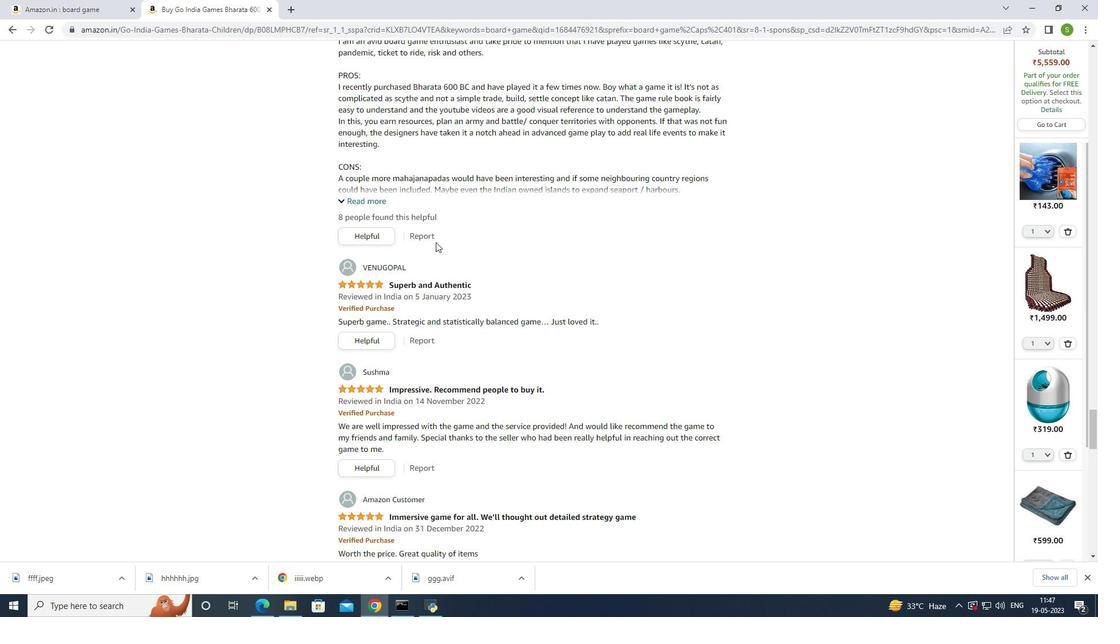
Action: Mouse moved to (429, 230)
Screenshot: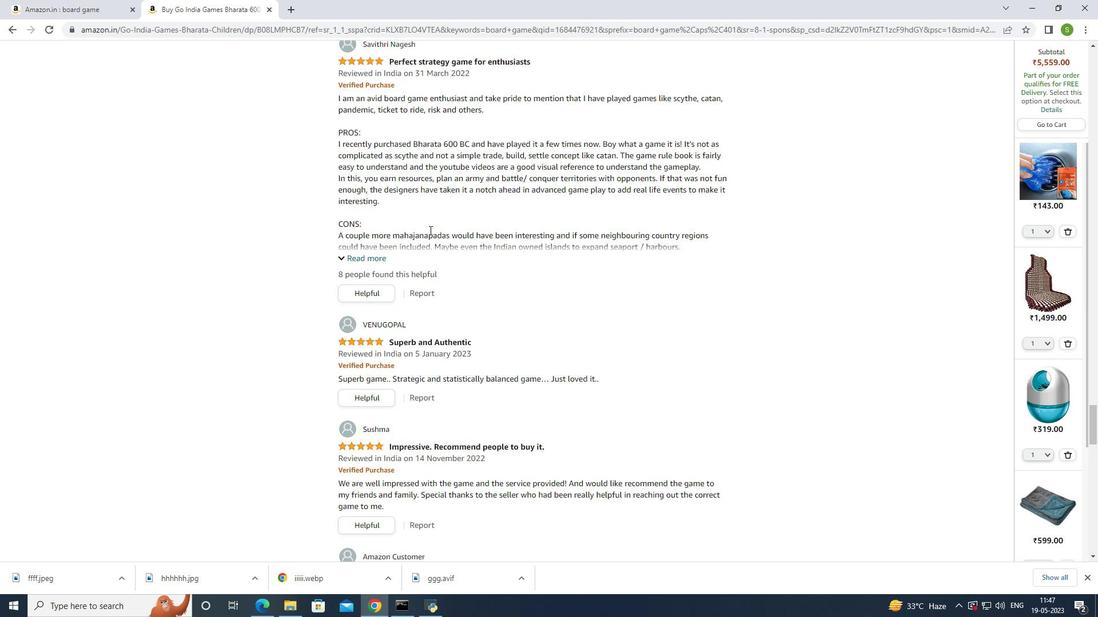 
Action: Mouse scrolled (429, 231) with delta (0, 0)
Screenshot: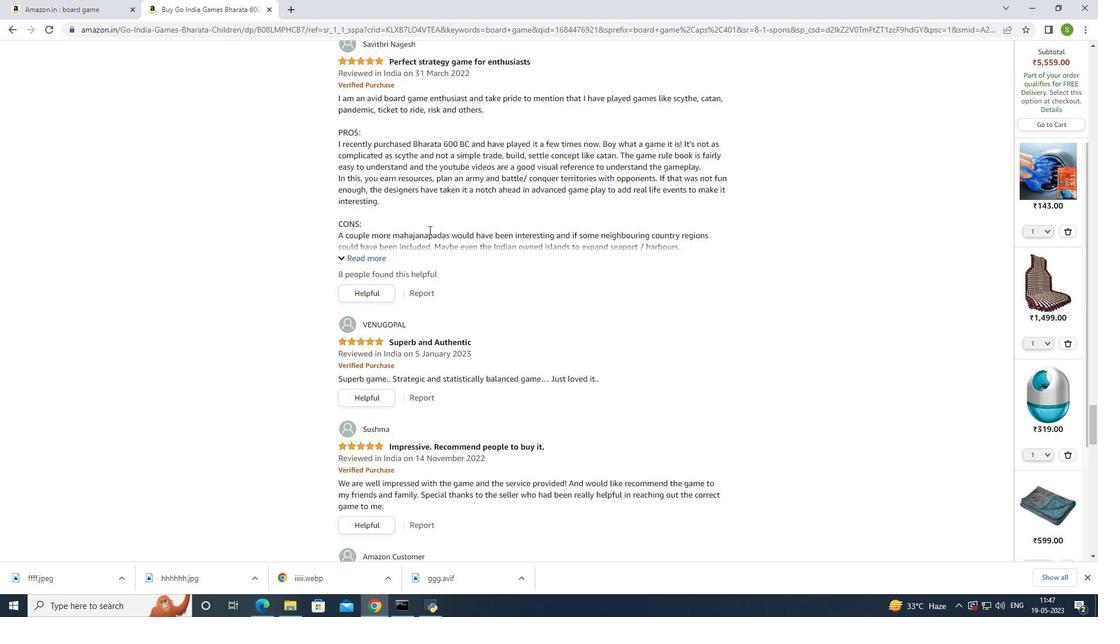 
Action: Mouse scrolled (429, 231) with delta (0, 0)
Screenshot: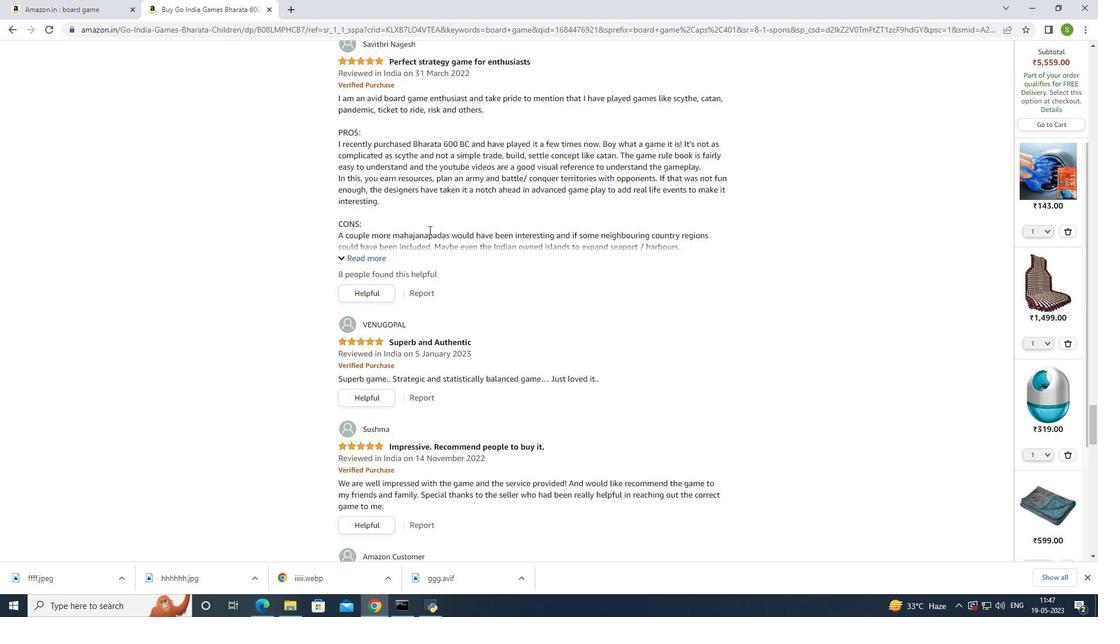 
Action: Mouse scrolled (429, 231) with delta (0, 0)
Screenshot: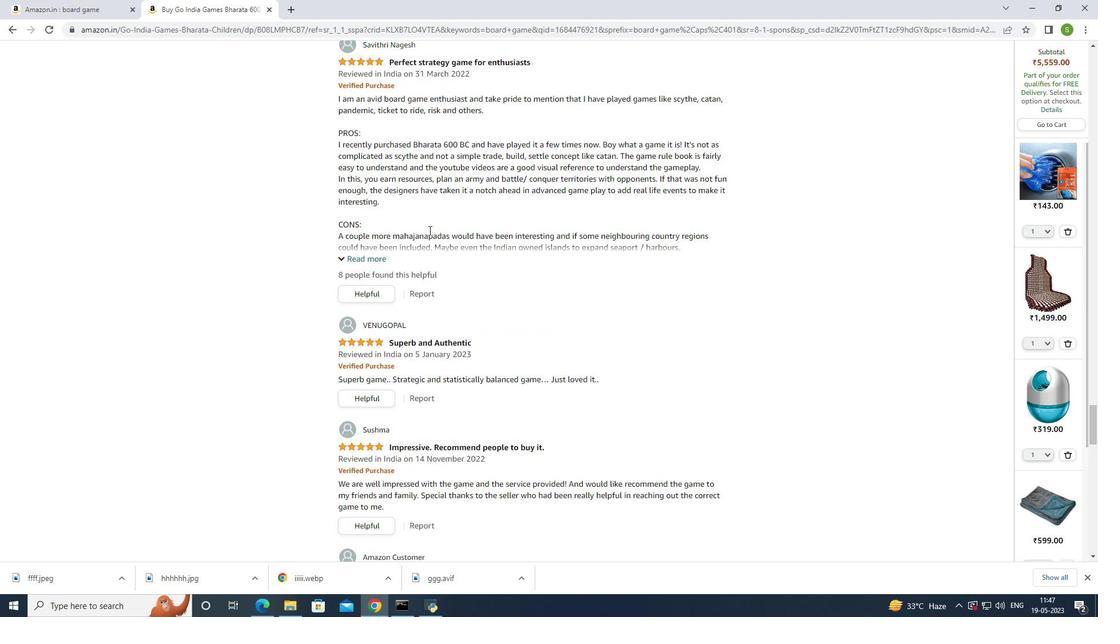 
Action: Mouse scrolled (429, 231) with delta (0, 0)
Screenshot: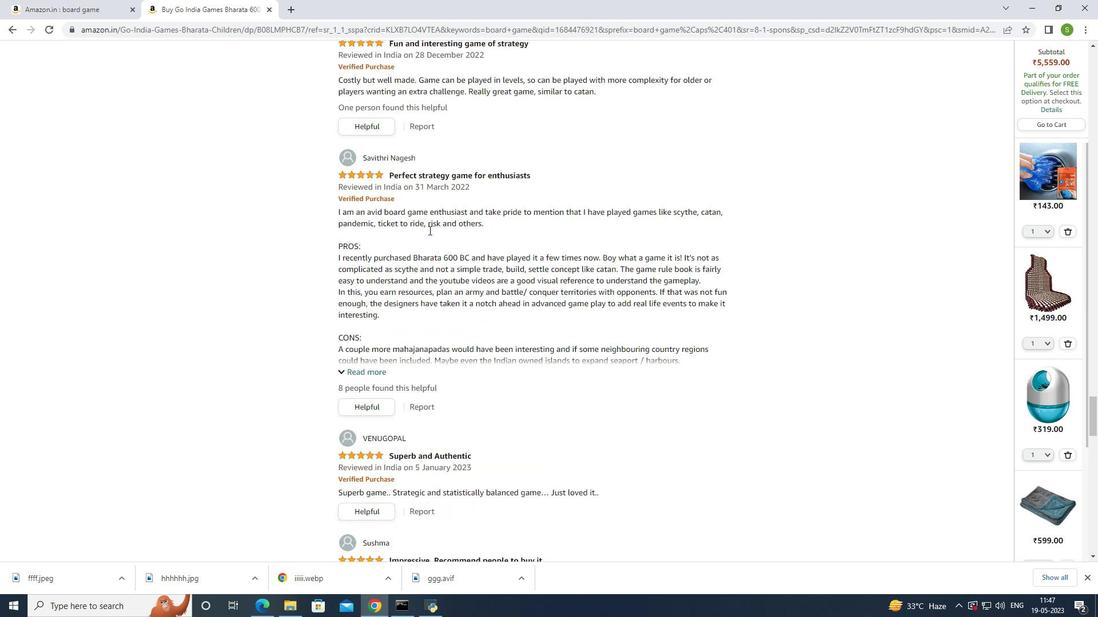 
Action: Mouse scrolled (429, 231) with delta (0, 0)
Screenshot: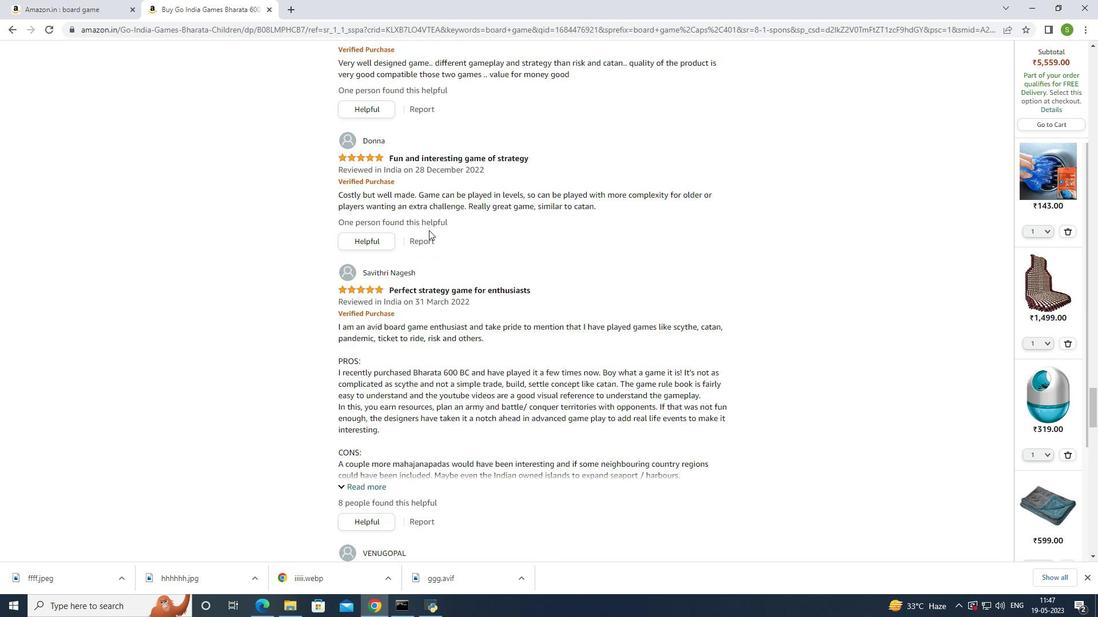 
Action: Mouse scrolled (429, 231) with delta (0, 0)
Screenshot: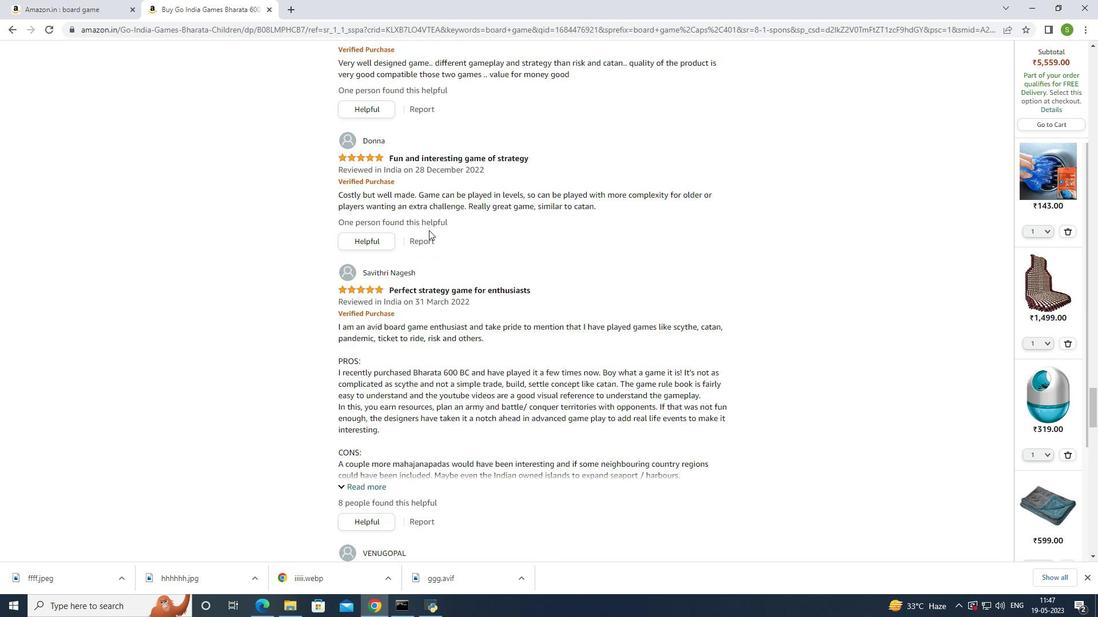
Action: Mouse scrolled (429, 231) with delta (0, 0)
Screenshot: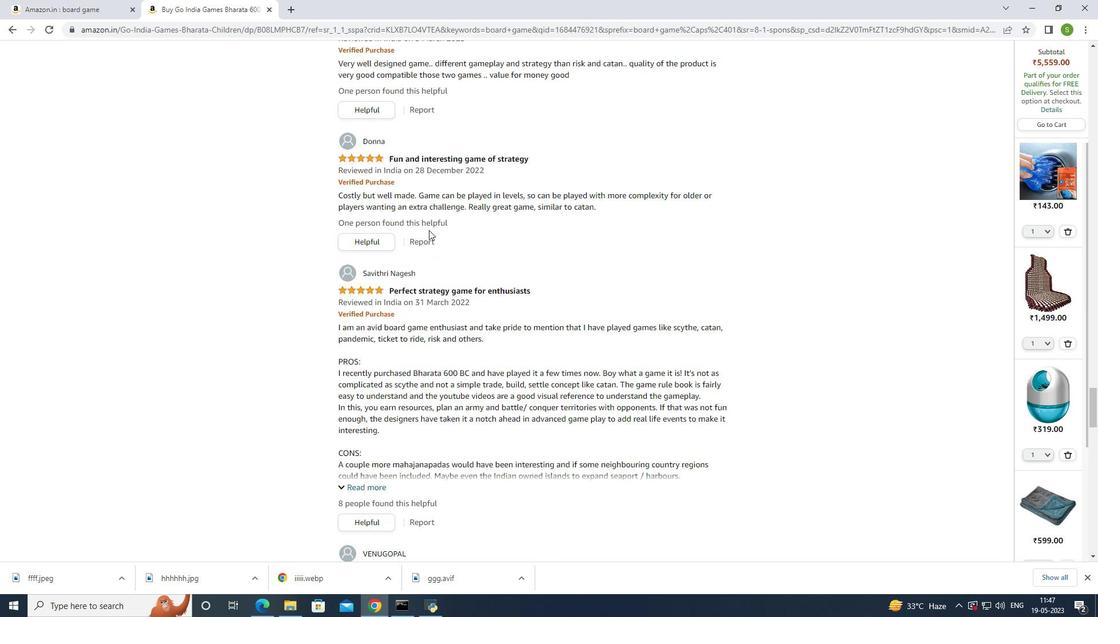 
Action: Mouse scrolled (429, 231) with delta (0, 0)
Screenshot: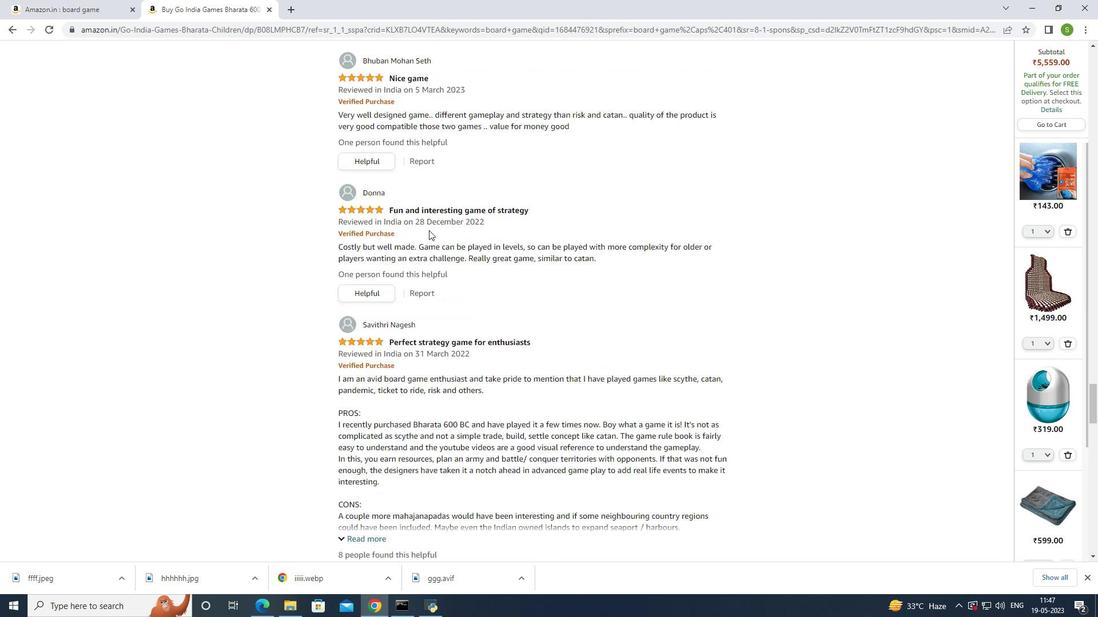 
Action: Mouse moved to (429, 230)
Screenshot: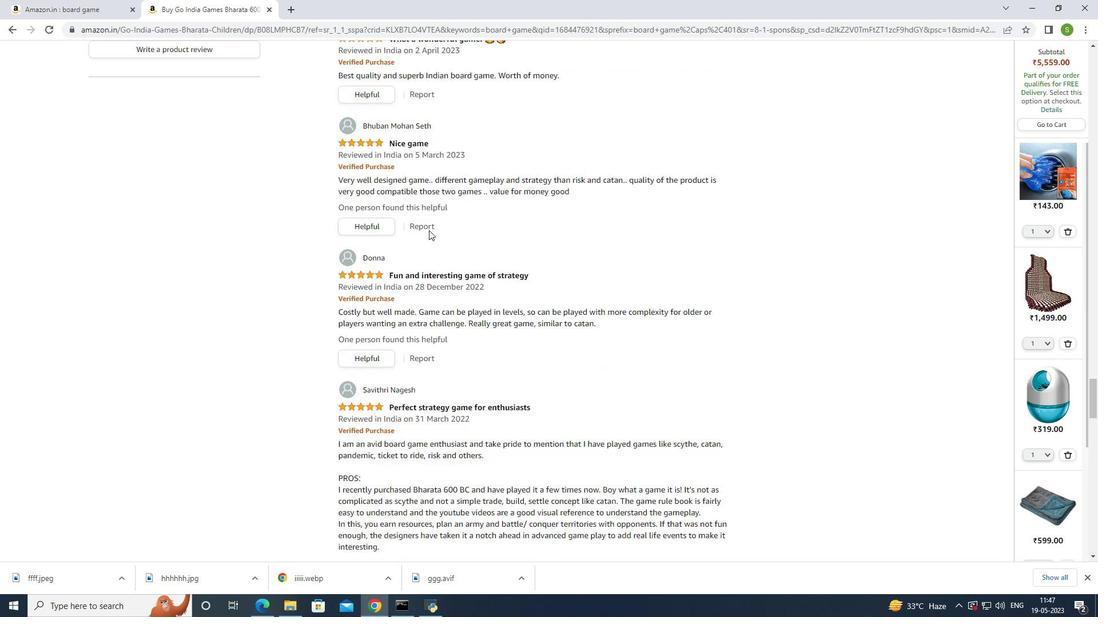 
Action: Mouse scrolled (429, 230) with delta (0, 0)
Screenshot: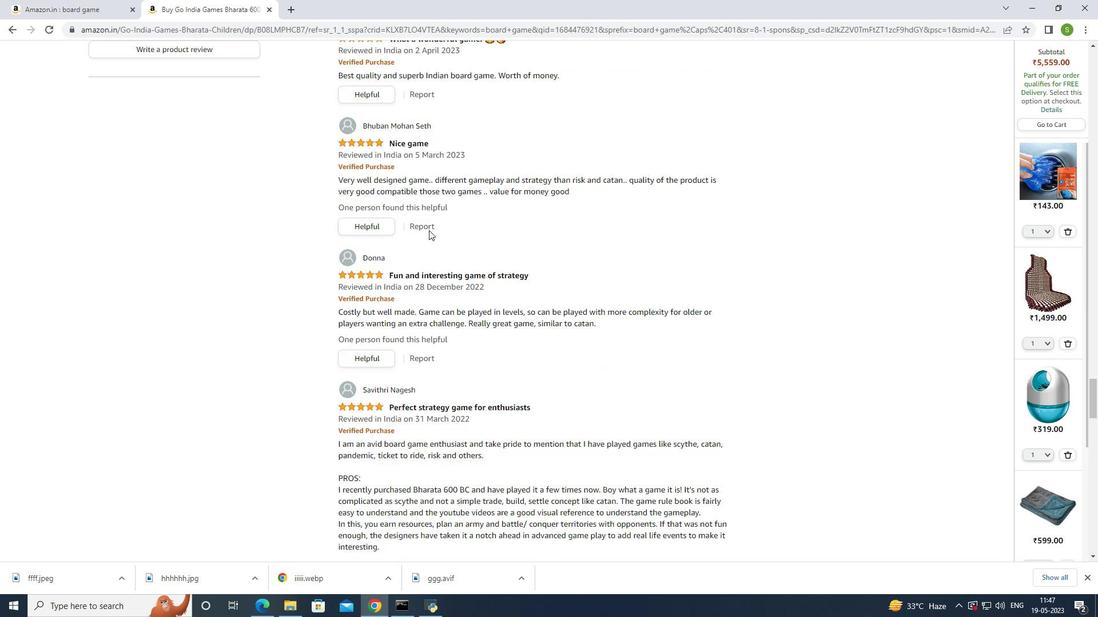 
Action: Mouse moved to (429, 229)
Screenshot: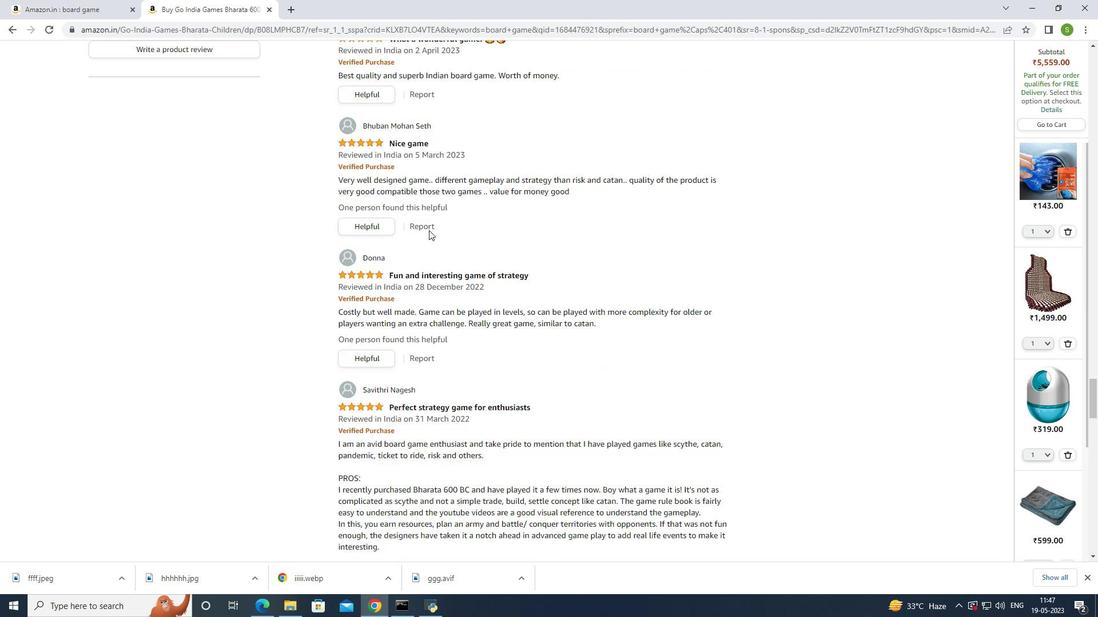 
Action: Mouse scrolled (429, 230) with delta (0, 0)
Screenshot: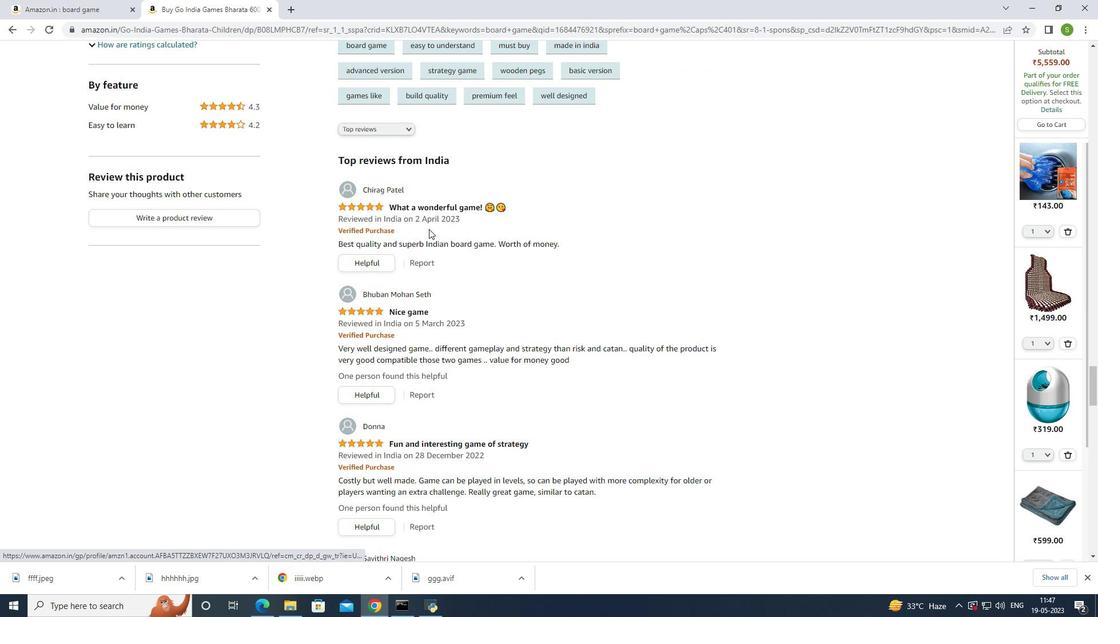 
Action: Mouse scrolled (429, 230) with delta (0, 0)
Screenshot: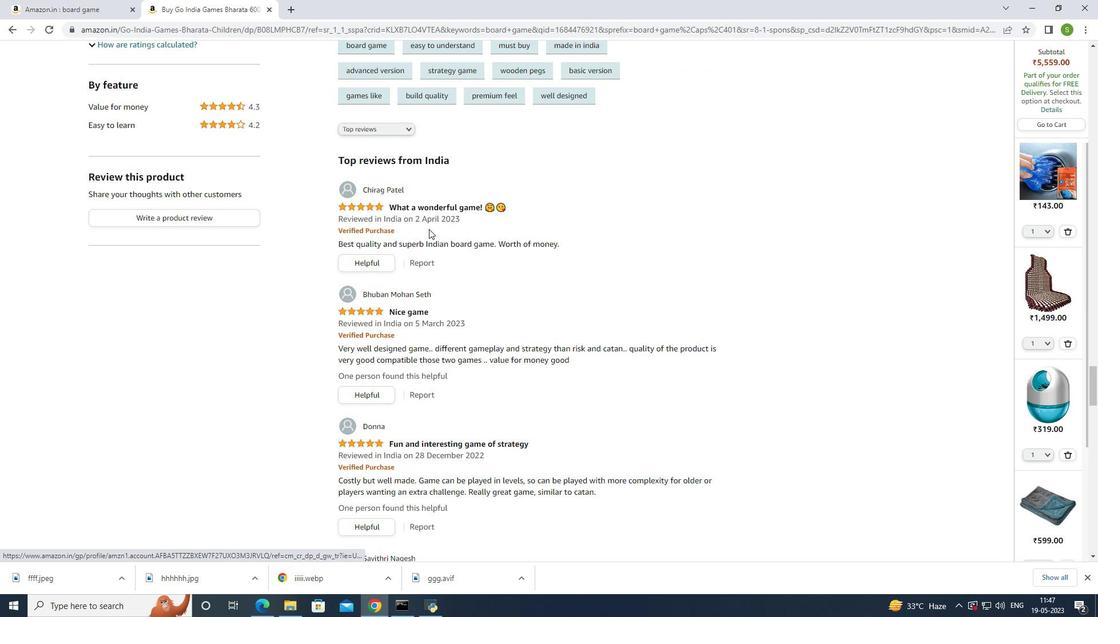 
Action: Mouse scrolled (429, 230) with delta (0, 0)
Screenshot: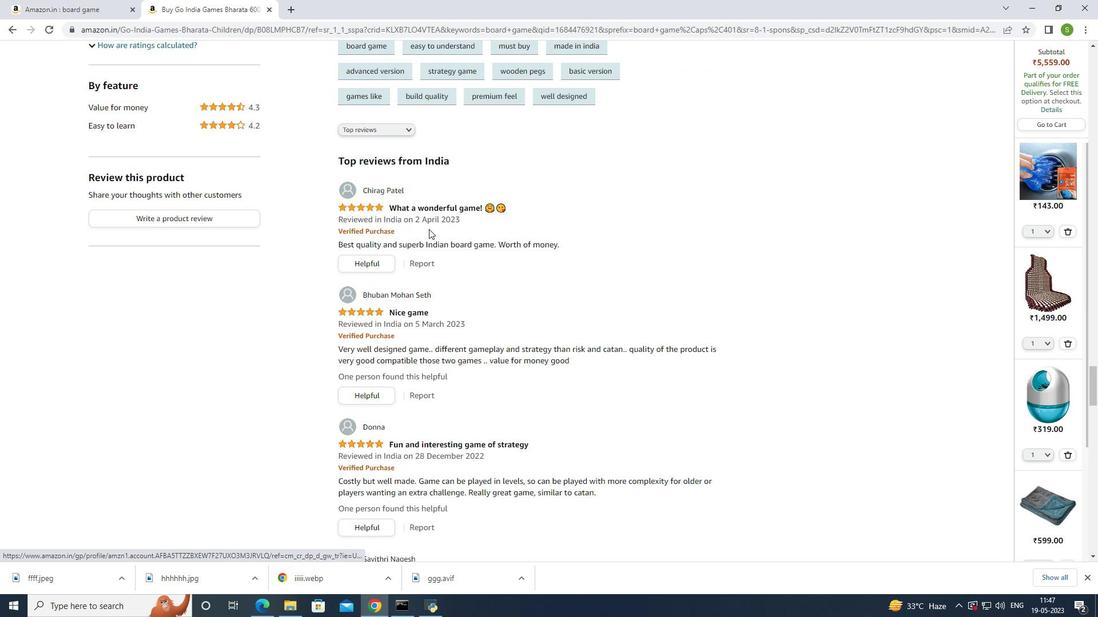 
Action: Mouse moved to (428, 230)
Screenshot: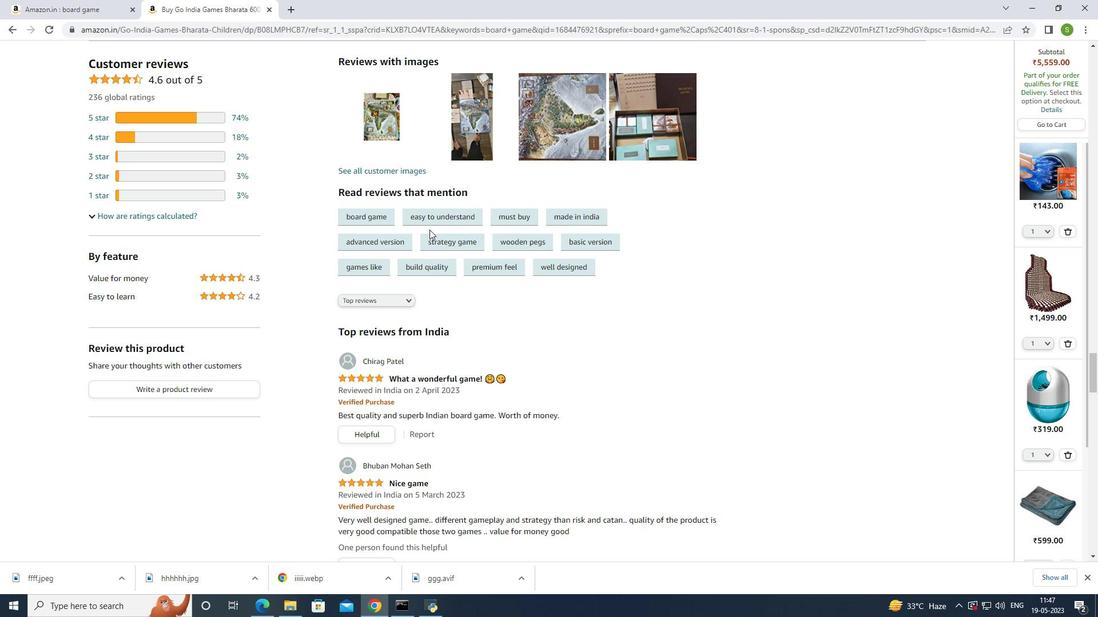 
Action: Mouse scrolled (428, 231) with delta (0, 0)
Screenshot: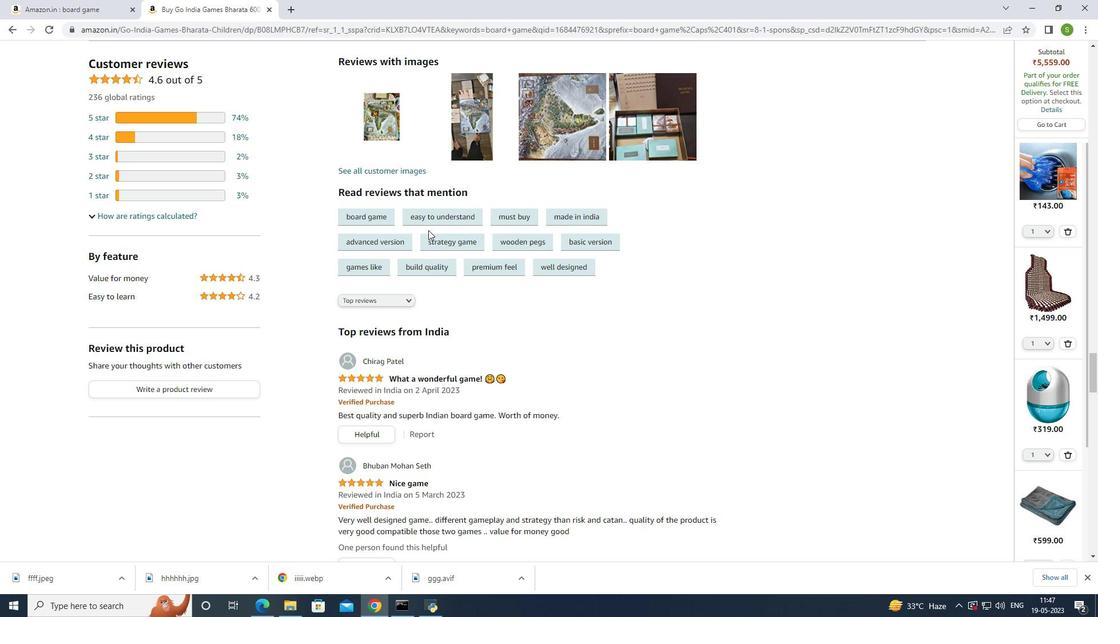 
Action: Mouse scrolled (428, 231) with delta (0, 0)
Screenshot: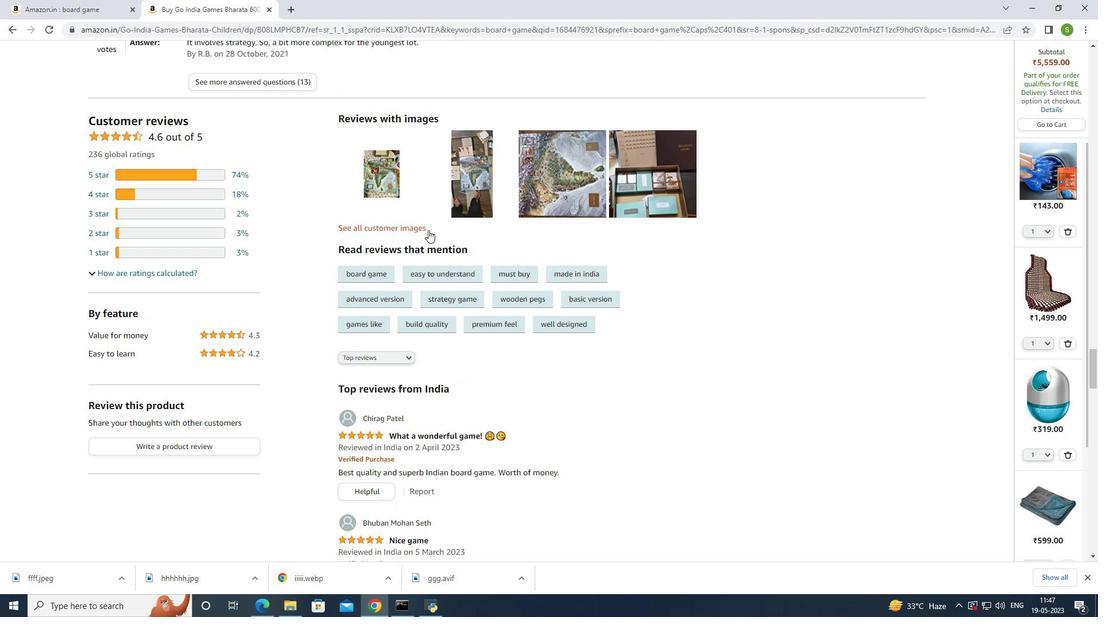 
Action: Mouse scrolled (428, 231) with delta (0, 0)
Screenshot: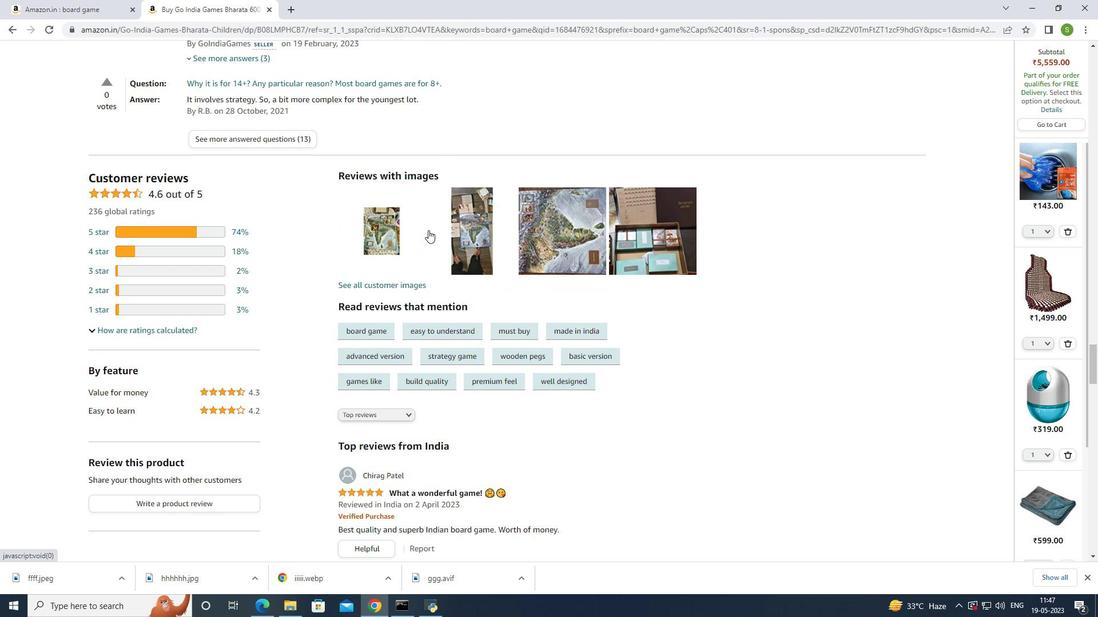 
Action: Mouse scrolled (428, 231) with delta (0, 0)
Screenshot: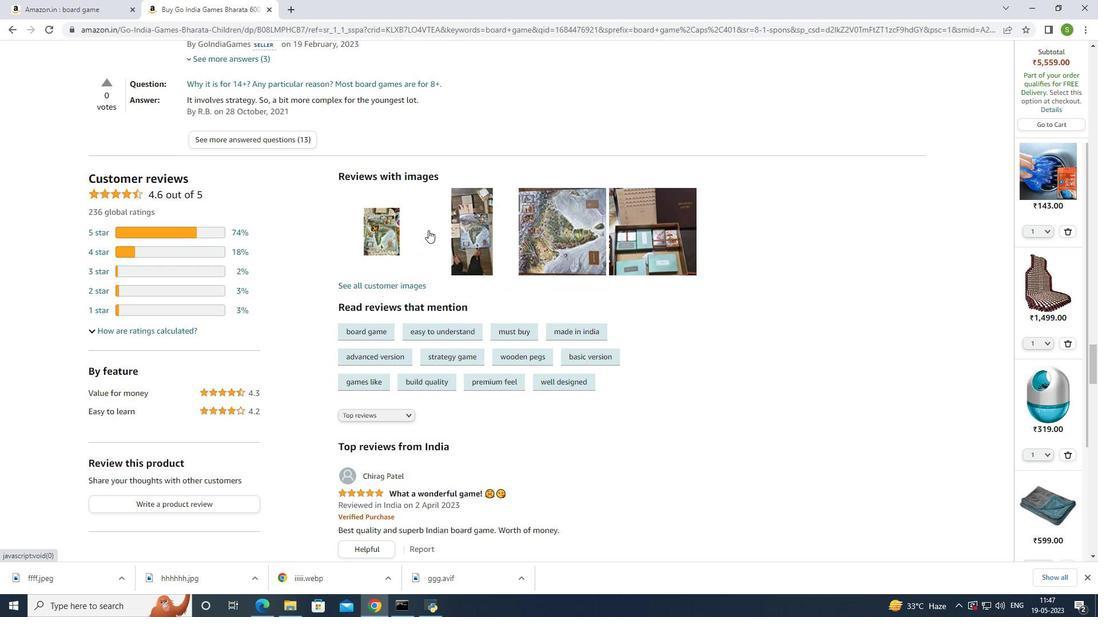 
Action: Mouse scrolled (428, 231) with delta (0, 0)
Screenshot: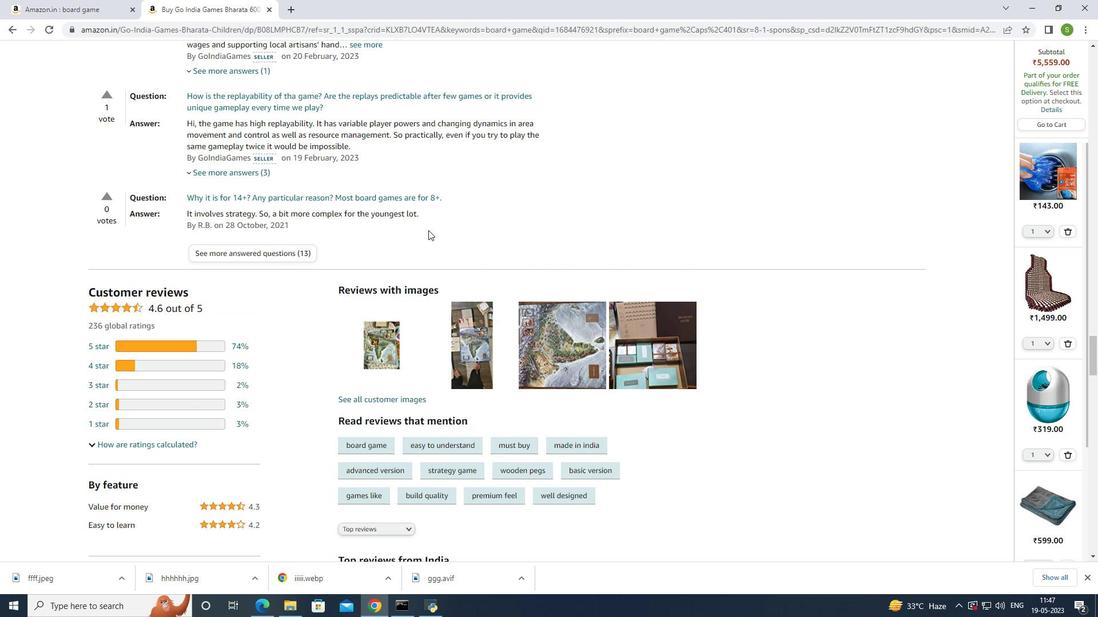 
Action: Mouse moved to (428, 223)
Screenshot: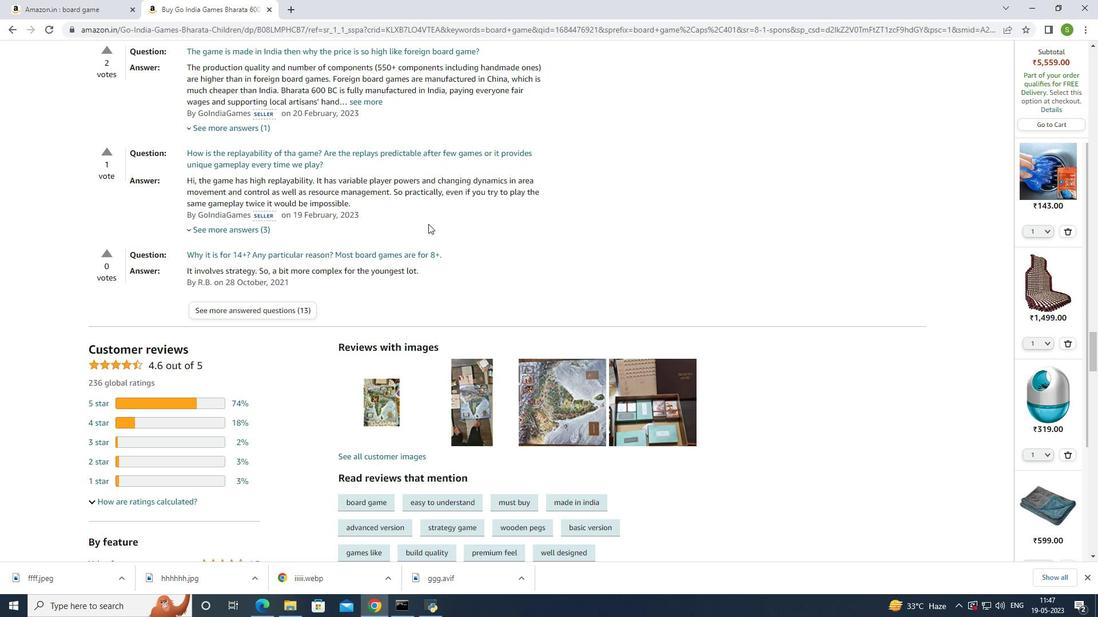 
Action: Mouse scrolled (428, 224) with delta (0, 0)
Screenshot: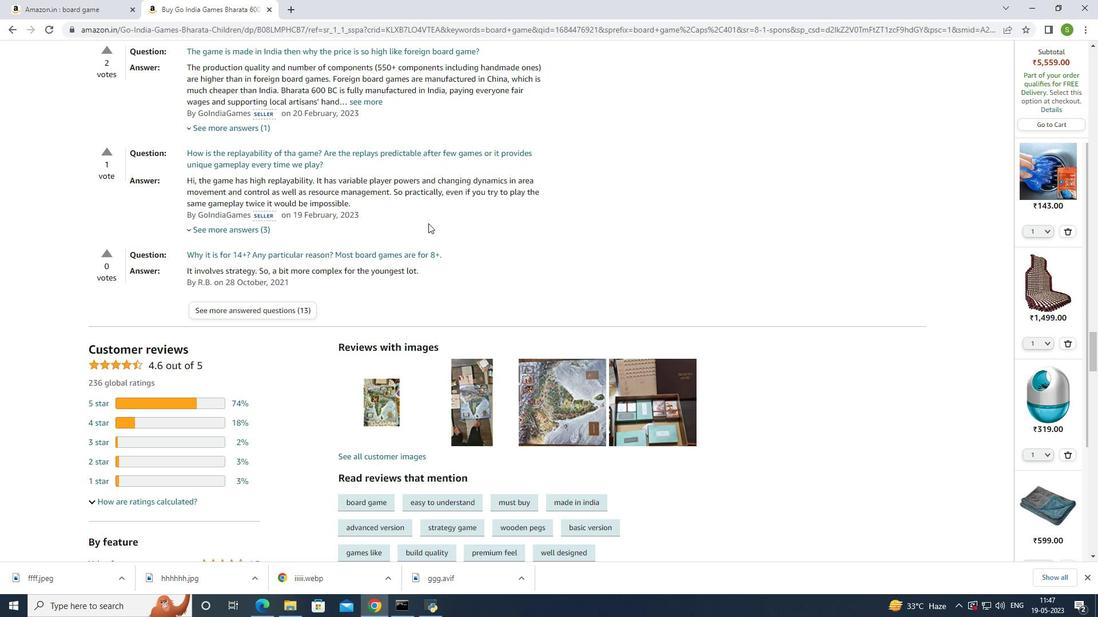 
Action: Mouse scrolled (428, 224) with delta (0, 0)
Screenshot: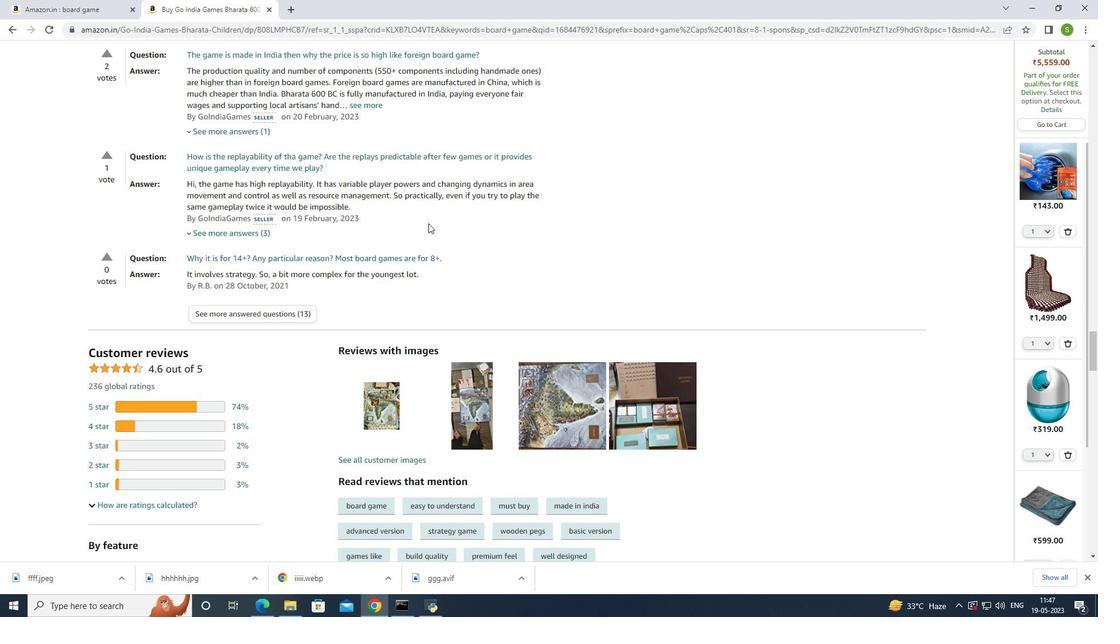 
Action: Mouse moved to (426, 221)
Screenshot: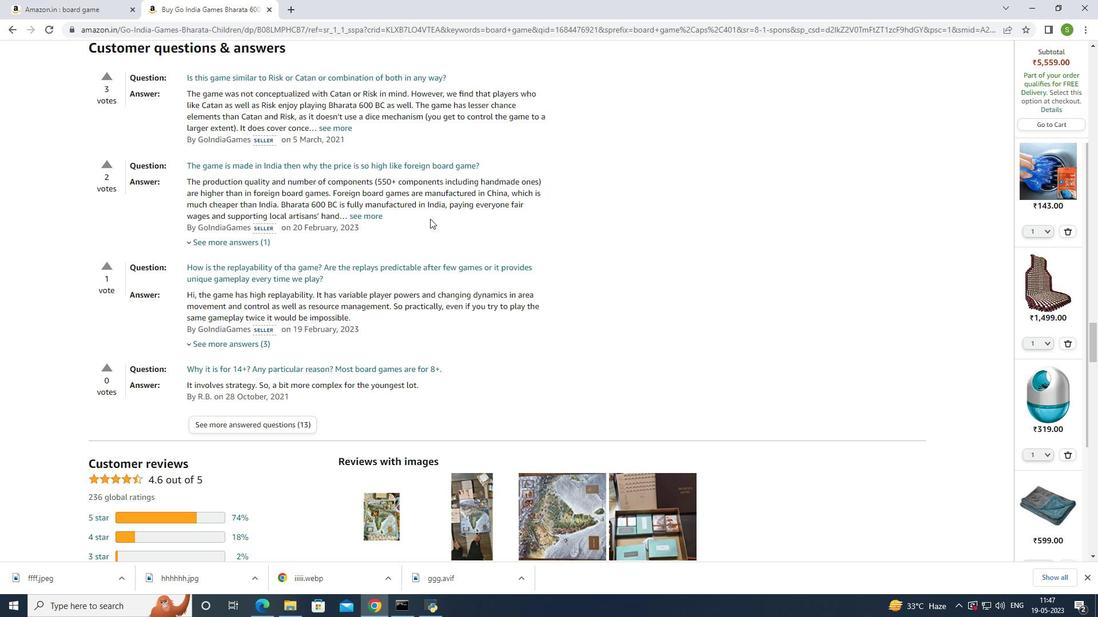 
Action: Mouse scrolled (426, 221) with delta (0, 0)
Screenshot: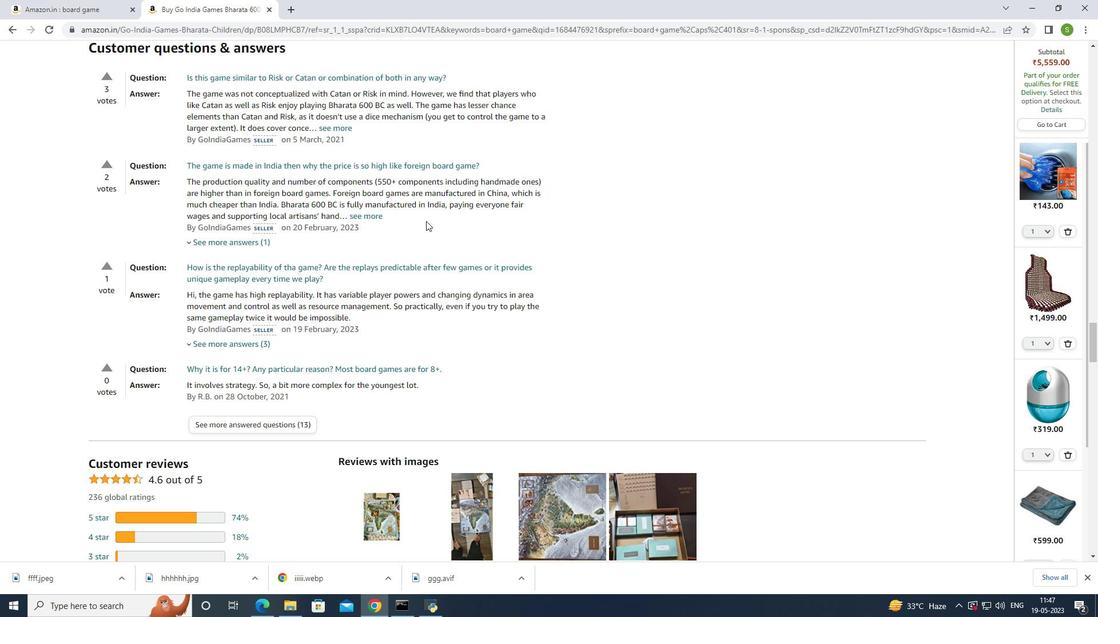 
Action: Mouse scrolled (426, 221) with delta (0, 0)
Screenshot: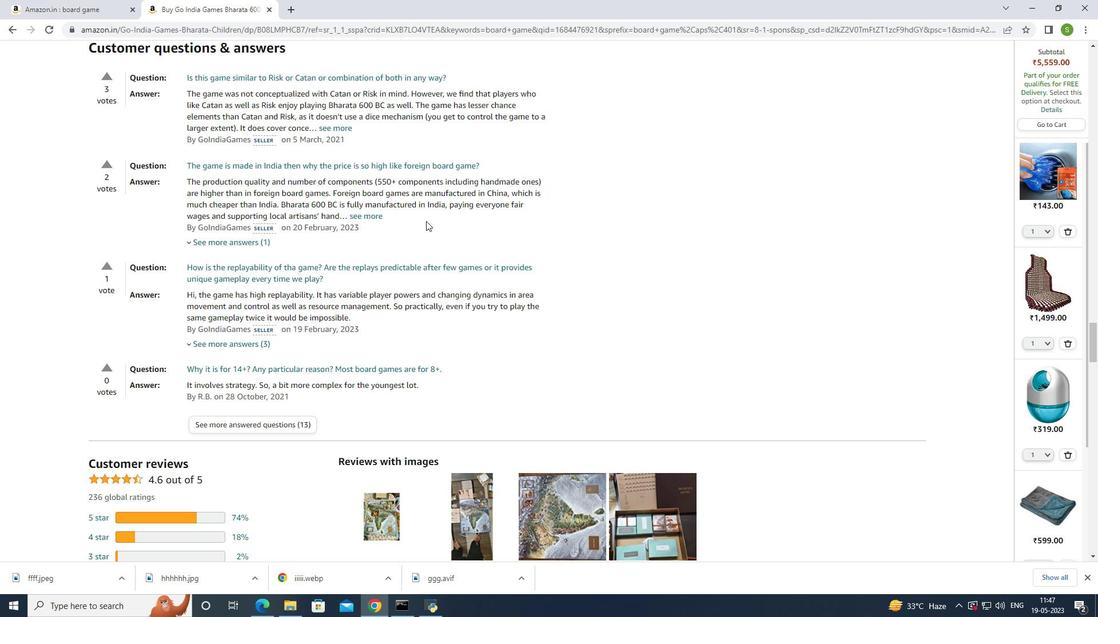 
Action: Mouse scrolled (426, 221) with delta (0, 0)
Screenshot: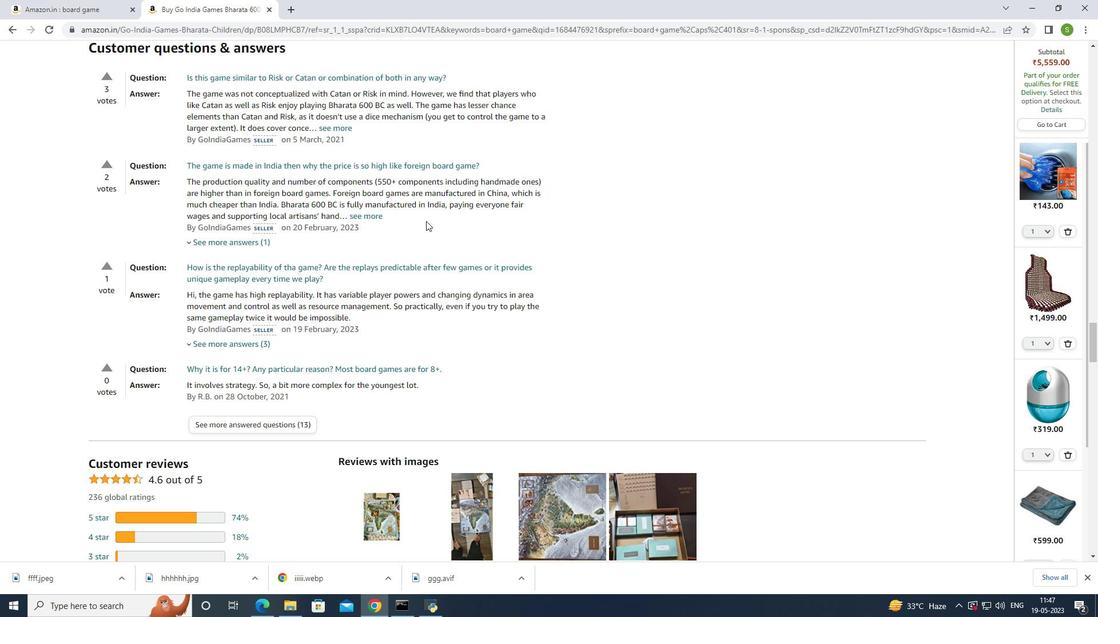 
Action: Mouse scrolled (426, 221) with delta (0, 0)
Screenshot: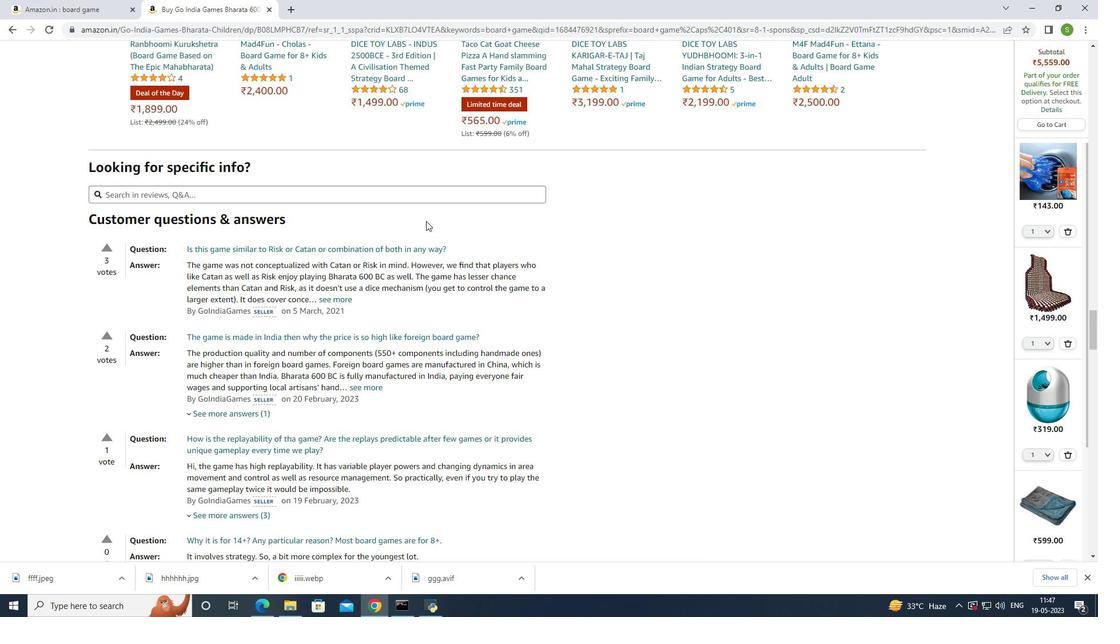 
Action: Mouse scrolled (426, 221) with delta (0, 0)
Screenshot: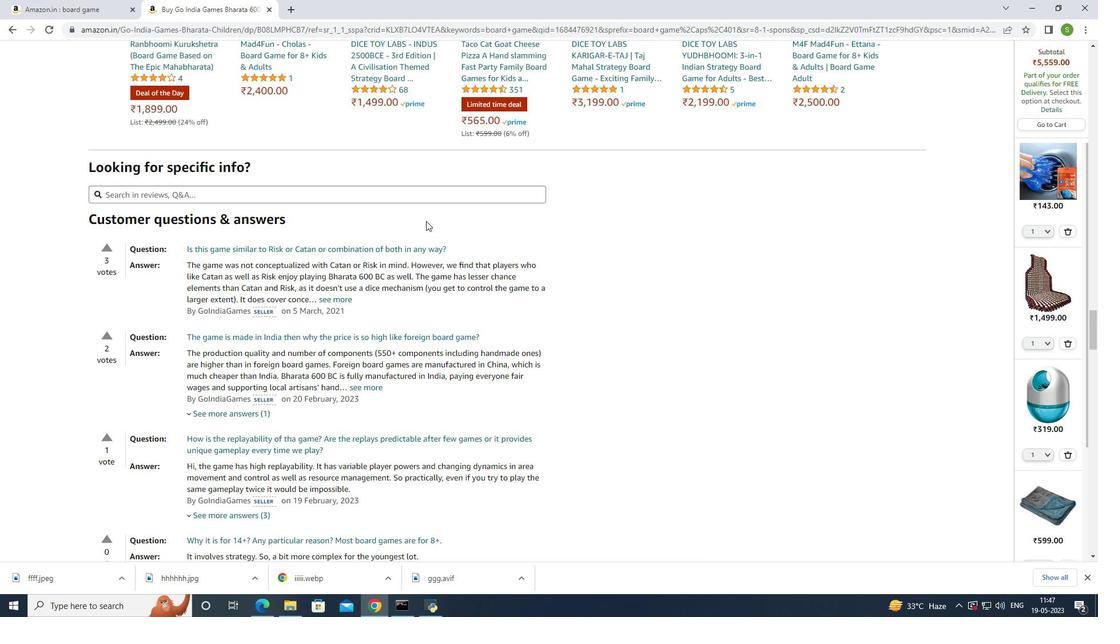 
Action: Mouse scrolled (426, 221) with delta (0, 0)
Screenshot: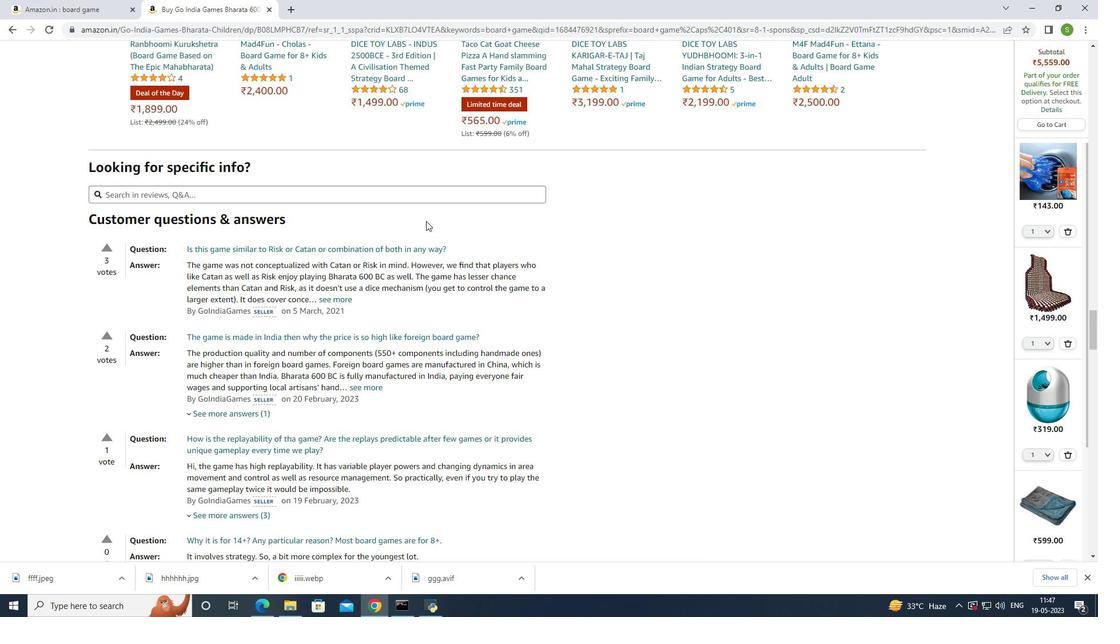 
Action: Mouse scrolled (426, 221) with delta (0, 0)
Screenshot: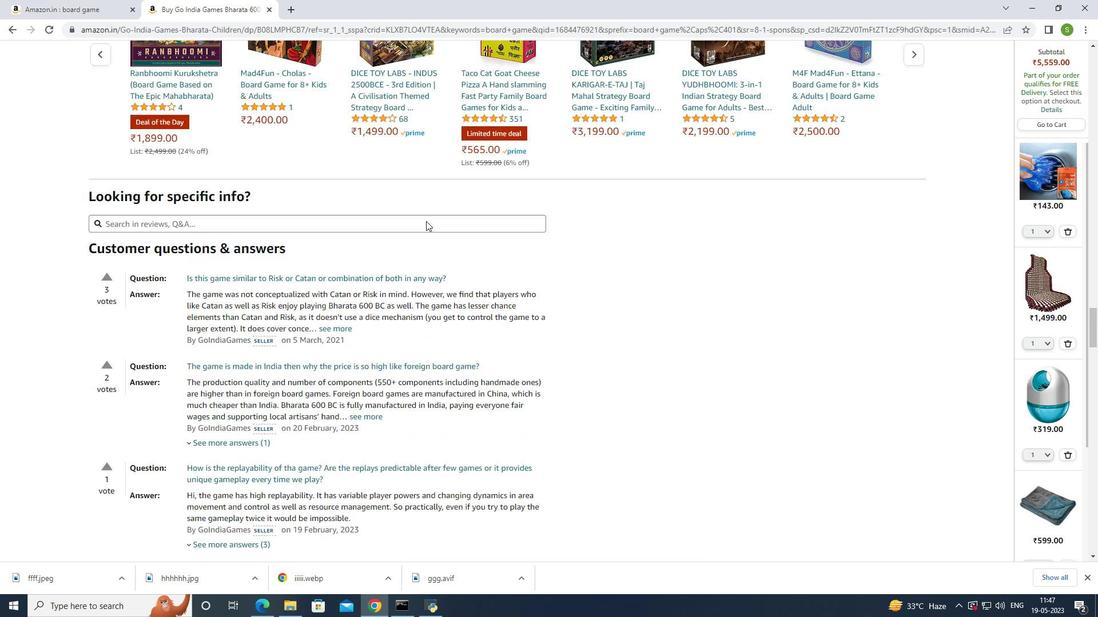 
Action: Mouse scrolled (426, 221) with delta (0, 0)
Screenshot: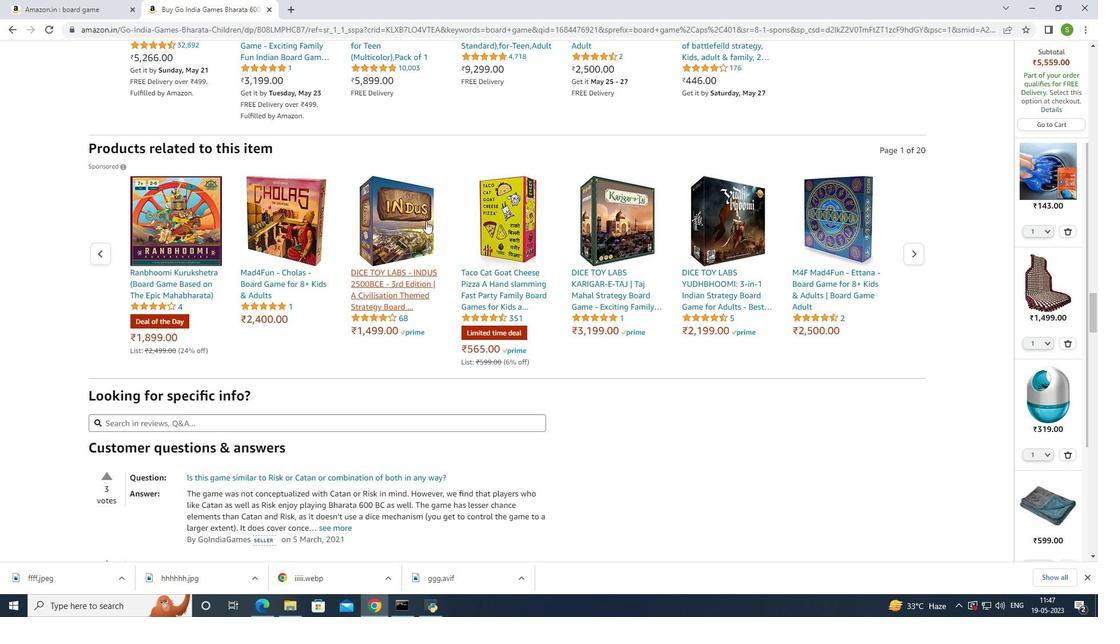
Action: Mouse scrolled (426, 221) with delta (0, 0)
Screenshot: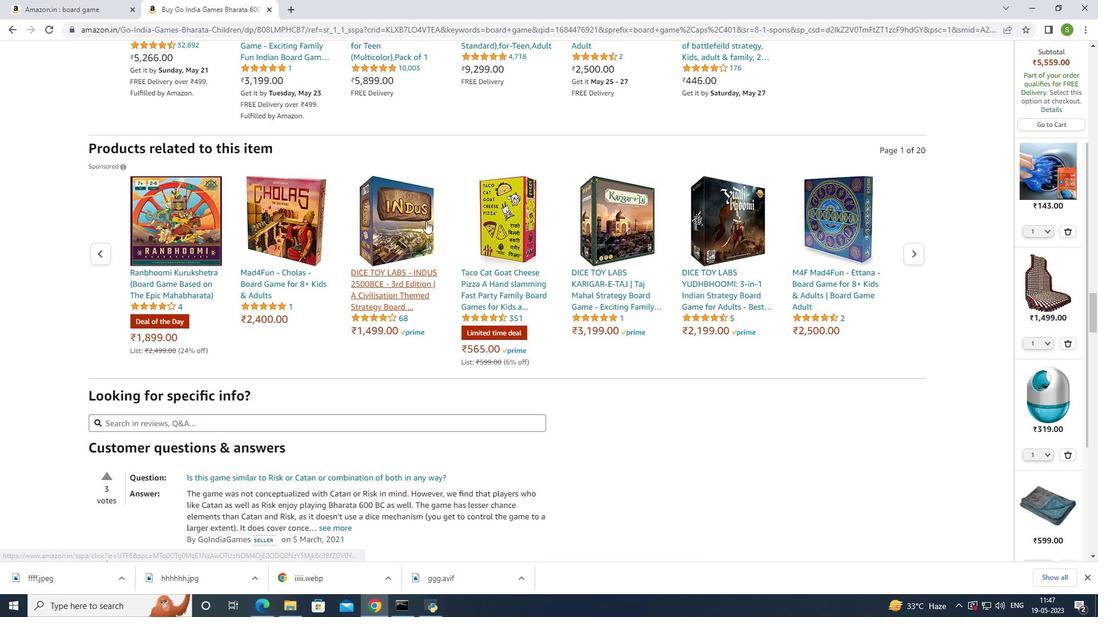 
Action: Mouse scrolled (426, 221) with delta (0, 0)
Screenshot: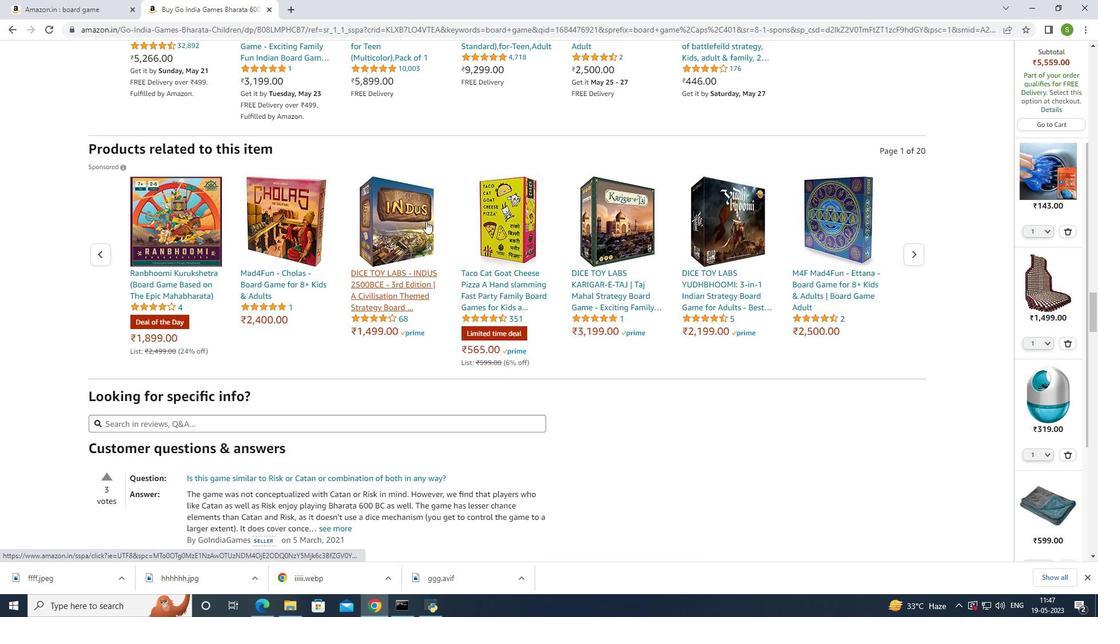 
Action: Mouse scrolled (426, 221) with delta (0, 0)
Screenshot: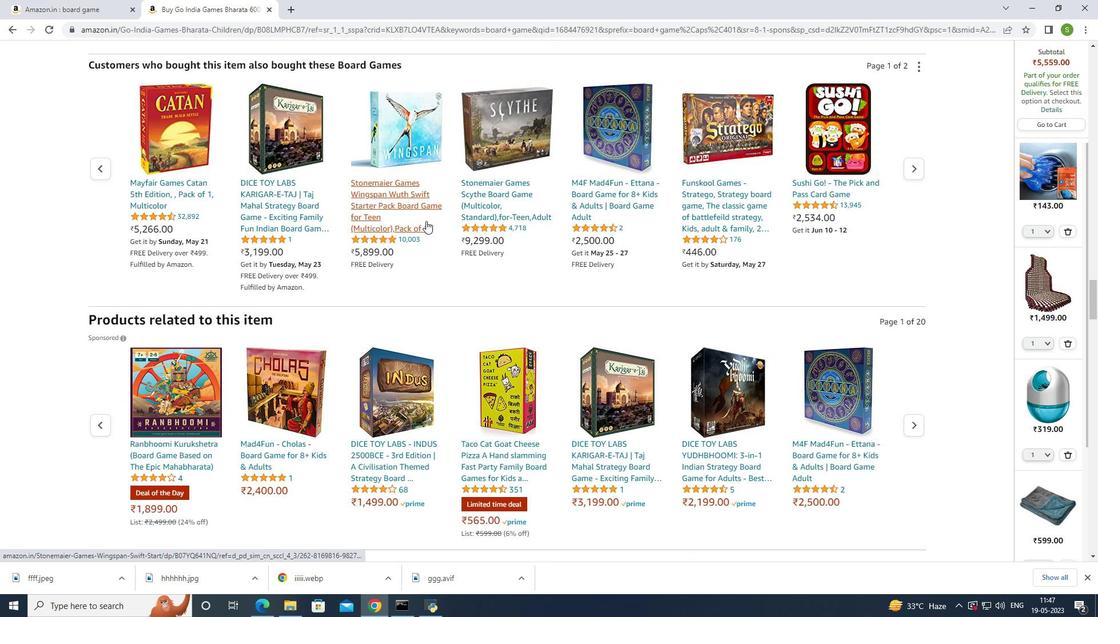 
Action: Mouse scrolled (426, 221) with delta (0, 0)
Screenshot: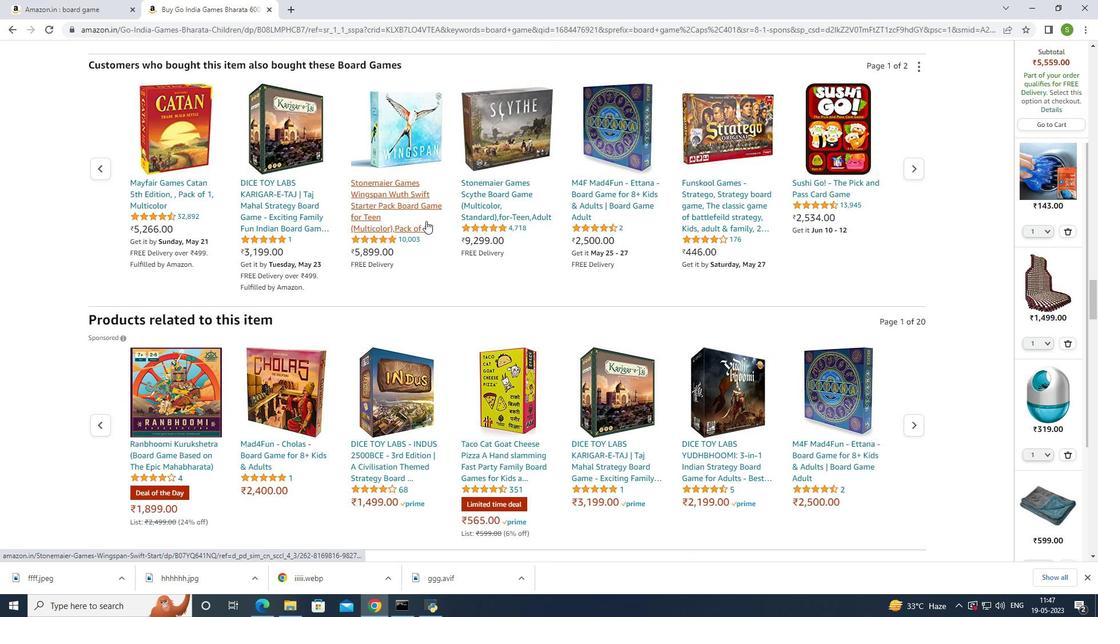 
Action: Mouse scrolled (426, 221) with delta (0, 0)
Screenshot: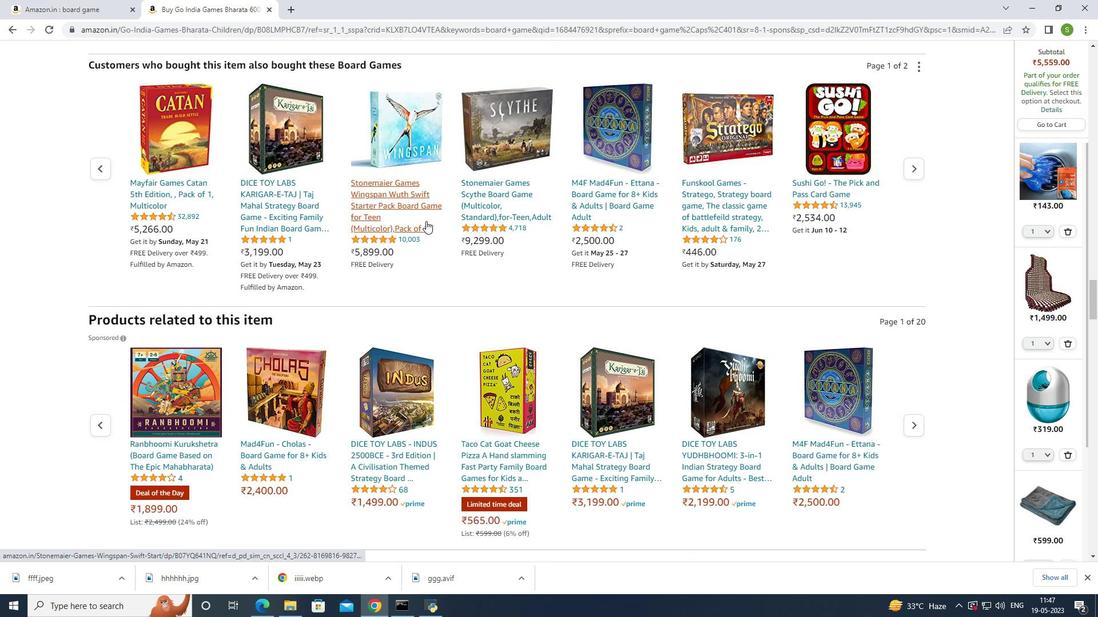 
Action: Mouse scrolled (426, 221) with delta (0, 0)
Screenshot: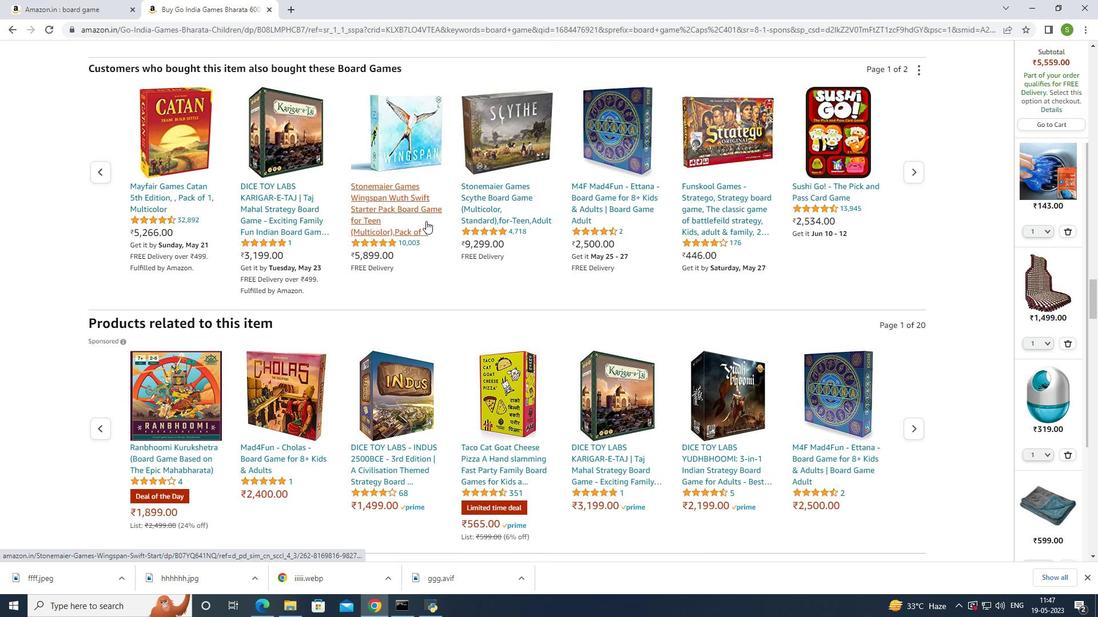 
Action: Mouse scrolled (426, 221) with delta (0, 0)
Screenshot: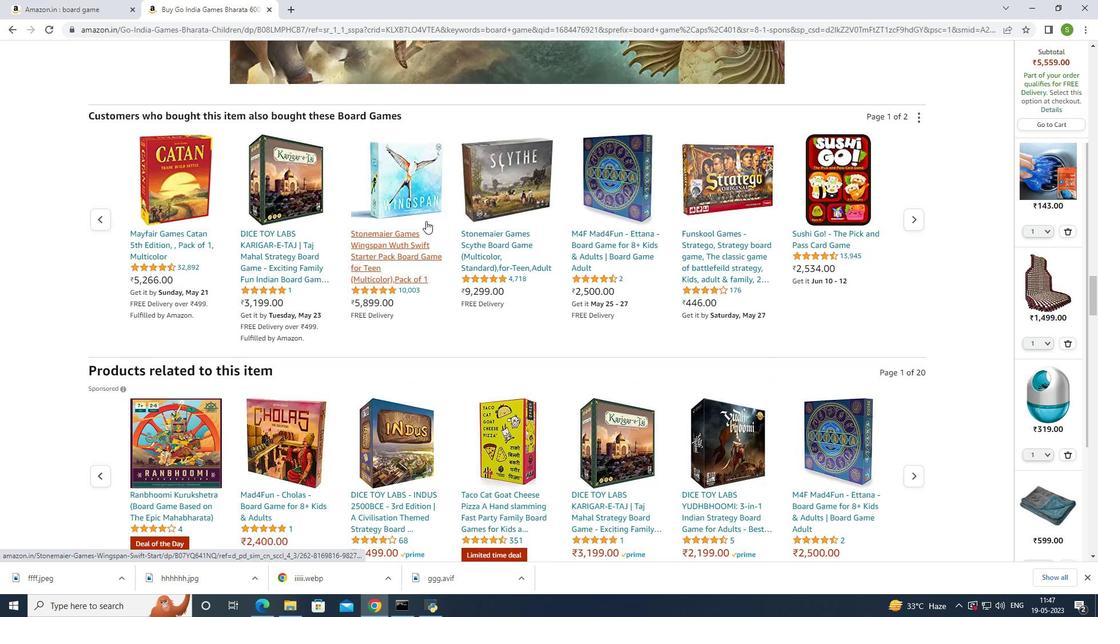 
Action: Mouse scrolled (426, 221) with delta (0, 0)
Screenshot: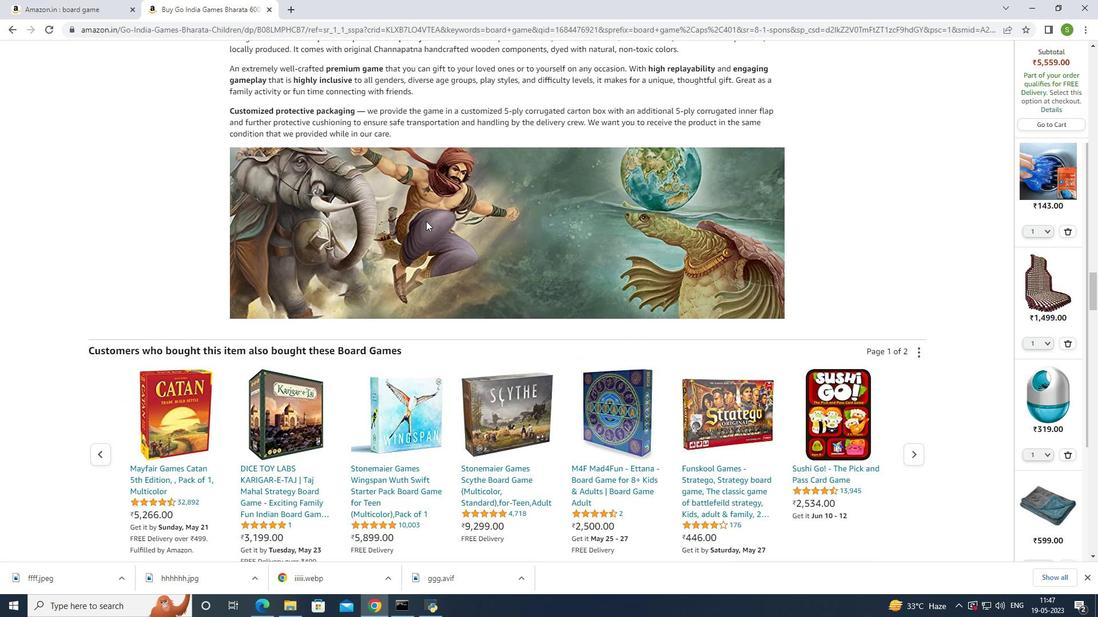 
Action: Mouse scrolled (426, 221) with delta (0, 0)
Screenshot: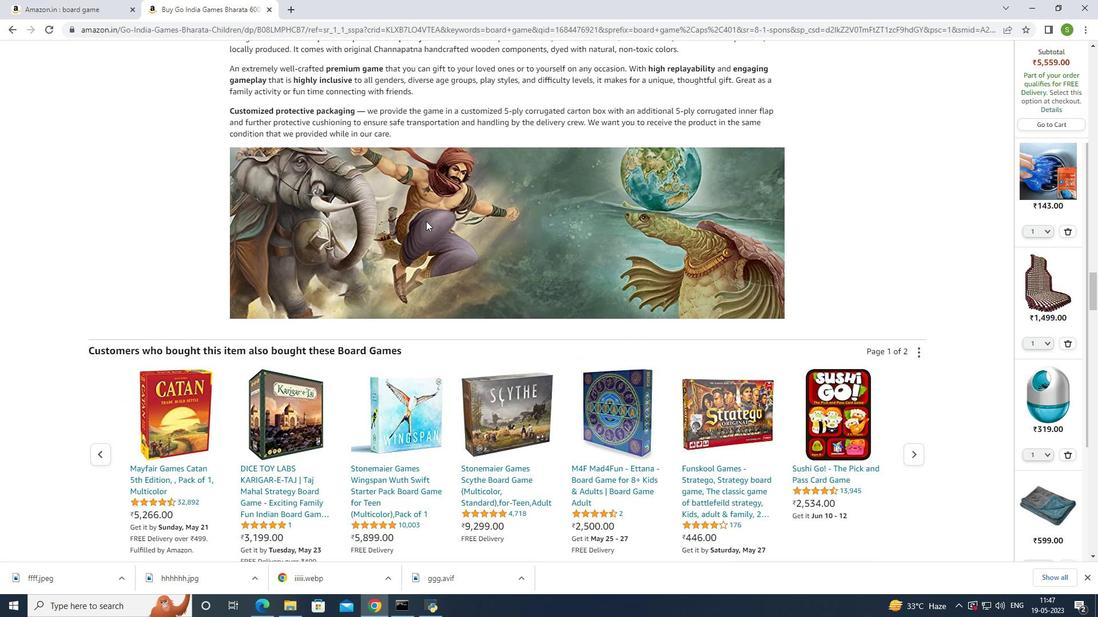 
Action: Mouse scrolled (426, 221) with delta (0, 0)
Screenshot: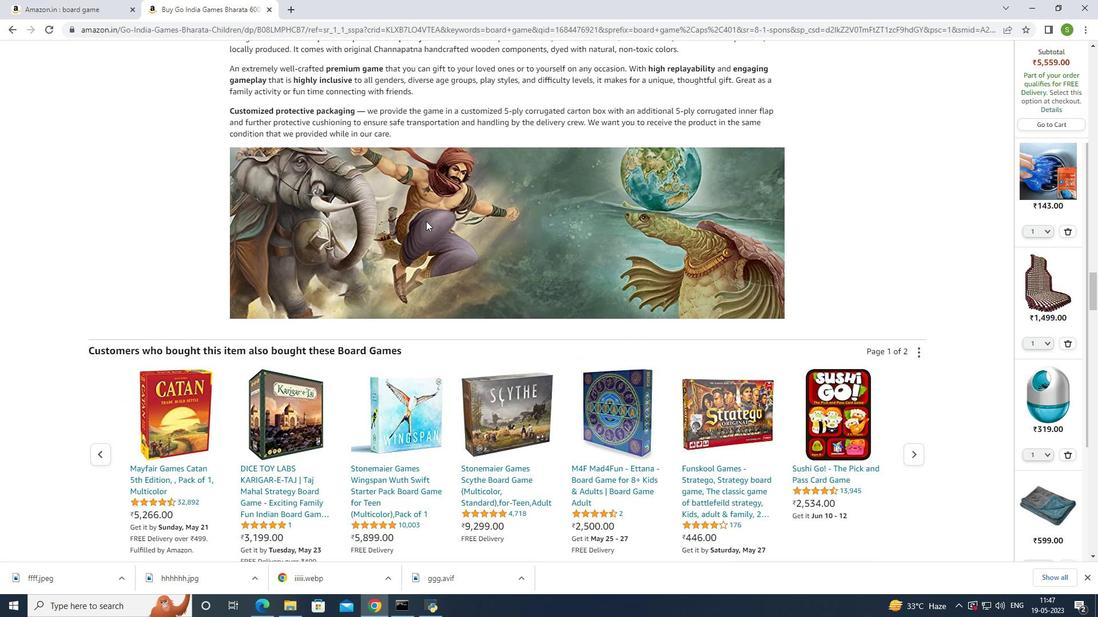 
Action: Mouse scrolled (426, 221) with delta (0, 0)
Screenshot: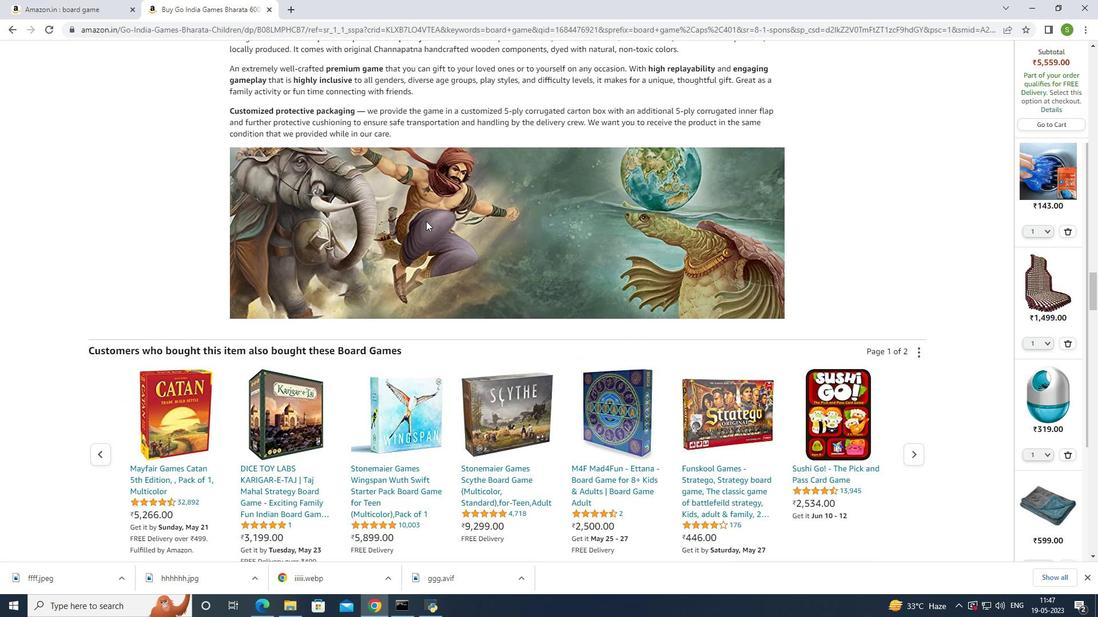 
Action: Mouse scrolled (426, 221) with delta (0, 0)
Screenshot: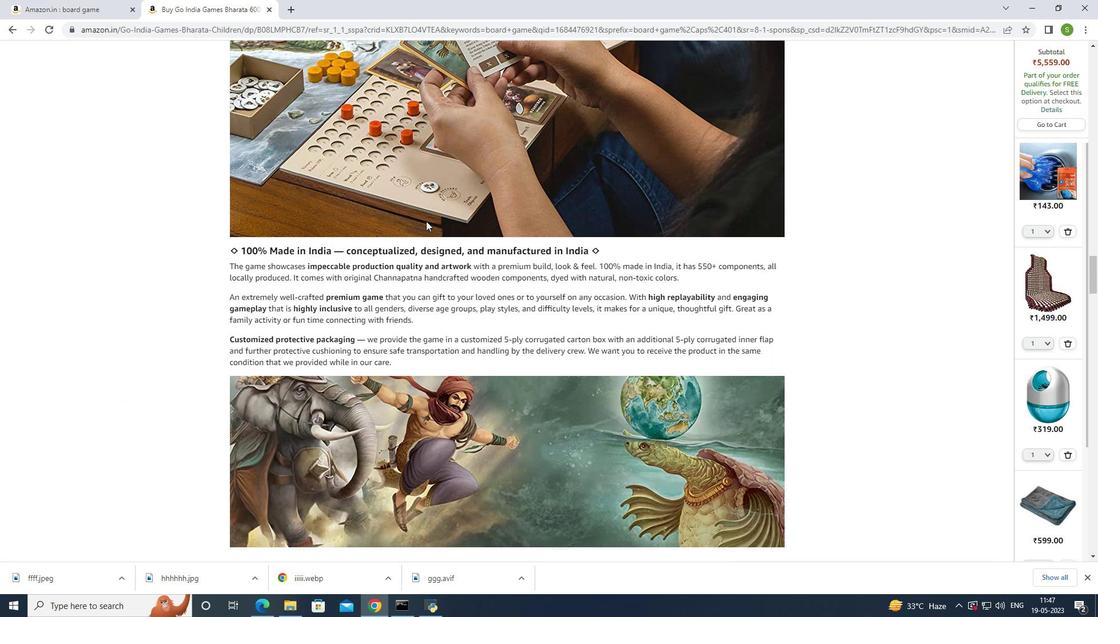 
Action: Mouse scrolled (426, 221) with delta (0, 0)
Screenshot: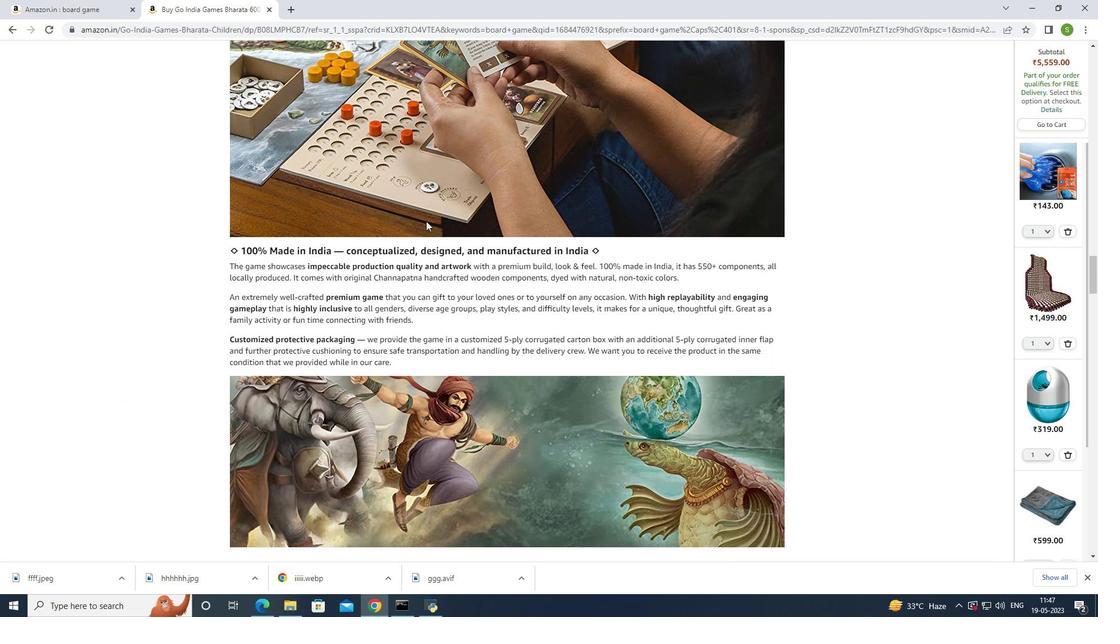 
Action: Mouse scrolled (426, 221) with delta (0, 0)
Screenshot: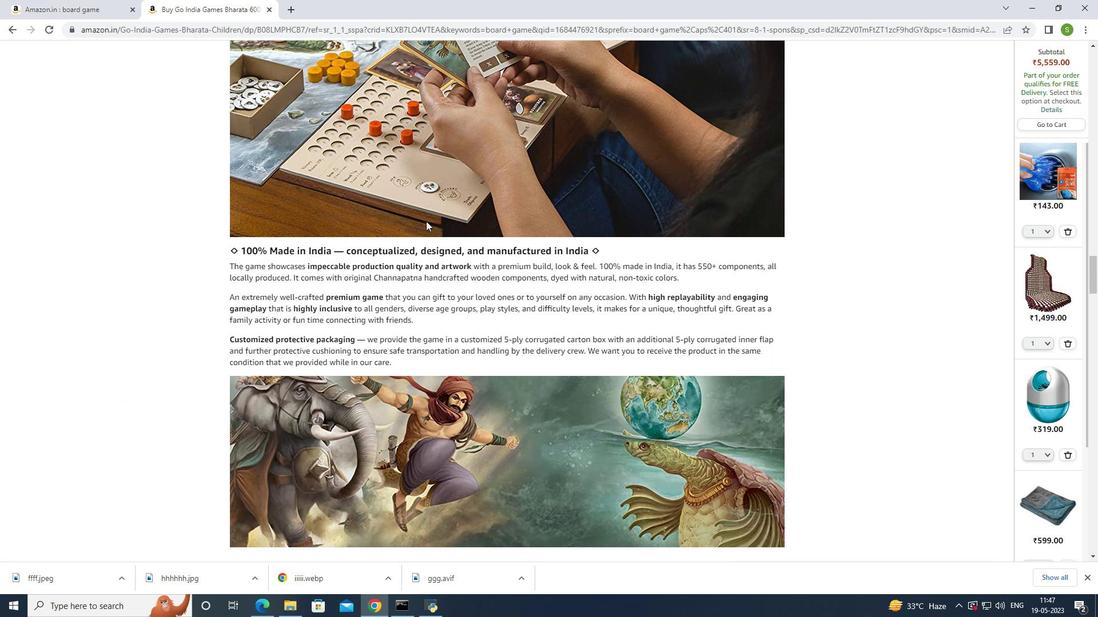 
Action: Mouse scrolled (426, 221) with delta (0, 0)
Screenshot: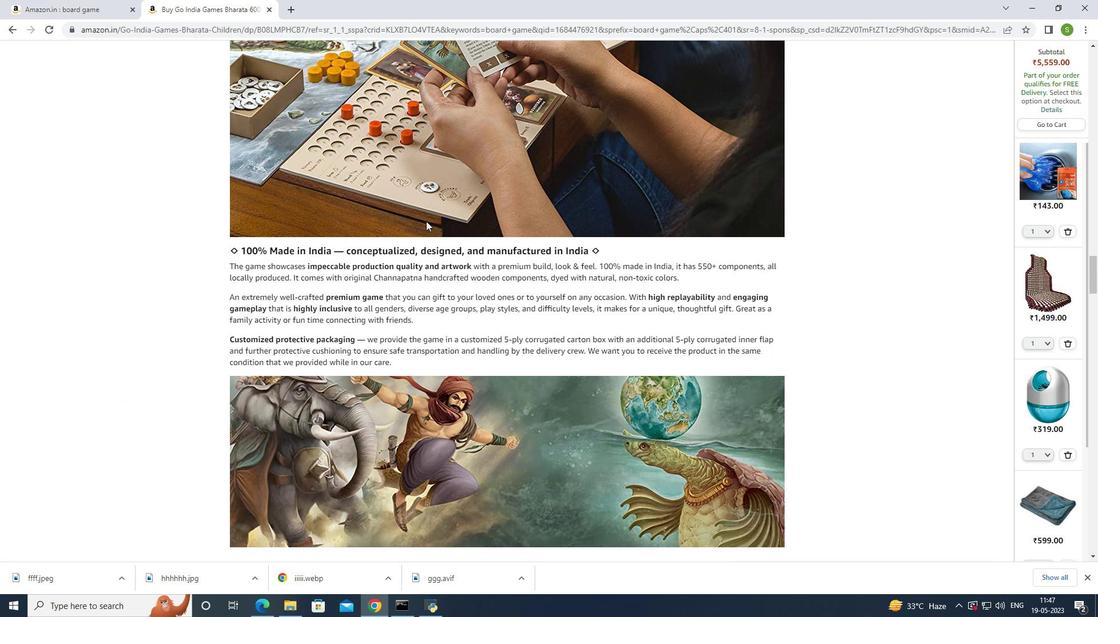 
Action: Mouse moved to (68, 5)
Screenshot: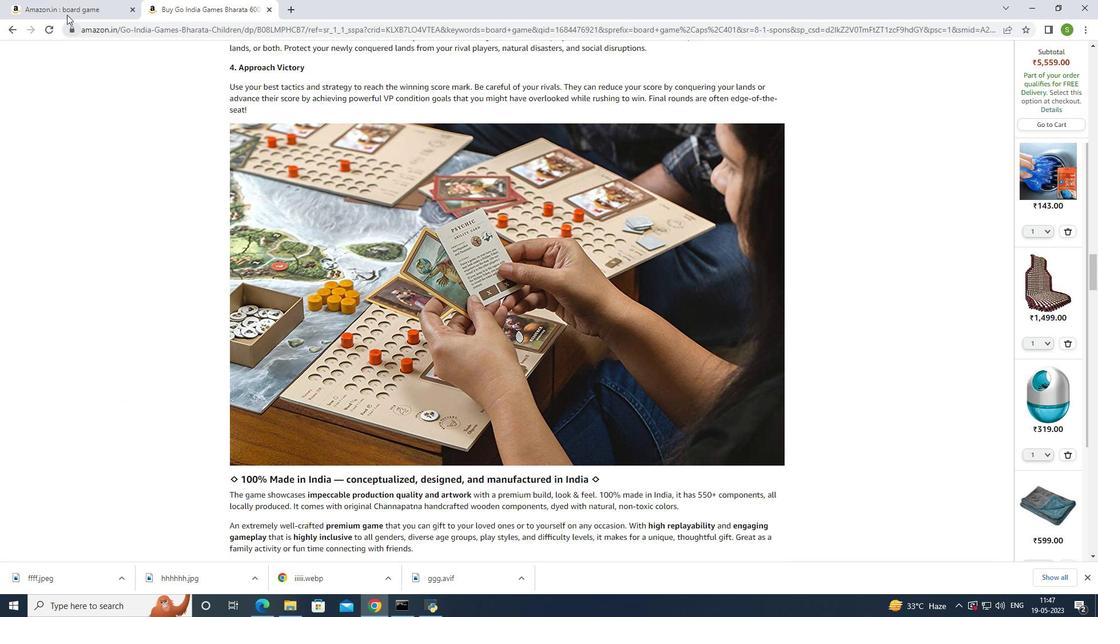 
Action: Mouse pressed left at (68, 5)
Screenshot: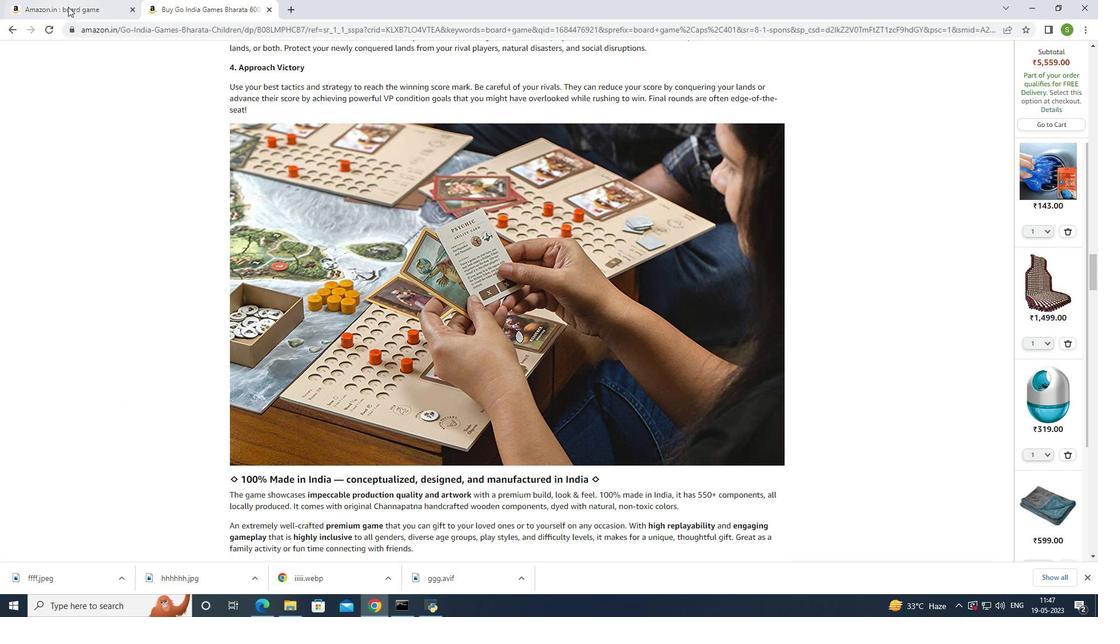
Action: Mouse moved to (606, 221)
Screenshot: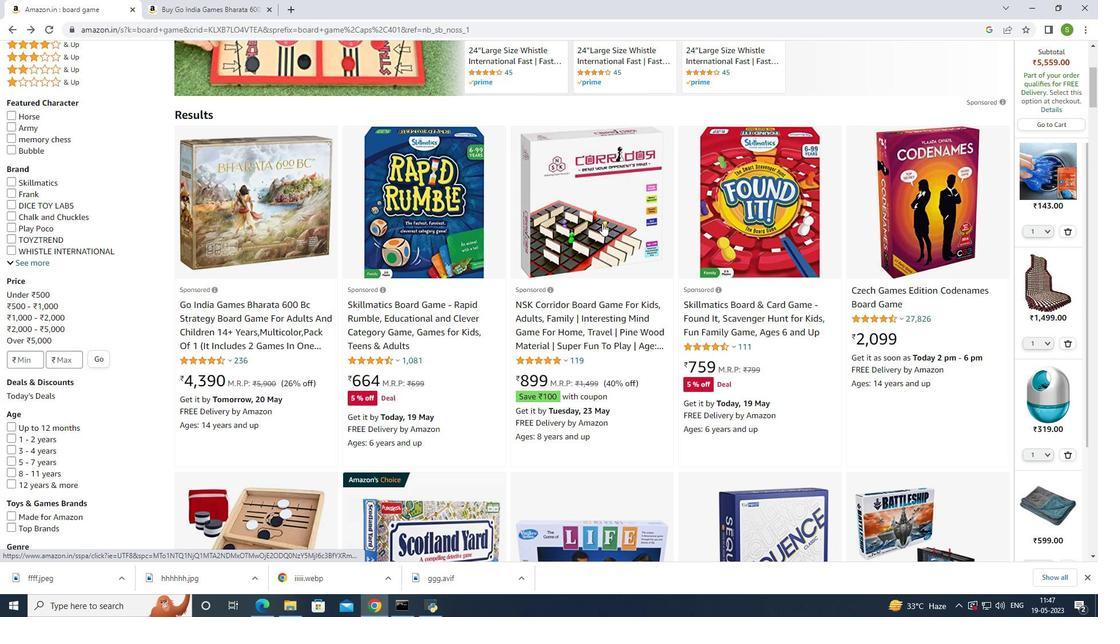 
Action: Mouse pressed left at (606, 221)
Screenshot: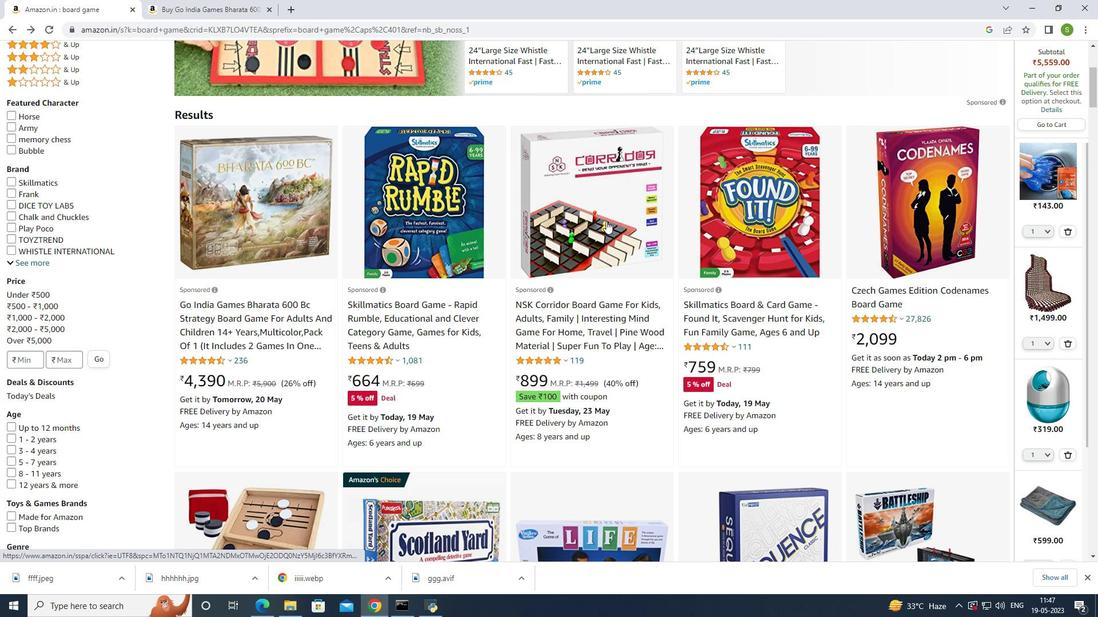 
Action: Mouse moved to (487, 245)
Screenshot: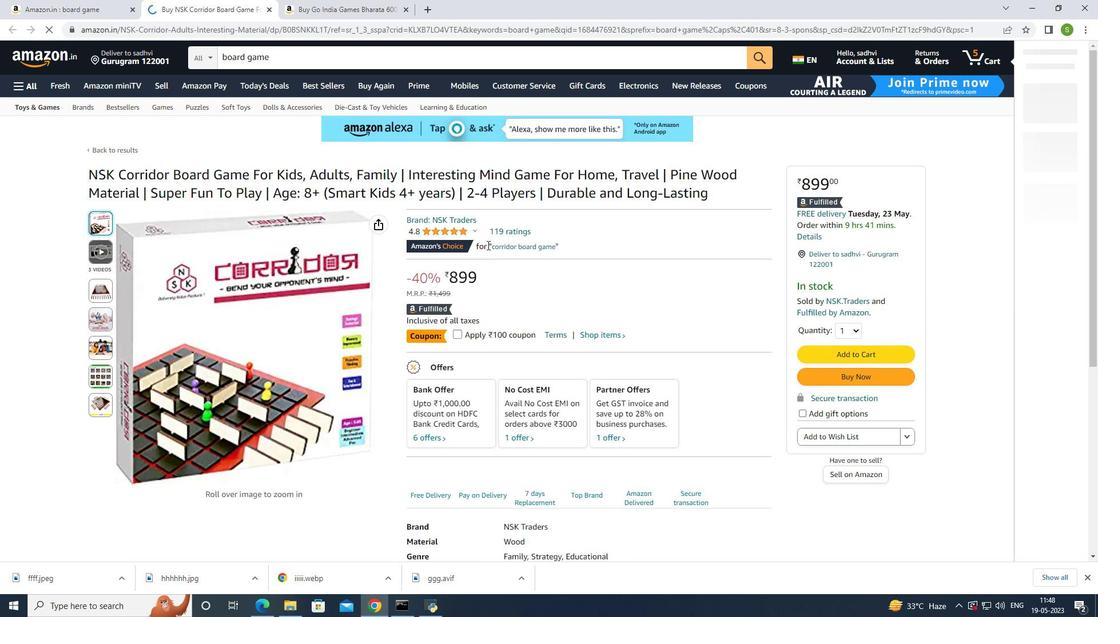
Action: Mouse scrolled (487, 244) with delta (0, 0)
